Task: Design a data visualization of global coffee consumption.
Action: Mouse moved to (42, 104)
Screenshot: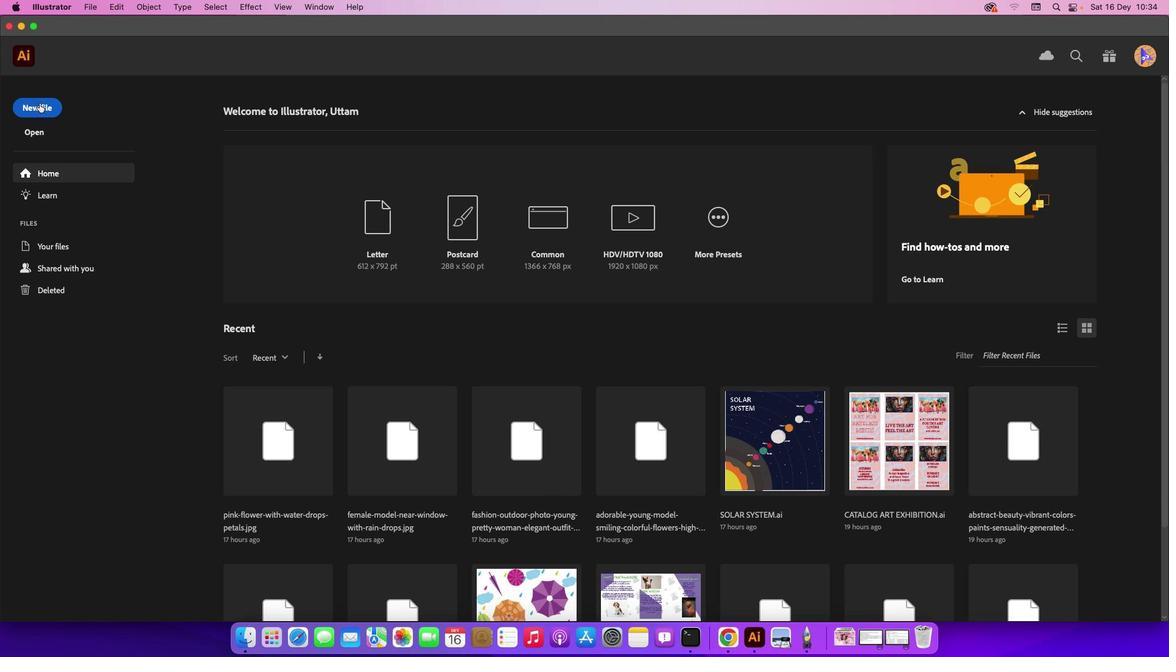 
Action: Mouse pressed left at (42, 104)
Screenshot: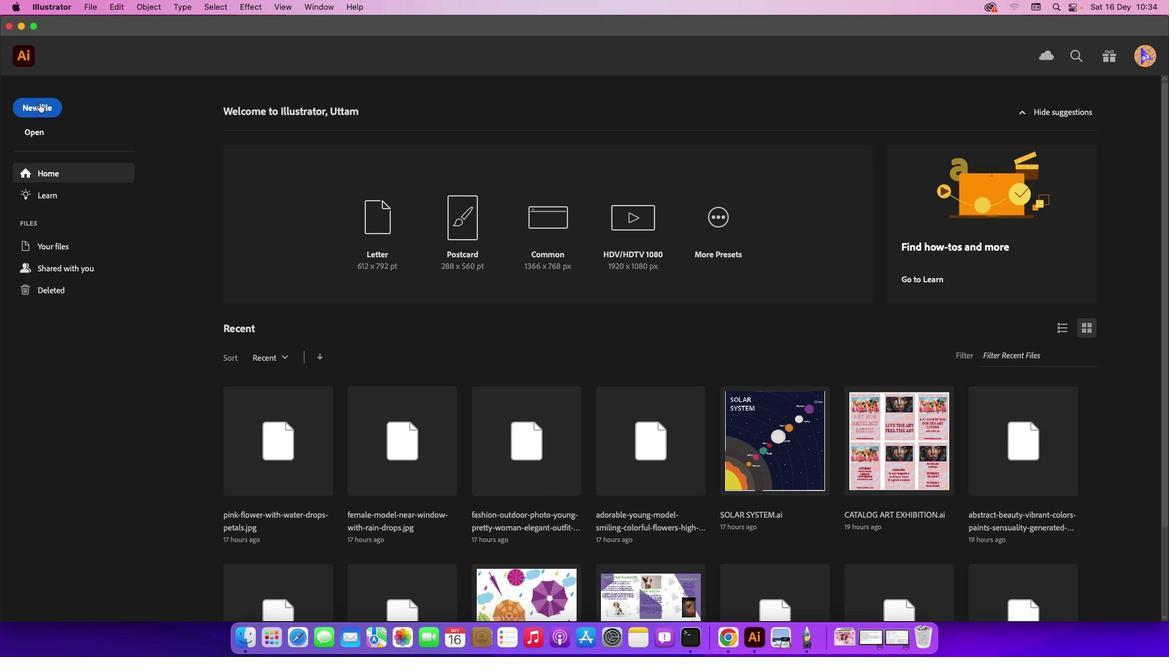 
Action: Mouse moved to (36, 100)
Screenshot: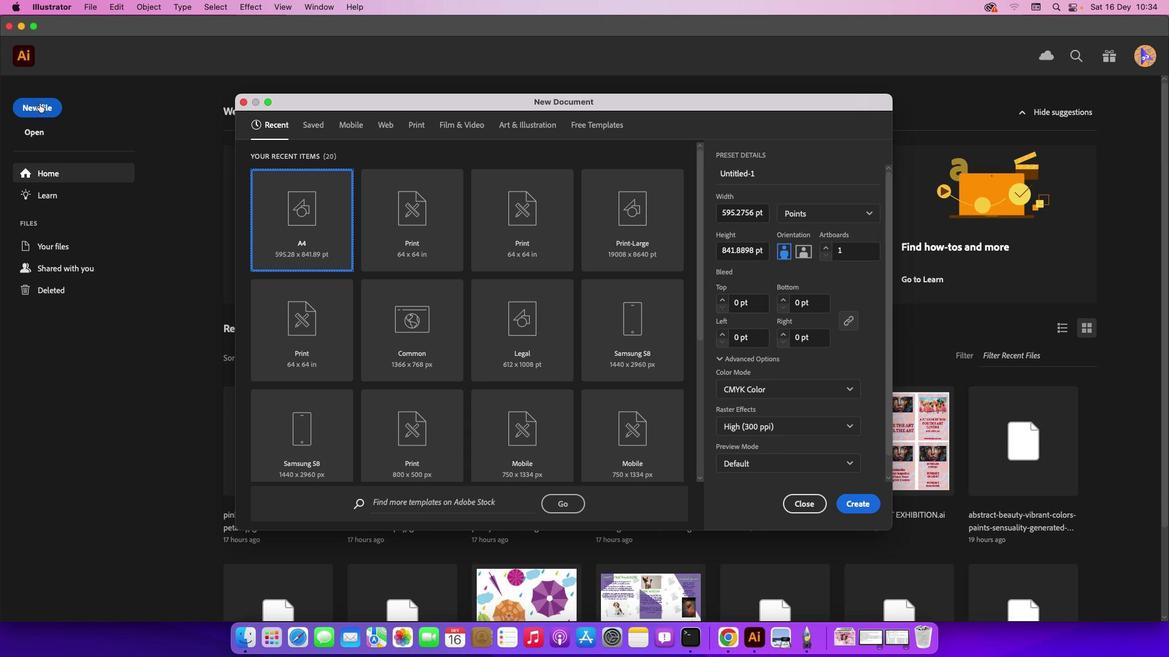 
Action: Mouse pressed left at (36, 100)
Screenshot: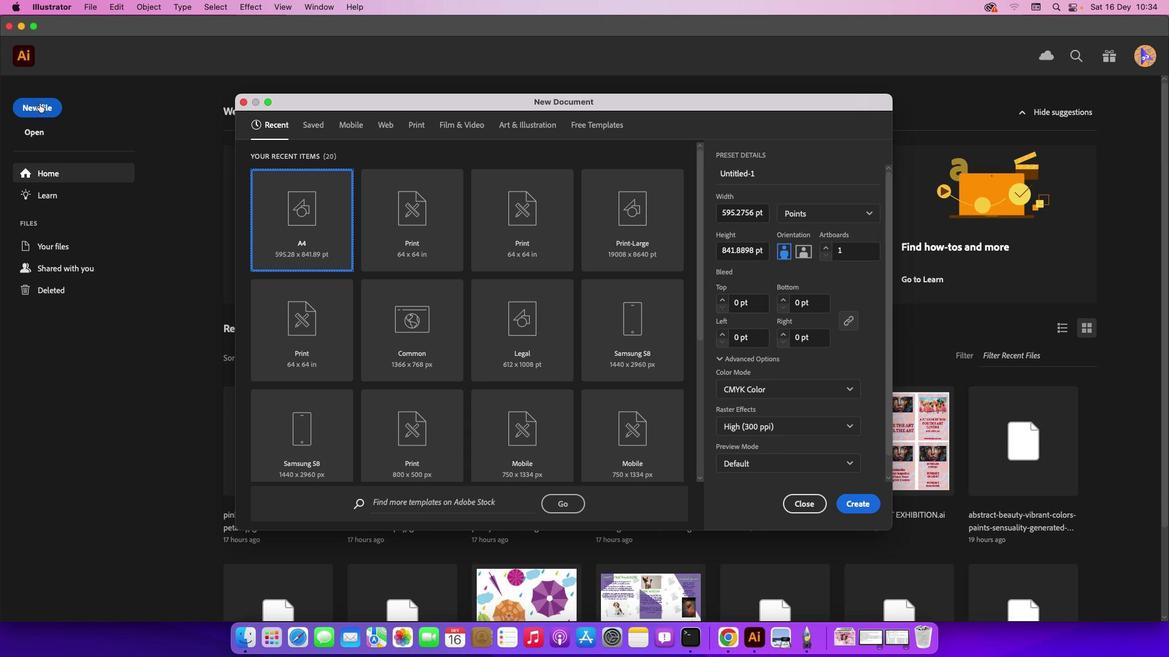 
Action: Mouse moved to (864, 507)
Screenshot: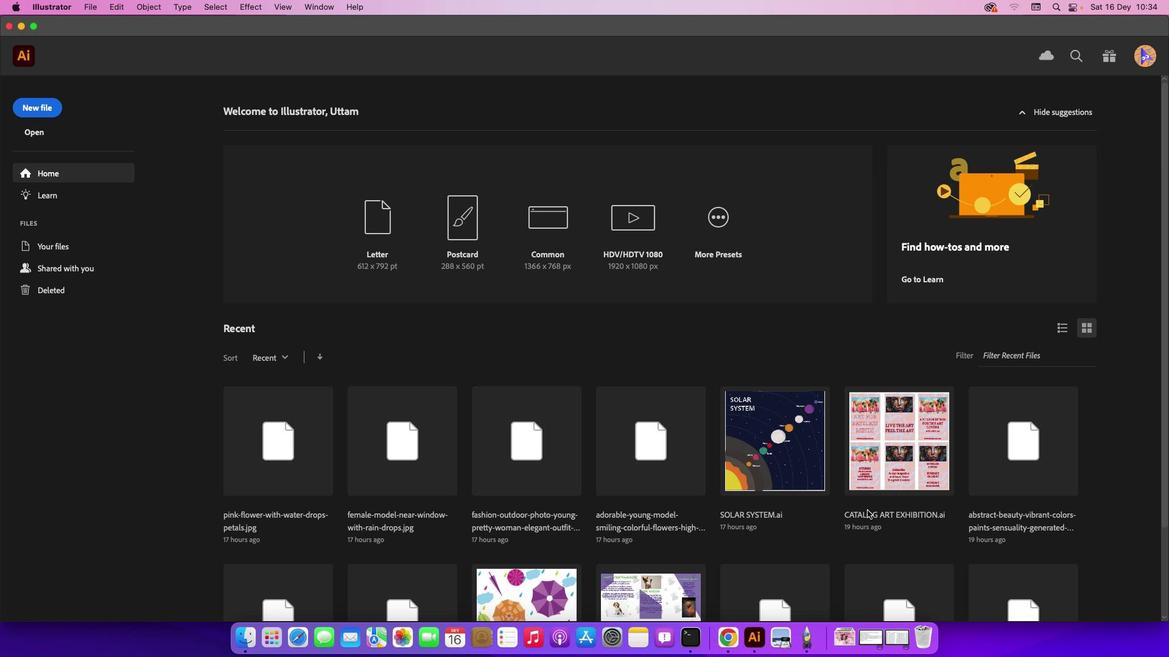 
Action: Mouse pressed left at (864, 507)
Screenshot: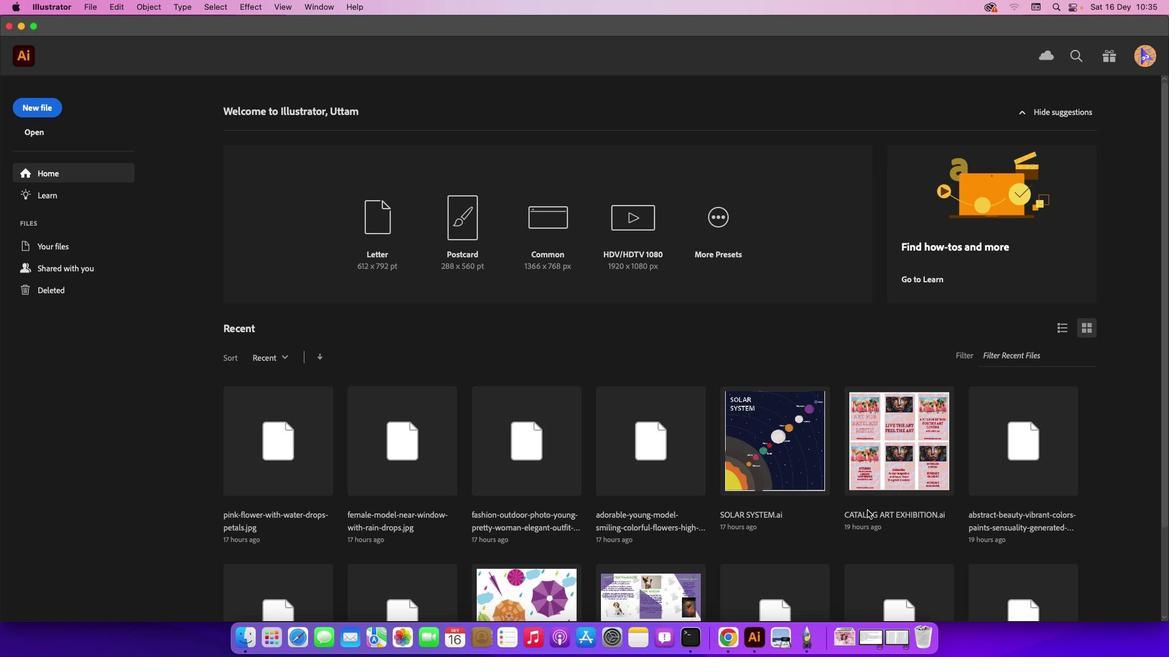 
Action: Mouse moved to (91, 3)
Screenshot: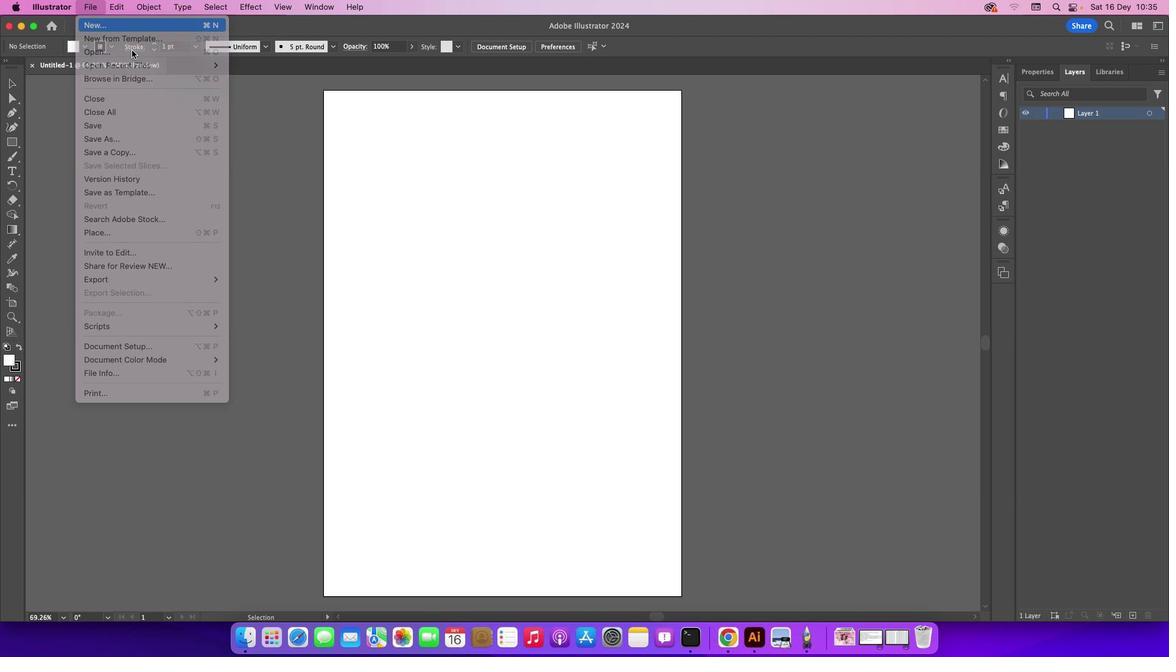 
Action: Mouse pressed left at (91, 3)
Screenshot: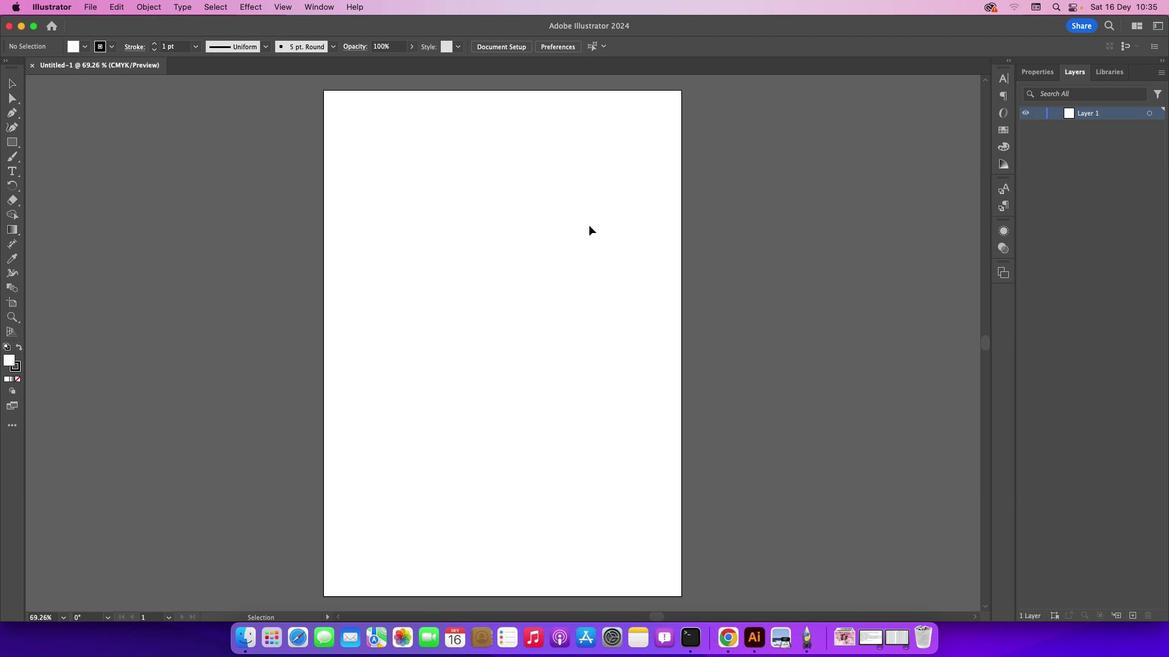 
Action: Mouse moved to (105, 25)
Screenshot: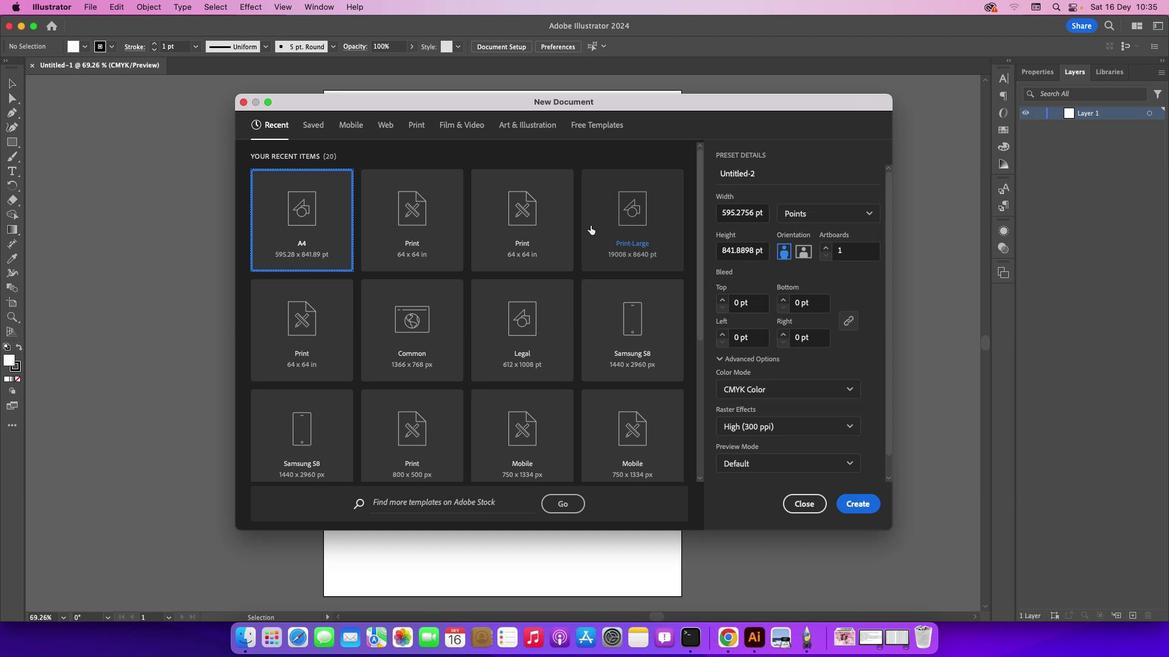 
Action: Mouse pressed left at (105, 25)
Screenshot: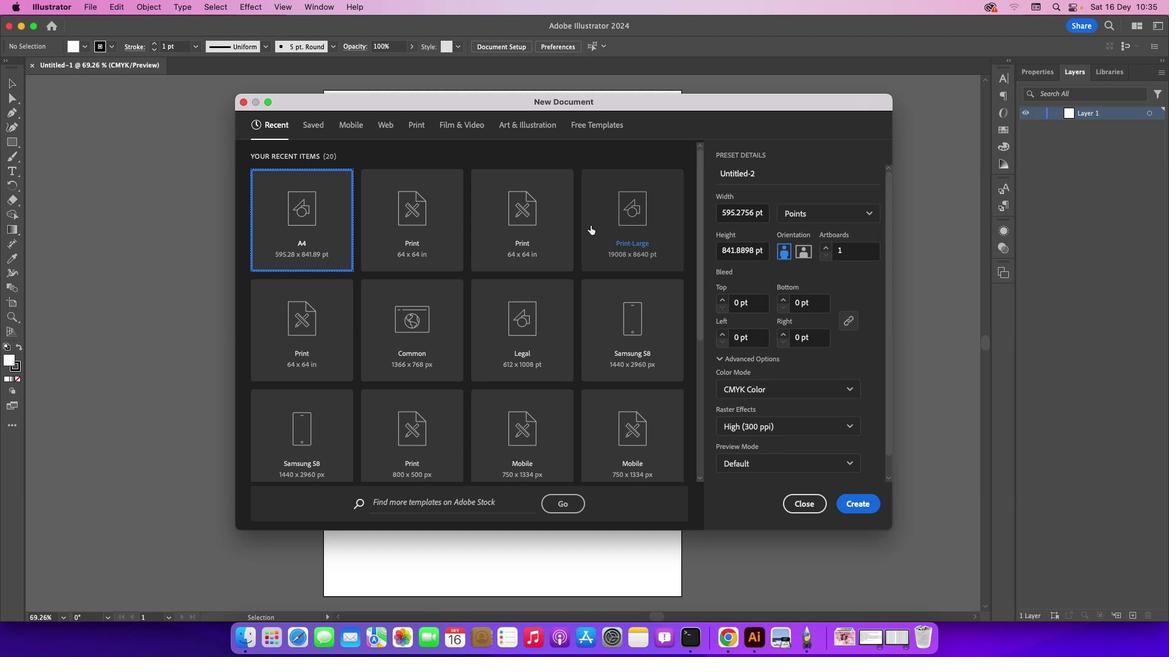 
Action: Mouse moved to (397, 219)
Screenshot: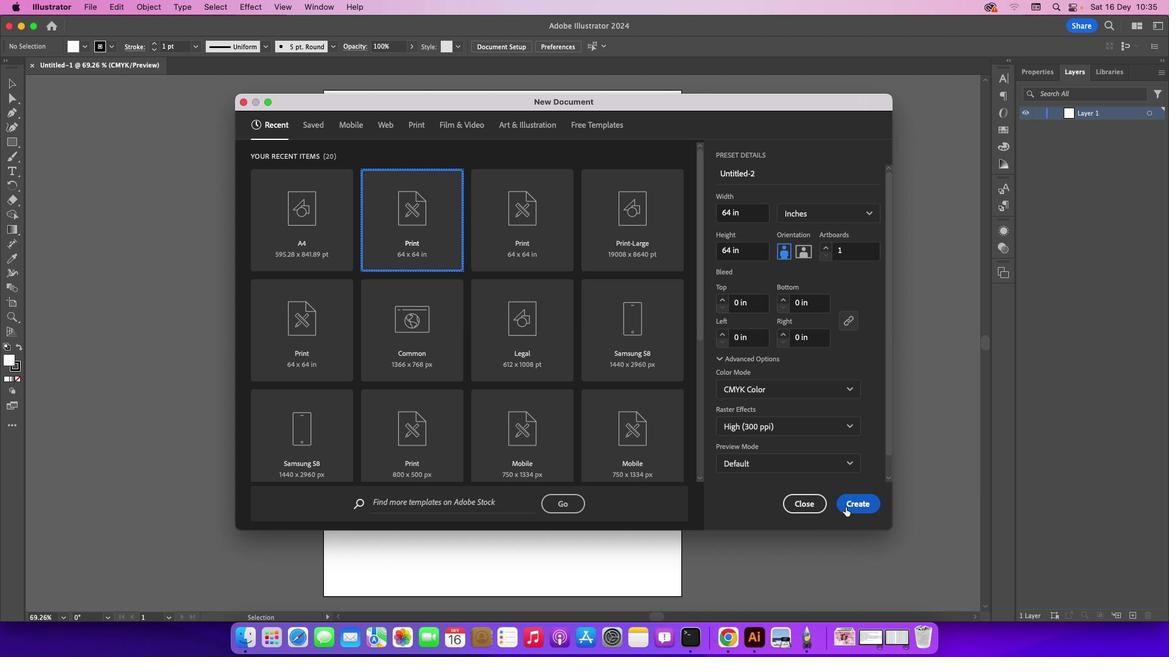 
Action: Mouse pressed left at (397, 219)
Screenshot: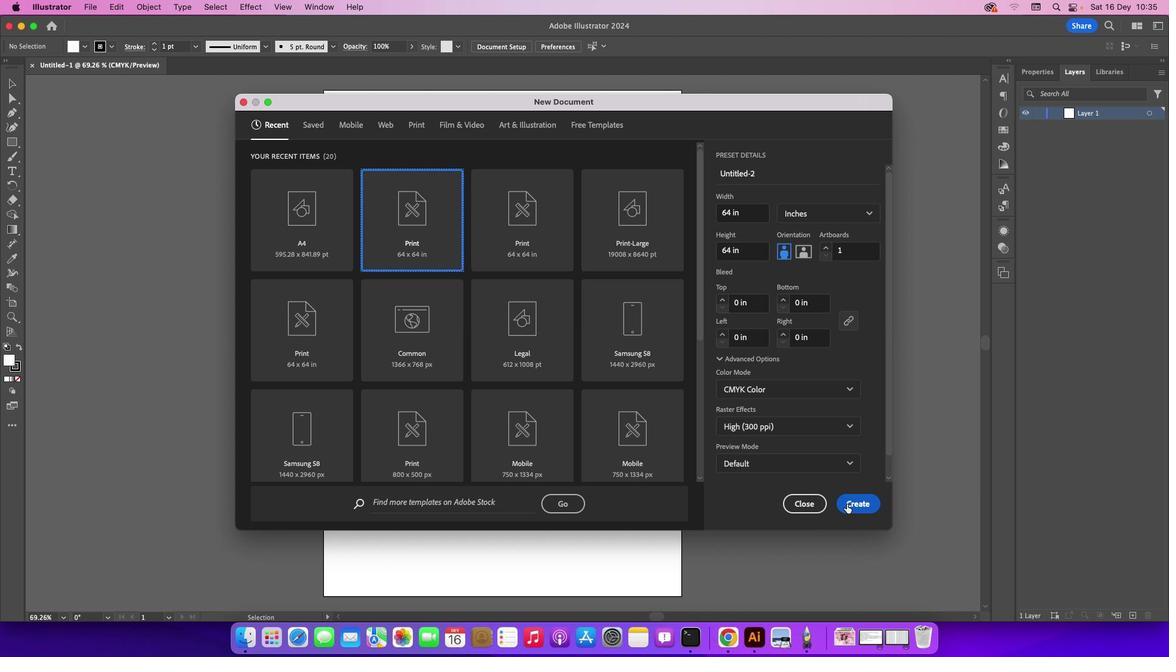 
Action: Mouse moved to (844, 502)
Screenshot: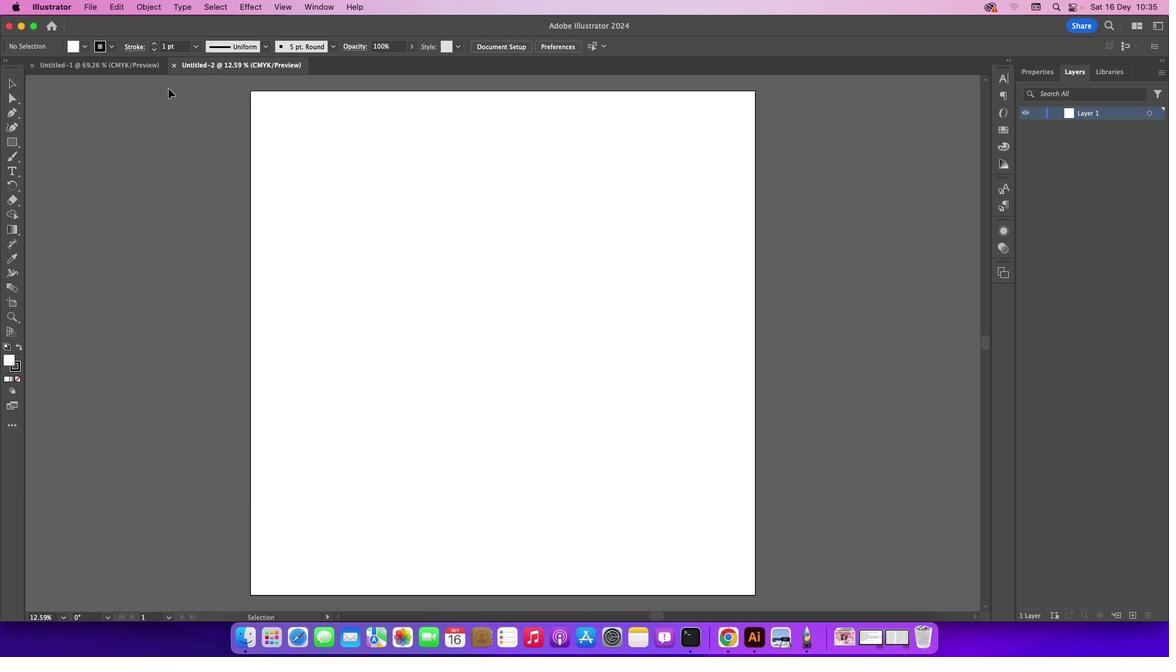 
Action: Mouse pressed left at (844, 502)
Screenshot: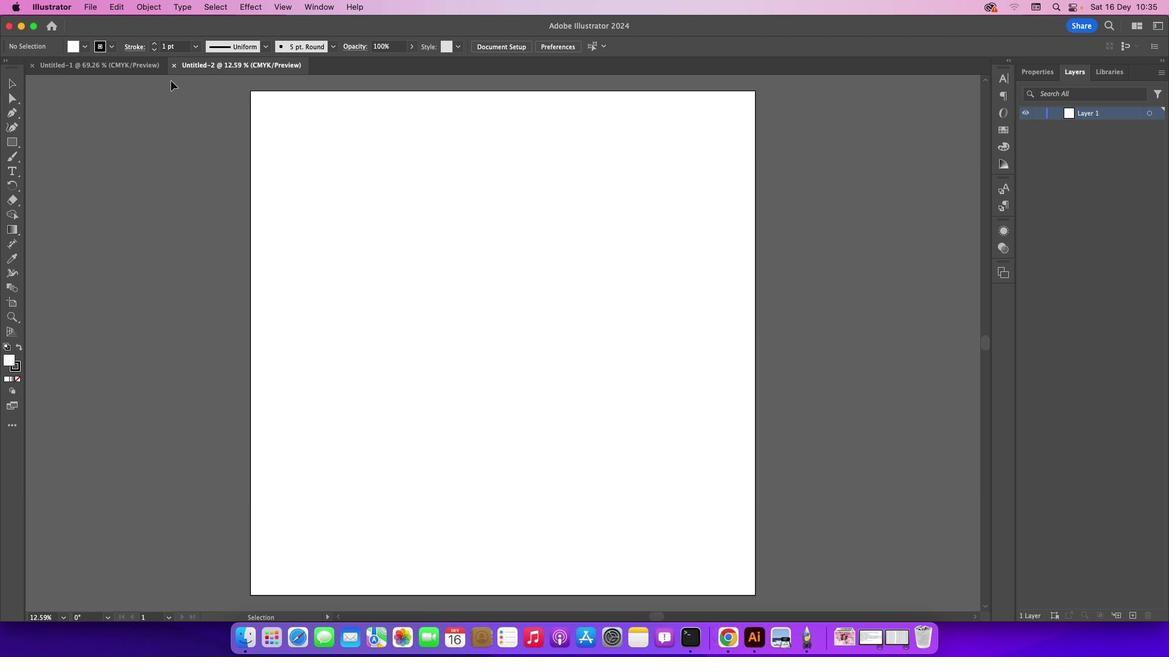
Action: Mouse moved to (29, 64)
Screenshot: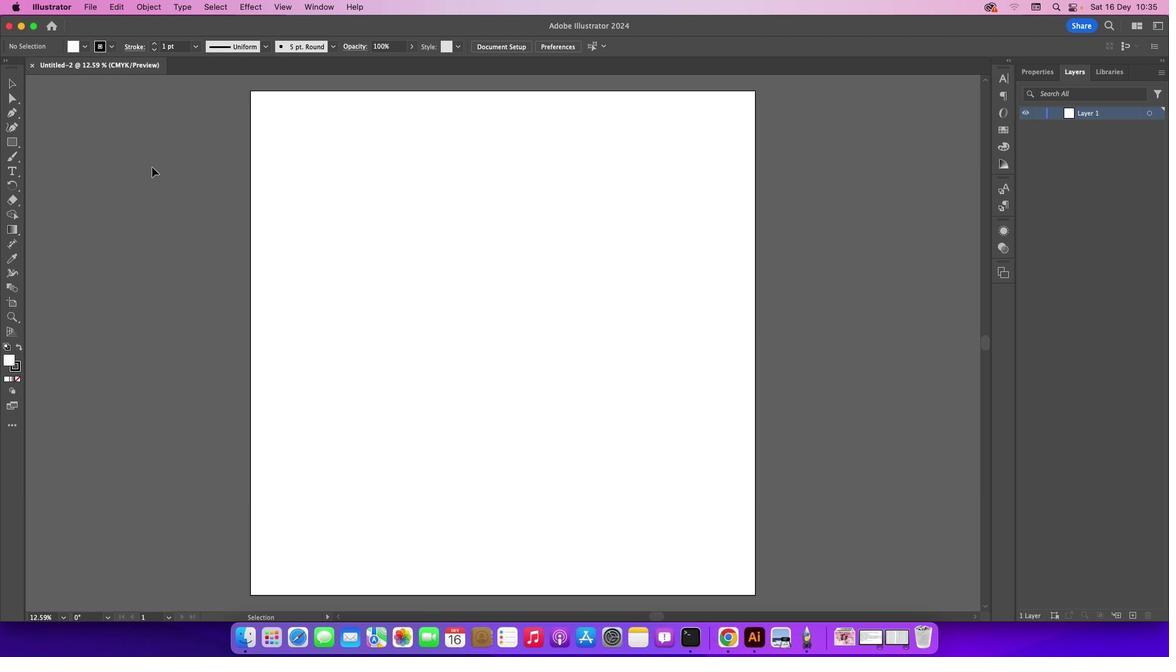 
Action: Mouse pressed left at (29, 64)
Screenshot: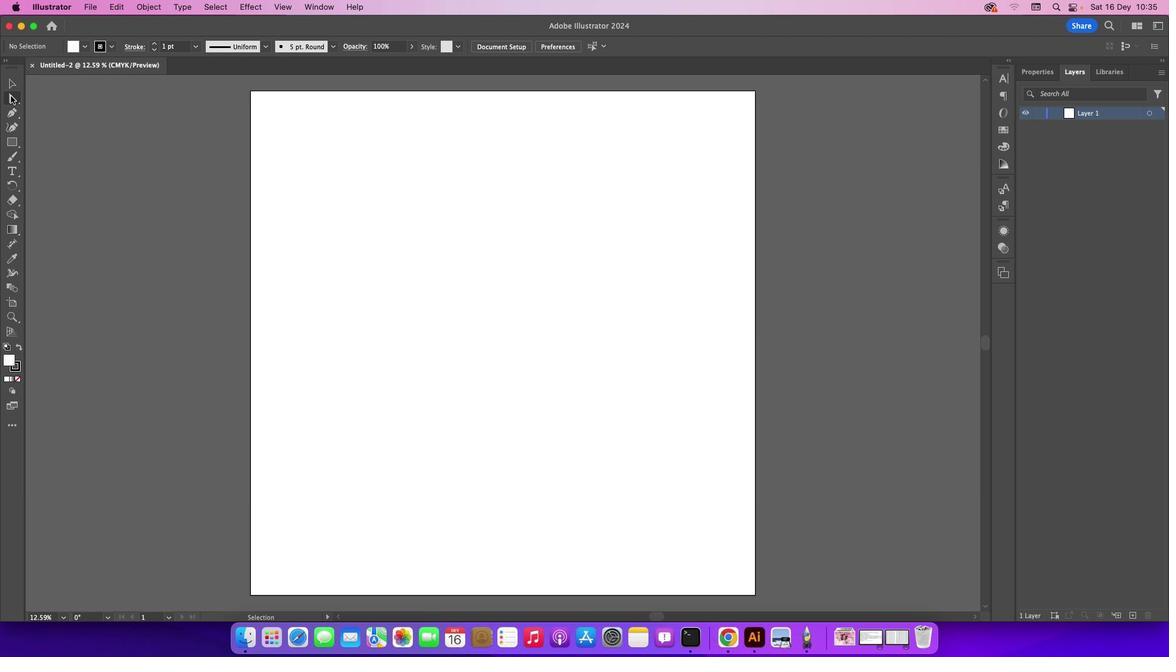 
Action: Mouse moved to (3, 134)
Screenshot: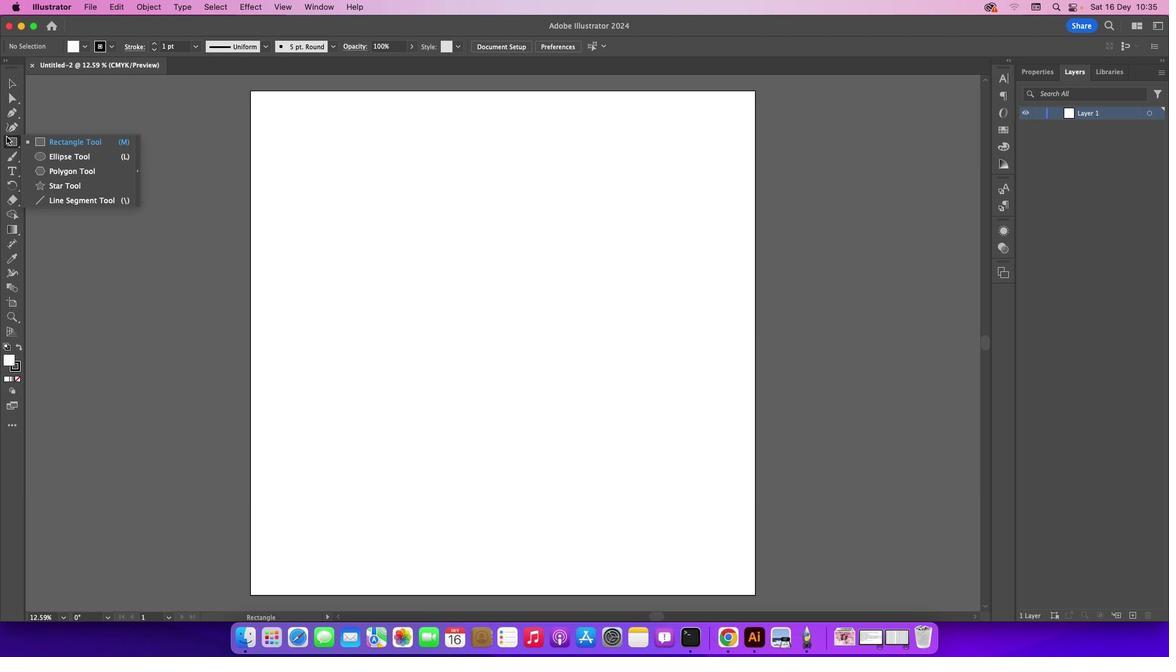 
Action: Mouse pressed left at (3, 134)
Screenshot: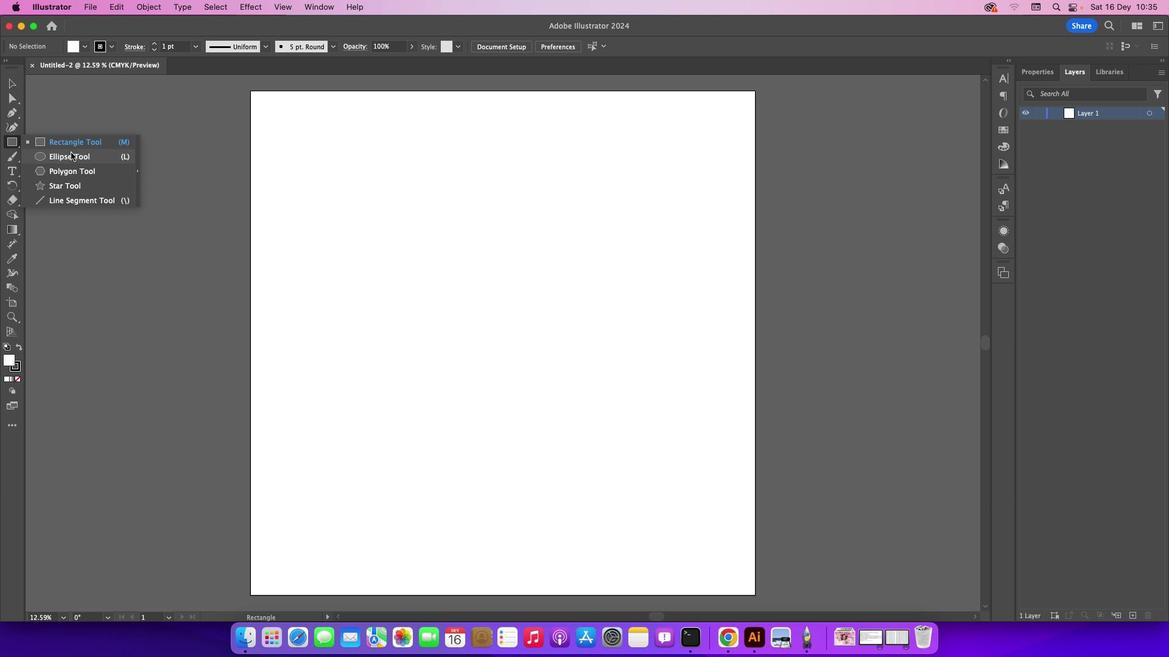 
Action: Mouse moved to (61, 138)
Screenshot: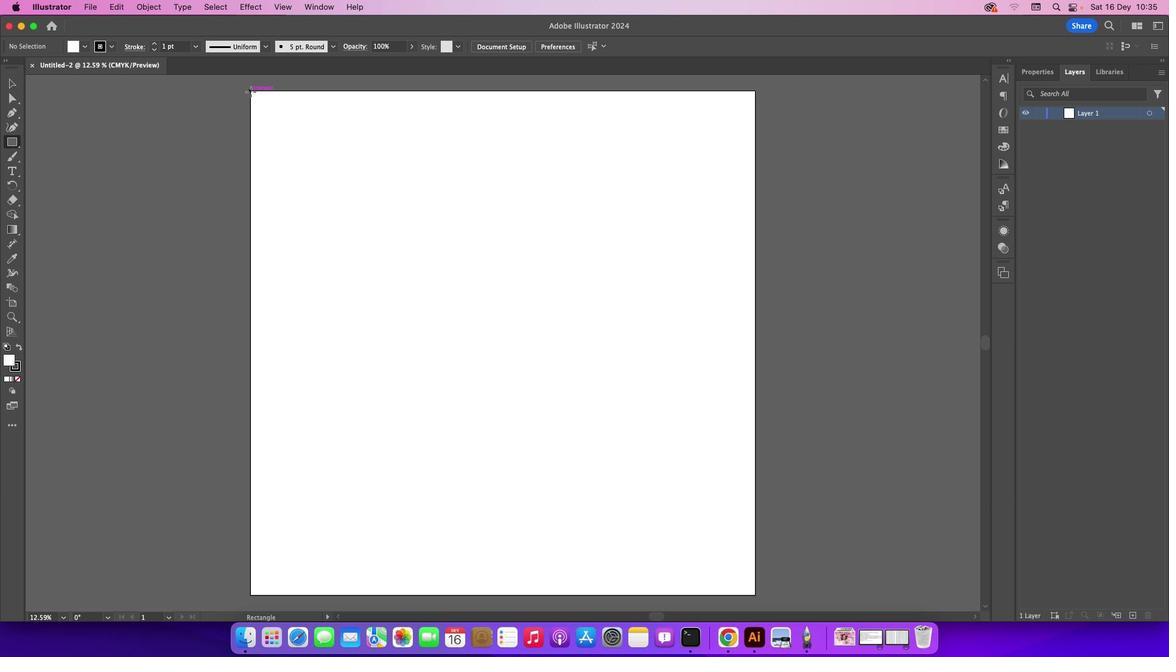 
Action: Mouse pressed left at (61, 138)
Screenshot: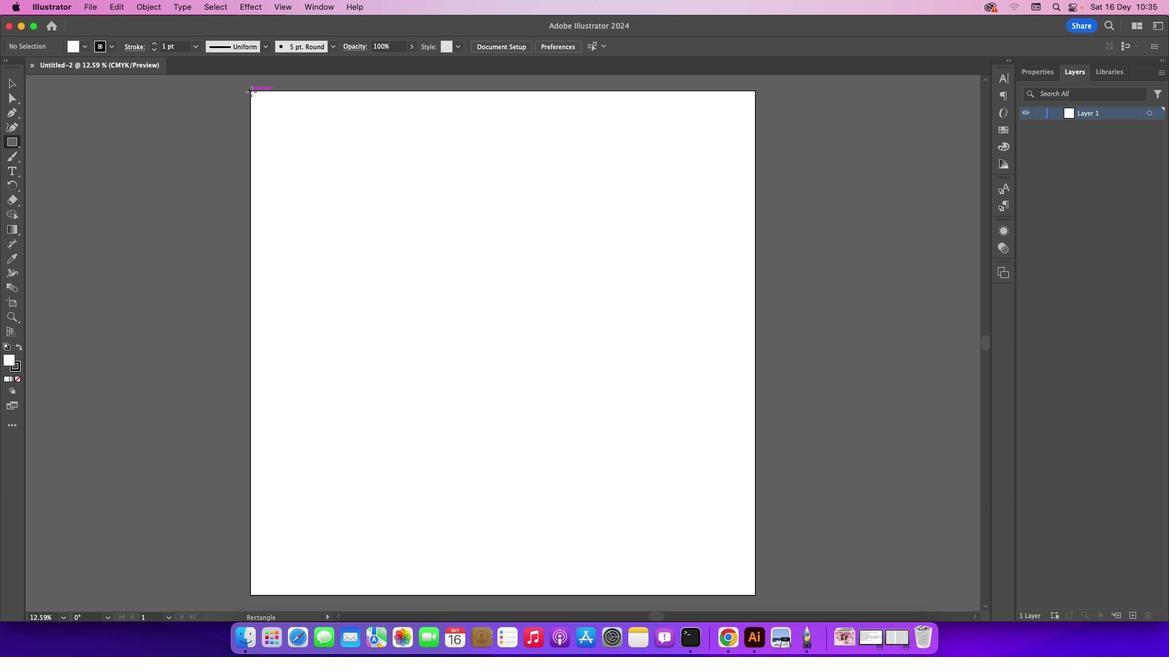 
Action: Mouse moved to (248, 88)
Screenshot: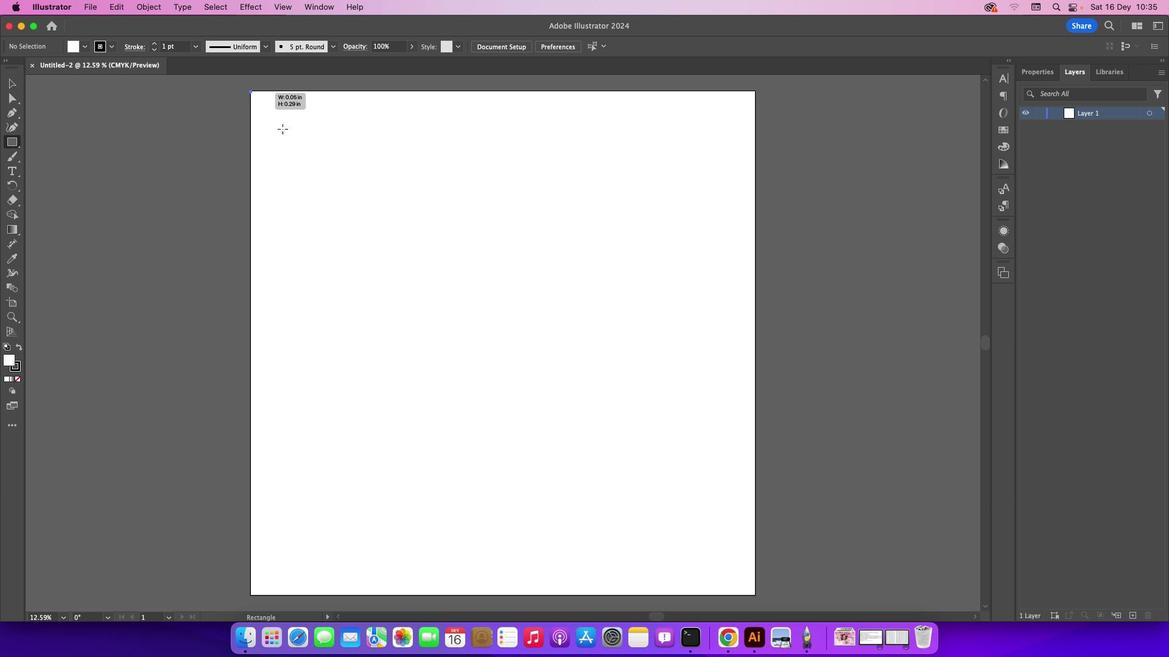 
Action: Mouse pressed left at (248, 88)
Screenshot: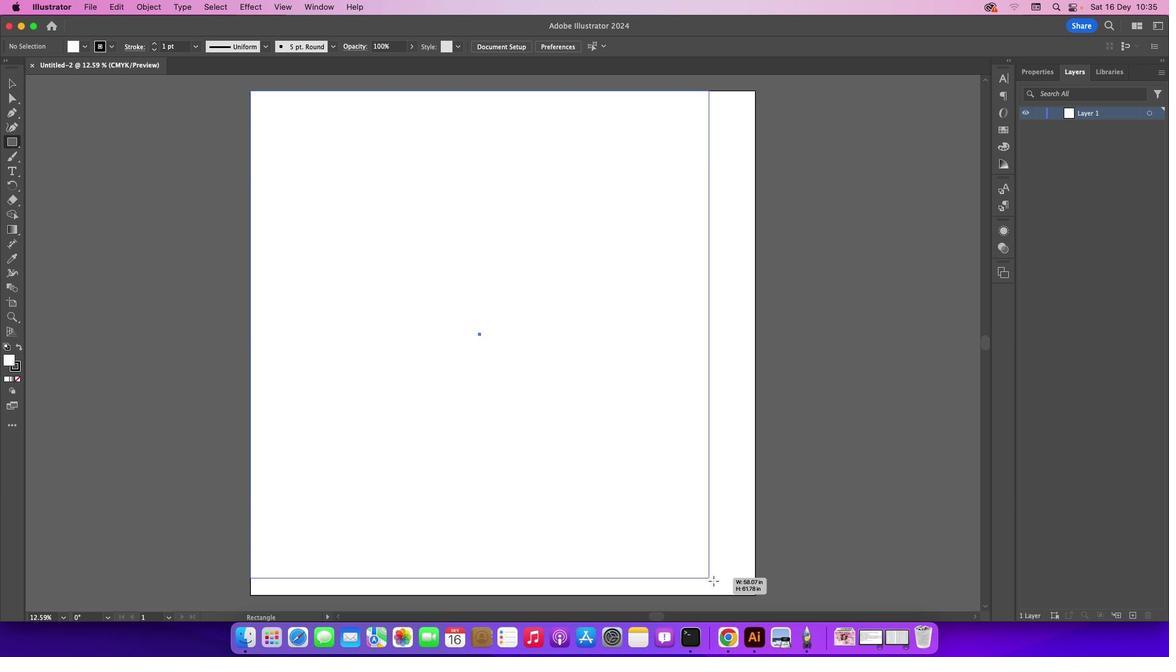 
Action: Mouse moved to (10, 359)
Screenshot: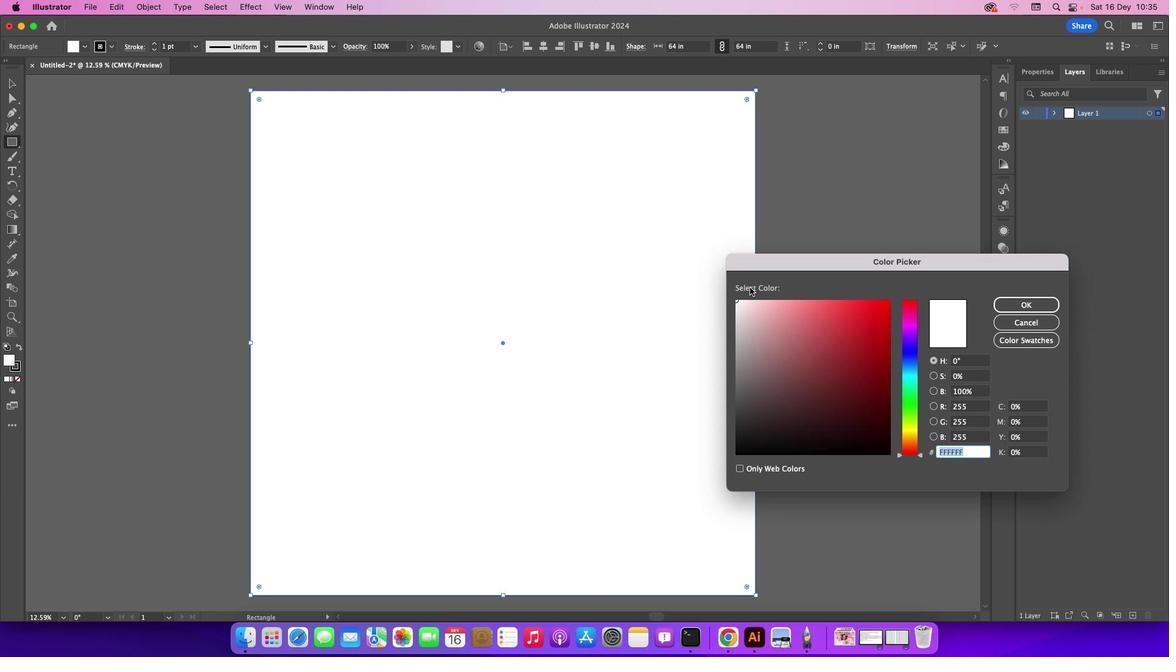 
Action: Mouse pressed left at (10, 359)
Screenshot: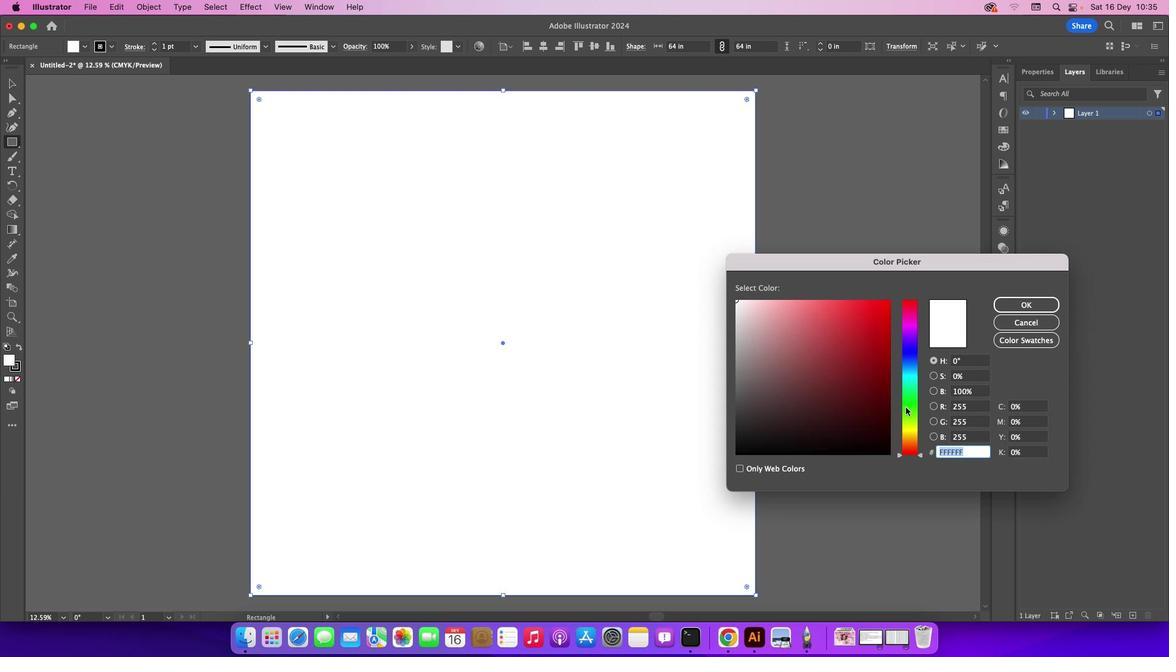 
Action: Mouse pressed left at (10, 359)
Screenshot: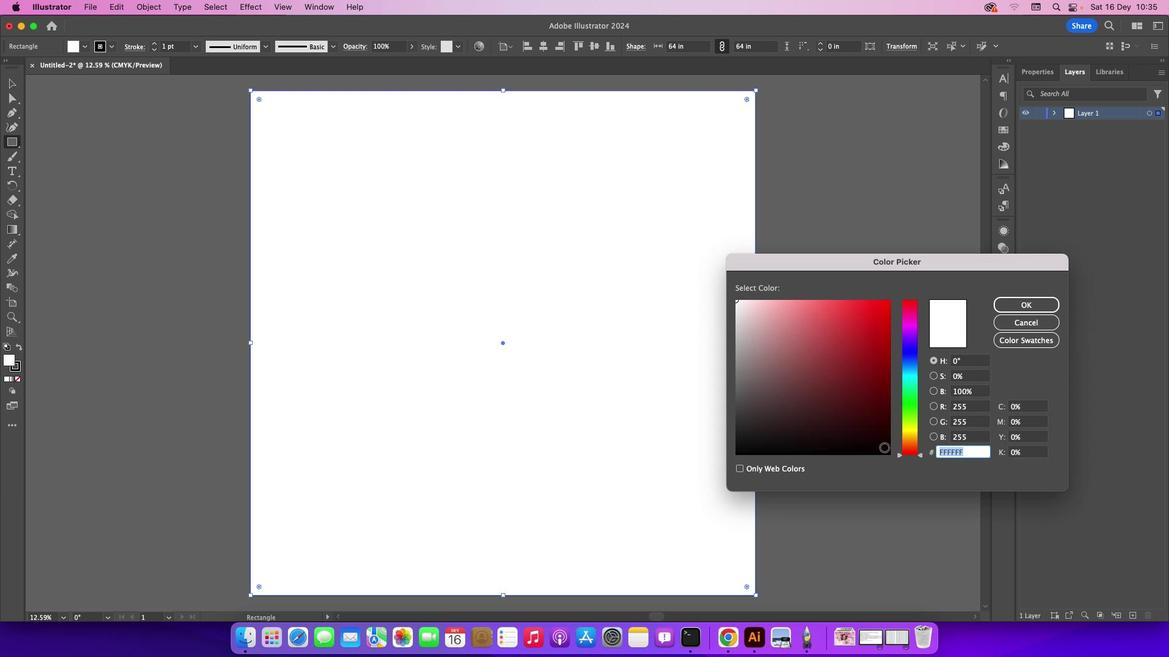 
Action: Mouse moved to (911, 443)
Screenshot: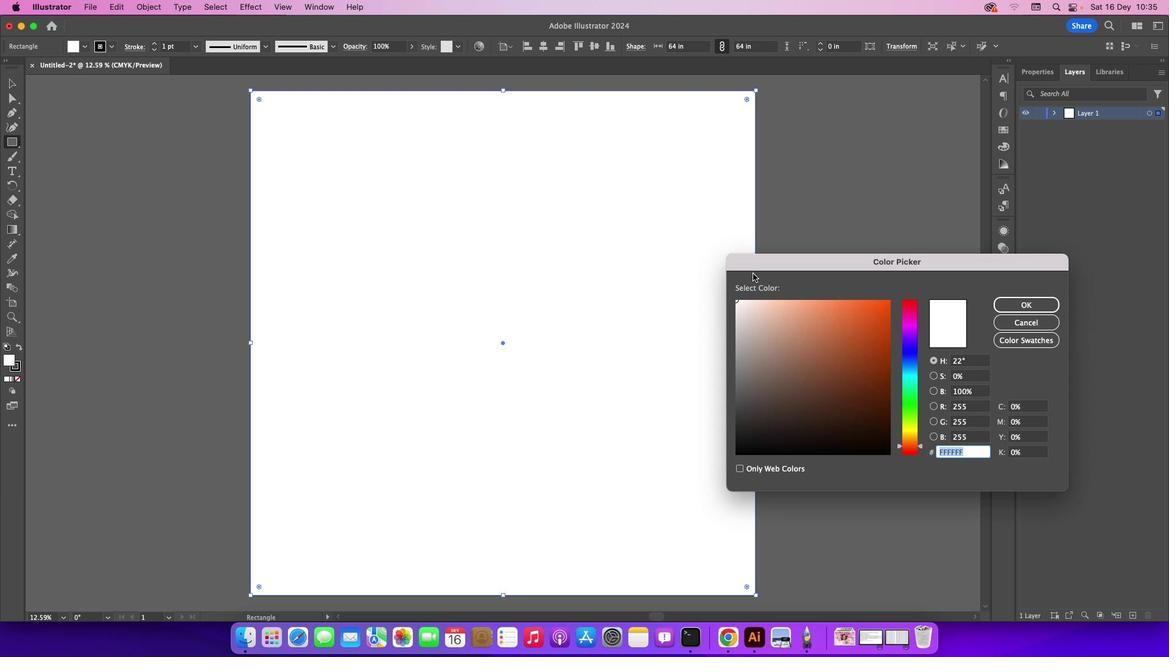 
Action: Mouse pressed left at (911, 443)
Screenshot: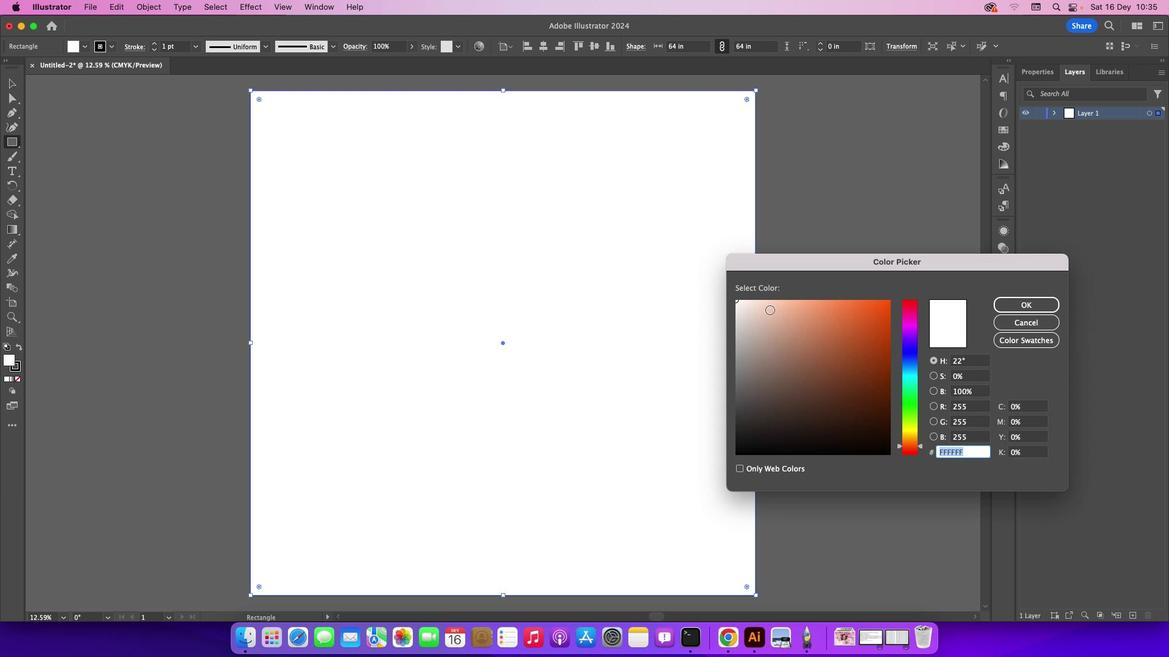 
Action: Mouse moved to (760, 302)
Screenshot: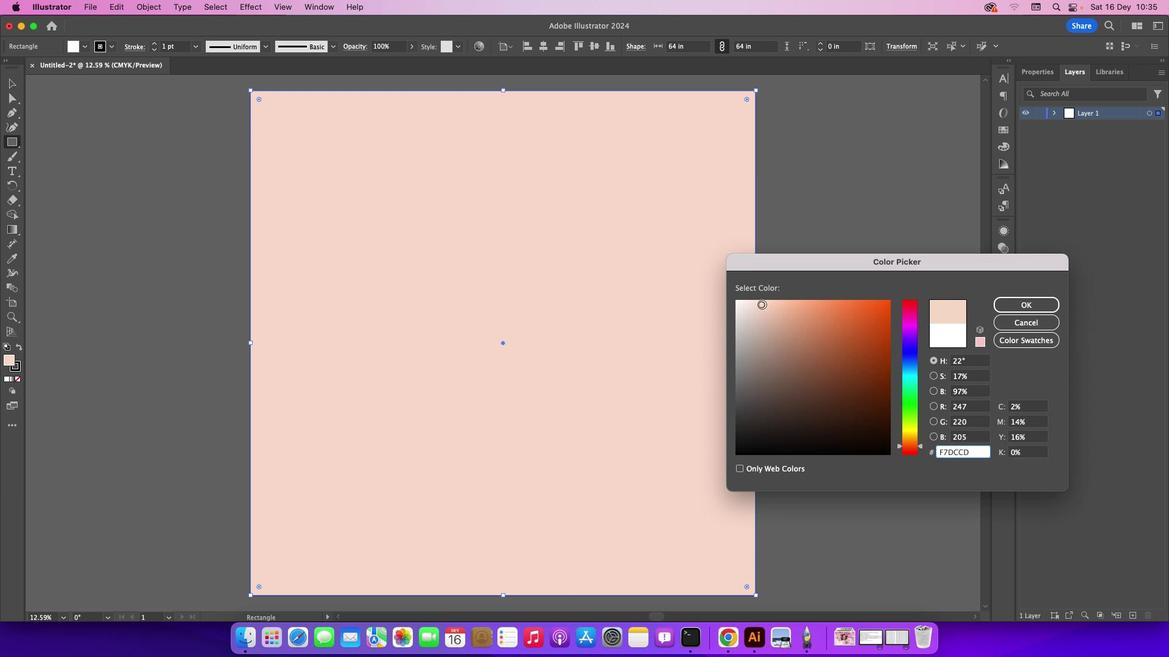 
Action: Mouse pressed left at (760, 302)
Screenshot: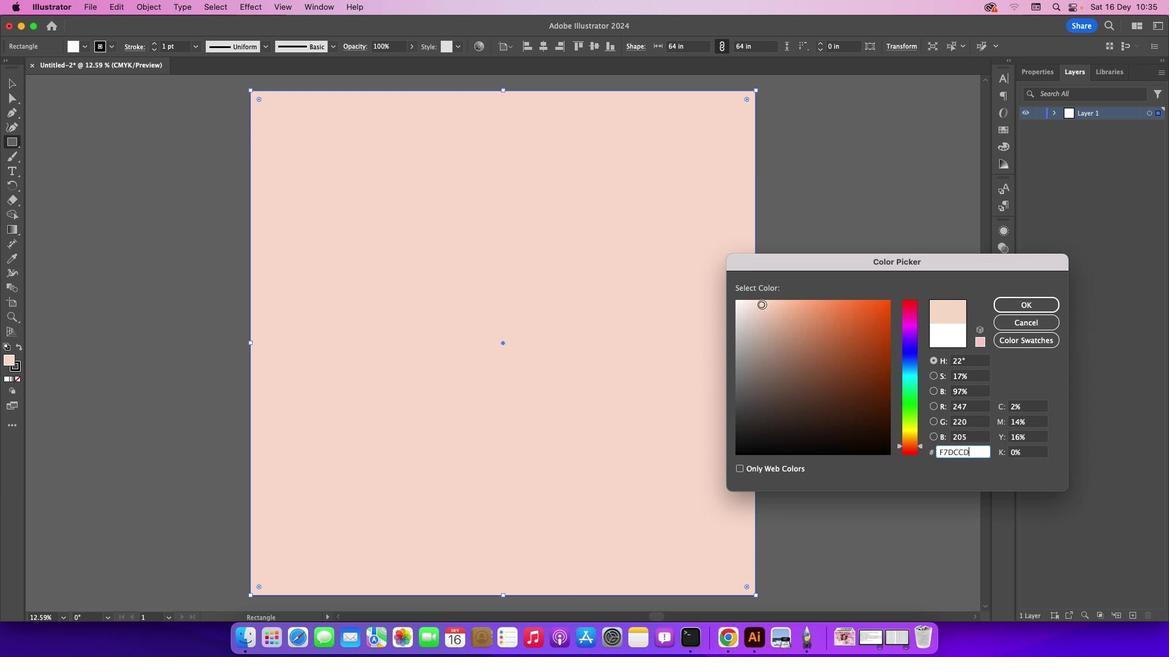 
Action: Mouse moved to (908, 437)
Screenshot: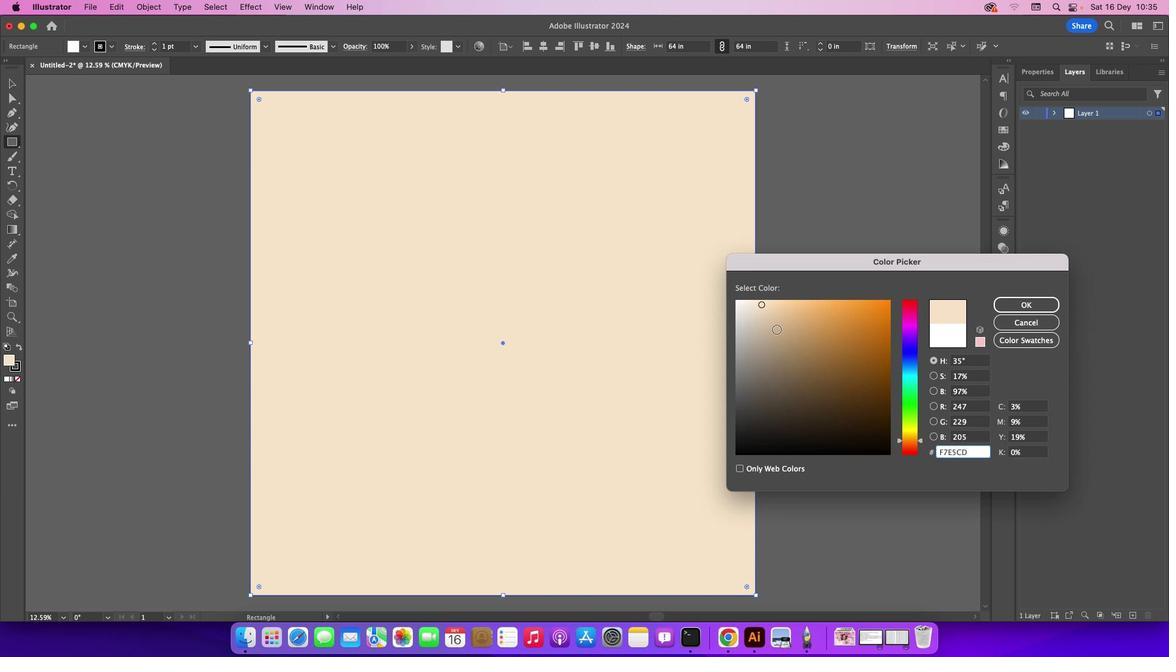 
Action: Mouse pressed left at (908, 437)
Screenshot: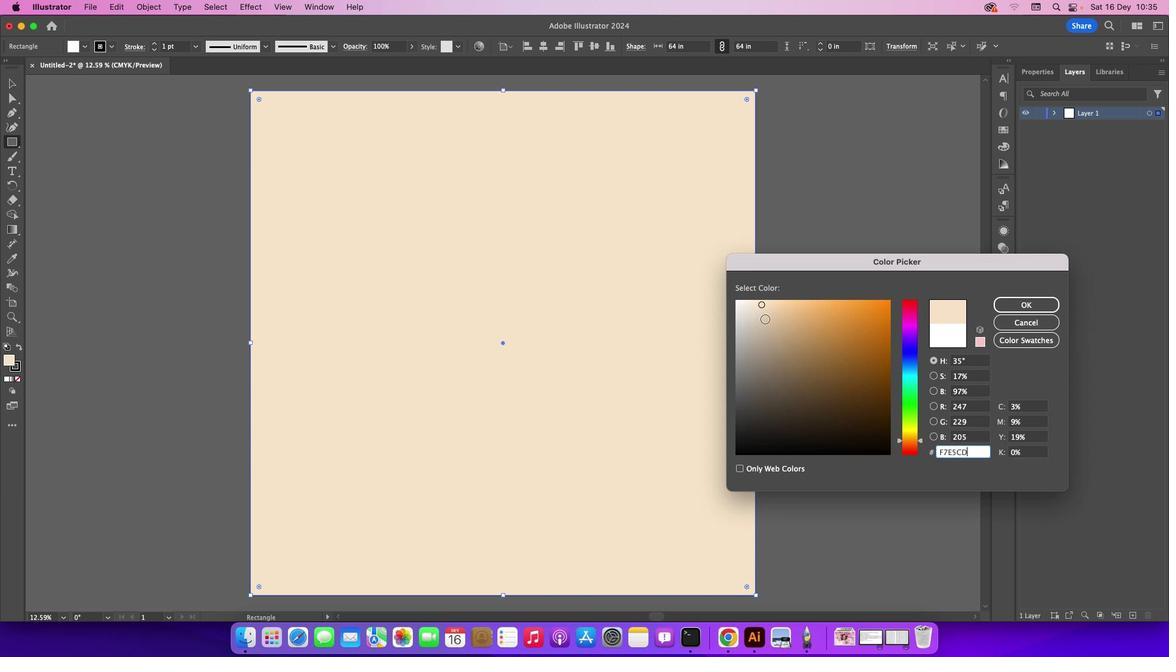 
Action: Mouse moved to (762, 316)
Screenshot: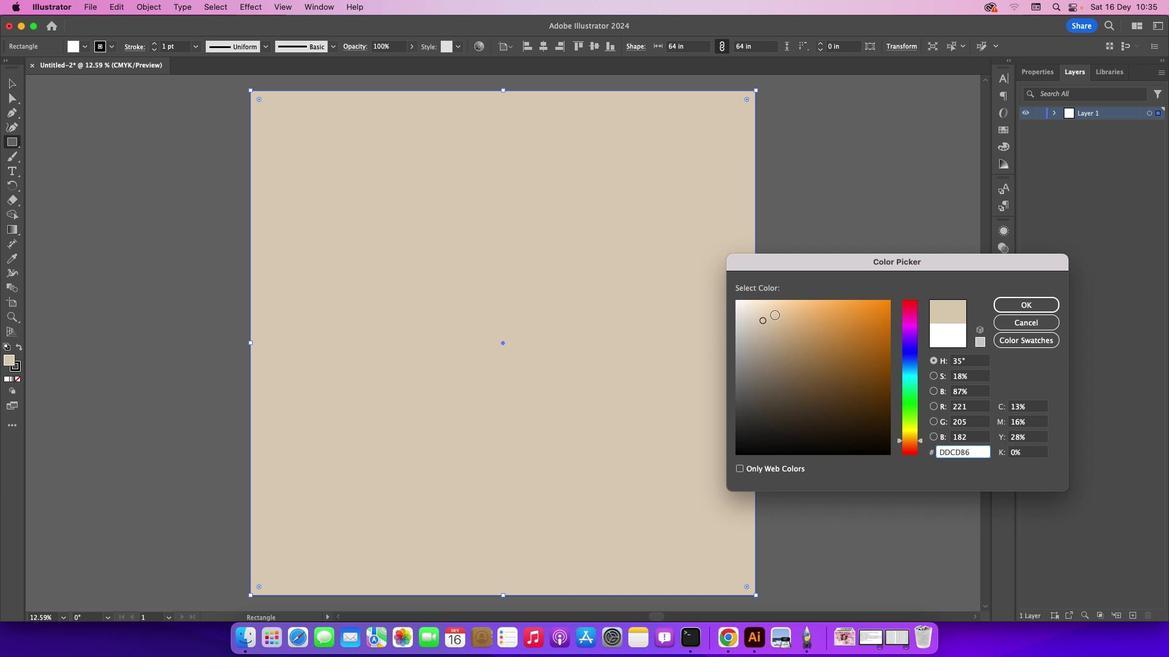 
Action: Mouse pressed left at (762, 316)
Screenshot: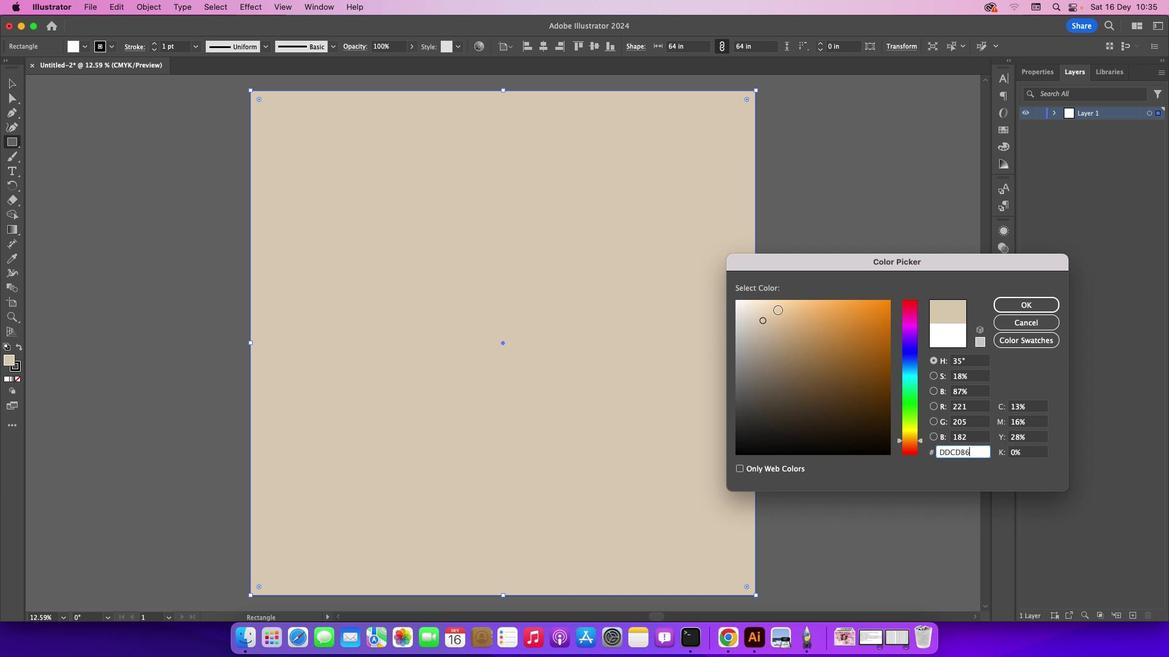
Action: Mouse moved to (775, 308)
Screenshot: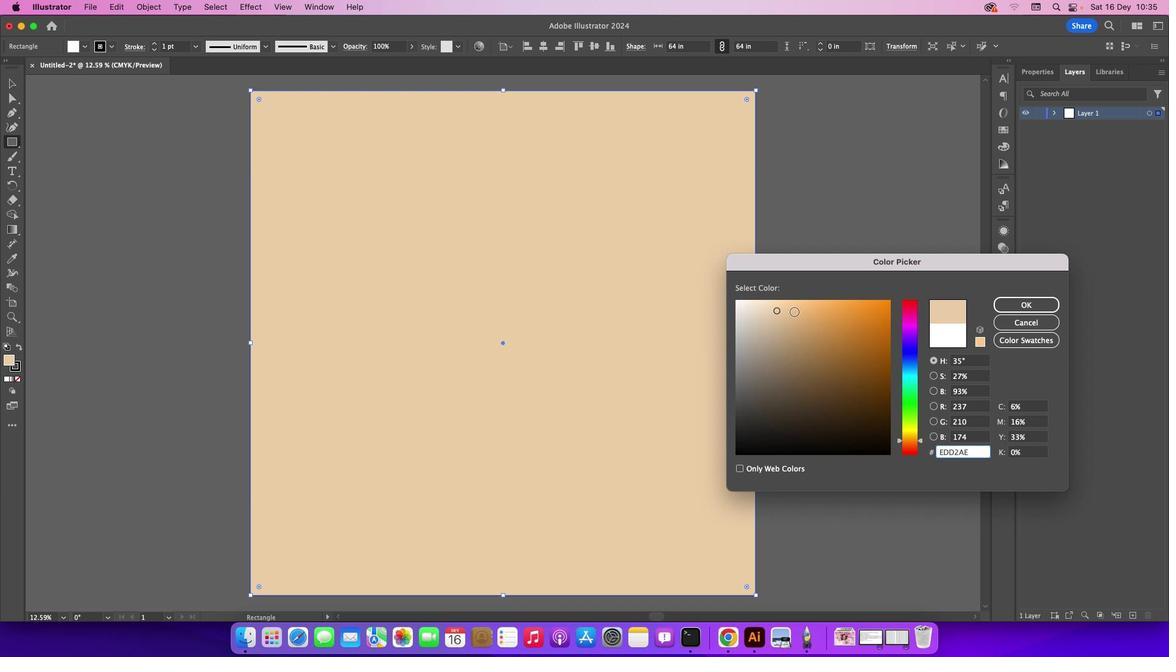 
Action: Mouse pressed left at (775, 308)
Screenshot: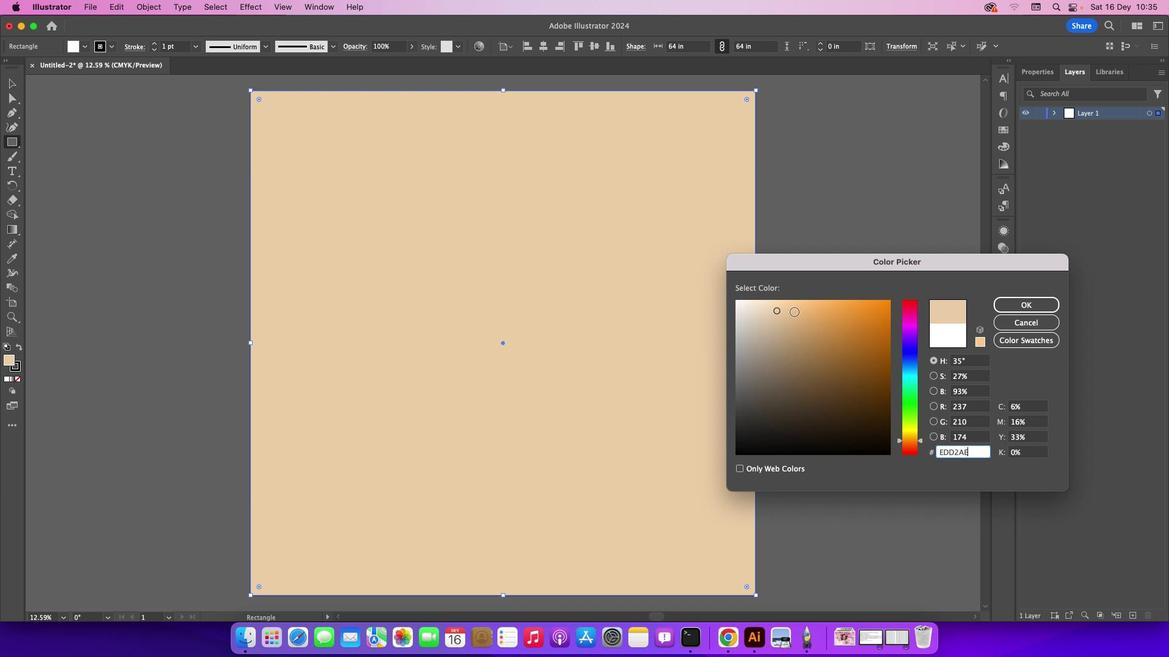 
Action: Mouse moved to (777, 306)
Screenshot: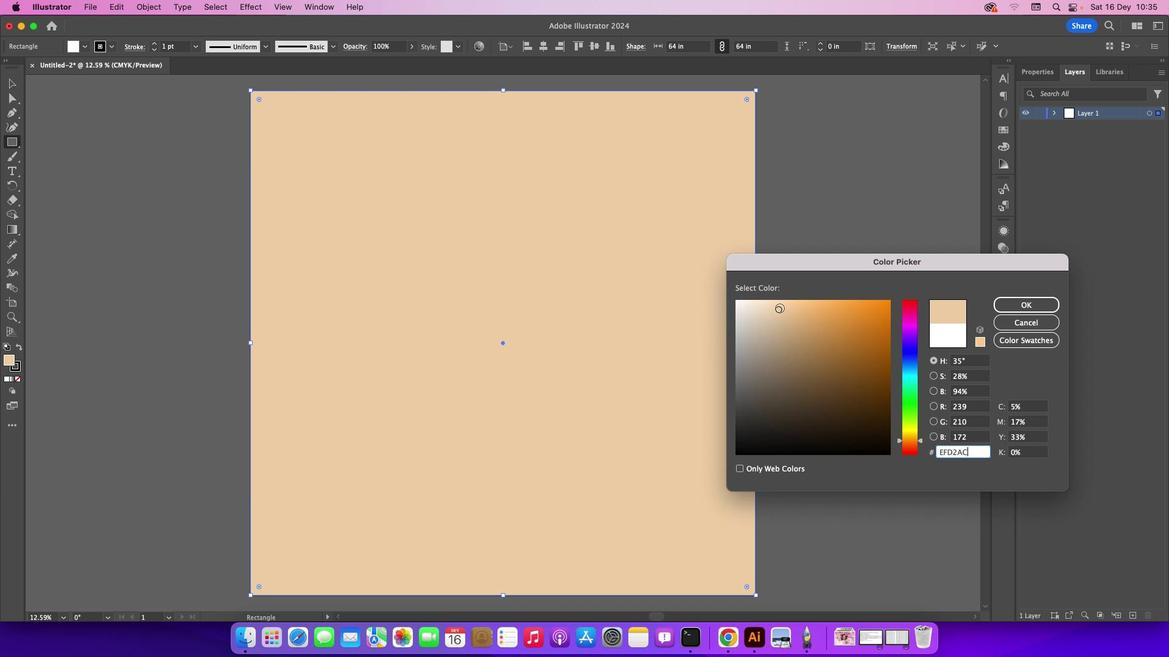 
Action: Mouse pressed left at (777, 306)
Screenshot: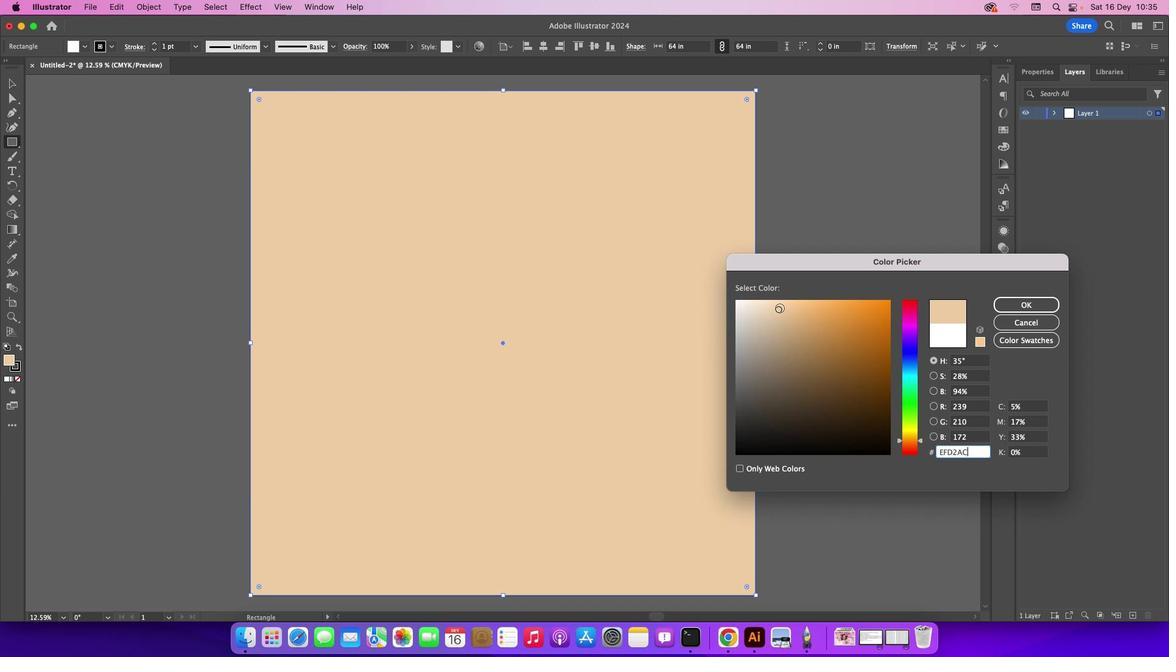 
Action: Mouse moved to (771, 306)
Screenshot: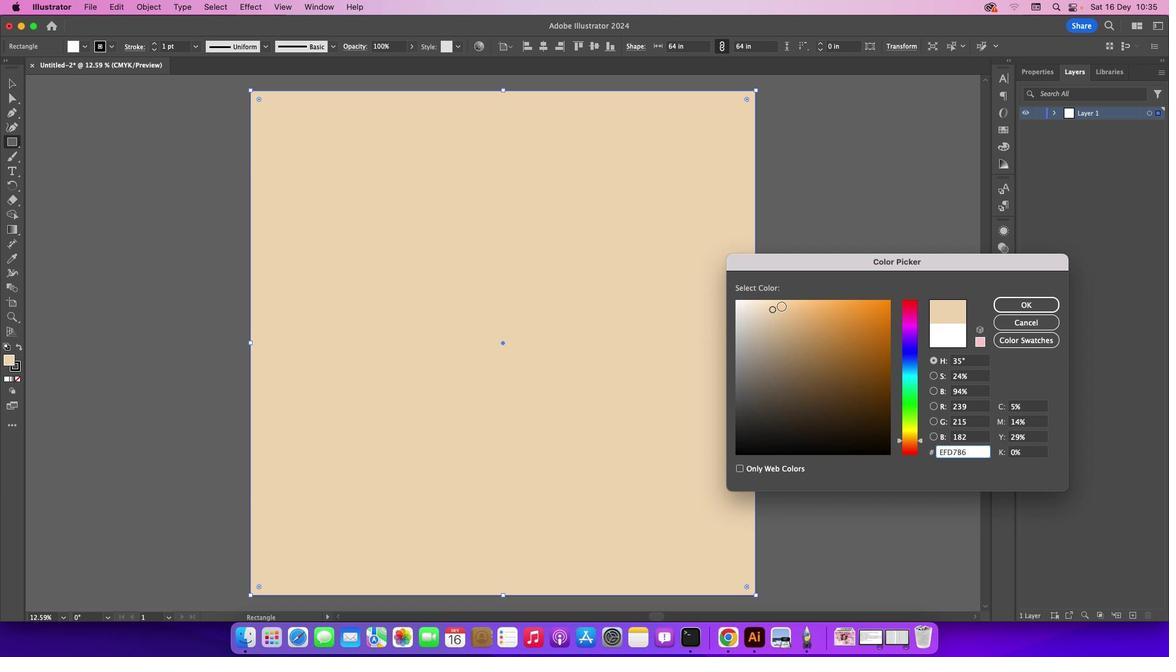 
Action: Mouse pressed left at (771, 306)
Screenshot: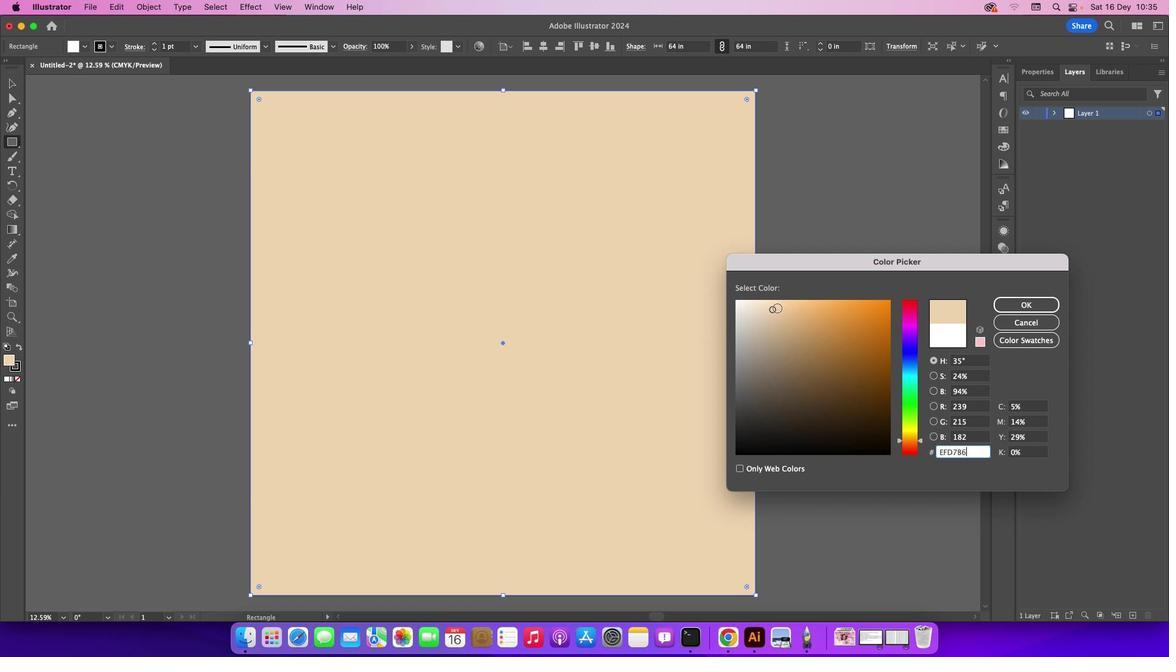 
Action: Mouse moved to (774, 306)
Screenshot: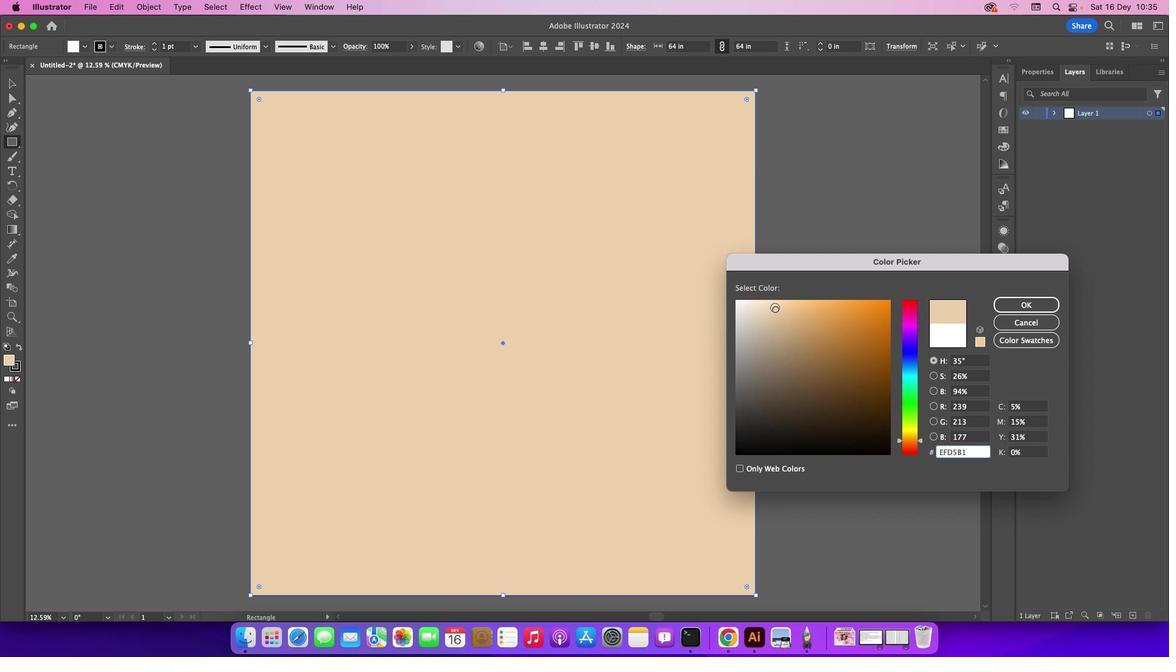 
Action: Mouse pressed left at (774, 306)
Screenshot: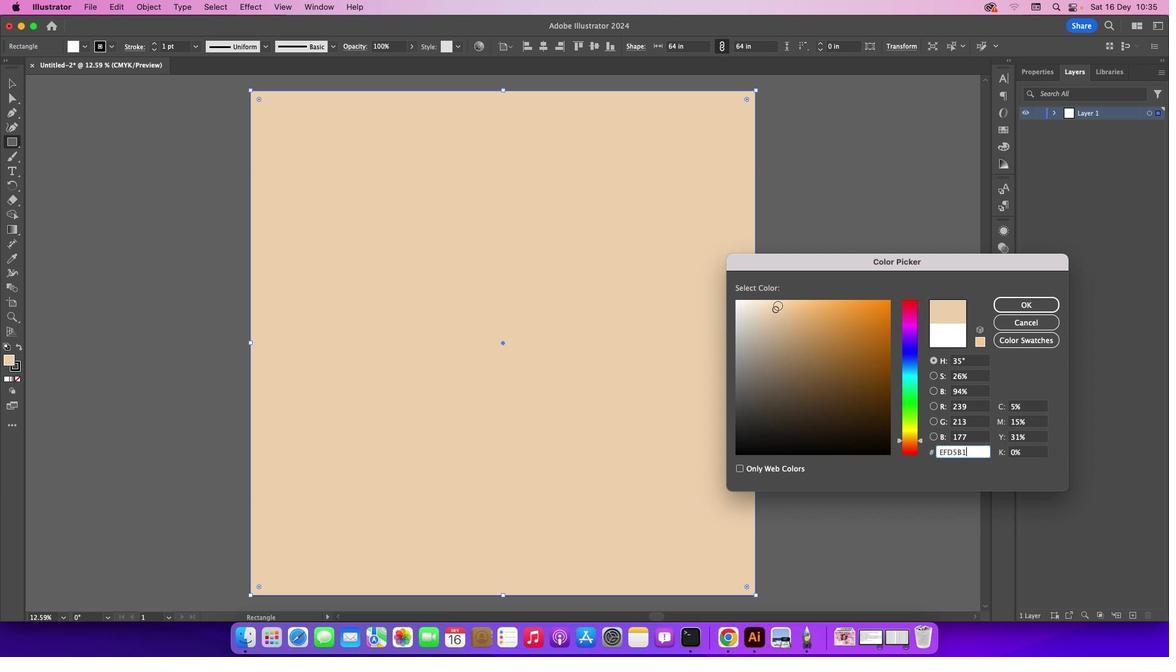 
Action: Mouse moved to (776, 303)
Screenshot: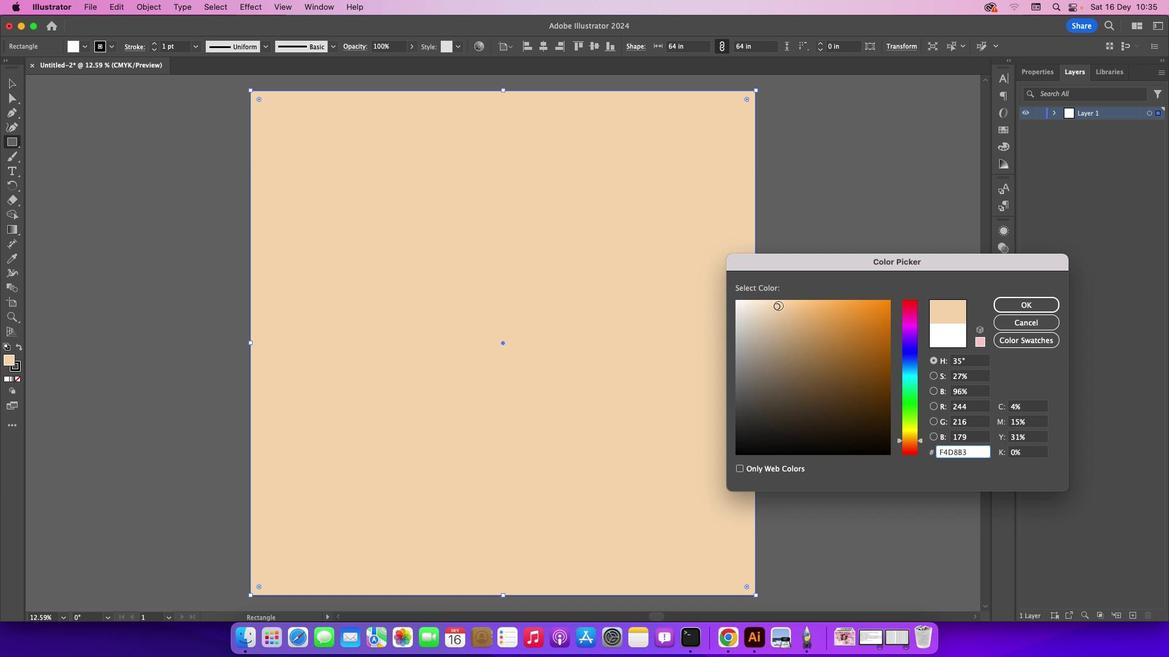 
Action: Mouse pressed left at (776, 303)
Screenshot: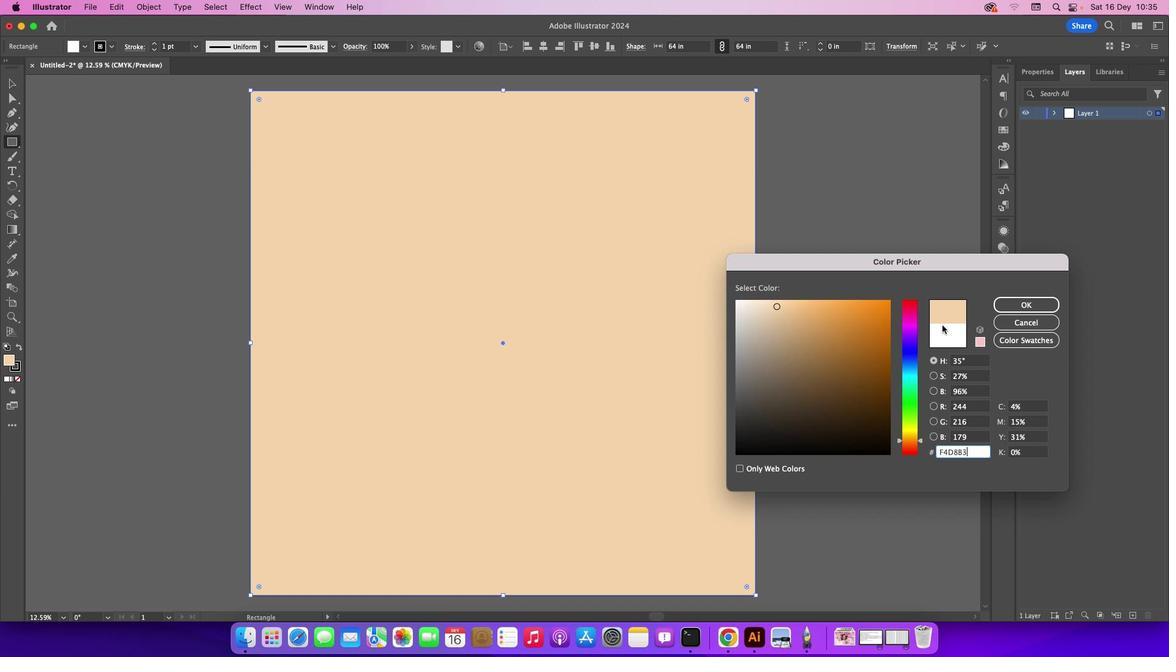 
Action: Mouse moved to (1017, 299)
Screenshot: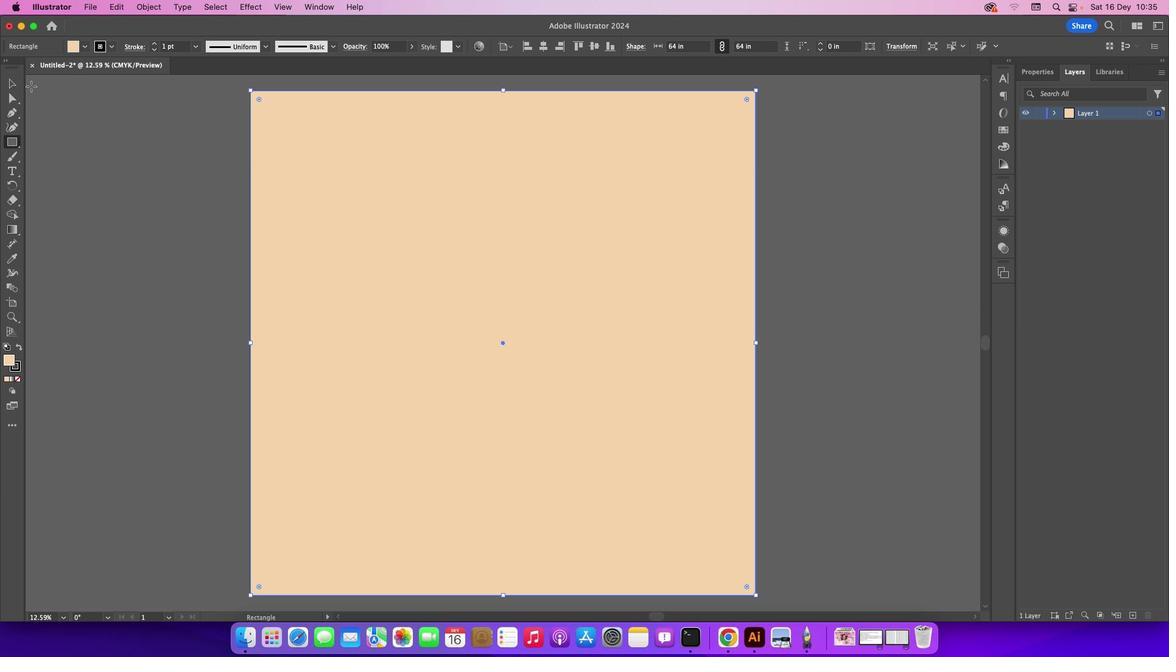
Action: Mouse pressed left at (1017, 299)
Screenshot: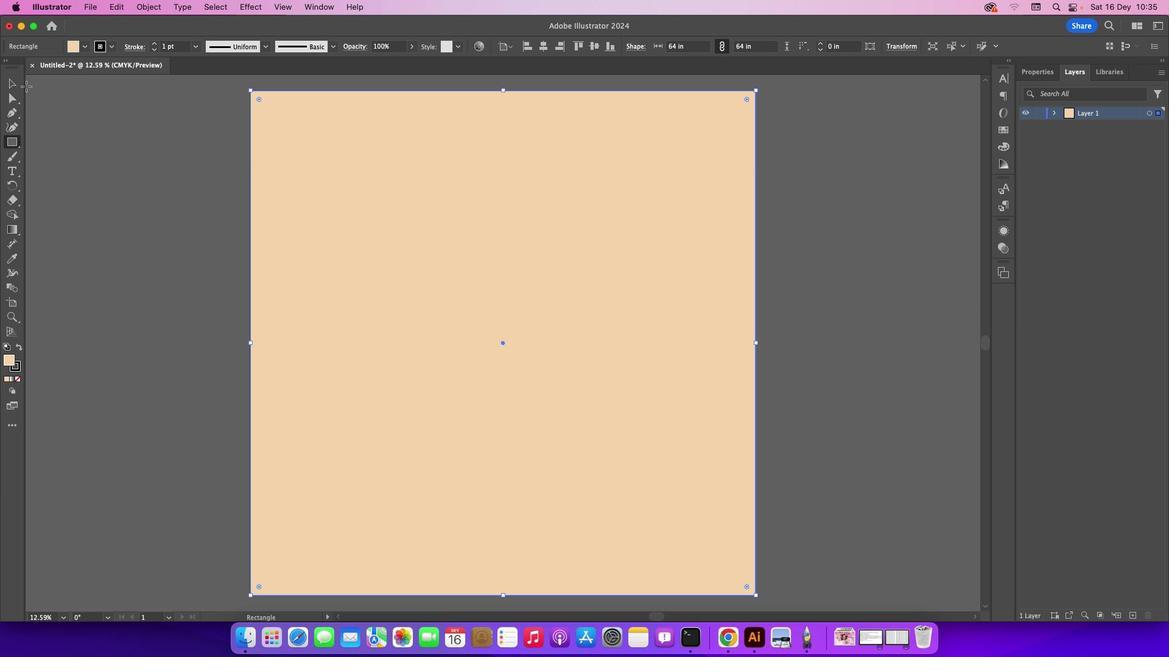 
Action: Mouse moved to (12, 84)
Screenshot: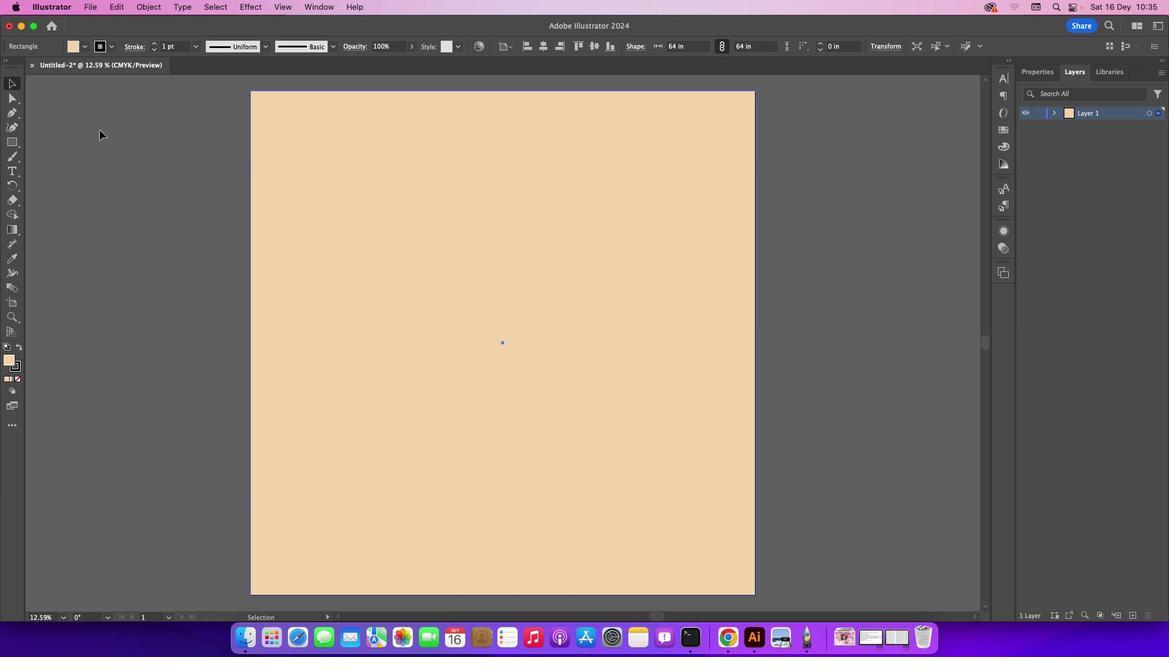 
Action: Mouse pressed left at (12, 84)
Screenshot: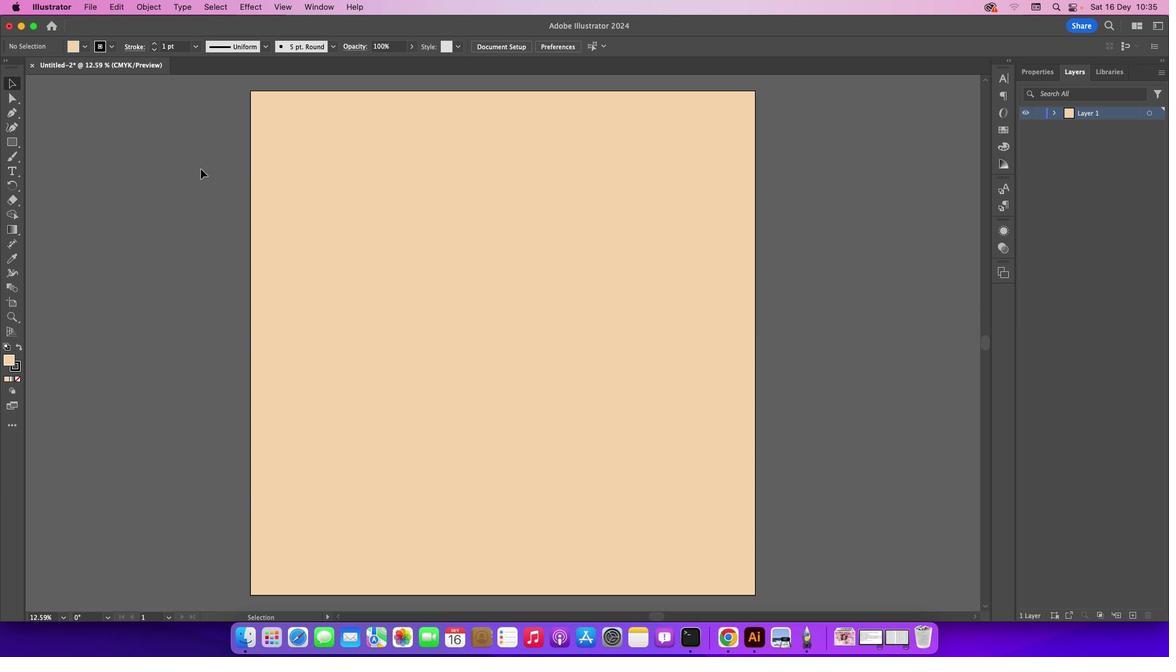 
Action: Mouse moved to (97, 127)
Screenshot: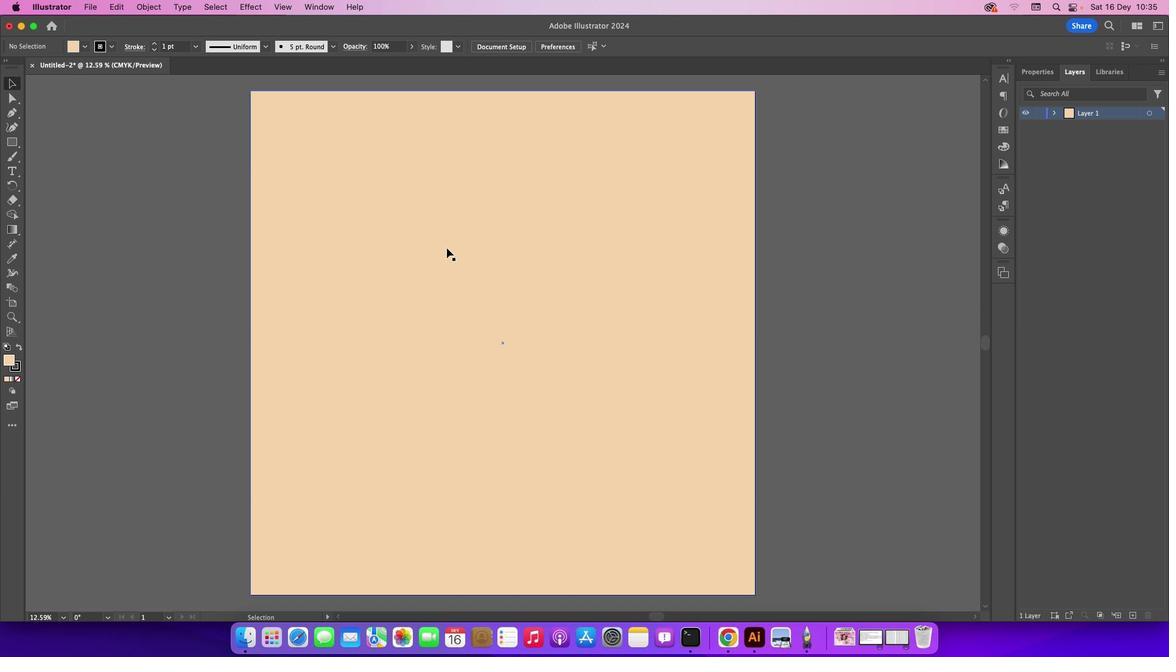 
Action: Mouse pressed left at (97, 127)
Screenshot: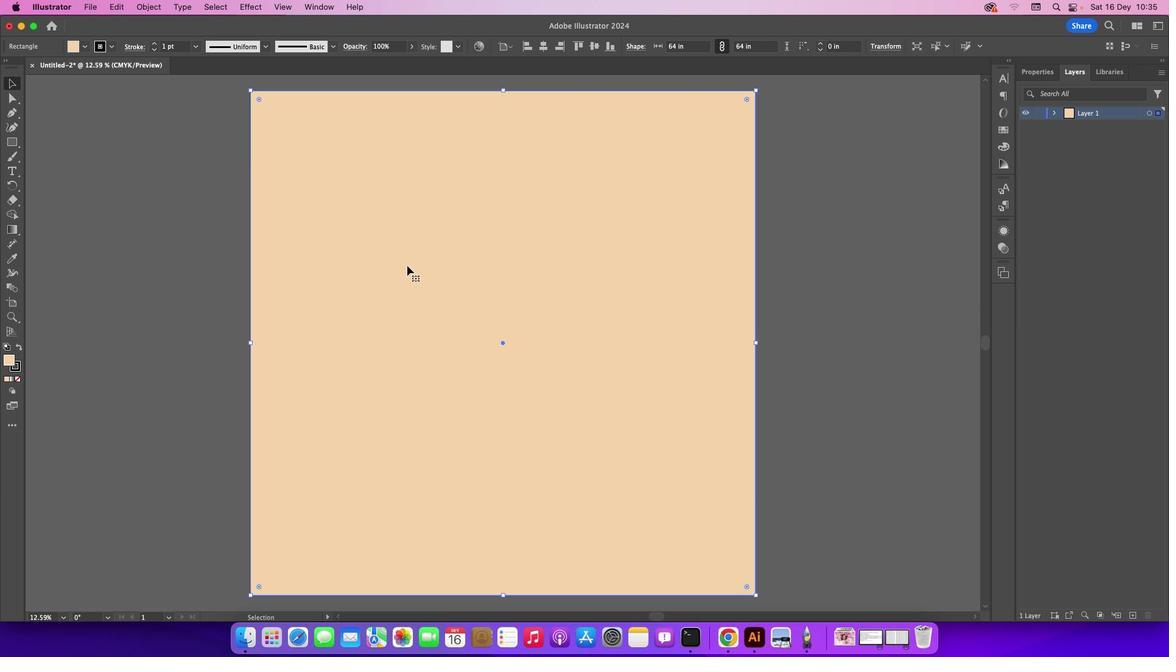 
Action: Mouse moved to (444, 246)
Screenshot: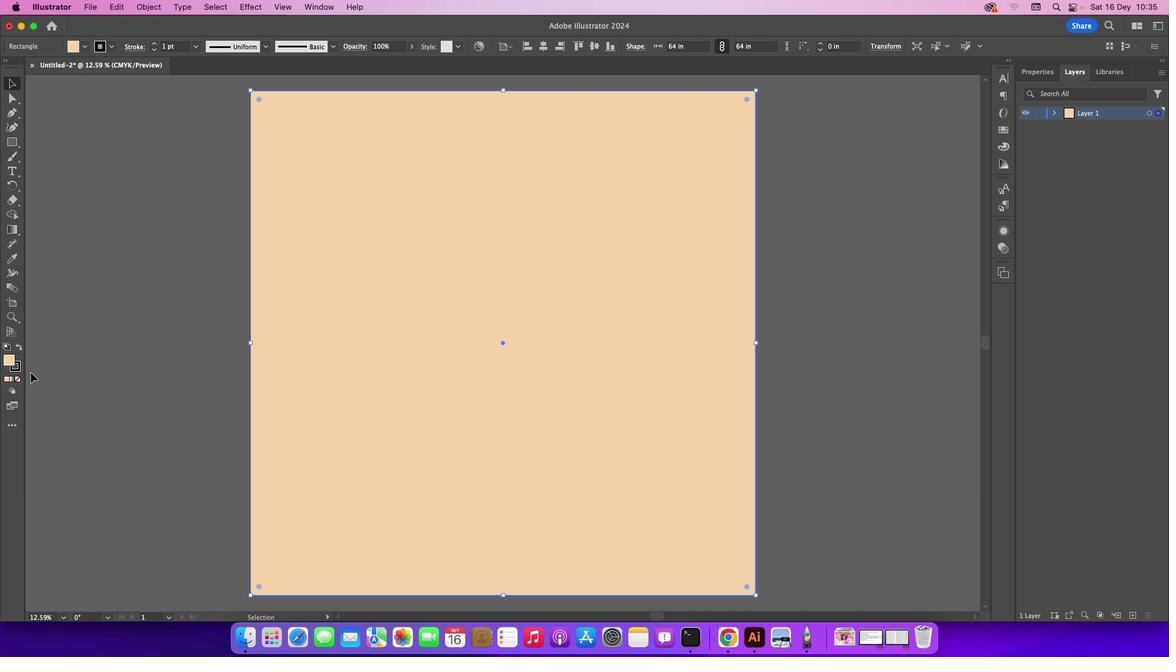 
Action: Mouse pressed left at (444, 246)
Screenshot: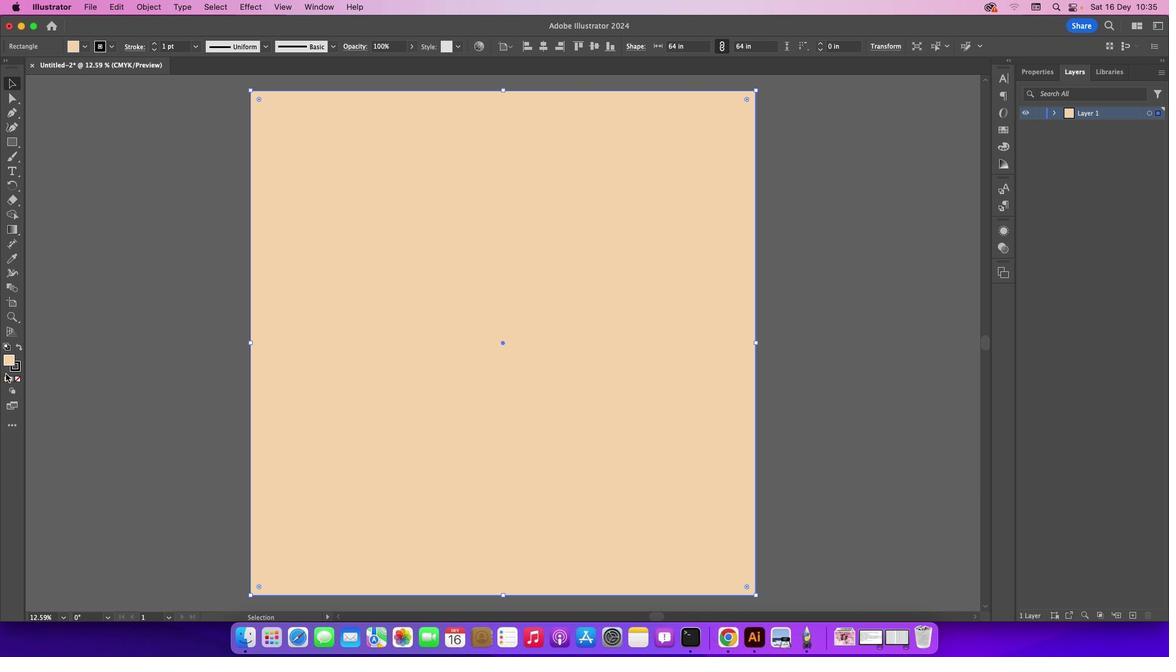 
Action: Mouse moved to (14, 369)
Screenshot: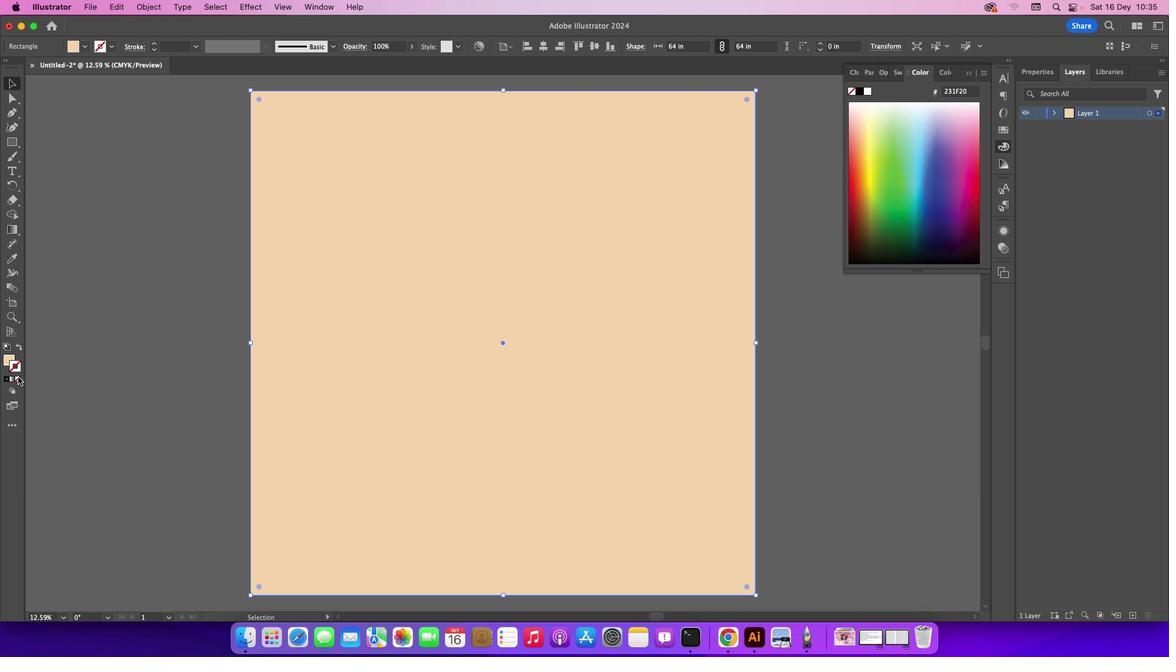 
Action: Mouse pressed left at (14, 369)
Screenshot: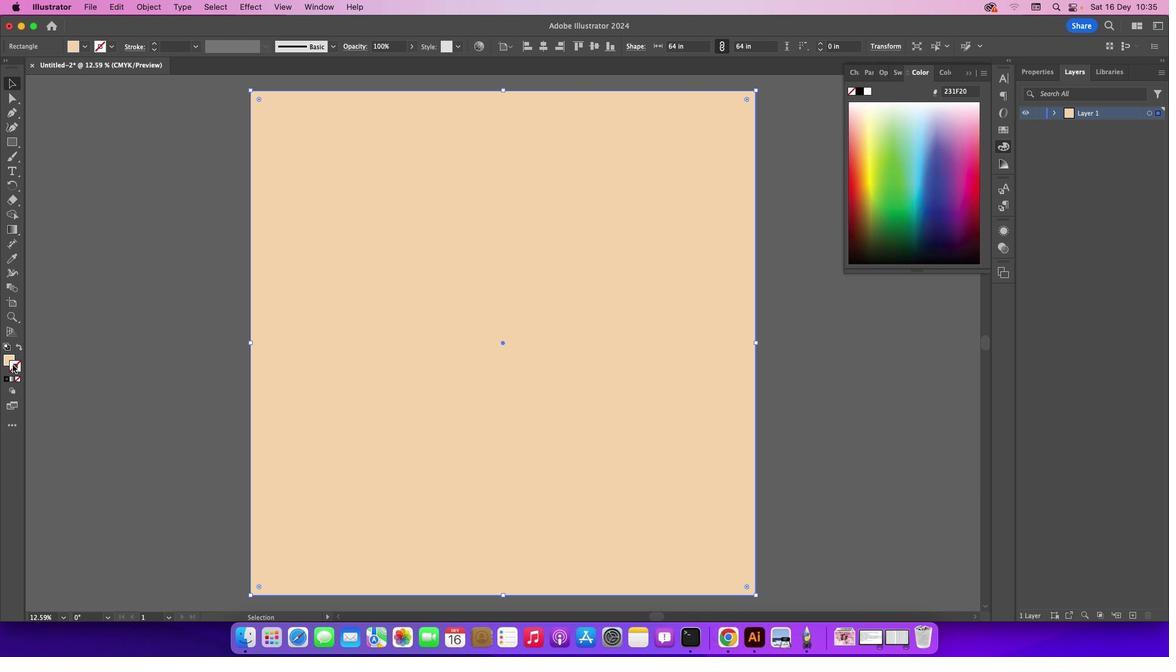 
Action: Mouse moved to (15, 374)
Screenshot: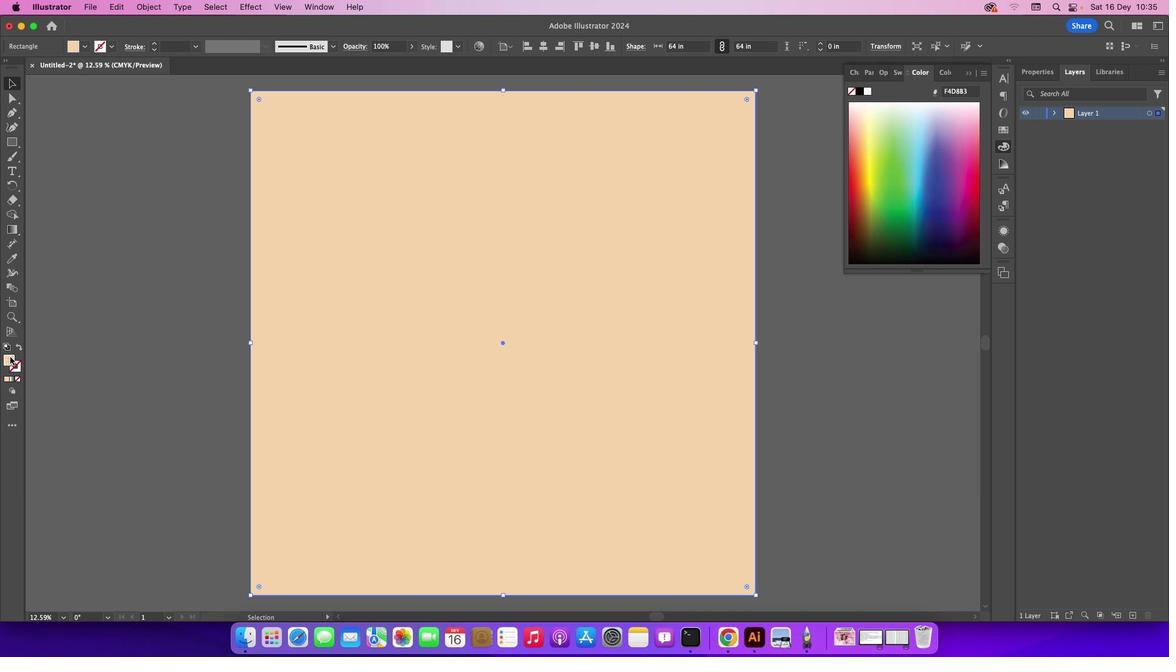 
Action: Mouse pressed left at (15, 374)
Screenshot: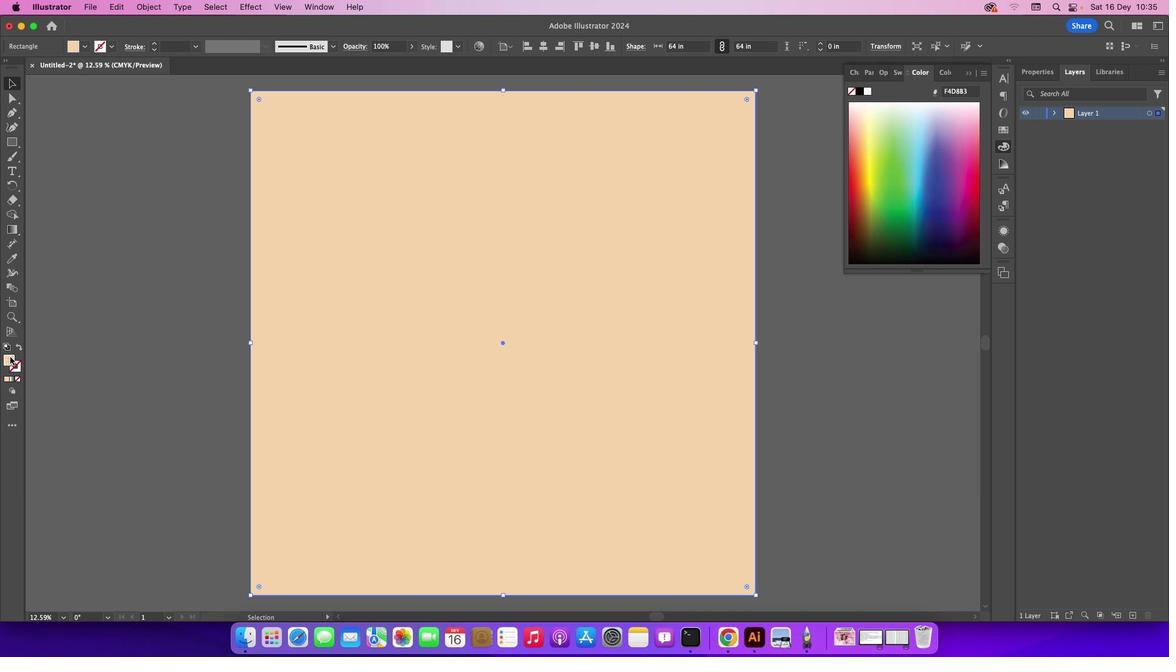 
Action: Mouse moved to (7, 355)
Screenshot: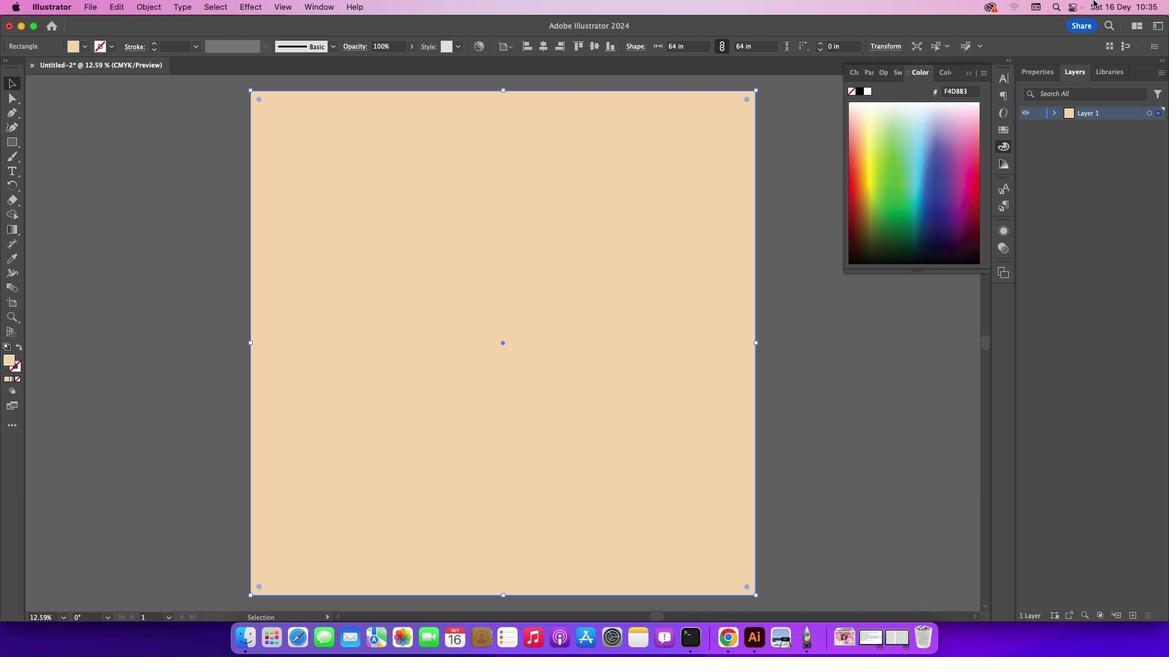 
Action: Mouse pressed left at (7, 355)
Screenshot: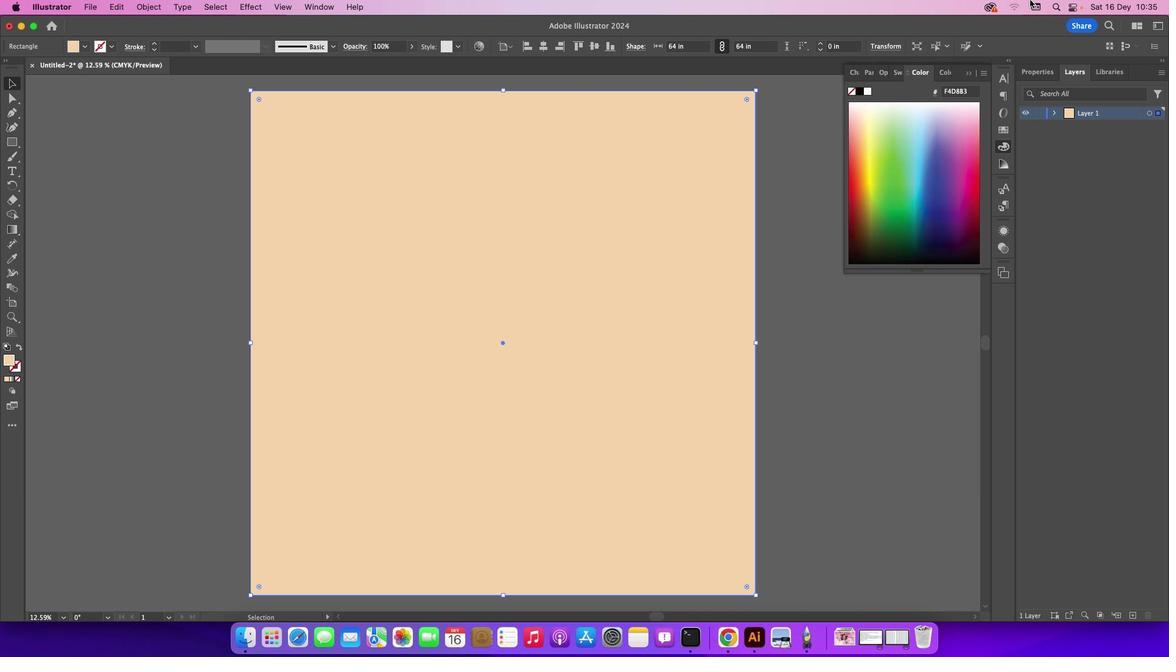 
Action: Mouse moved to (964, 65)
Screenshot: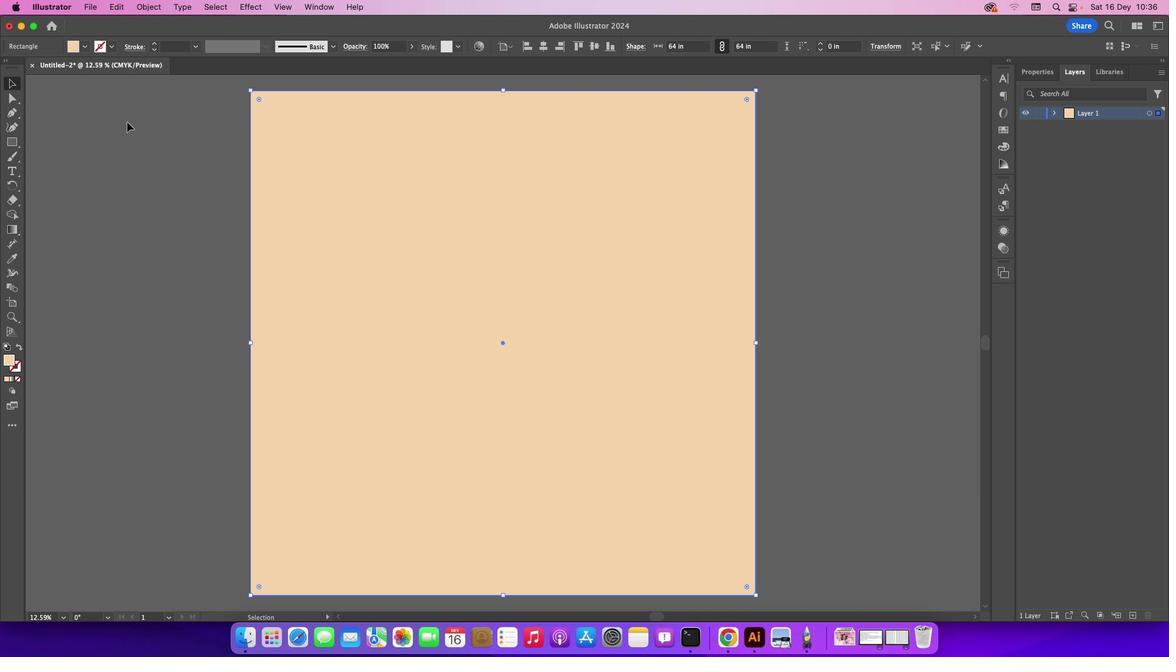 
Action: Mouse pressed left at (964, 65)
Screenshot: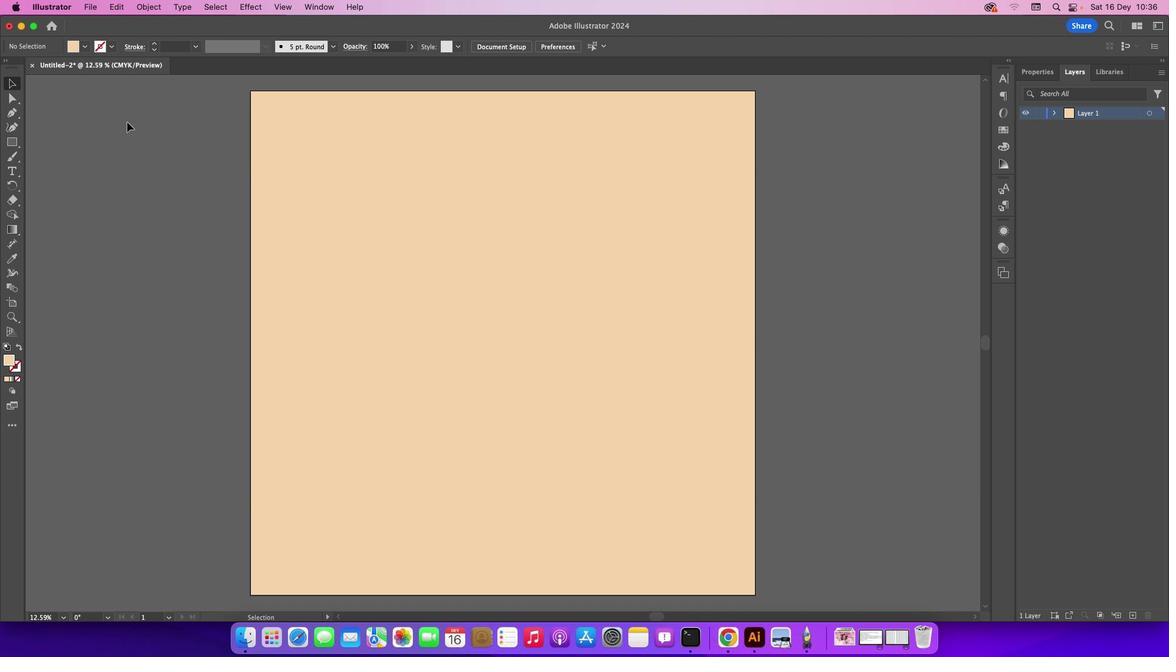 
Action: Mouse moved to (124, 119)
Screenshot: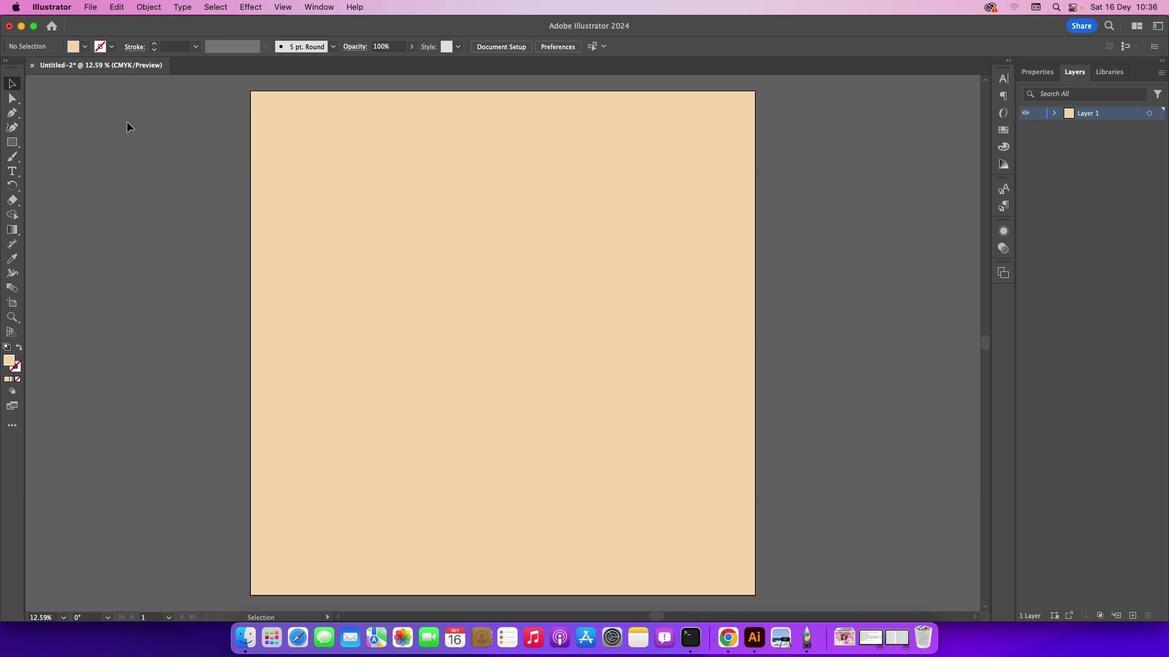 
Action: Mouse pressed left at (124, 119)
Screenshot: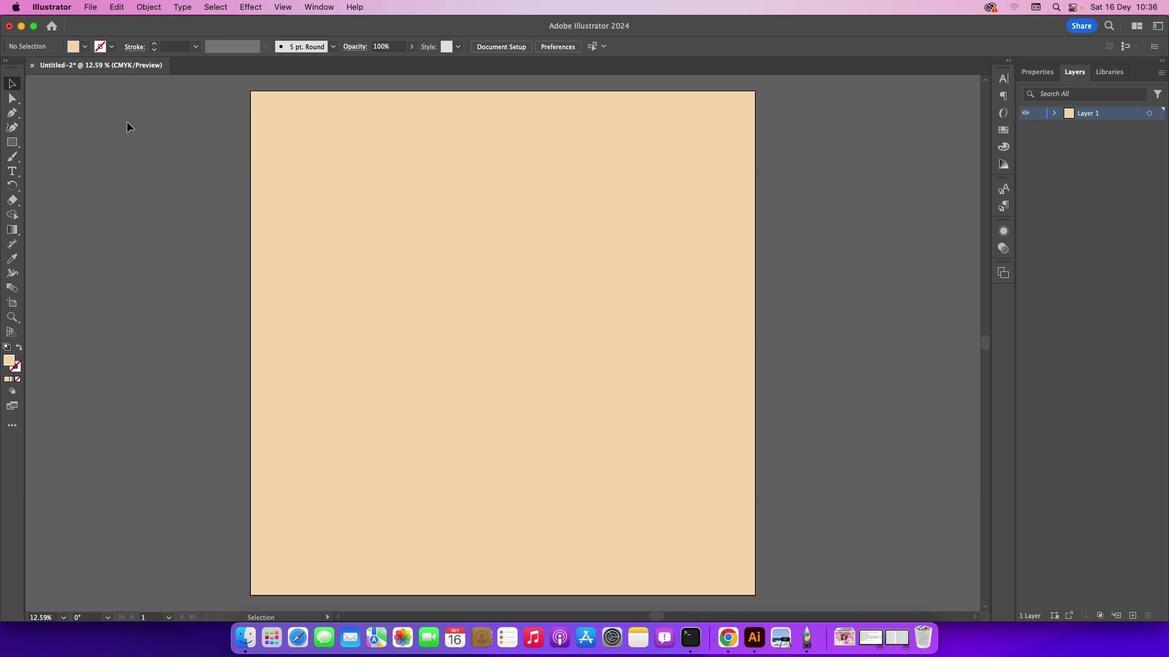 
Action: Mouse moved to (12, 113)
Screenshot: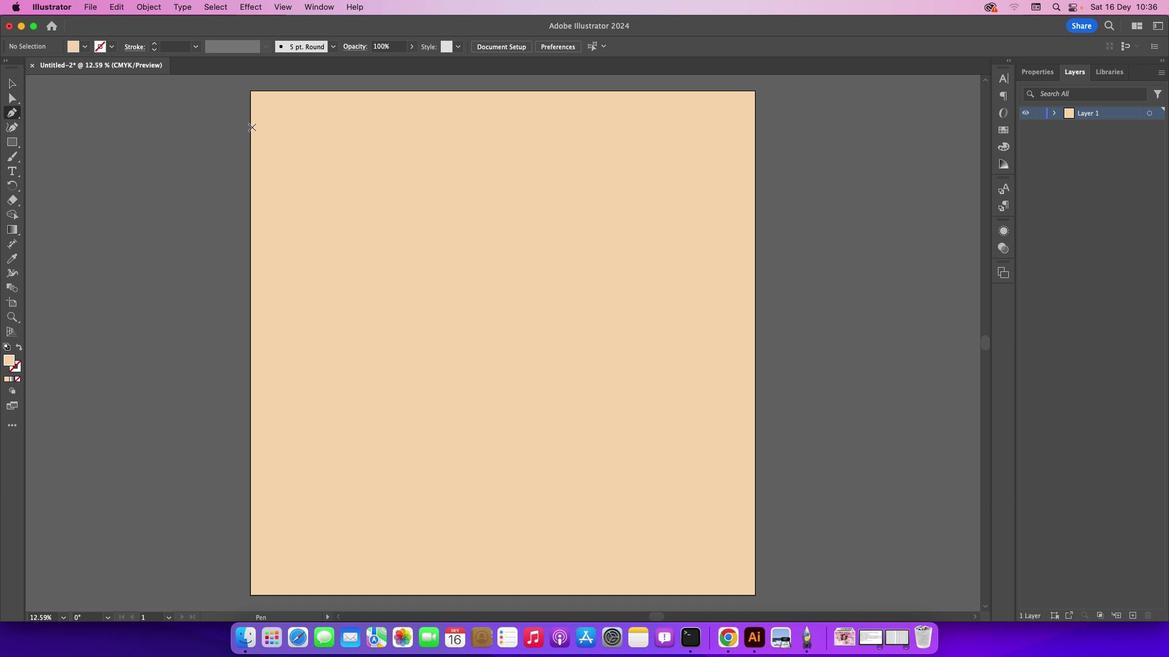 
Action: Mouse pressed left at (12, 113)
Screenshot: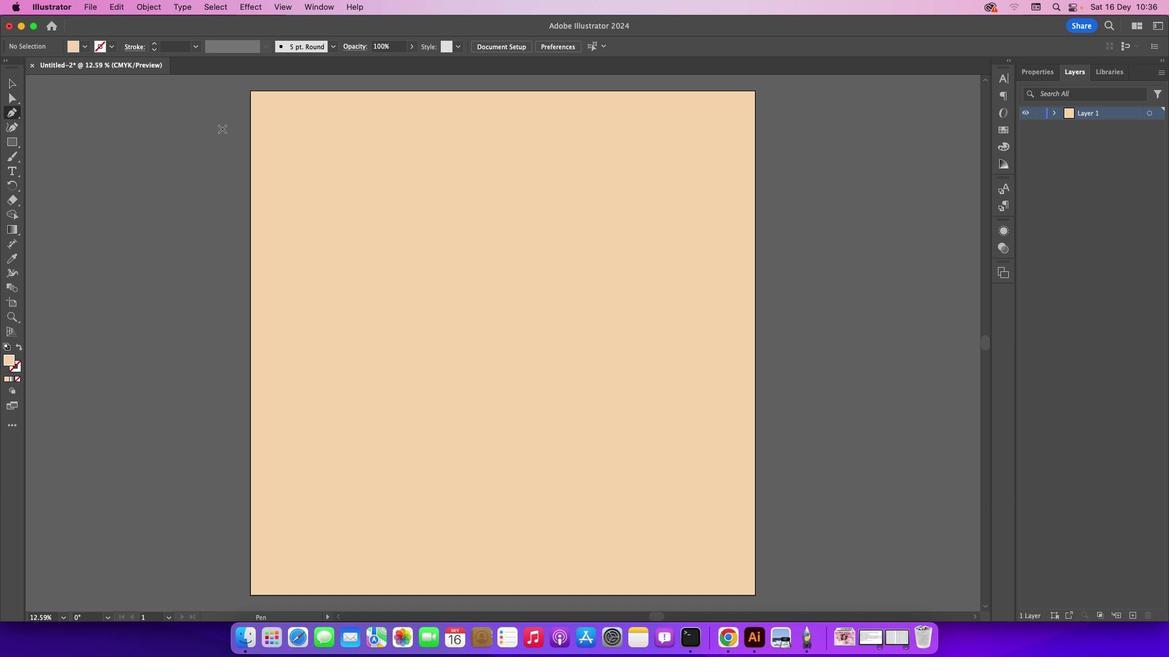 
Action: Mouse moved to (149, 164)
Screenshot: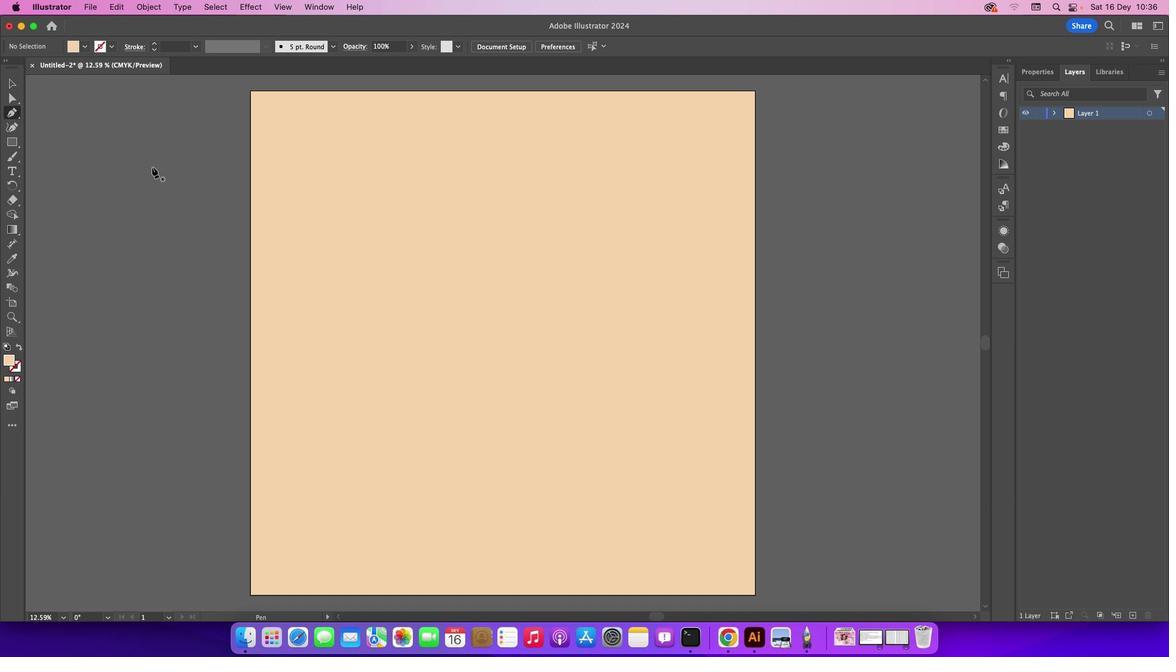 
Action: Key pressed Key.caps_lock
Screenshot: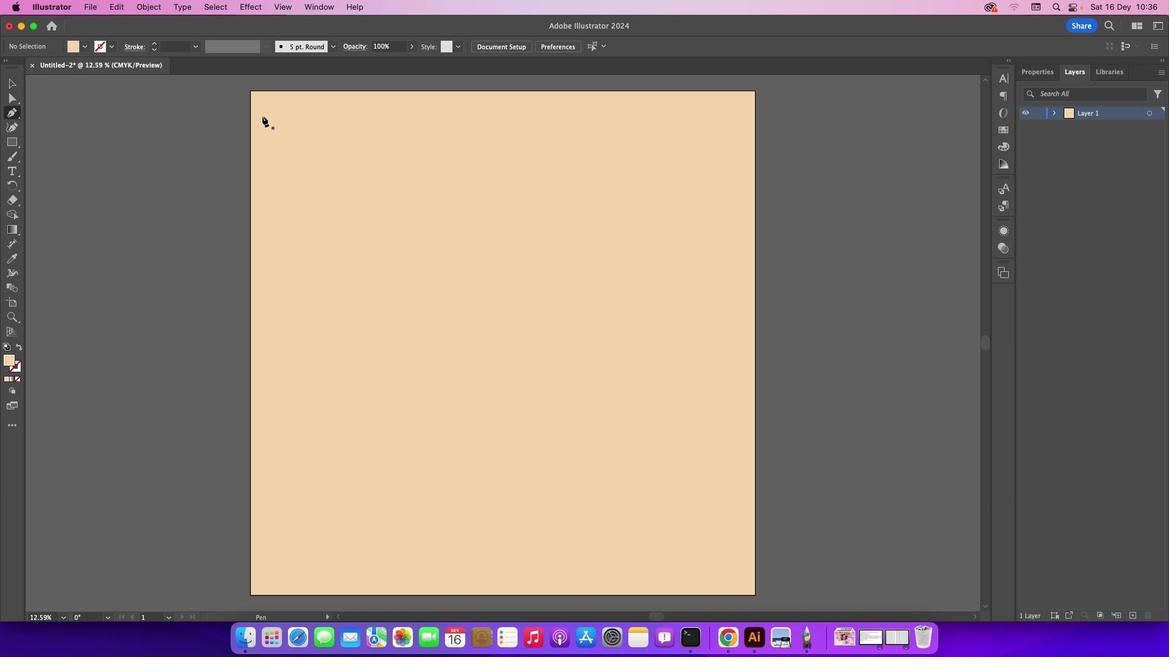 
Action: Mouse moved to (270, 193)
Screenshot: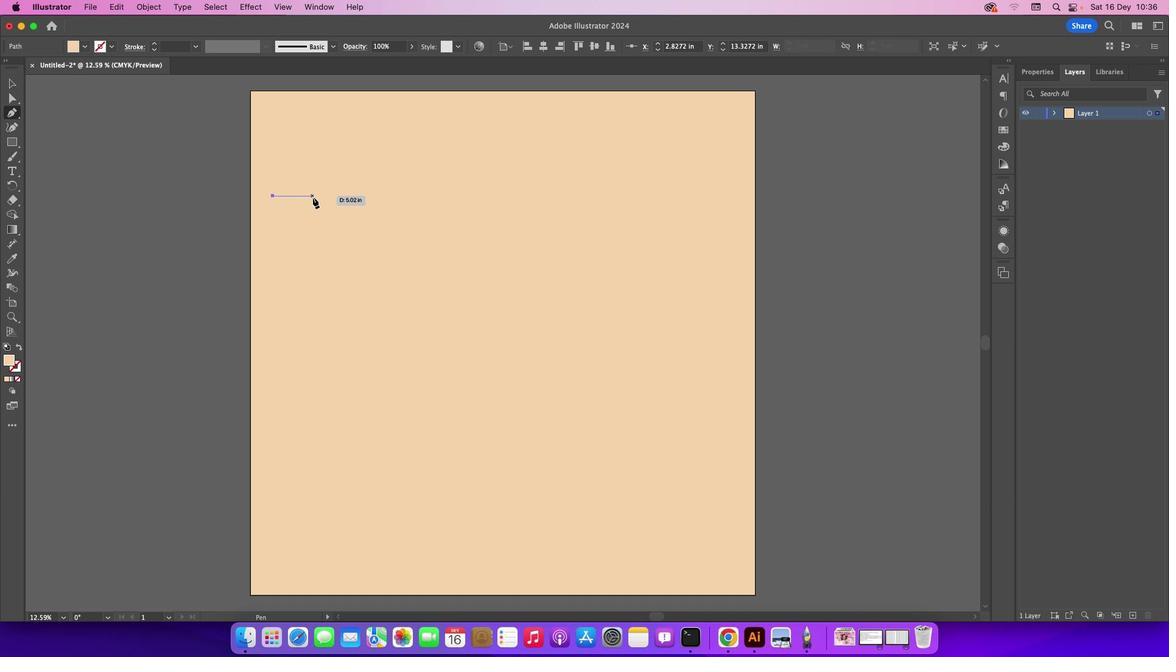 
Action: Mouse pressed left at (270, 193)
Screenshot: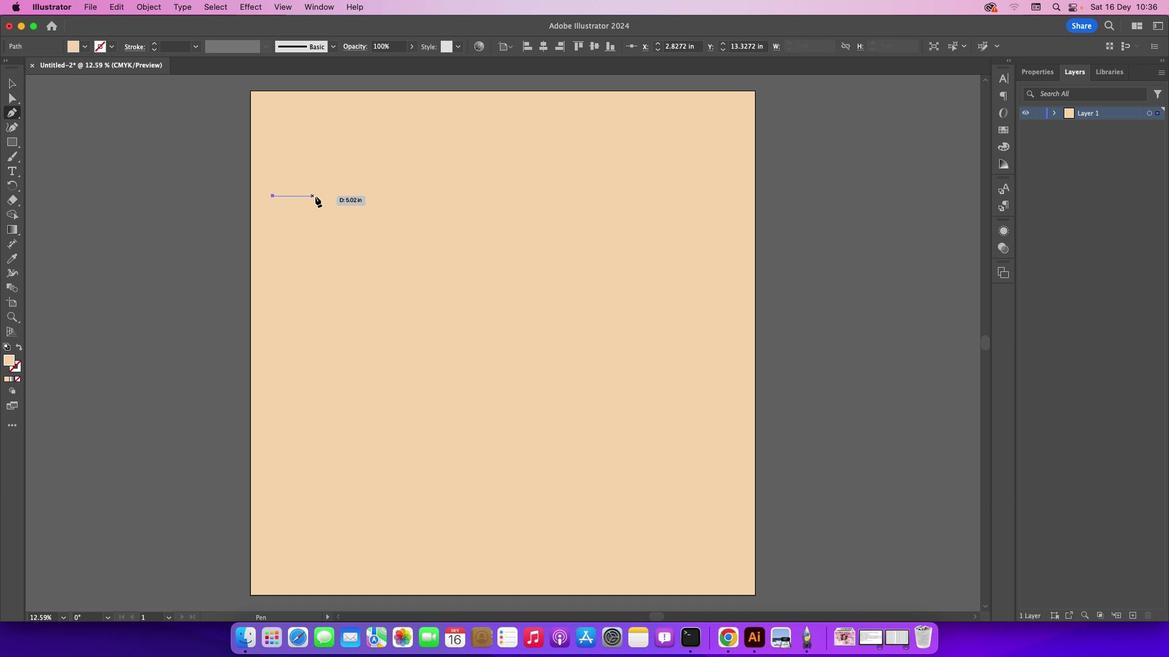 
Action: Mouse moved to (315, 192)
Screenshot: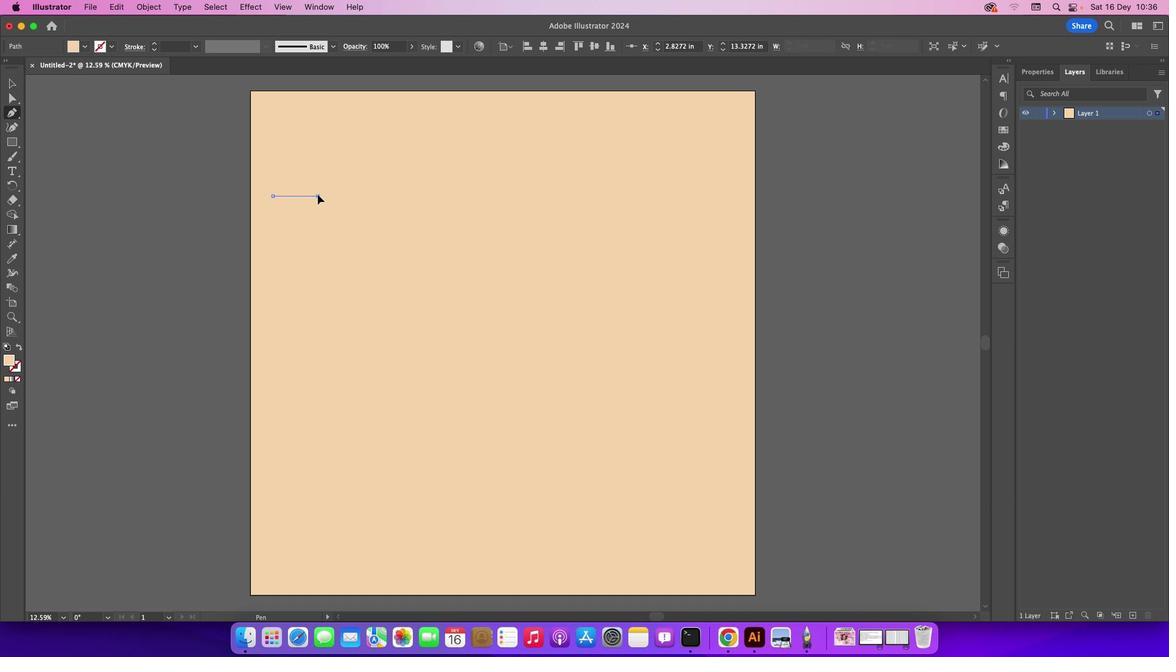 
Action: Mouse pressed left at (315, 192)
Screenshot: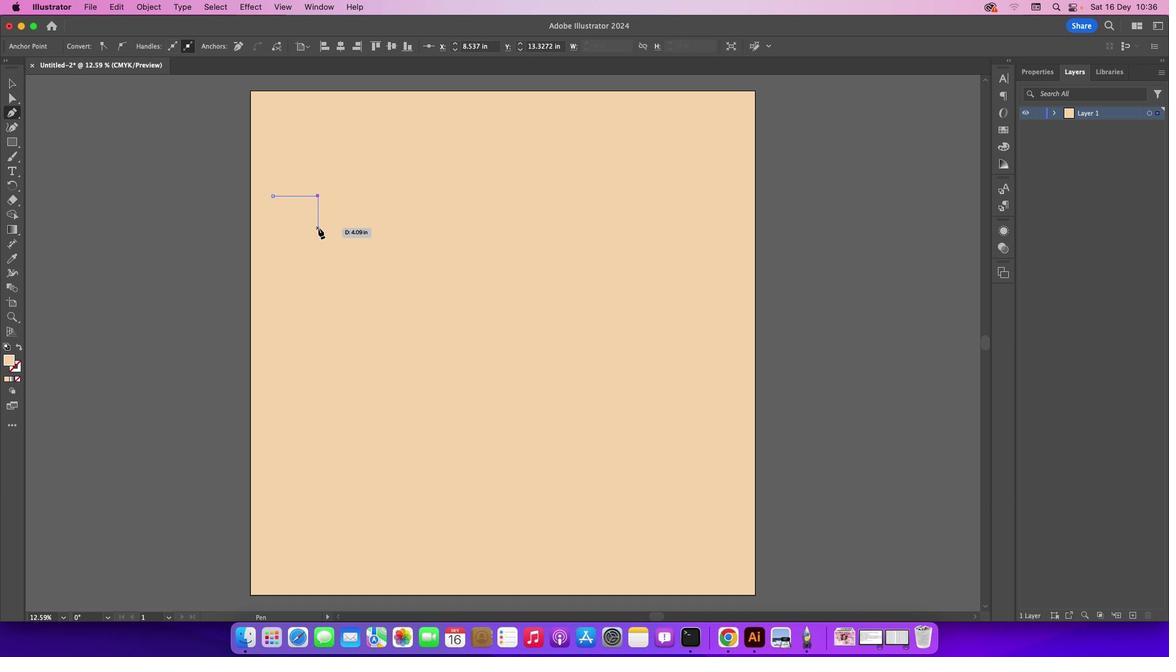 
Action: Mouse moved to (313, 221)
Screenshot: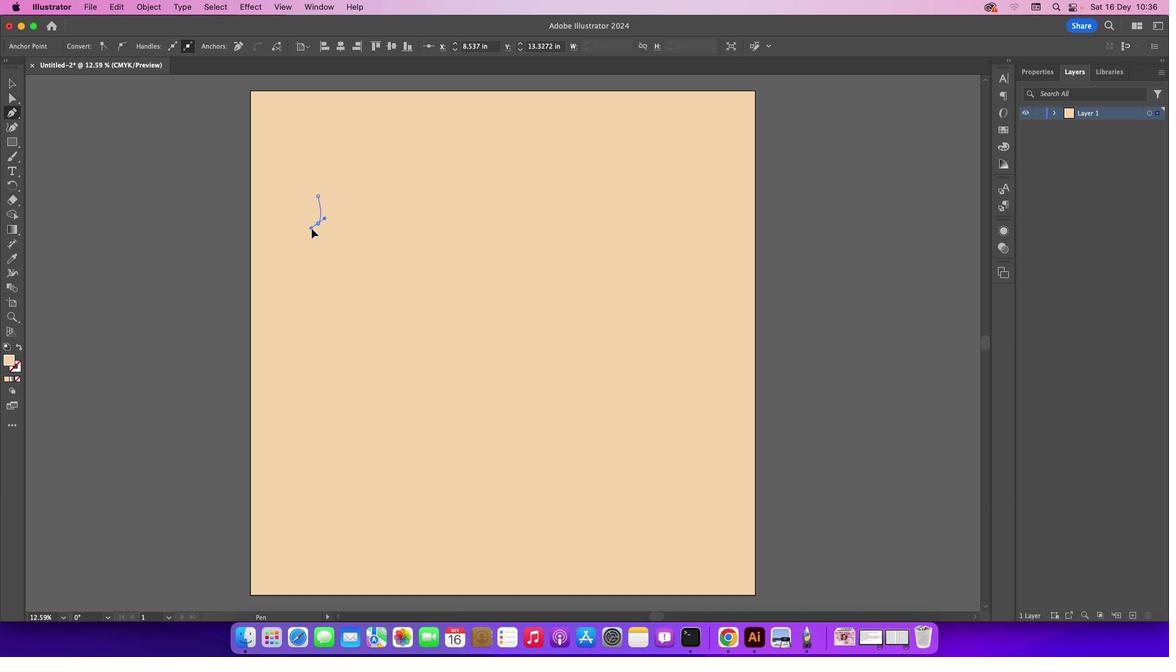 
Action: Mouse pressed left at (313, 221)
Screenshot: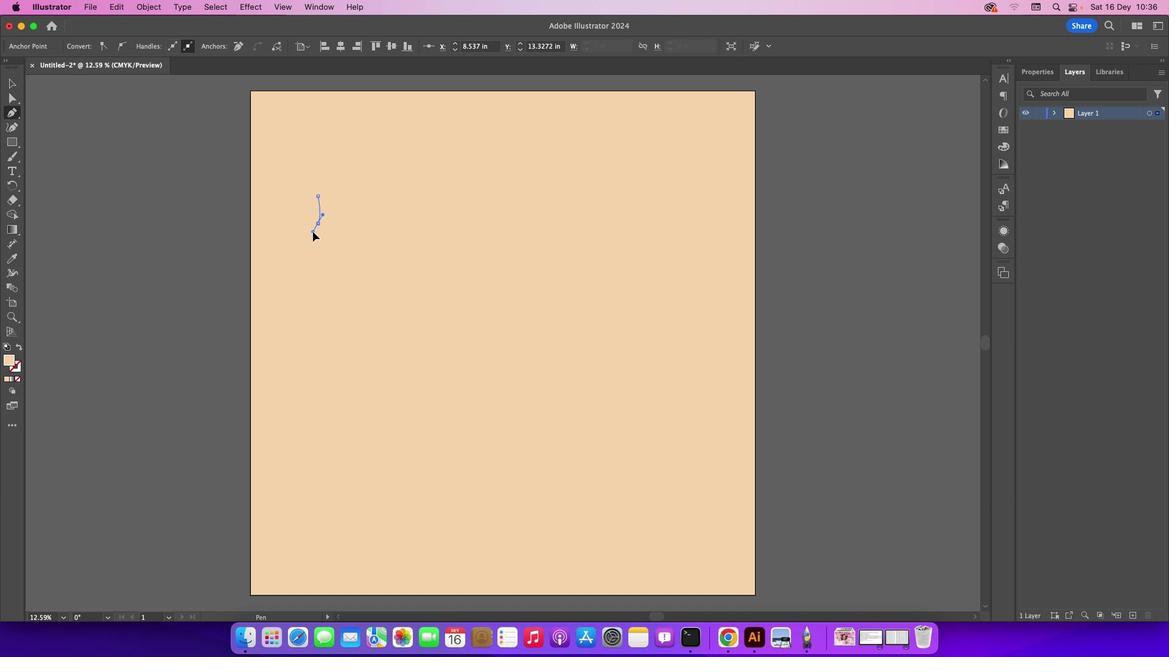 
Action: Mouse moved to (275, 227)
Screenshot: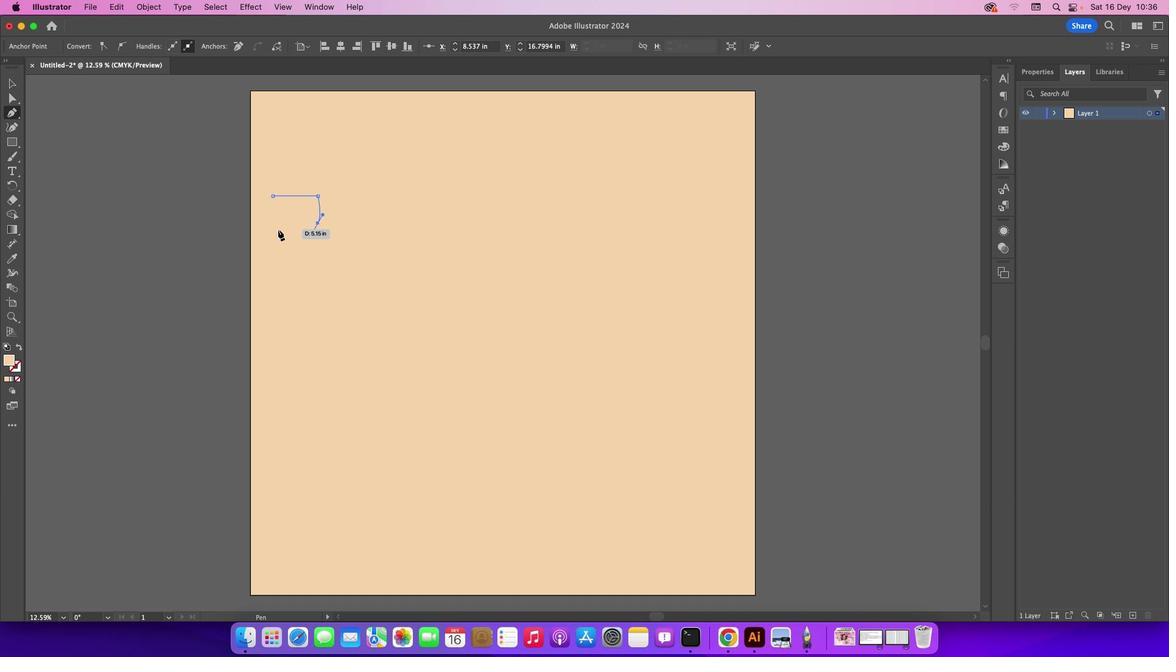 
Action: Mouse pressed left at (275, 227)
Screenshot: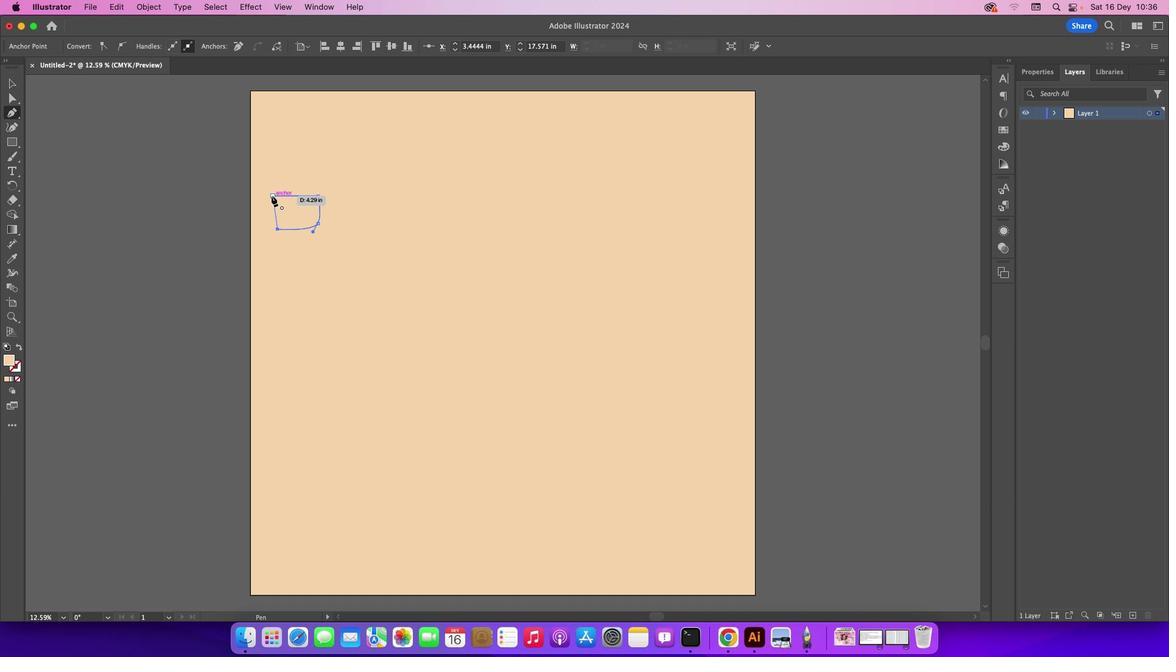 
Action: Mouse moved to (269, 193)
Screenshot: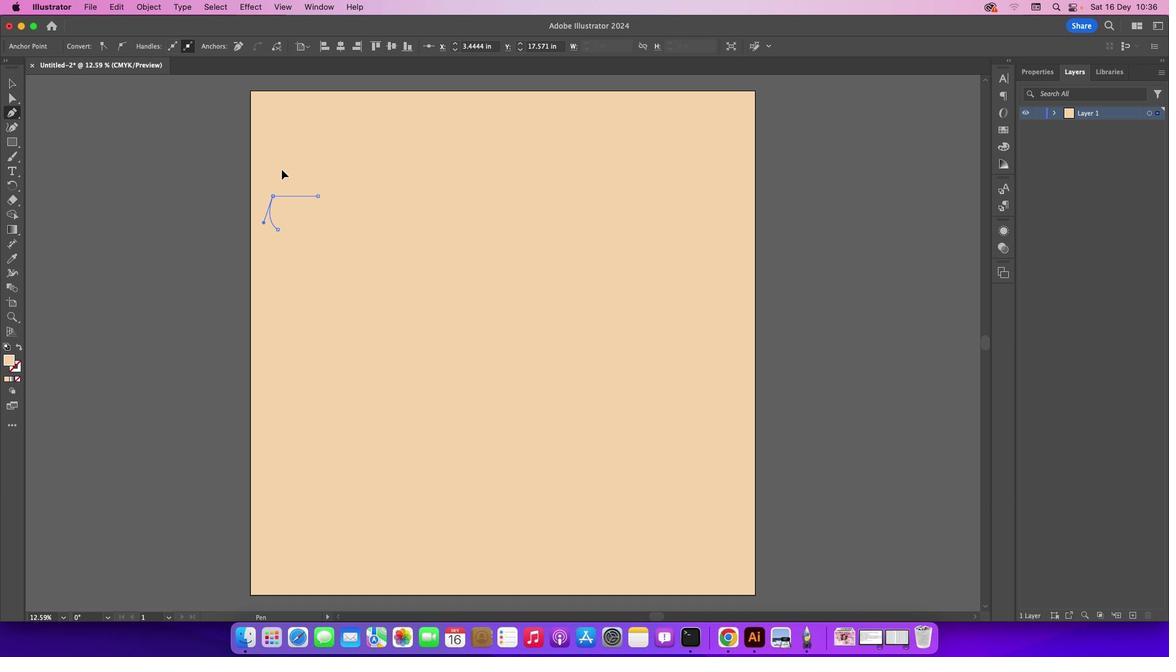 
Action: Mouse pressed left at (269, 193)
Screenshot: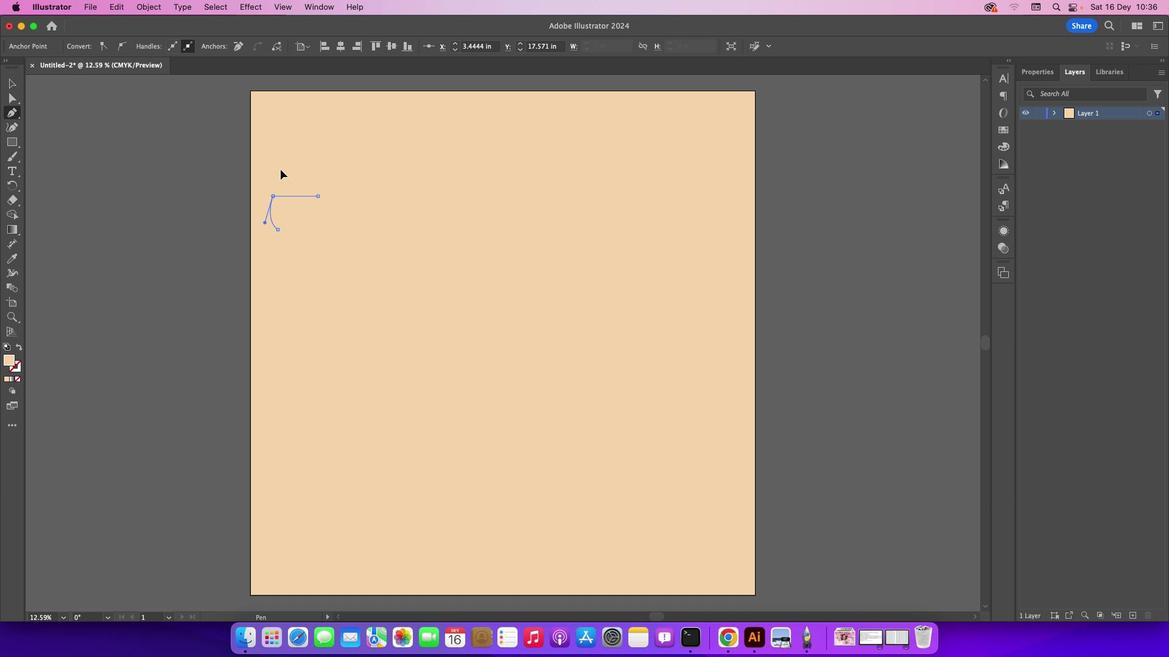 
Action: Mouse moved to (277, 167)
Screenshot: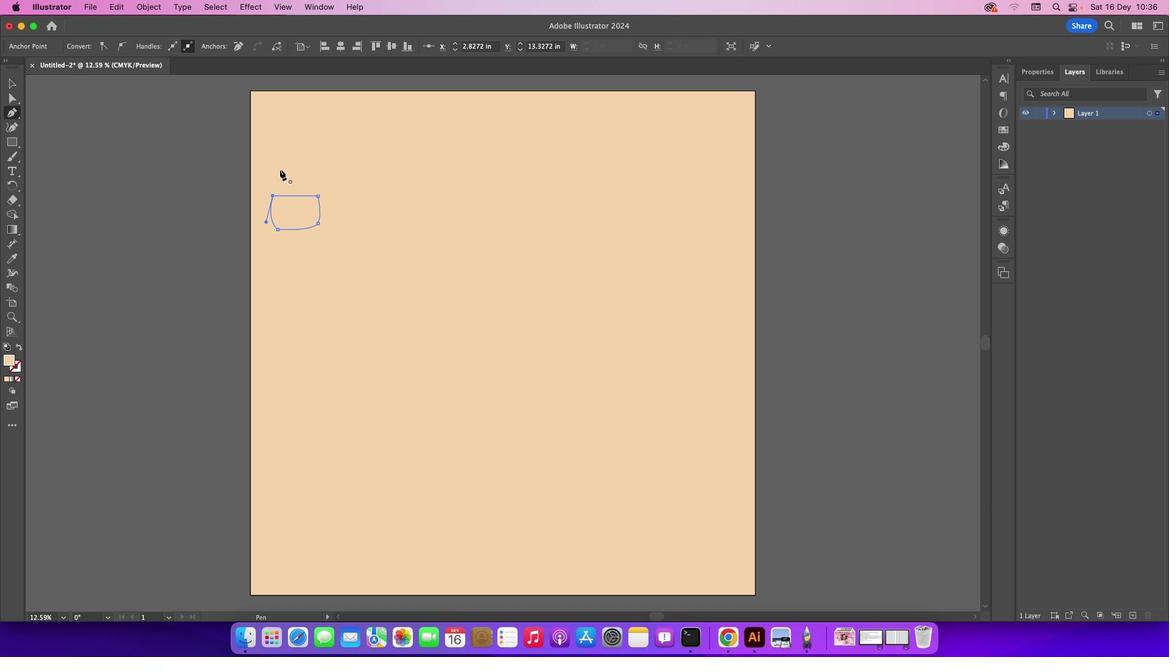 
Action: Key pressed Key.cmd'z''z'
Screenshot: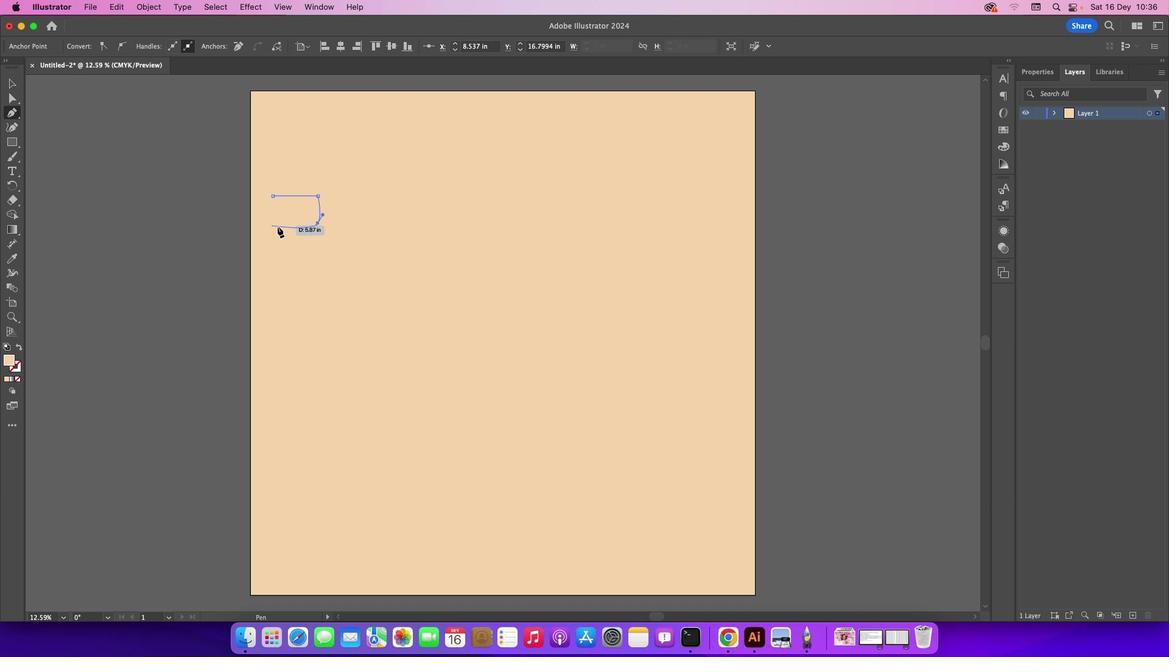 
Action: Mouse moved to (275, 226)
Screenshot: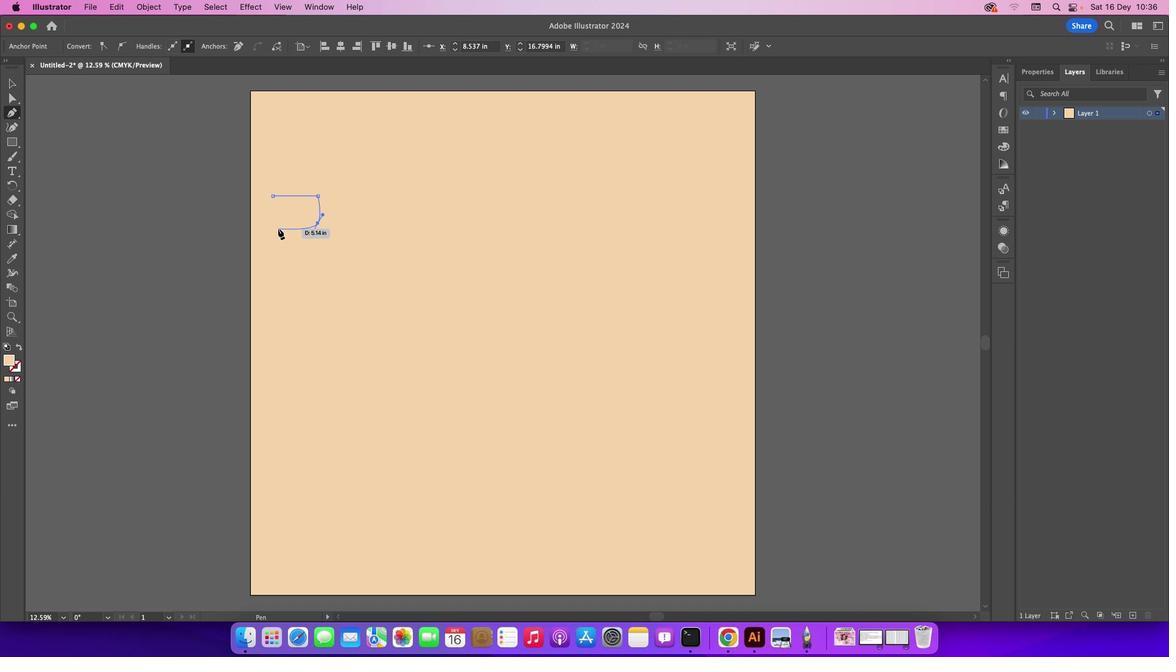 
Action: Mouse pressed left at (275, 226)
Screenshot: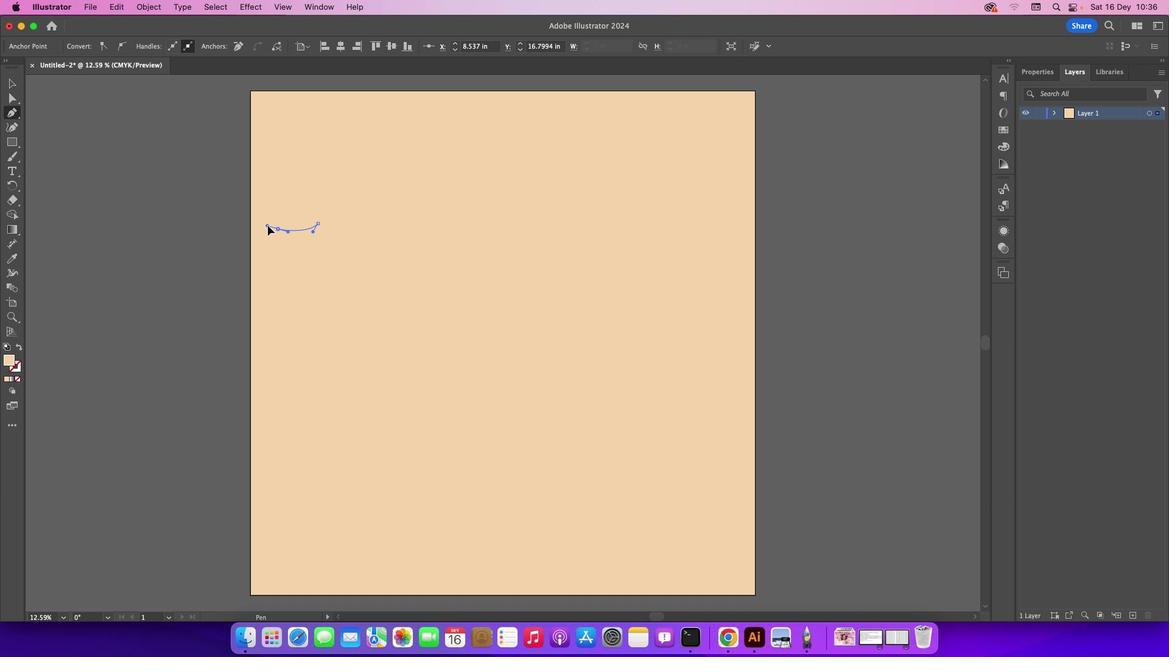 
Action: Mouse moved to (269, 191)
Screenshot: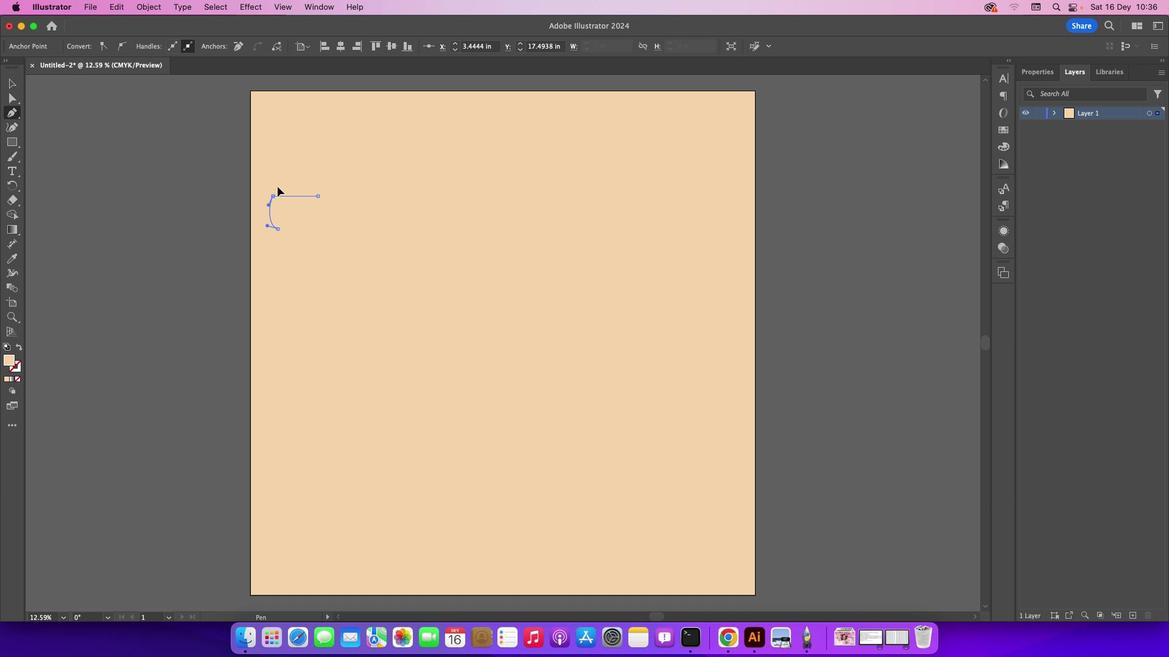 
Action: Mouse pressed left at (269, 191)
Screenshot: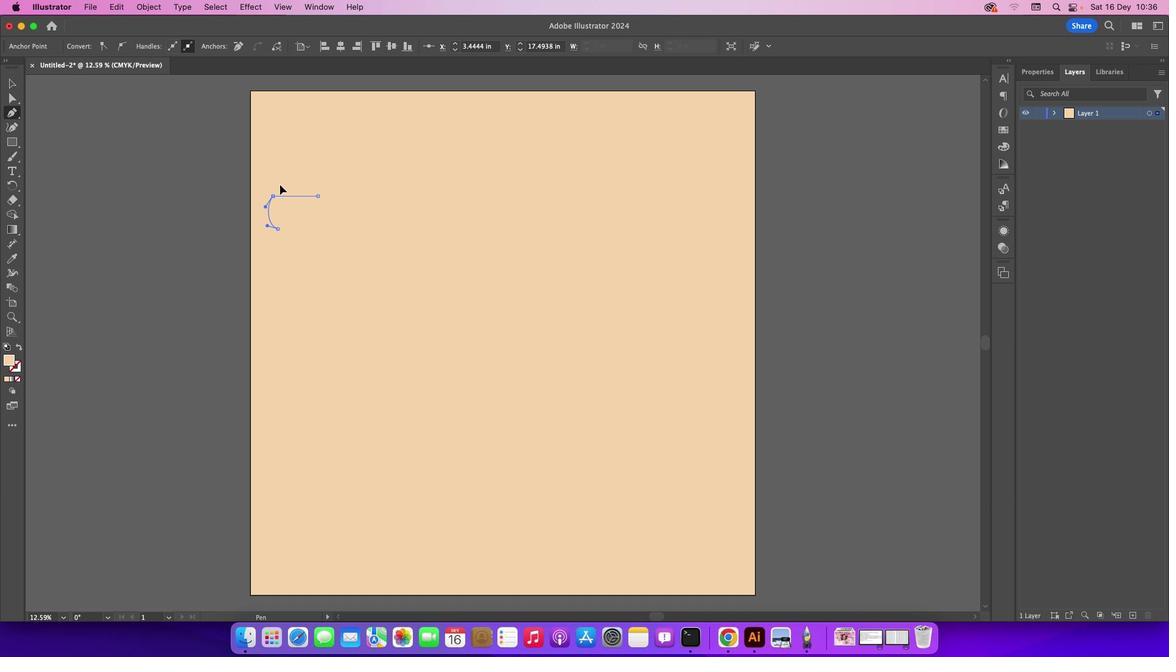 
Action: Mouse moved to (11, 75)
Screenshot: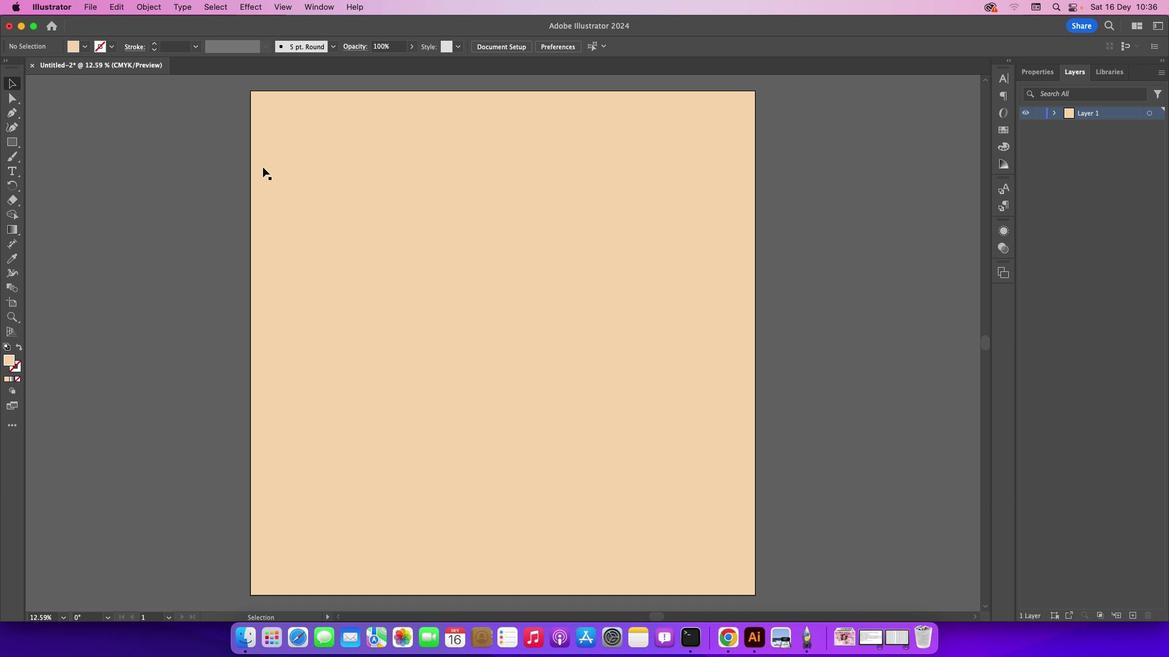 
Action: Mouse pressed left at (11, 75)
Screenshot: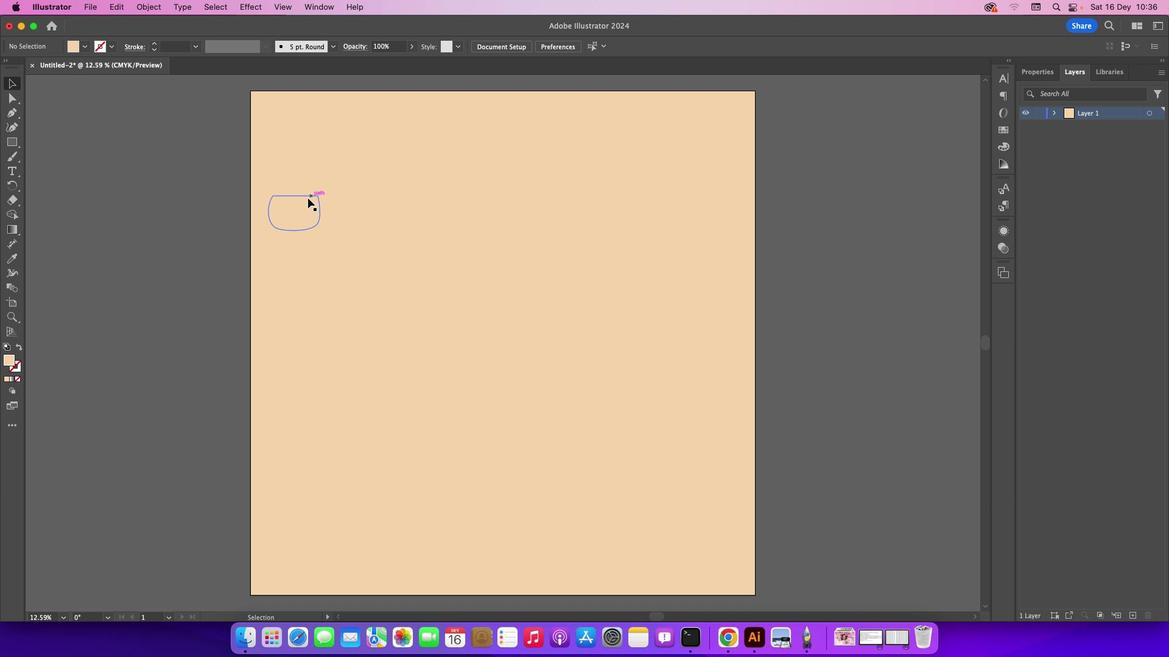 
Action: Mouse moved to (144, 123)
Screenshot: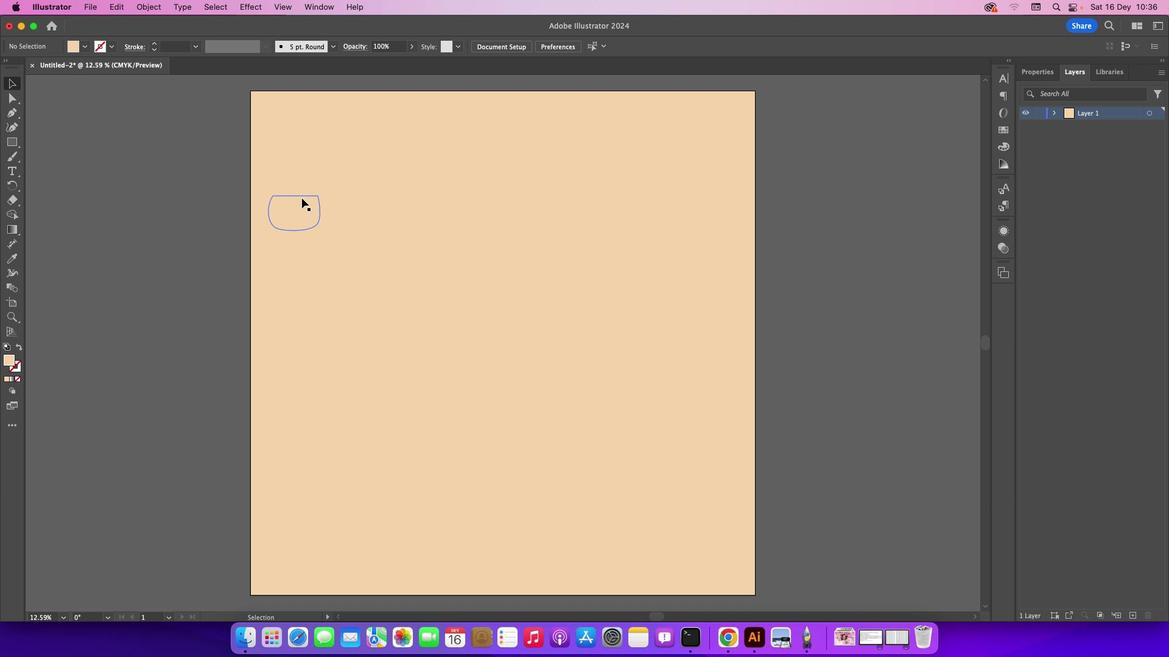 
Action: Mouse pressed left at (144, 123)
Screenshot: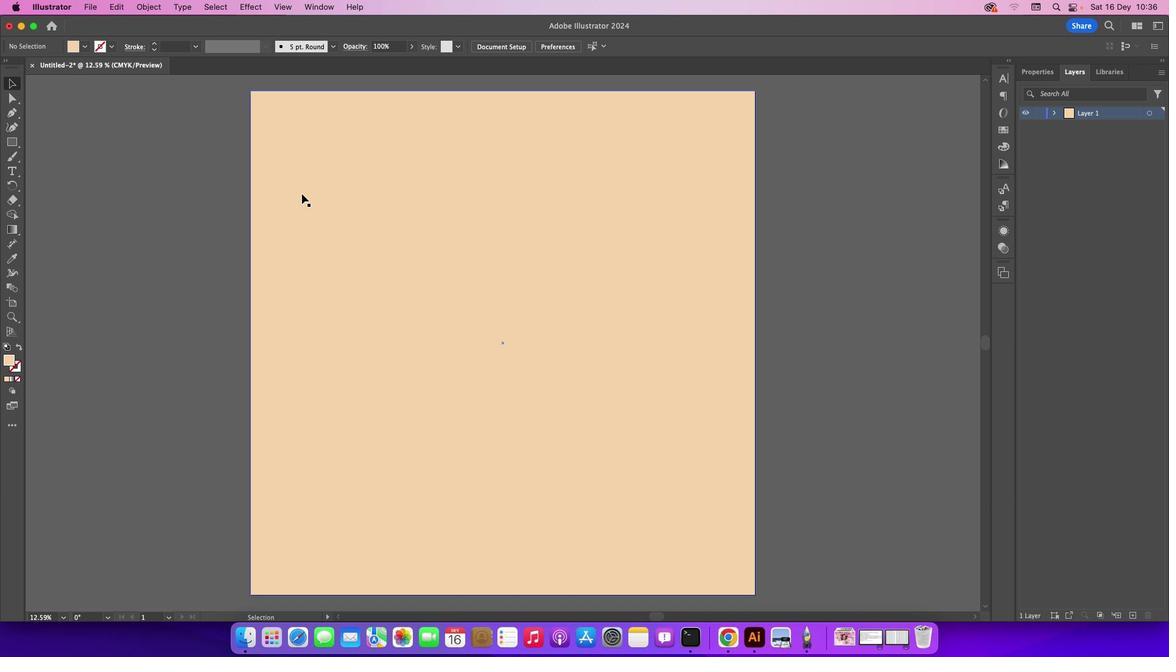 
Action: Mouse moved to (297, 193)
Screenshot: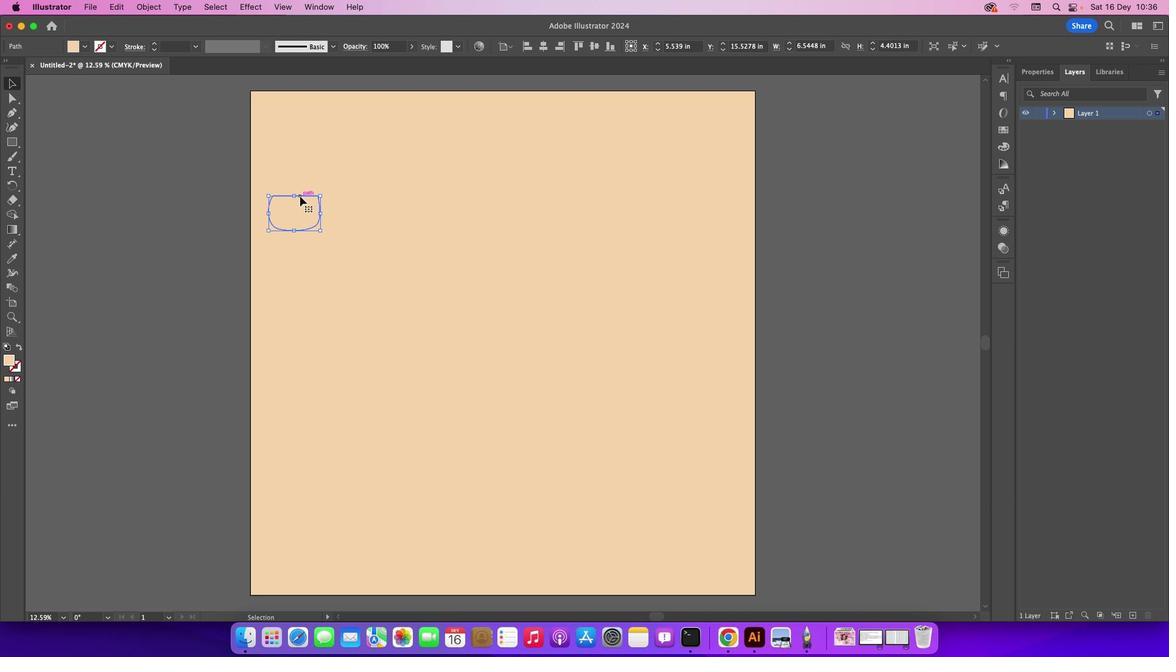 
Action: Mouse pressed left at (297, 193)
Screenshot: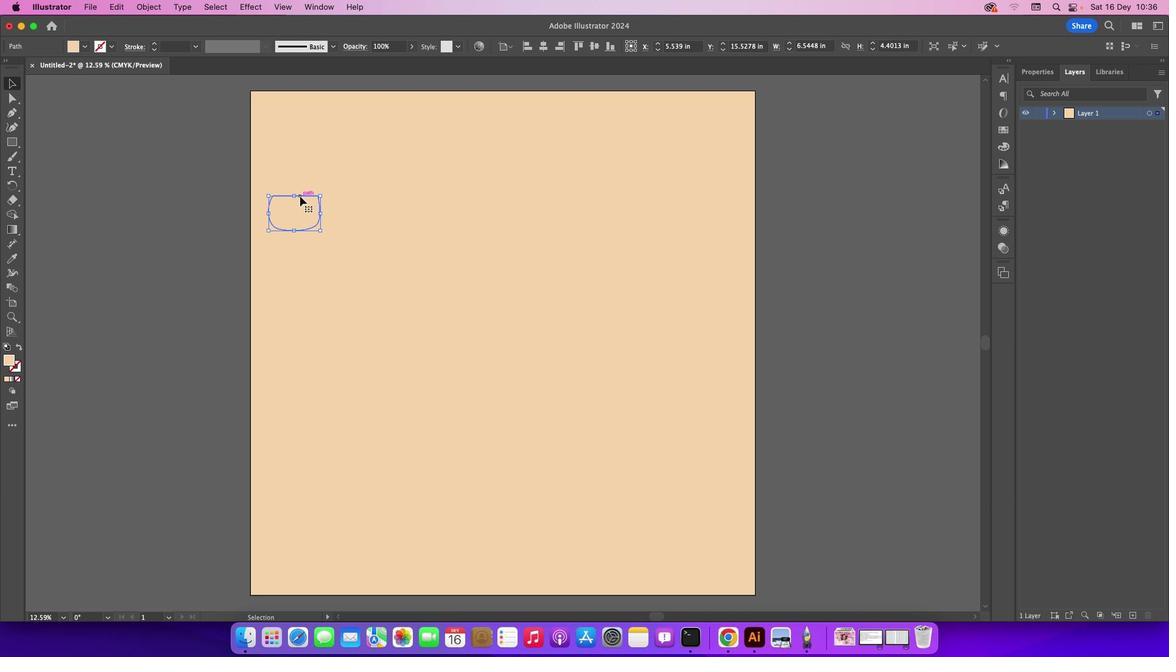 
Action: Mouse moved to (6, 358)
Screenshot: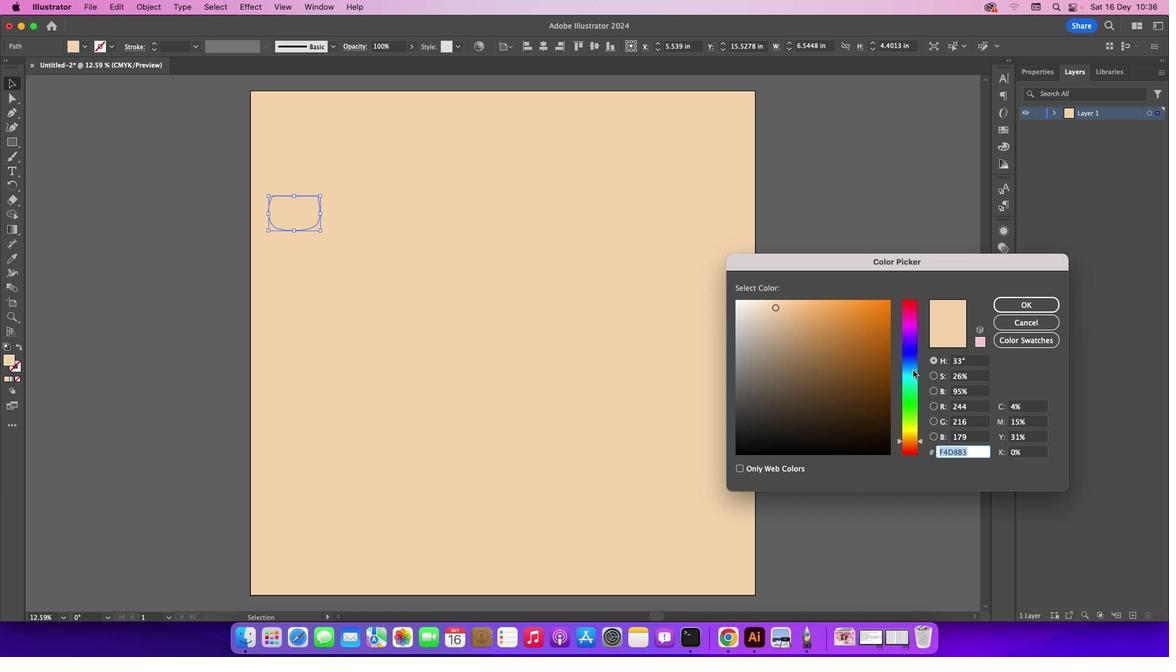 
Action: Mouse pressed left at (6, 358)
Screenshot: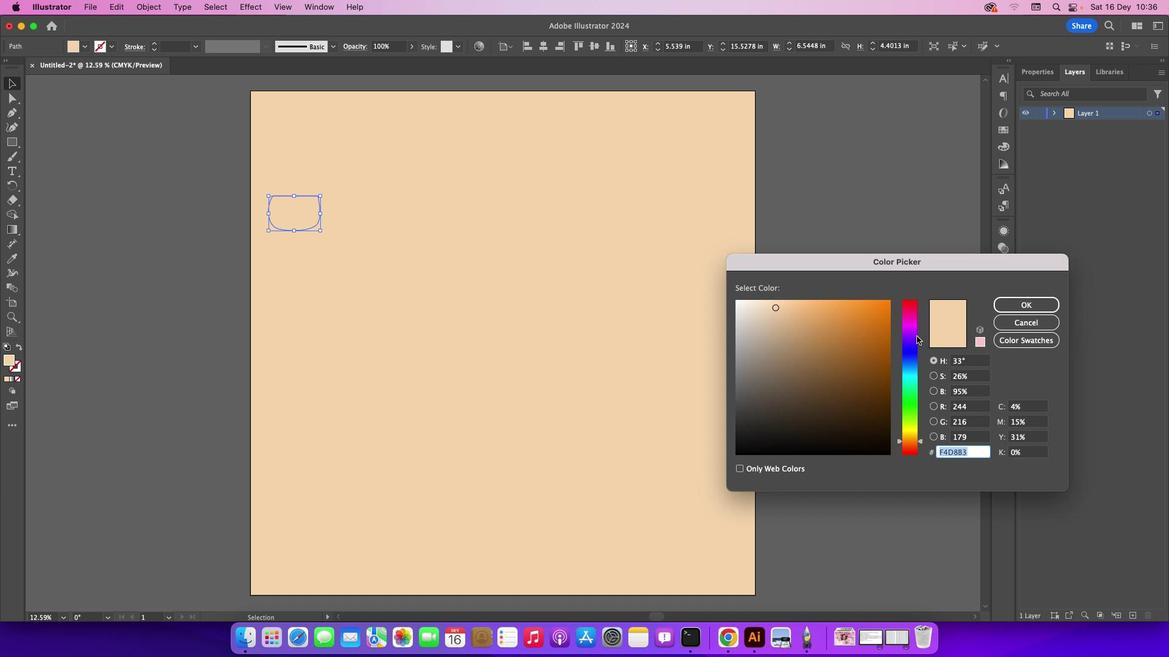 
Action: Mouse pressed left at (6, 358)
Screenshot: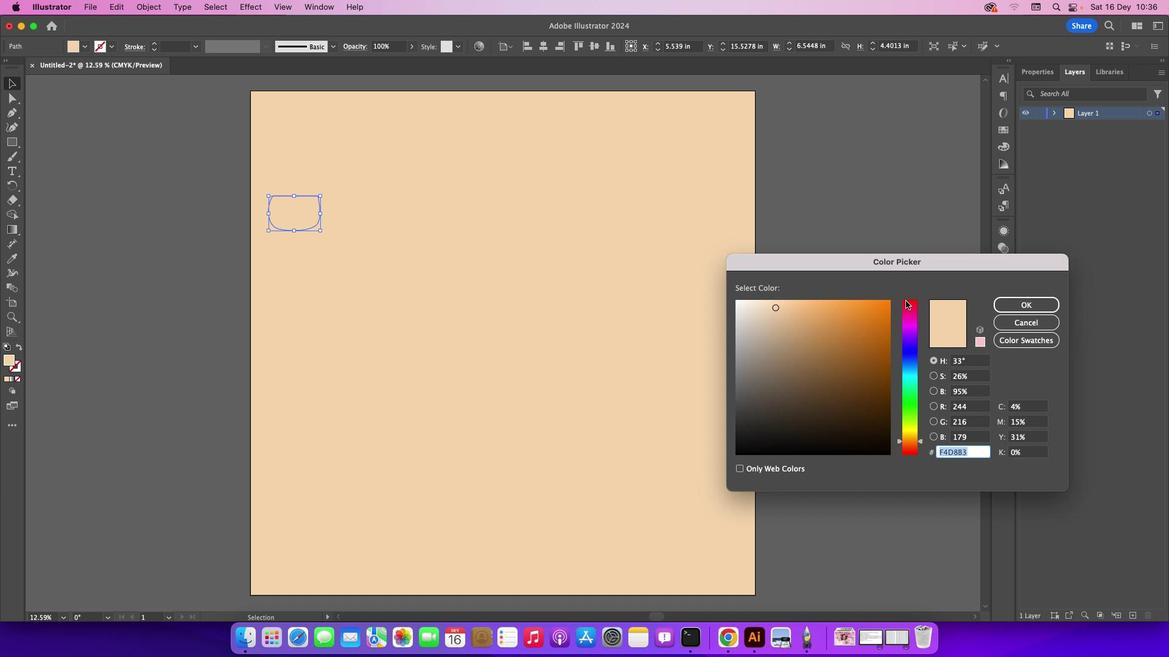 
Action: Mouse moved to (908, 300)
Screenshot: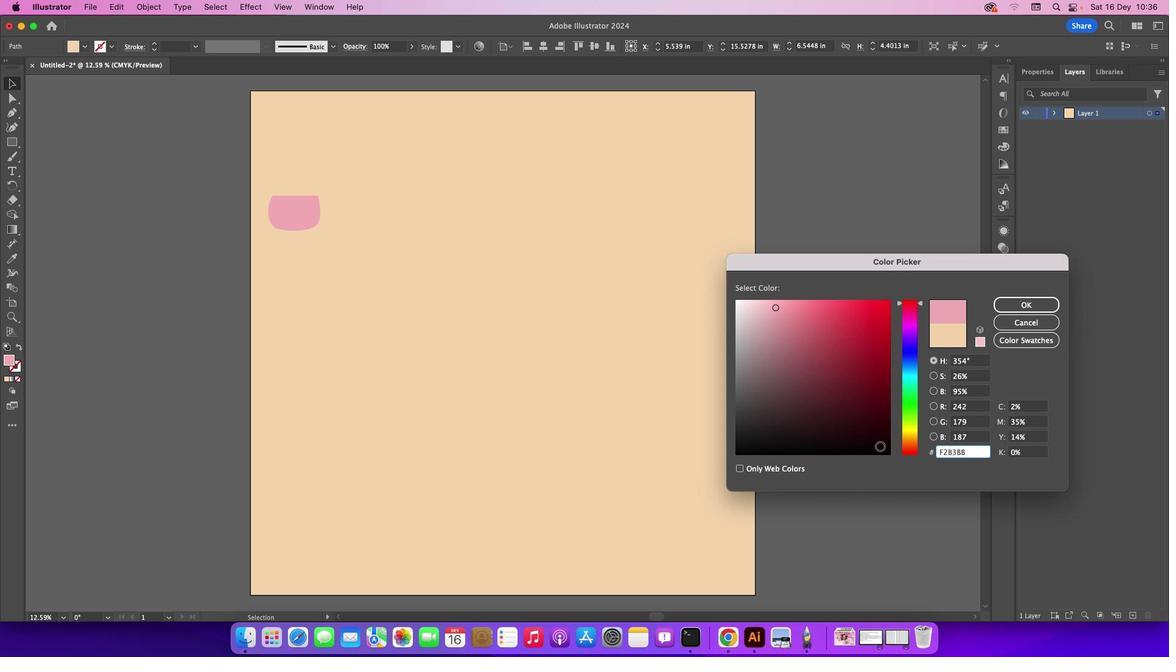 
Action: Mouse pressed left at (908, 300)
Screenshot: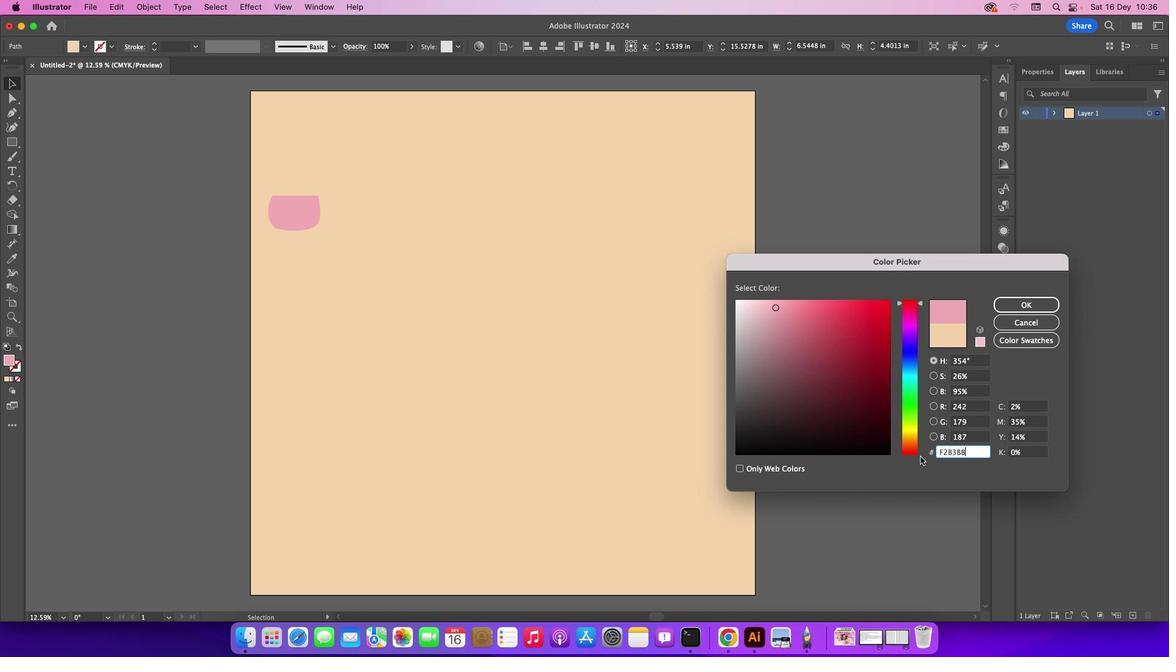 
Action: Mouse moved to (913, 452)
Screenshot: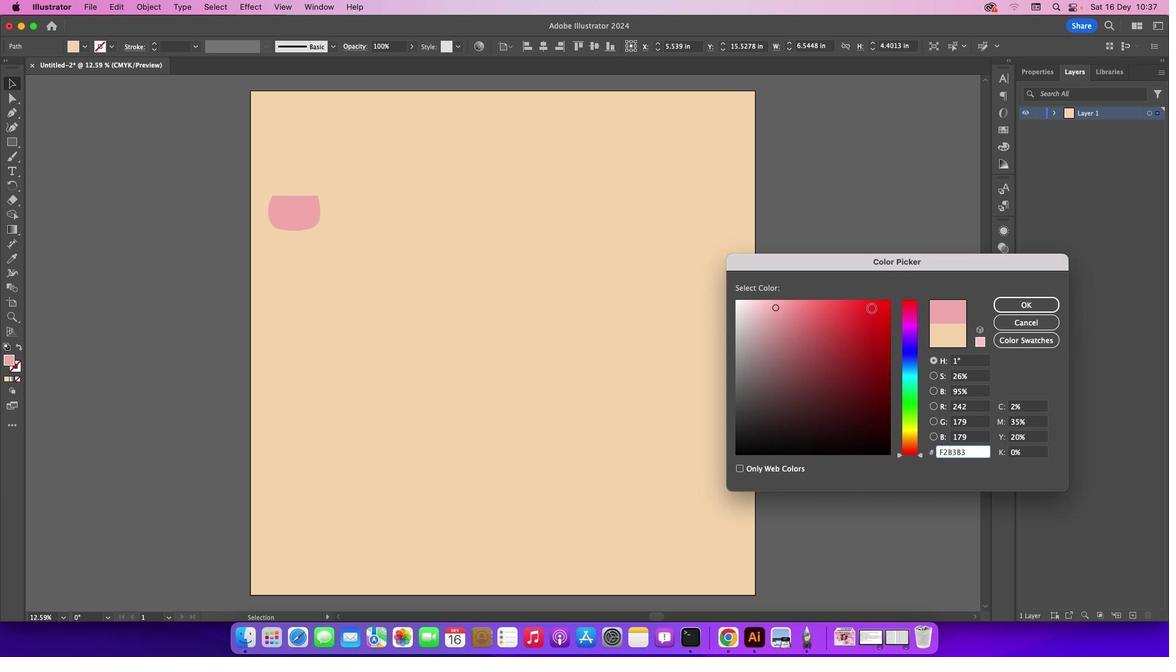 
Action: Mouse pressed left at (913, 452)
Screenshot: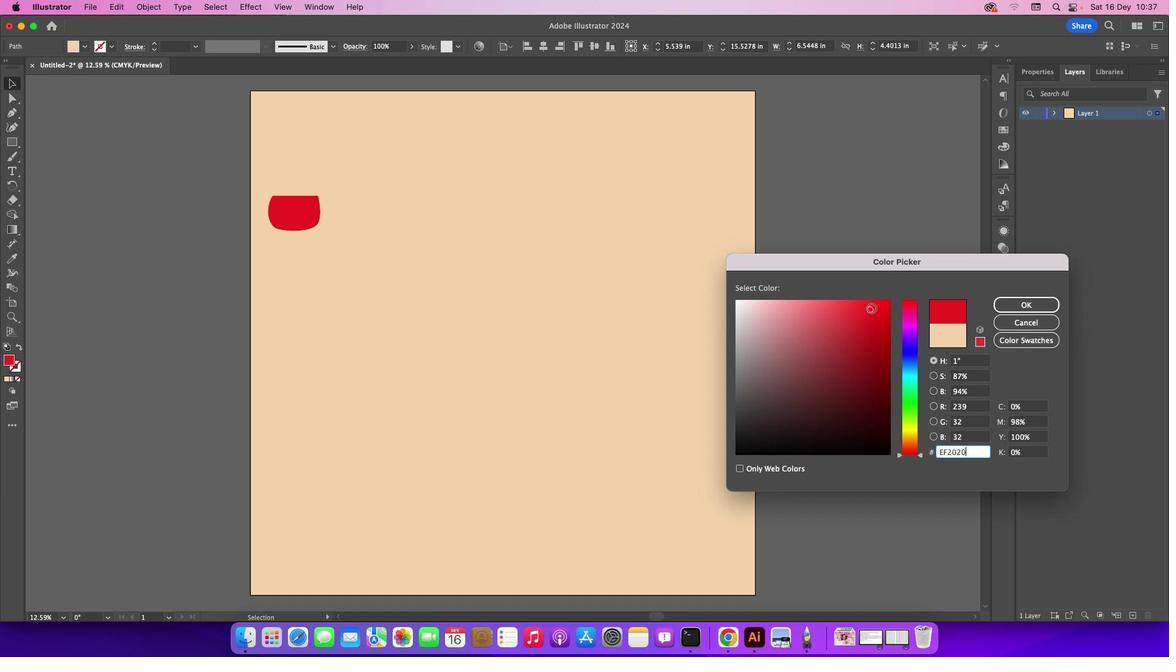 
Action: Mouse moved to (869, 306)
Screenshot: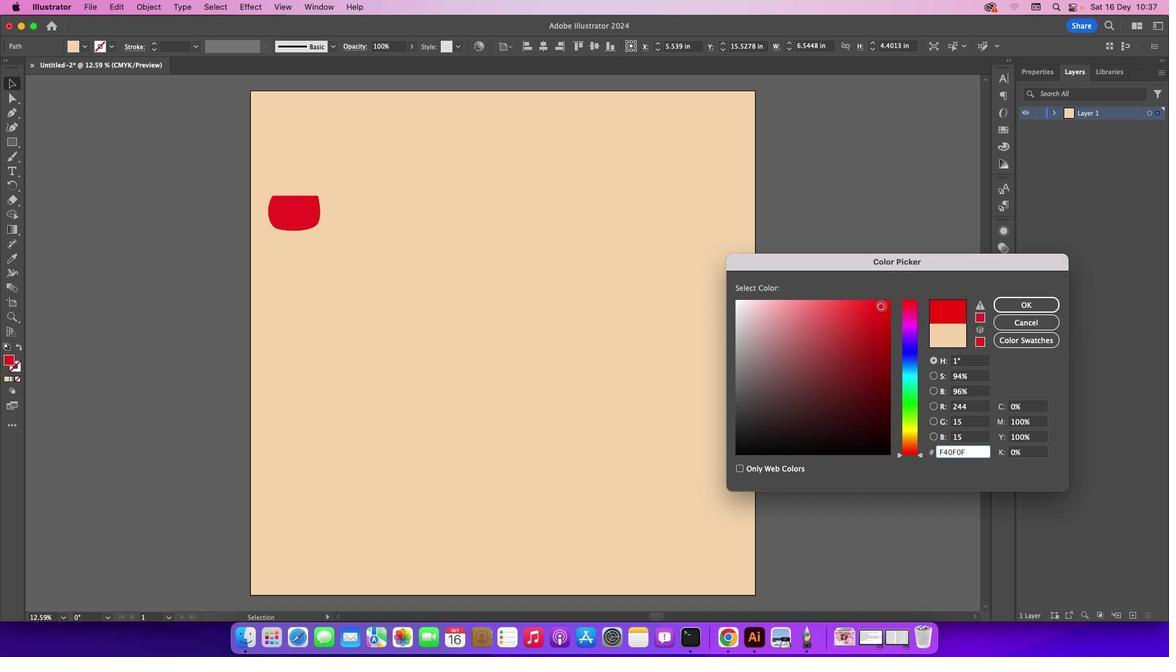 
Action: Mouse pressed left at (869, 306)
Screenshot: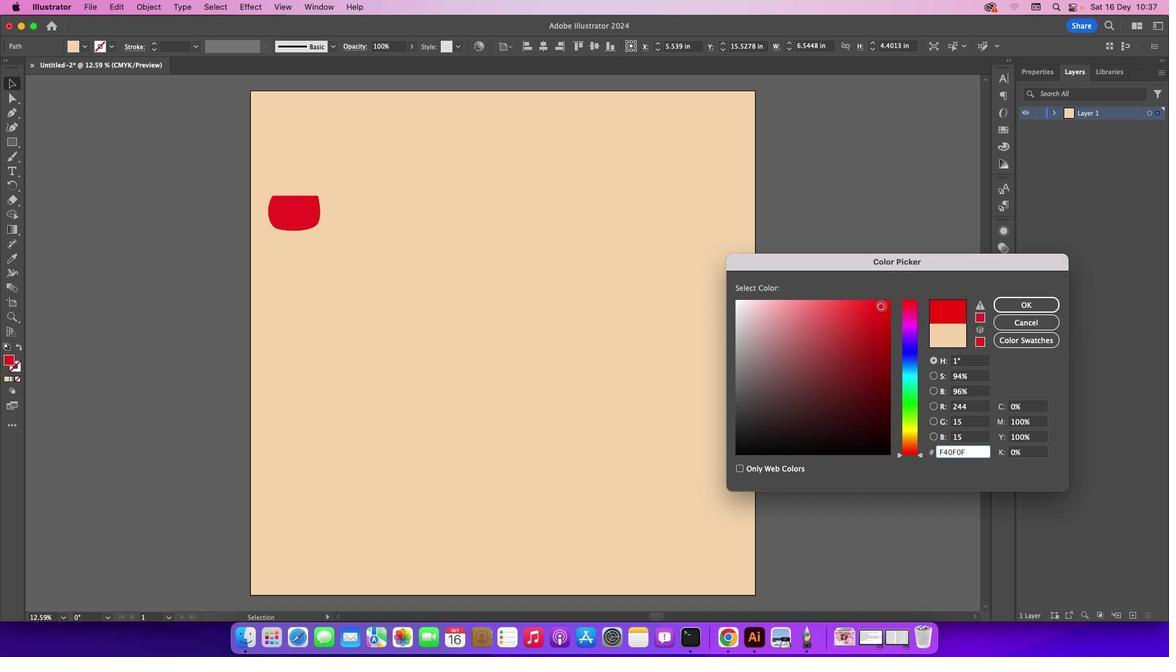 
Action: Mouse moved to (879, 303)
Screenshot: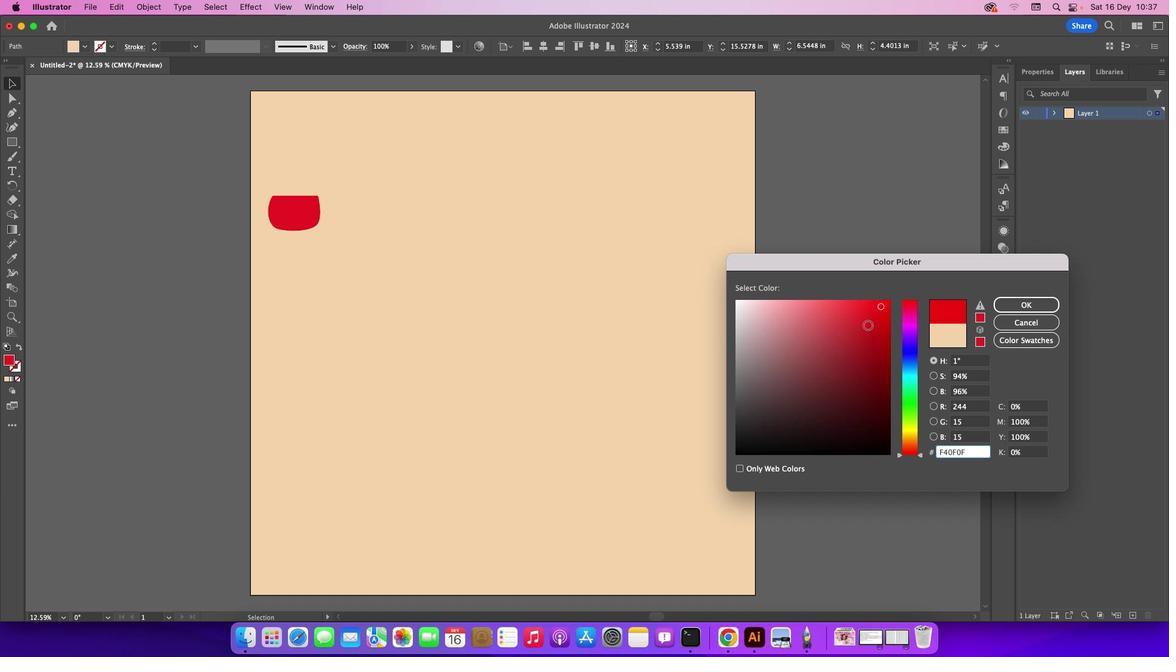 
Action: Mouse pressed left at (879, 303)
Screenshot: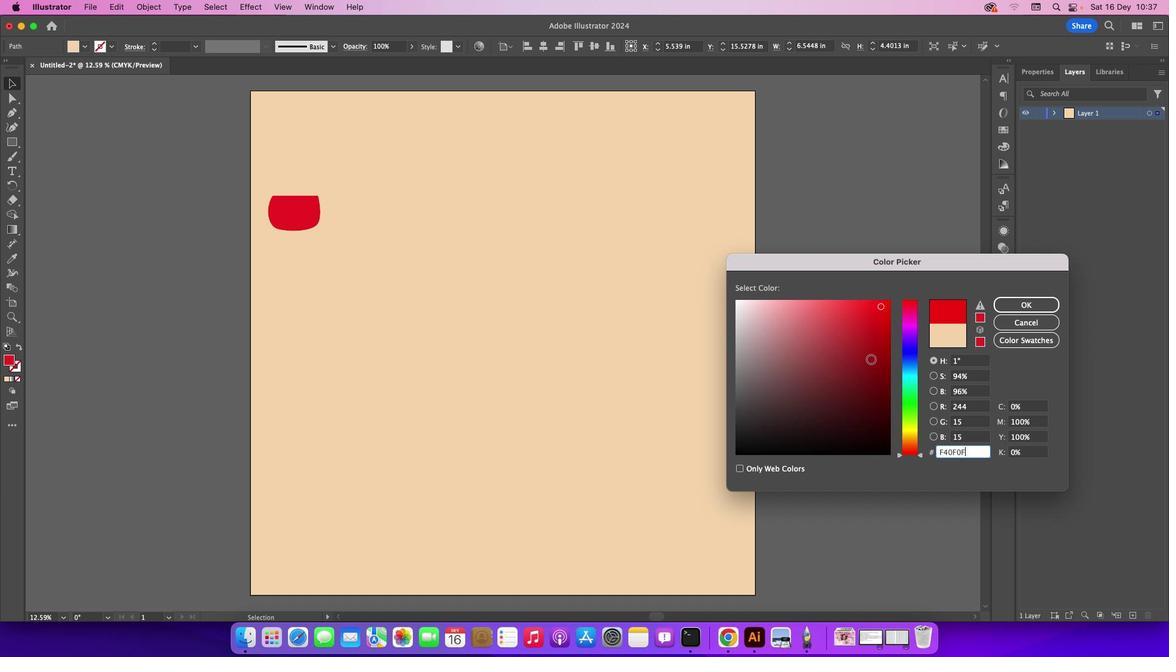 
Action: Mouse moved to (876, 355)
Screenshot: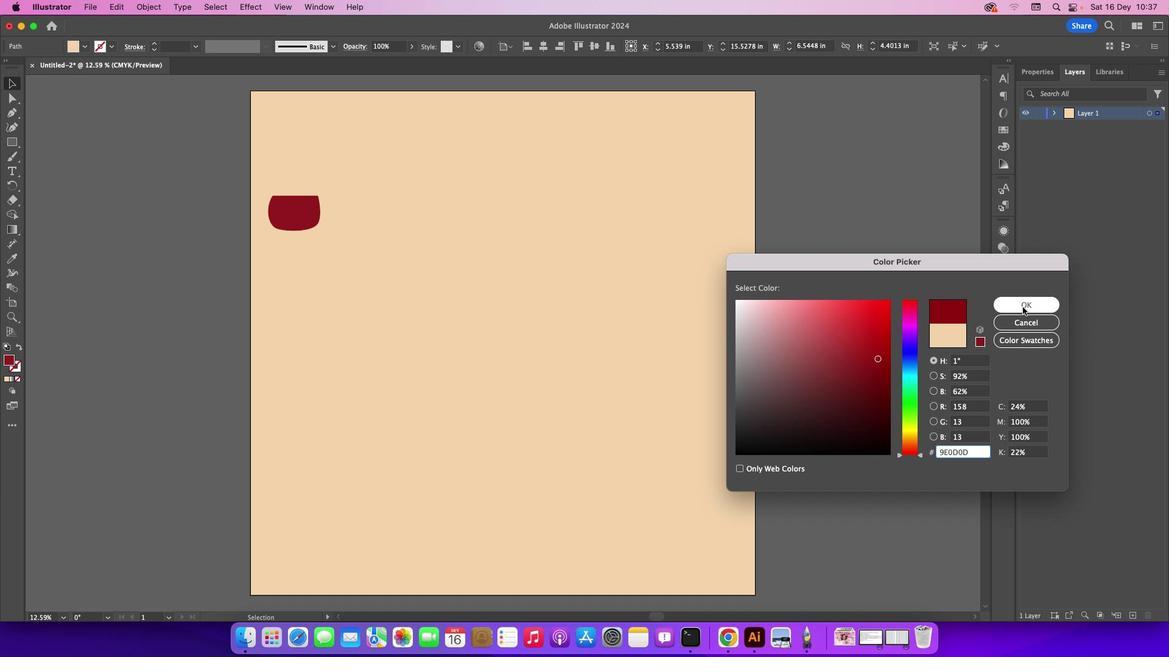 
Action: Mouse pressed left at (876, 355)
Screenshot: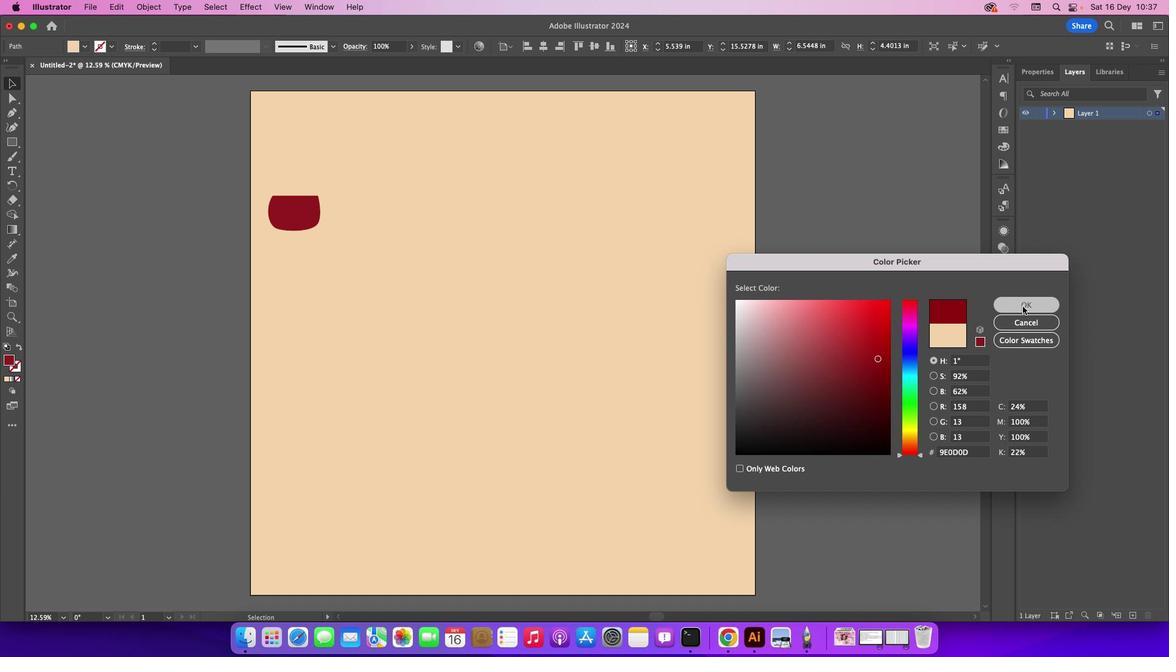 
Action: Mouse moved to (1020, 304)
Screenshot: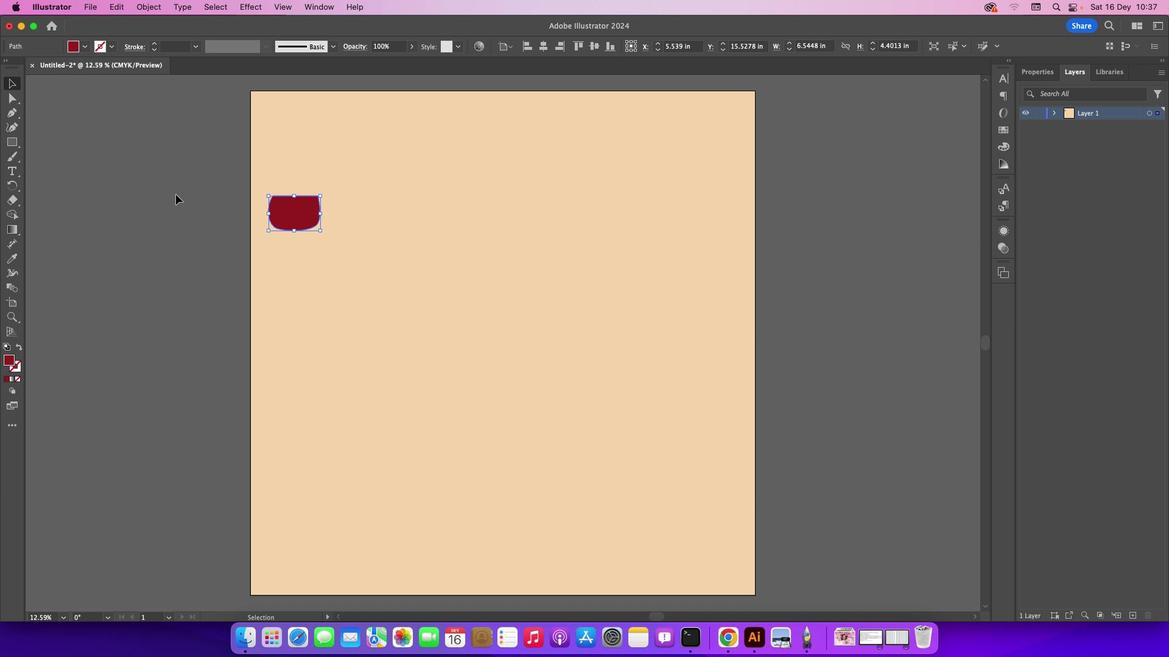 
Action: Mouse pressed left at (1020, 304)
Screenshot: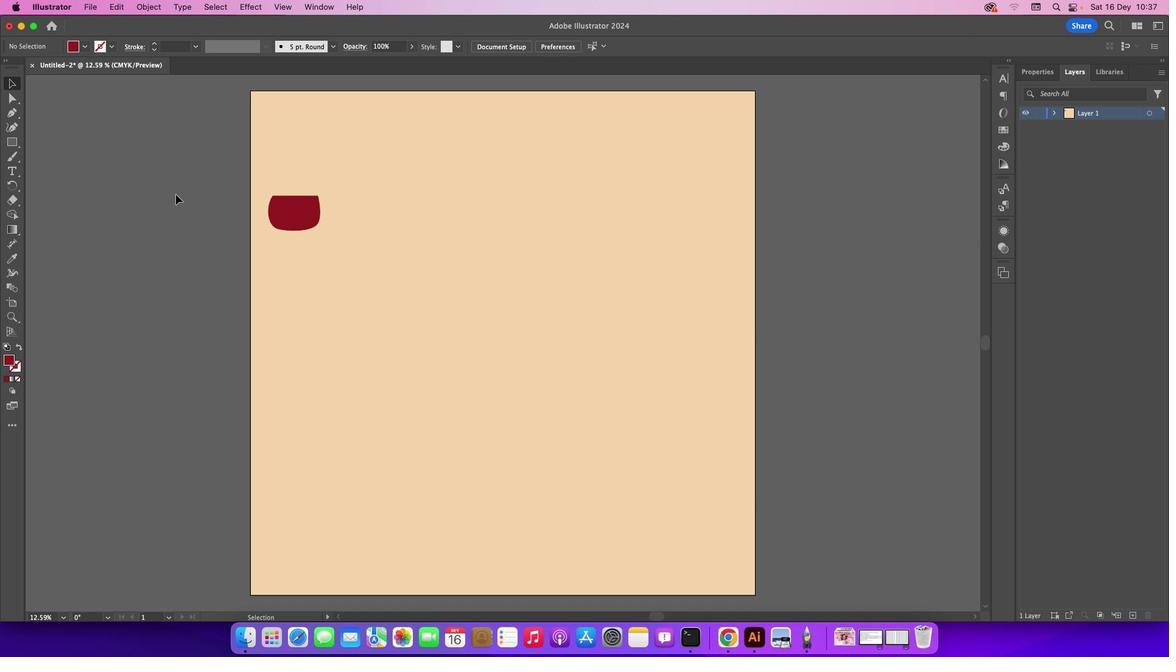 
Action: Mouse moved to (172, 191)
Screenshot: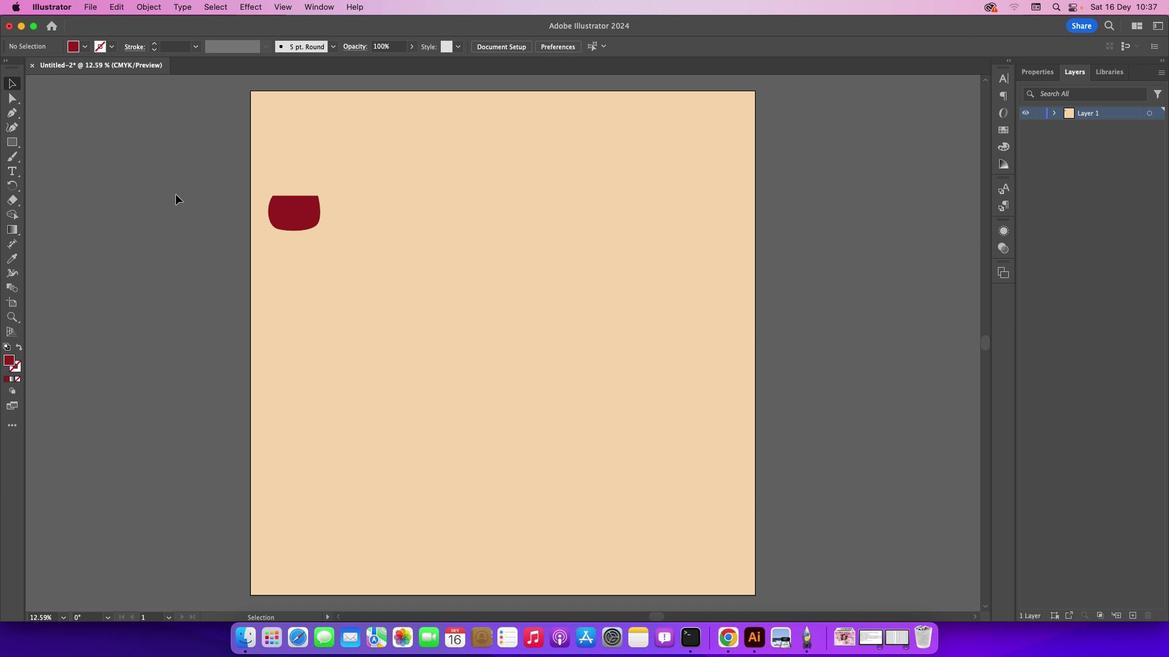 
Action: Mouse pressed left at (172, 191)
Screenshot: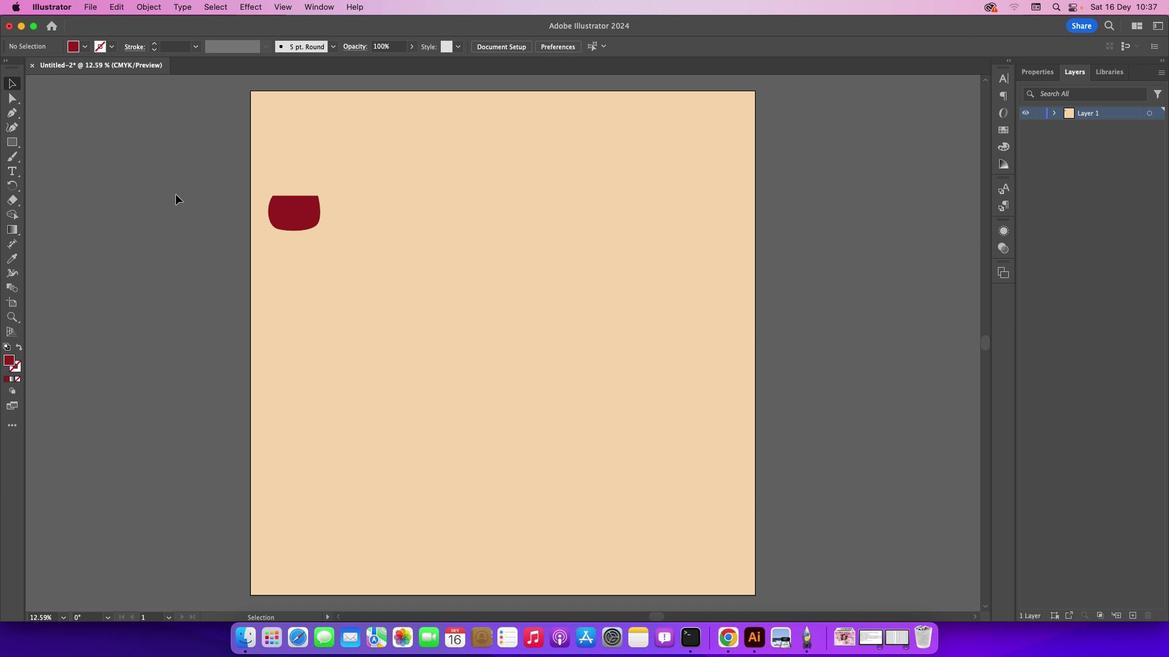 
Action: Mouse moved to (14, 115)
Screenshot: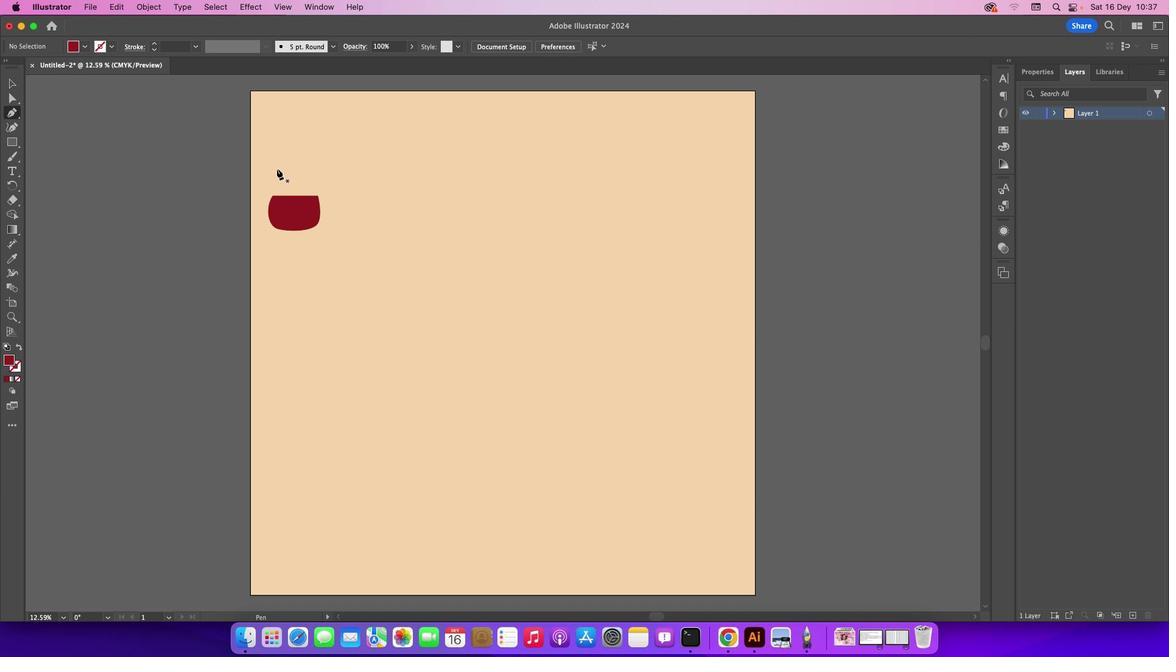 
Action: Mouse pressed left at (14, 115)
Screenshot: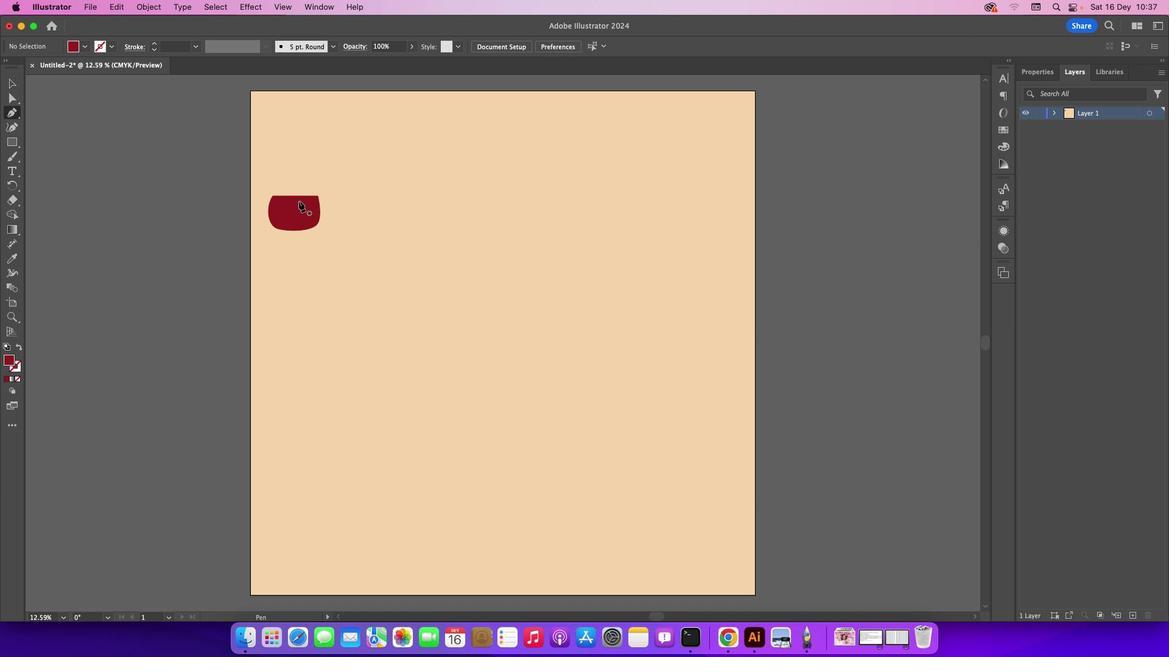 
Action: Mouse moved to (283, 191)
Screenshot: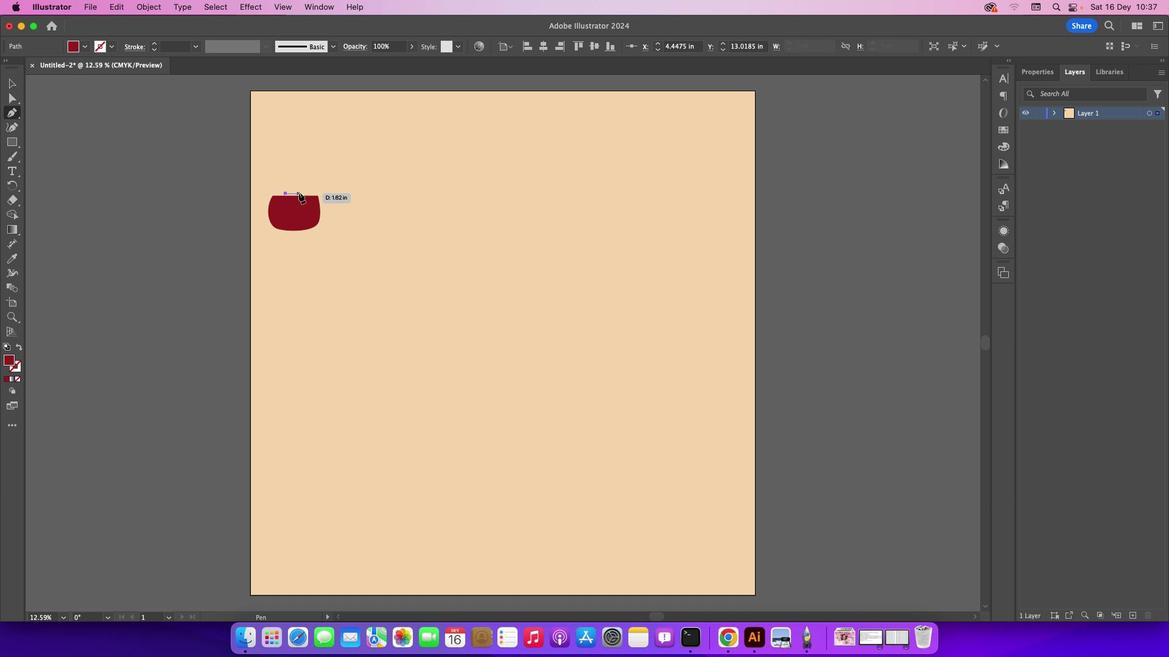 
Action: Mouse pressed left at (283, 191)
Screenshot: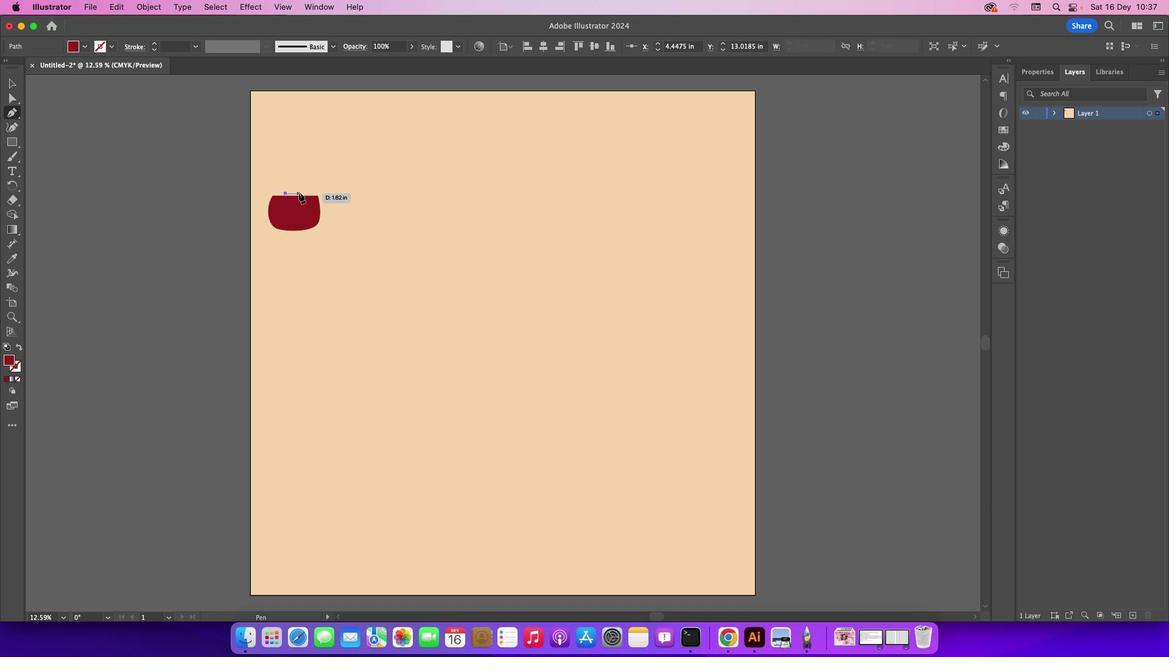 
Action: Mouse moved to (303, 191)
Screenshot: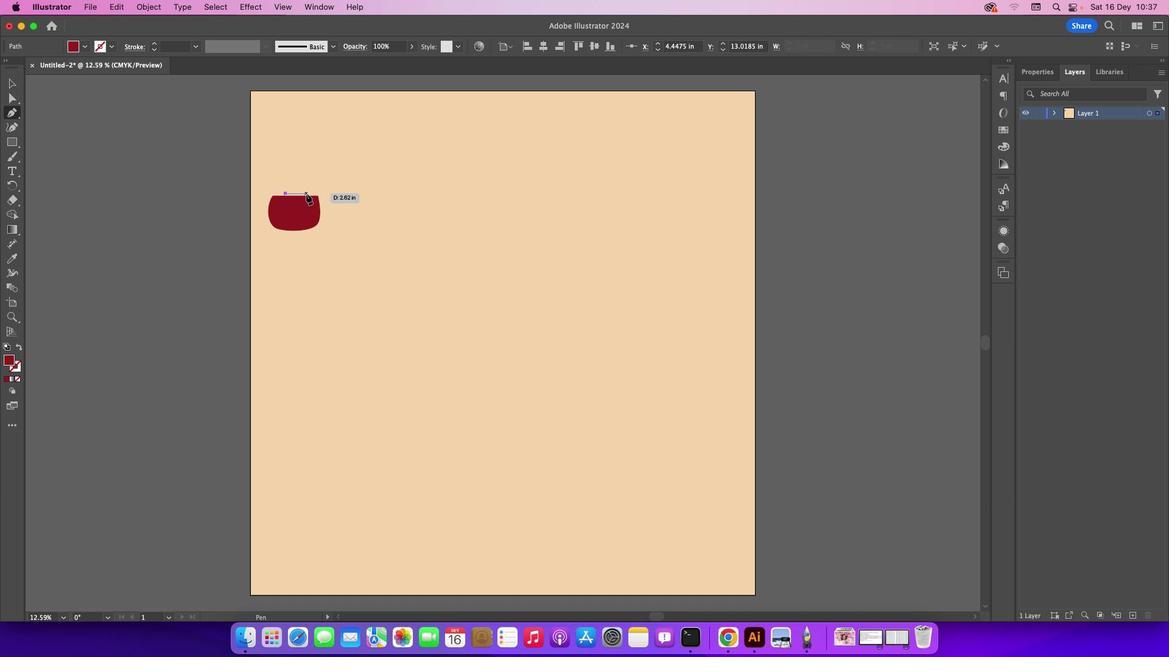 
Action: Mouse pressed left at (303, 191)
Screenshot: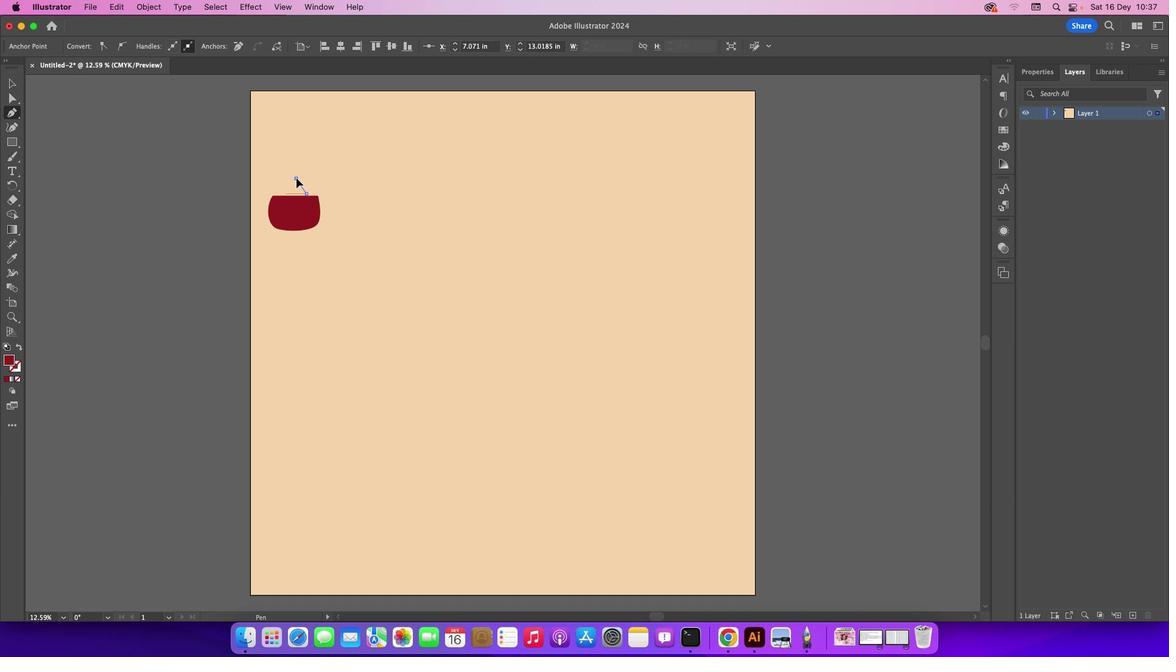 
Action: Mouse moved to (293, 176)
Screenshot: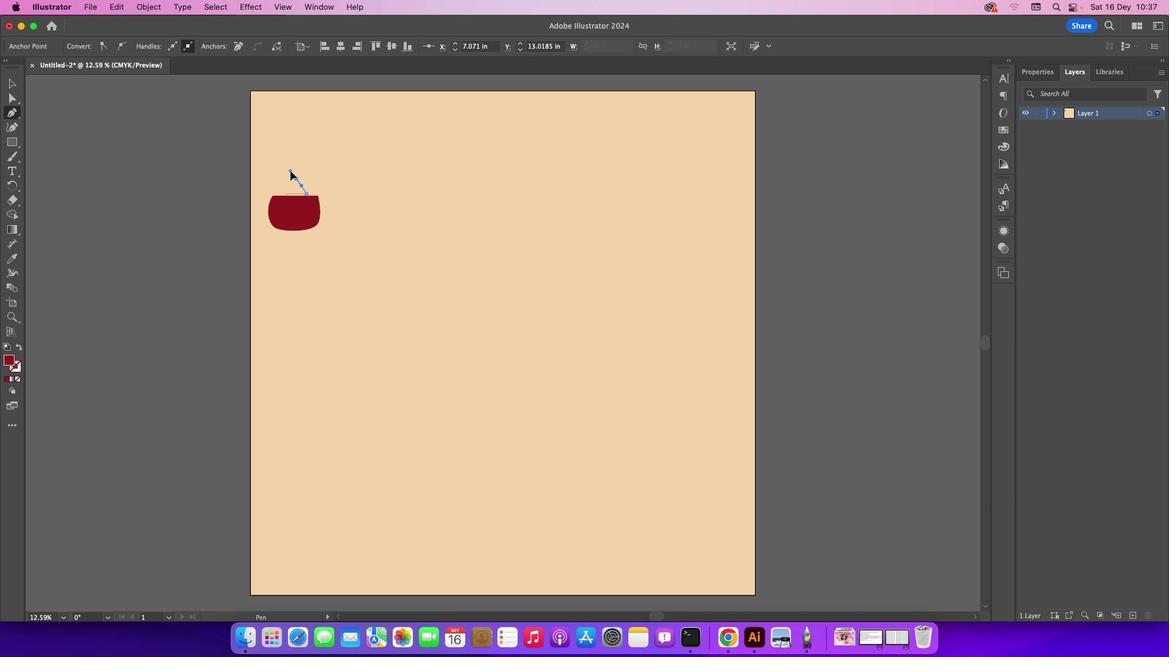 
Action: Mouse pressed left at (293, 176)
Screenshot: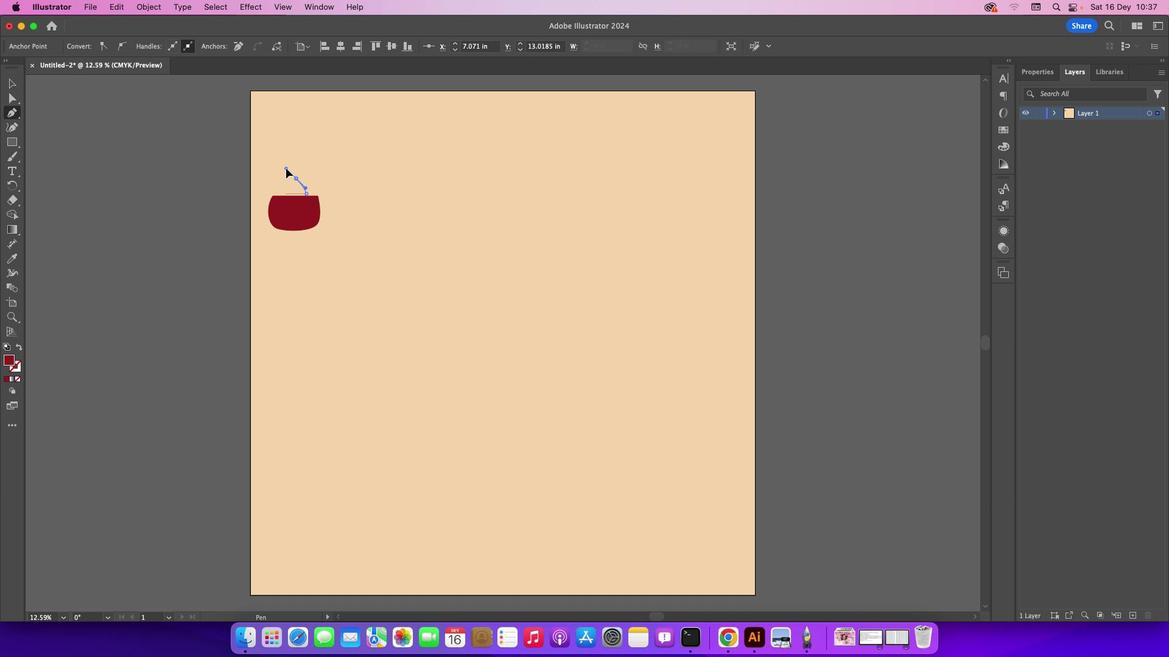 
Action: Mouse moved to (290, 164)
Screenshot: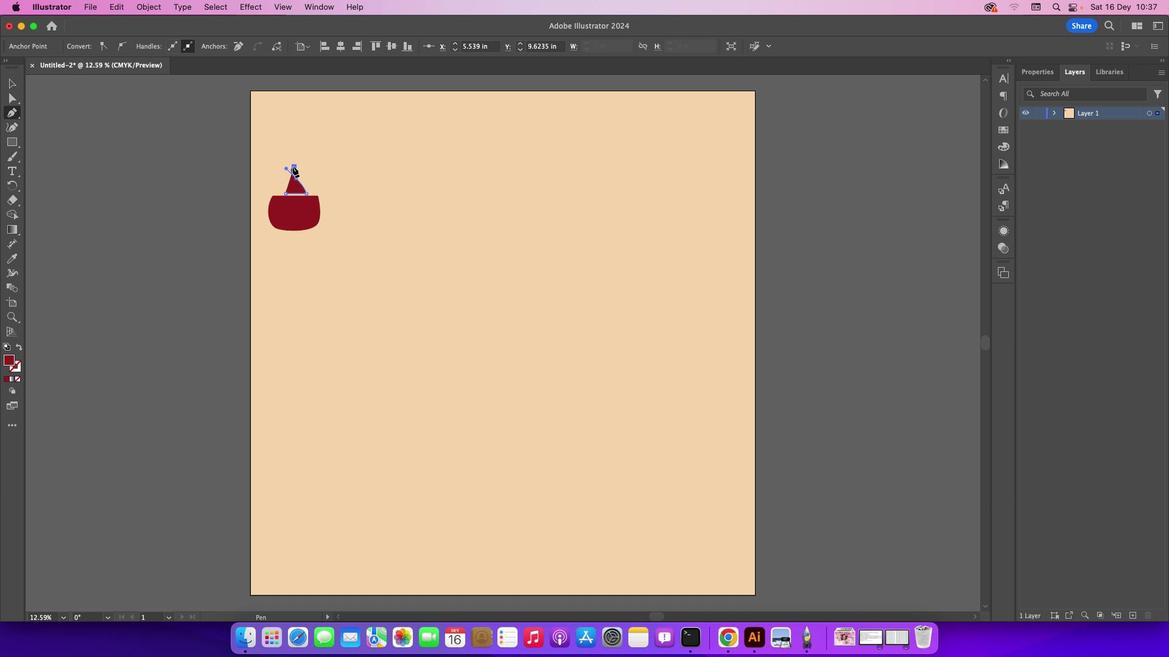 
Action: Mouse pressed left at (290, 164)
Screenshot: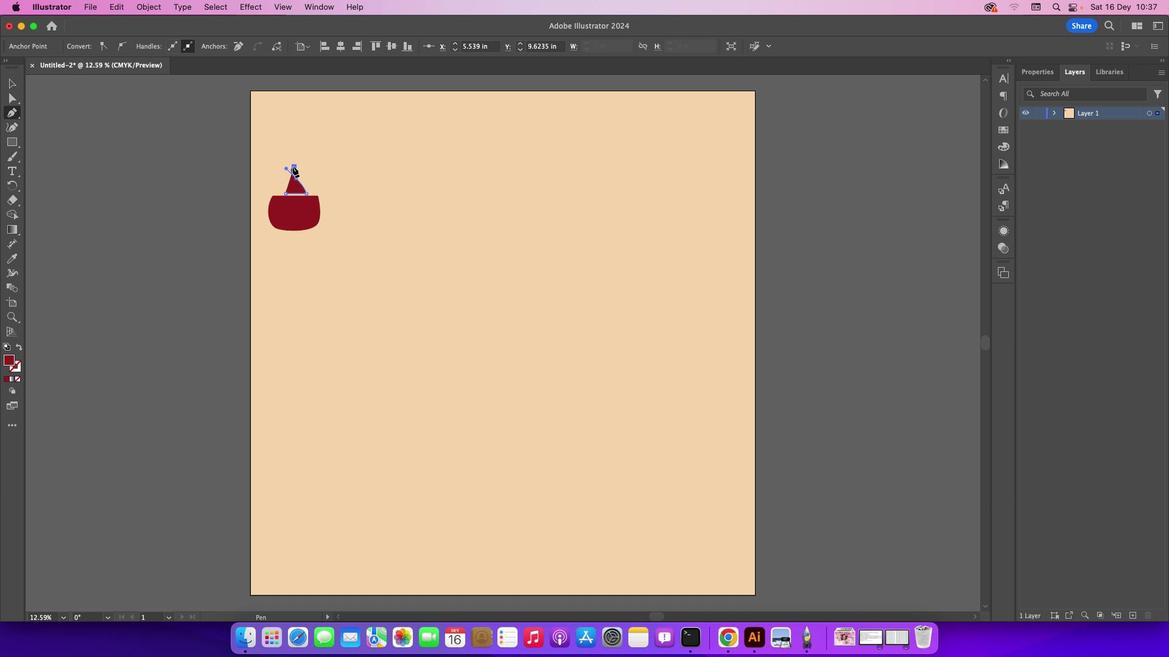 
Action: Mouse moved to (285, 176)
Screenshot: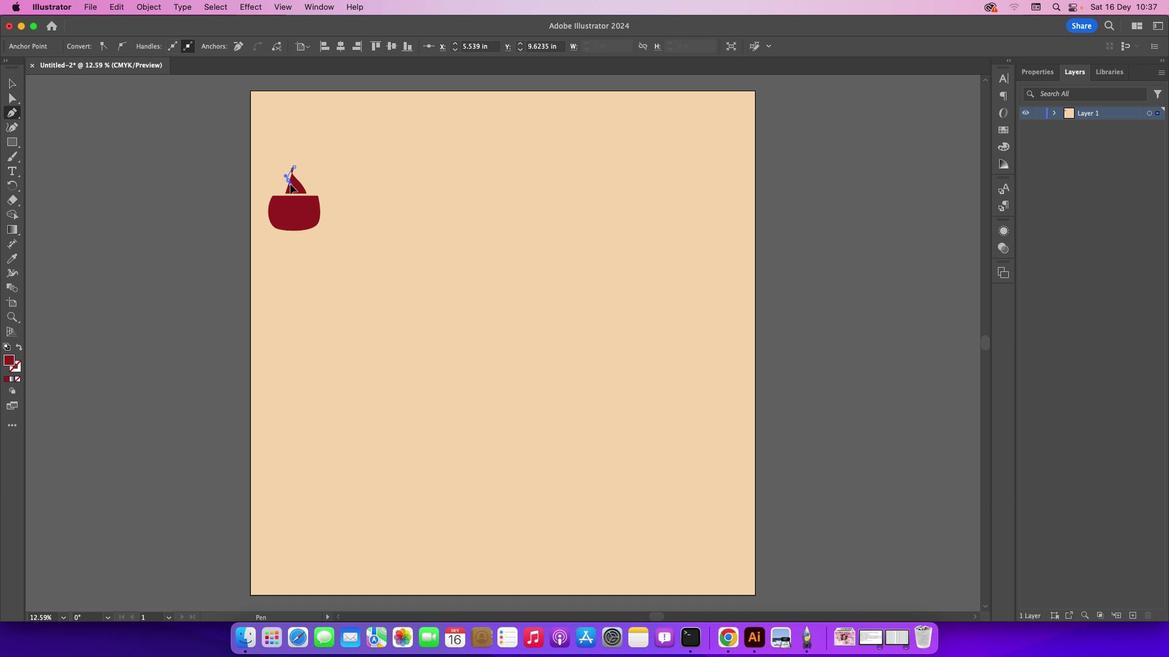 
Action: Mouse pressed left at (285, 176)
Screenshot: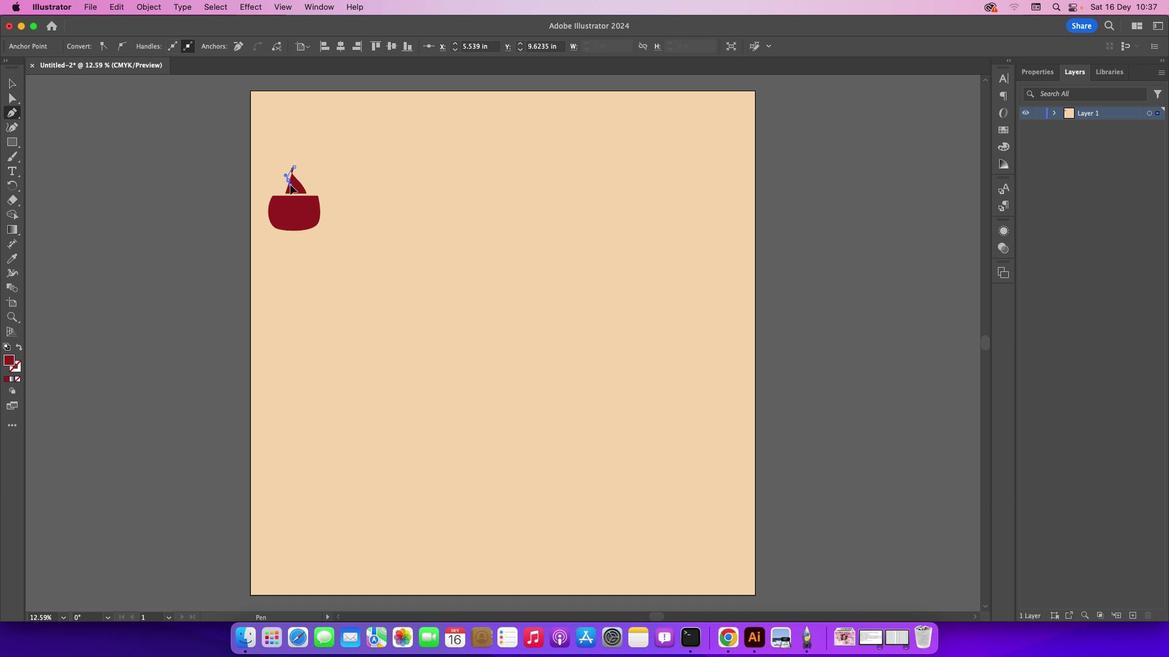 
Action: Mouse moved to (283, 191)
Screenshot: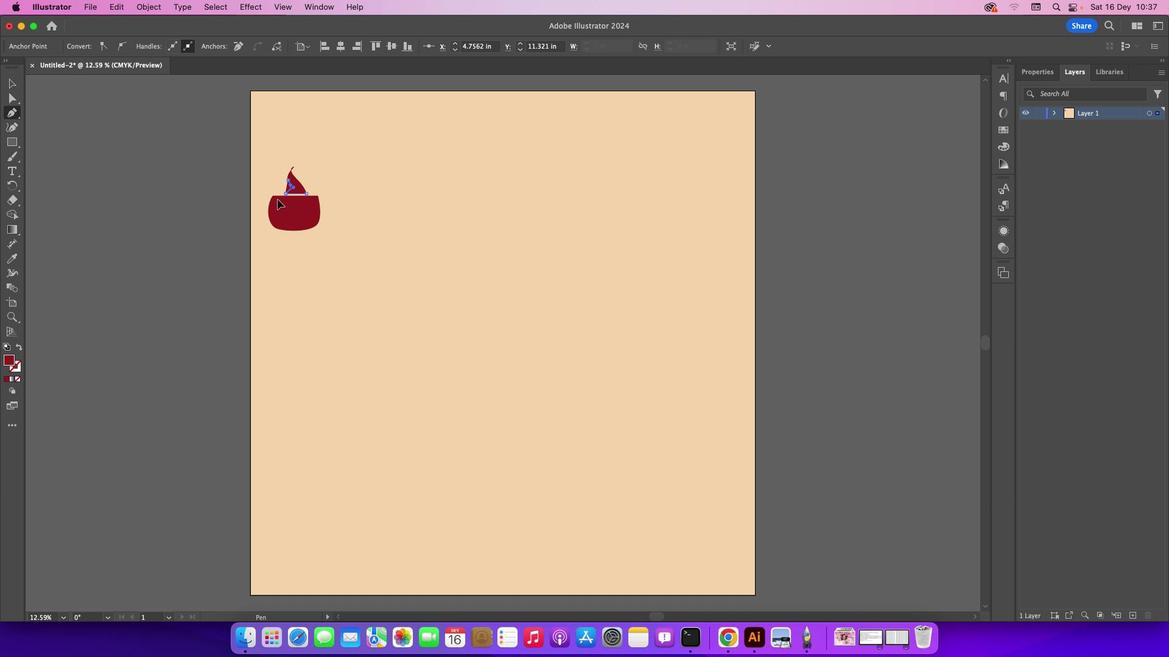 
Action: Mouse pressed left at (283, 191)
Screenshot: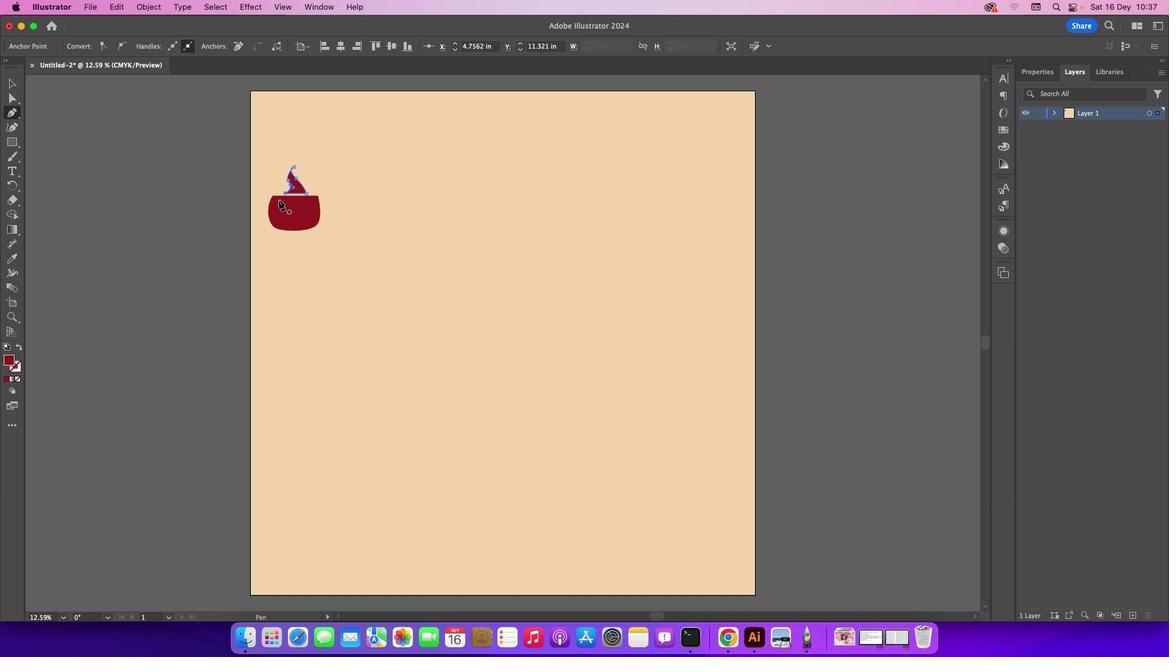 
Action: Mouse moved to (5, 82)
Screenshot: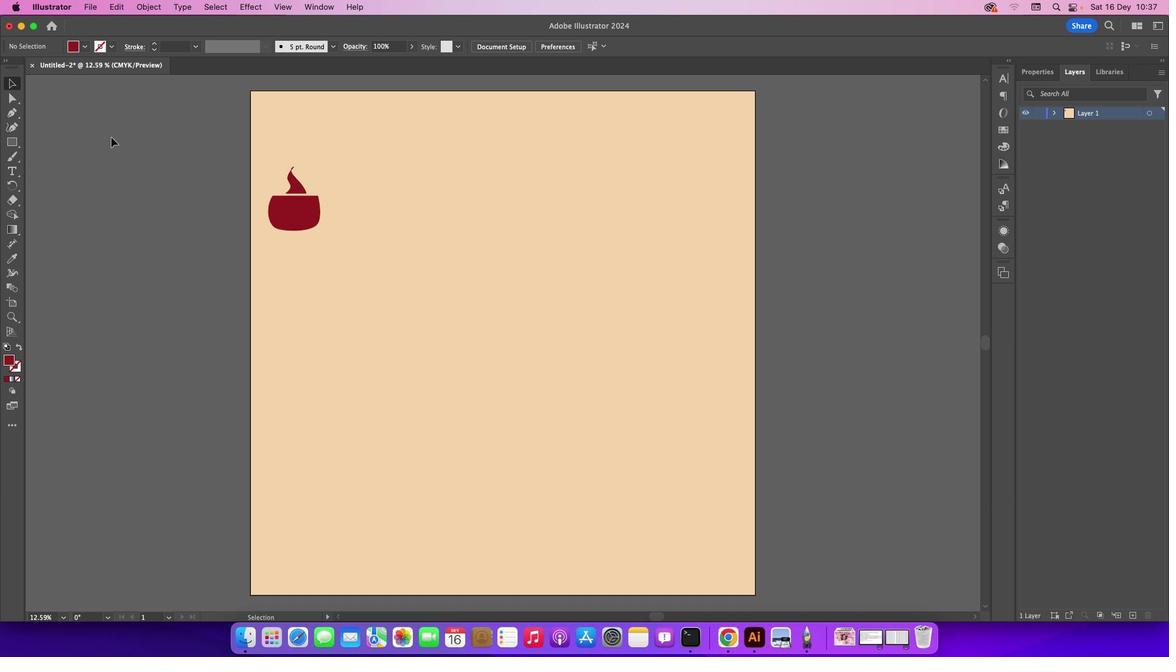 
Action: Mouse pressed left at (5, 82)
Screenshot: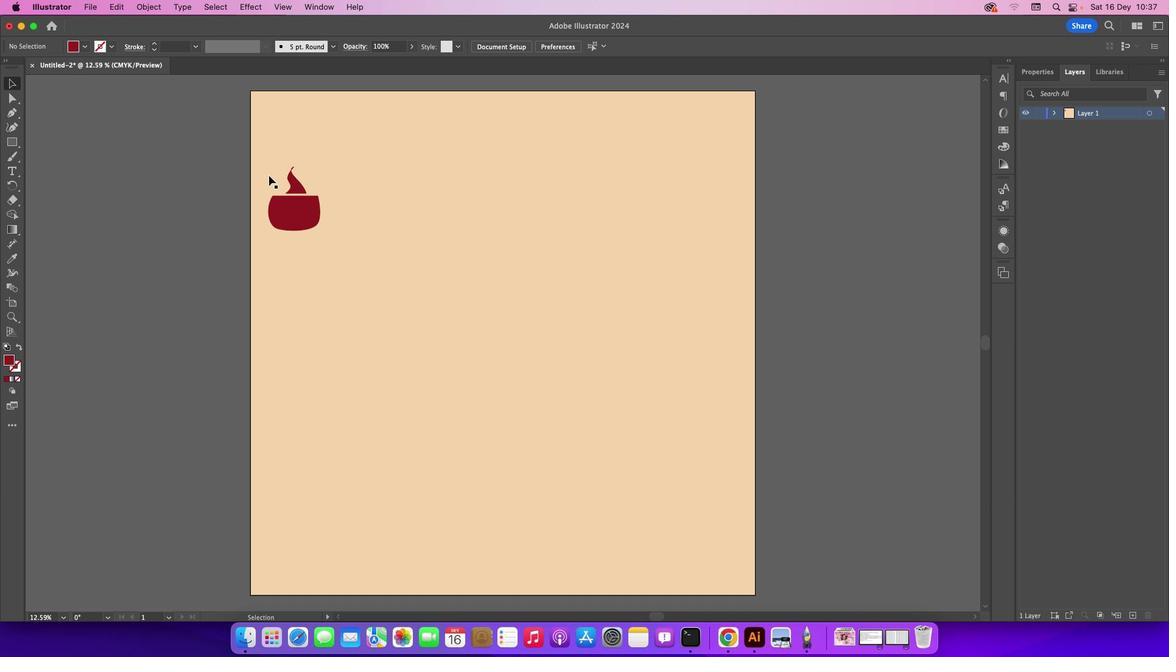 
Action: Mouse moved to (93, 107)
Screenshot: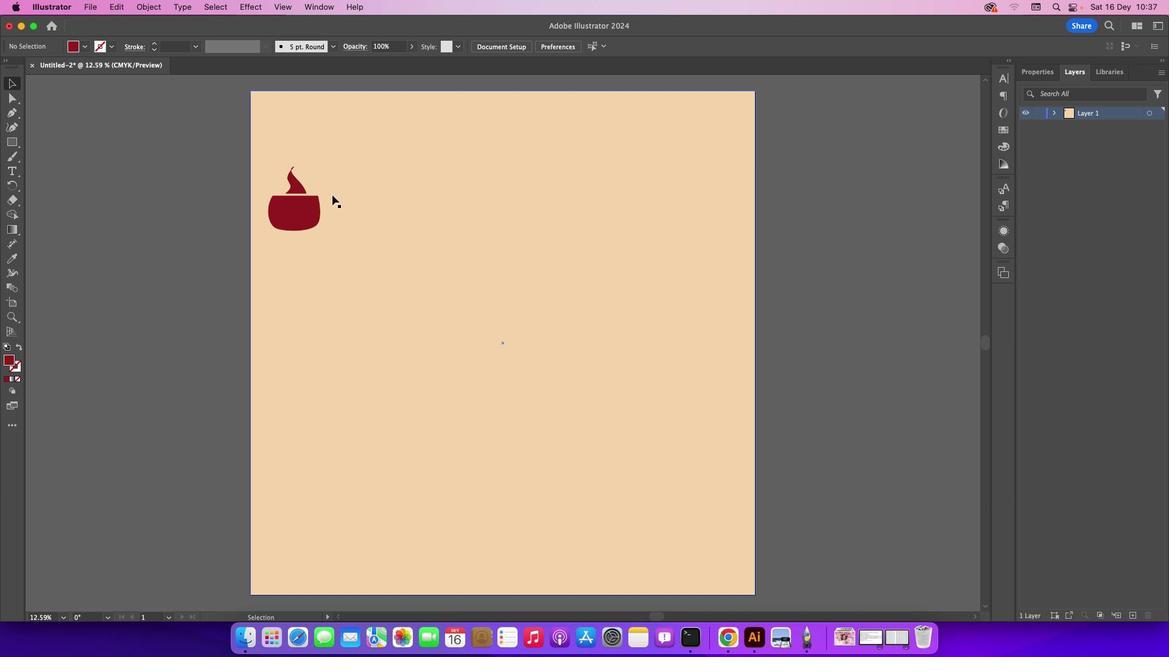 
Action: Mouse pressed left at (93, 107)
Screenshot: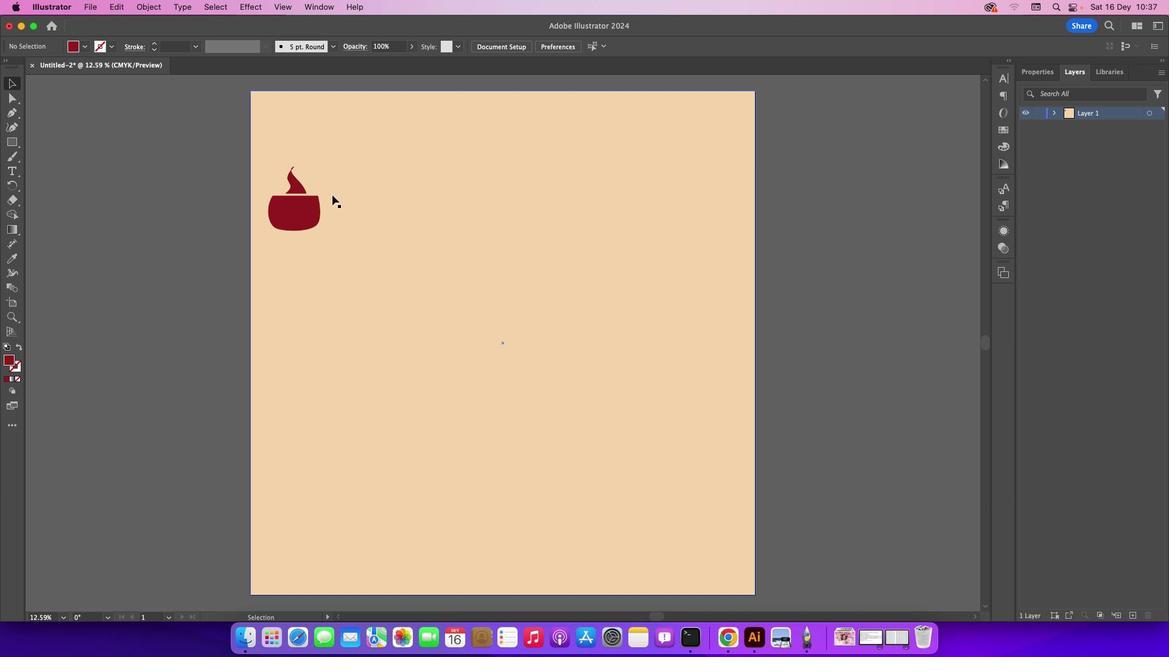 
Action: Mouse moved to (5, 110)
Screenshot: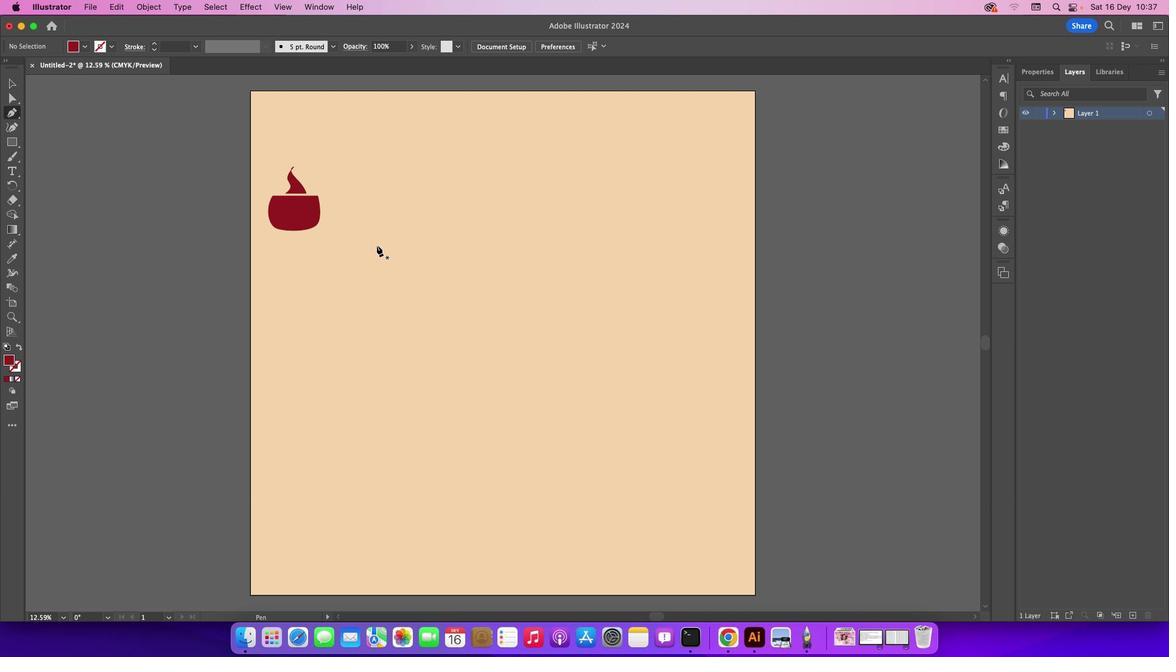 
Action: Mouse pressed left at (5, 110)
Screenshot: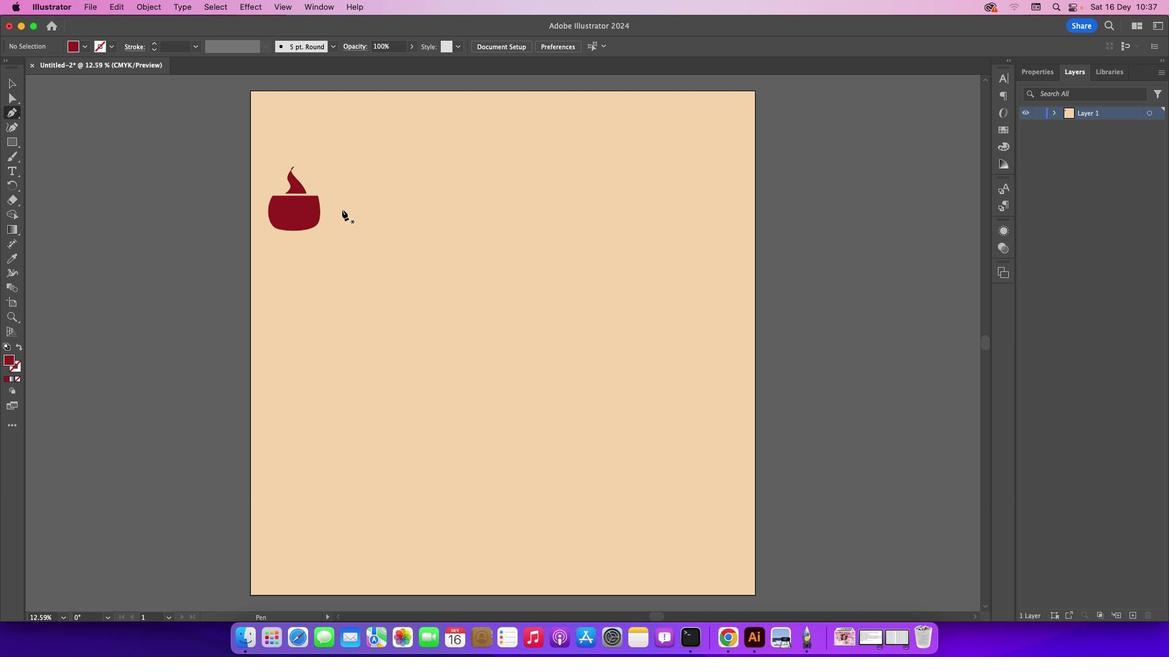 
Action: Mouse moved to (317, 199)
Screenshot: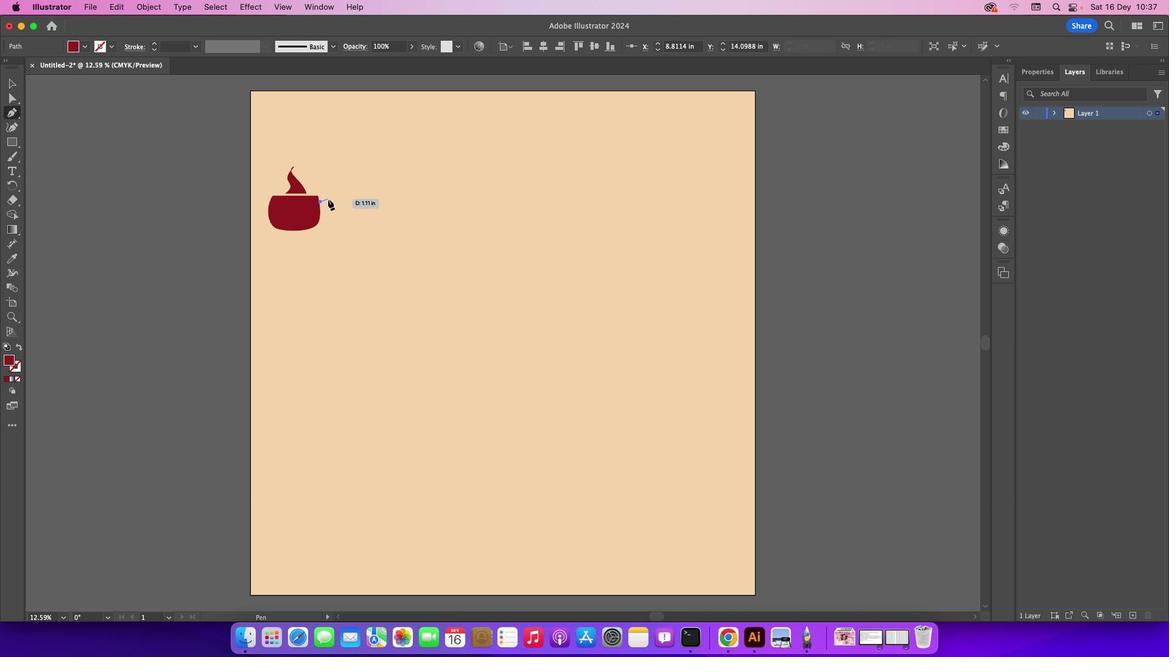 
Action: Mouse pressed left at (317, 199)
Screenshot: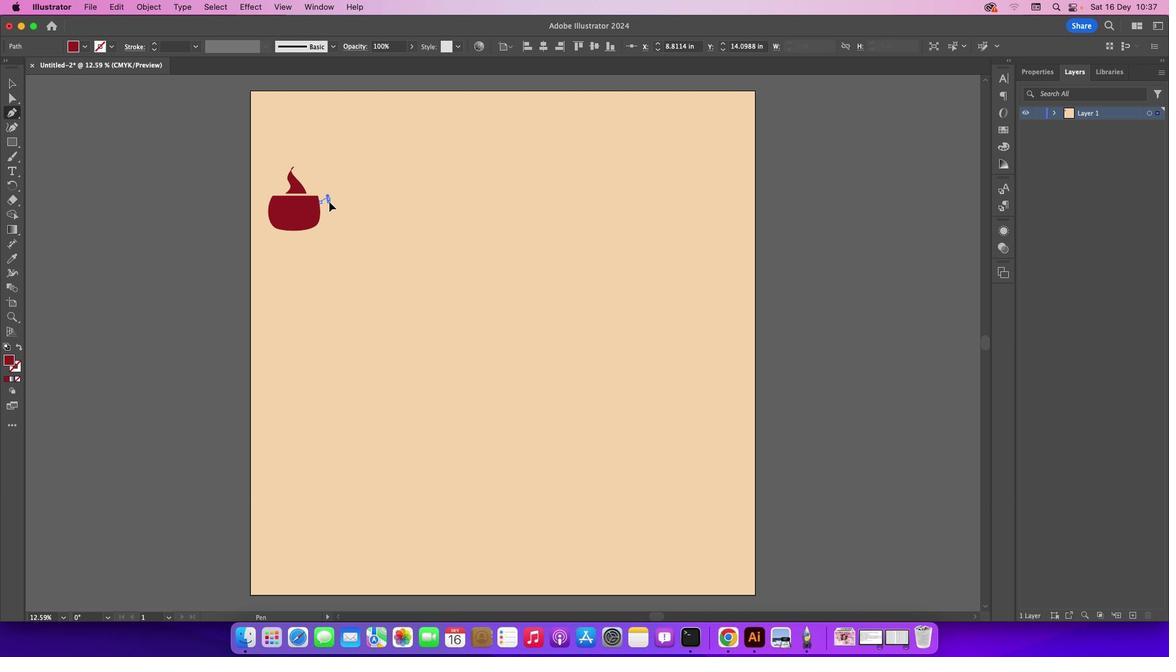 
Action: Mouse moved to (325, 196)
Screenshot: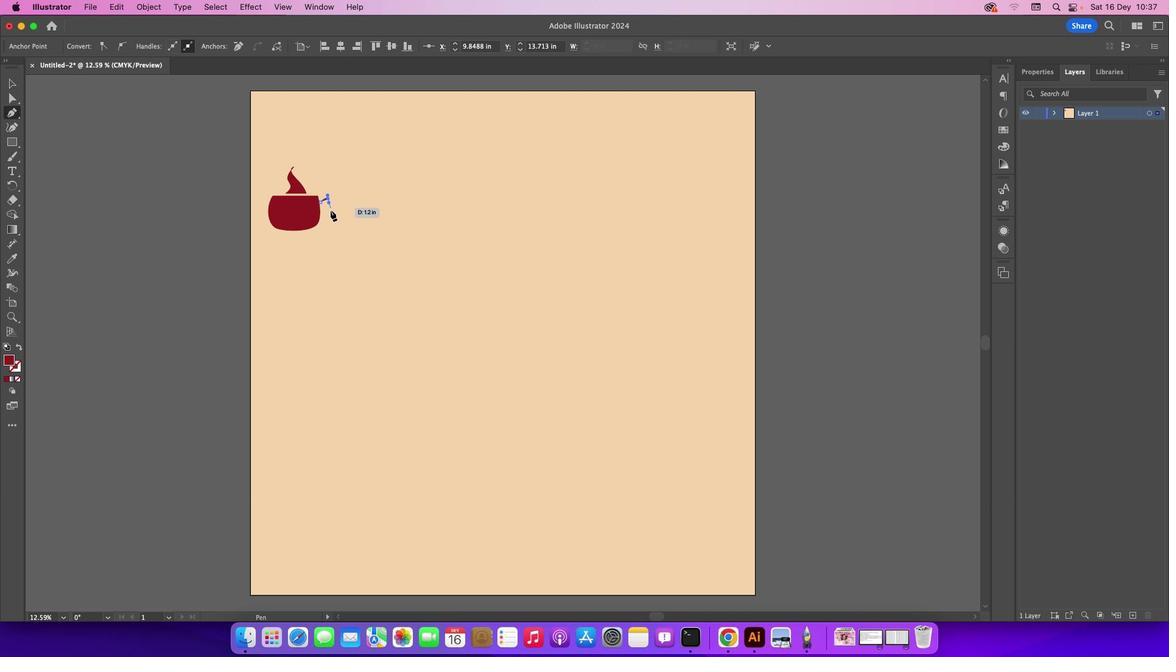 
Action: Mouse pressed left at (325, 196)
Screenshot: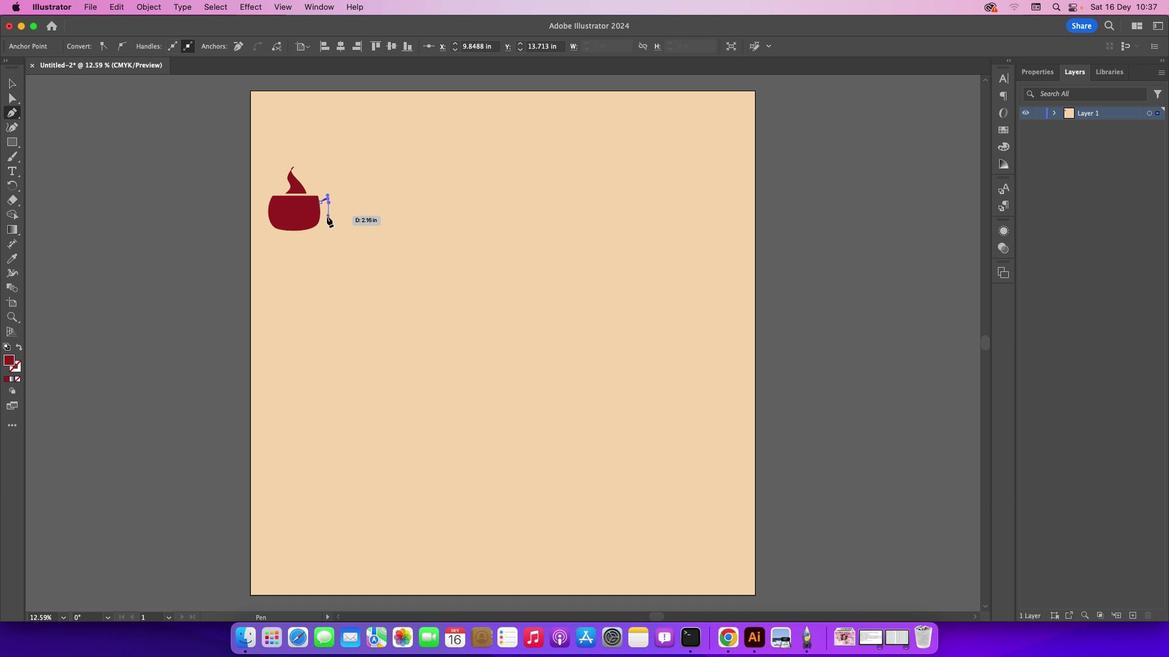 
Action: Mouse moved to (317, 215)
Screenshot: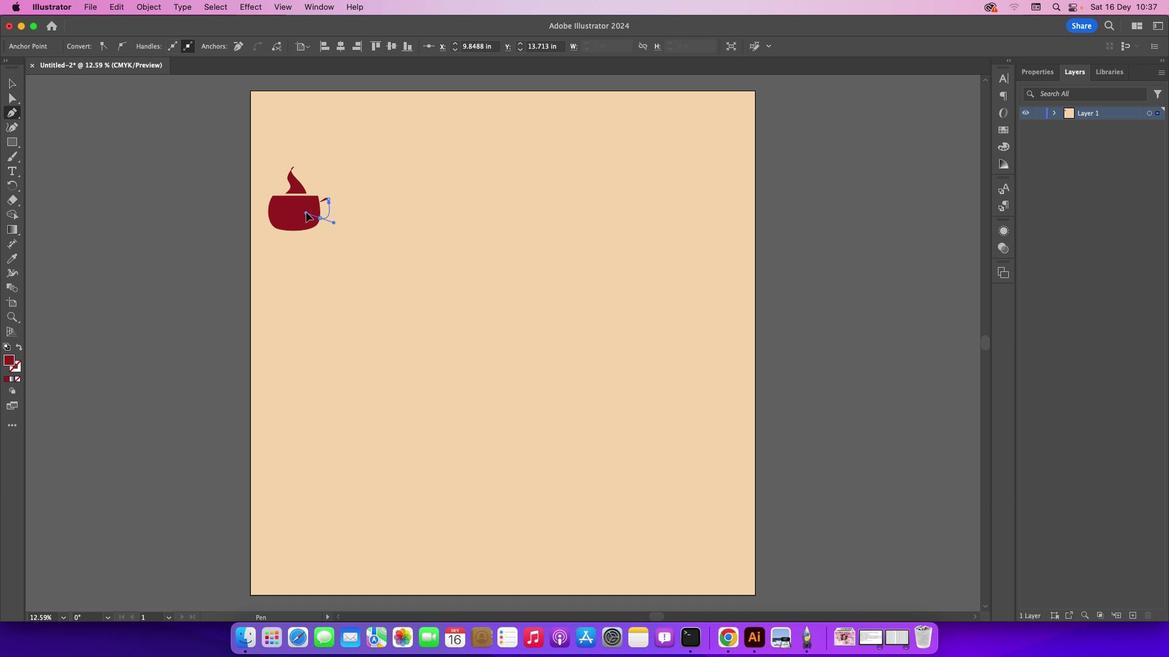 
Action: Mouse pressed left at (317, 215)
Screenshot: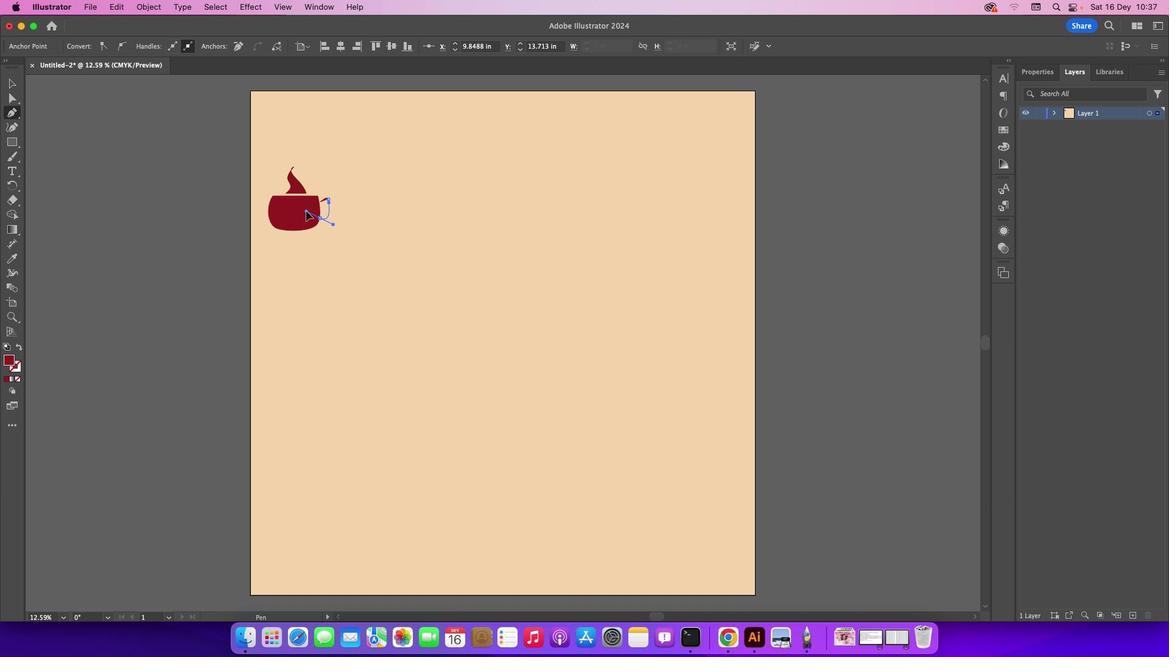 
Action: Mouse moved to (316, 214)
Screenshot: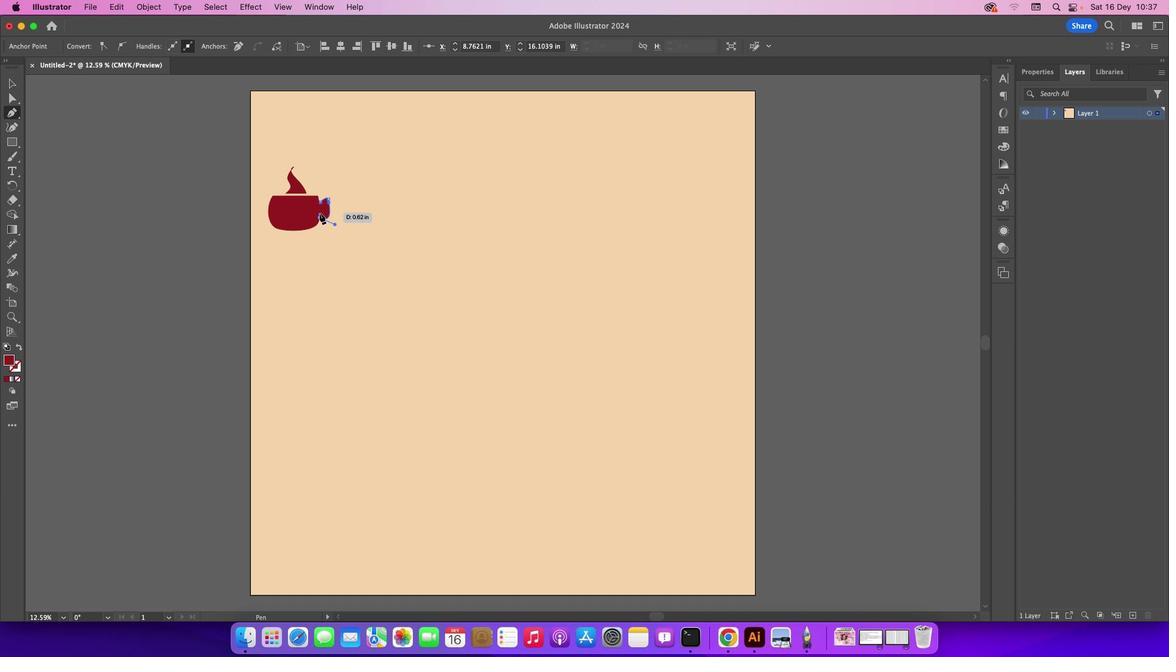 
Action: Mouse pressed left at (316, 214)
Screenshot: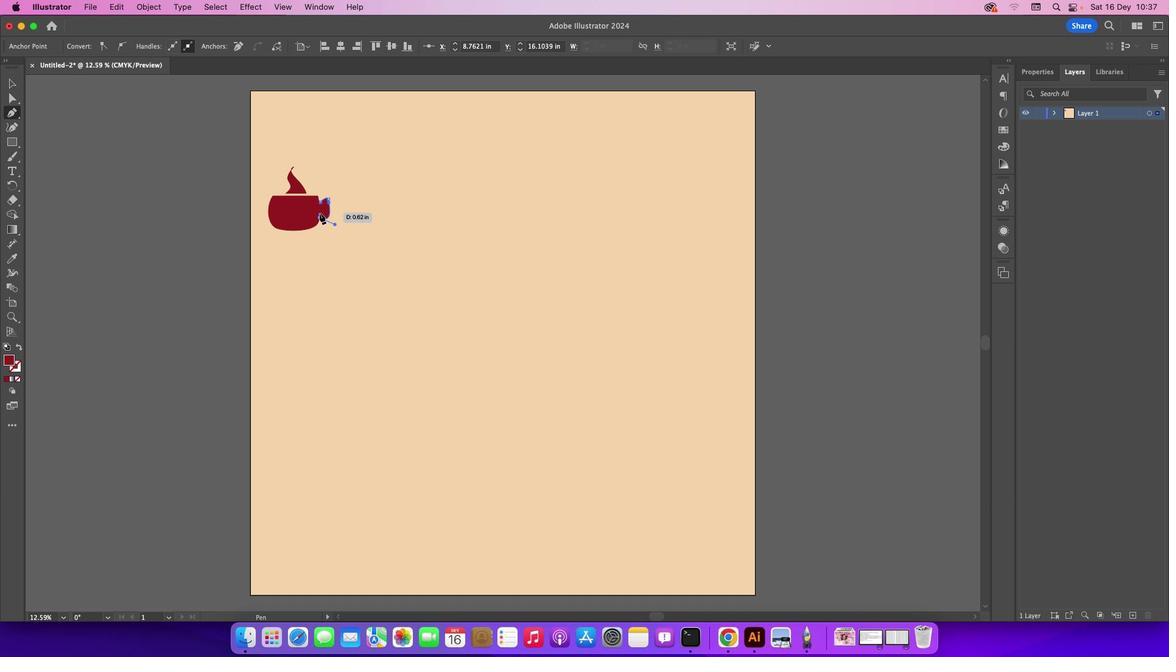
Action: Mouse moved to (316, 210)
Screenshot: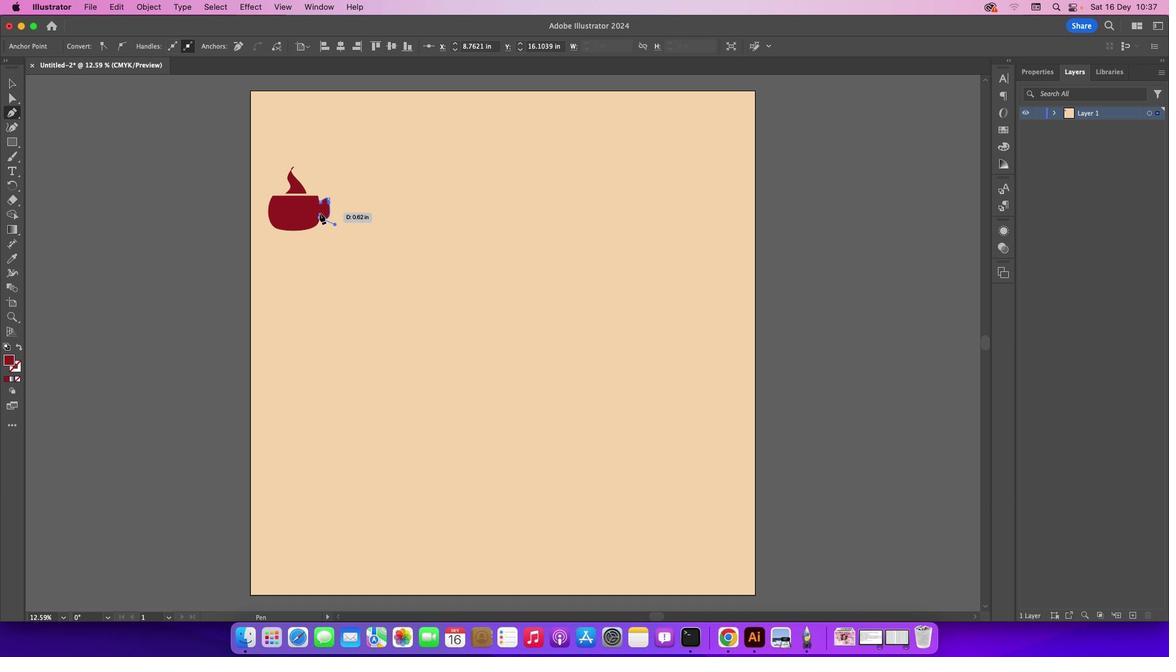 
Action: Mouse pressed left at (316, 210)
Screenshot: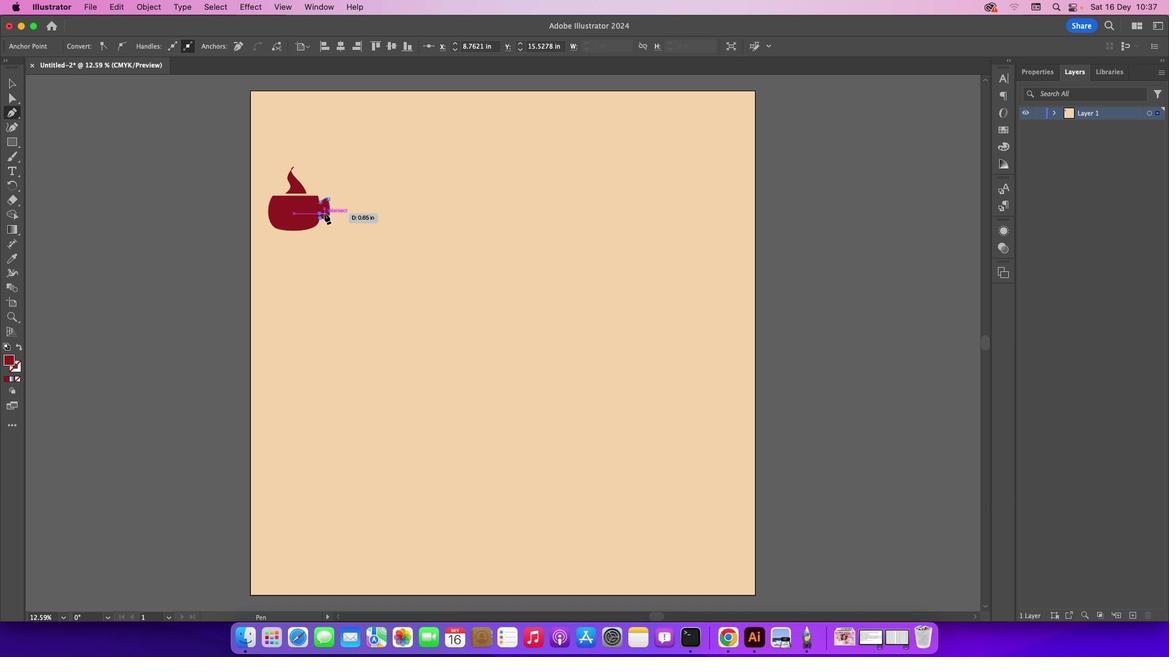 
Action: Mouse moved to (322, 210)
Screenshot: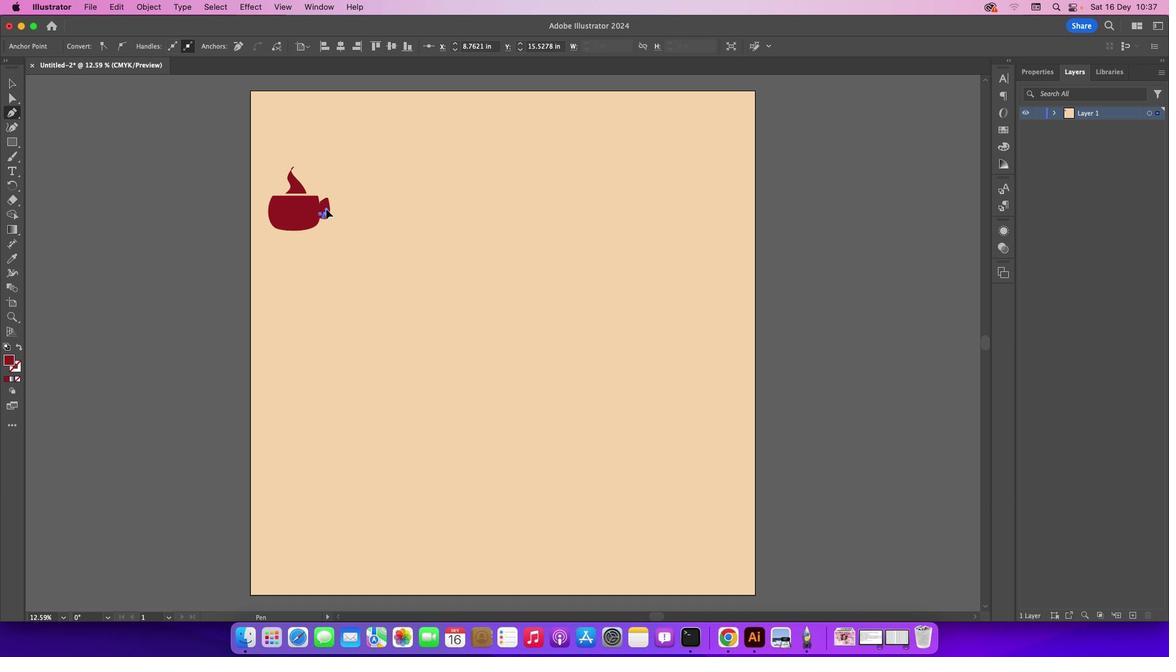
Action: Mouse pressed left at (322, 210)
Screenshot: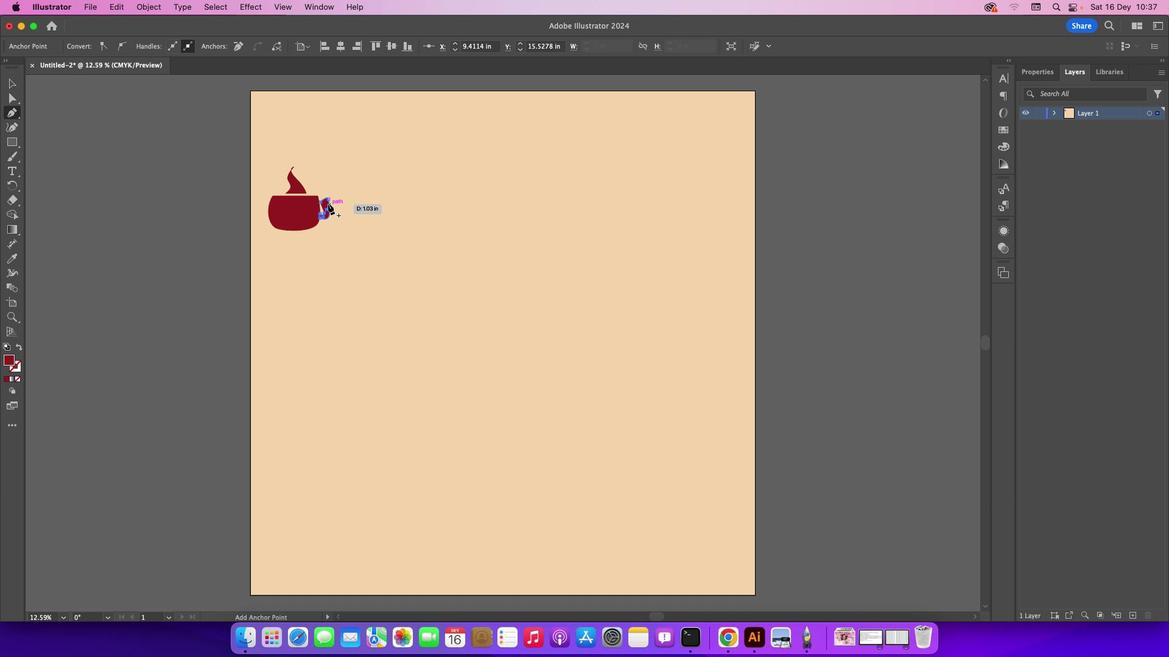 
Action: Mouse moved to (322, 201)
Screenshot: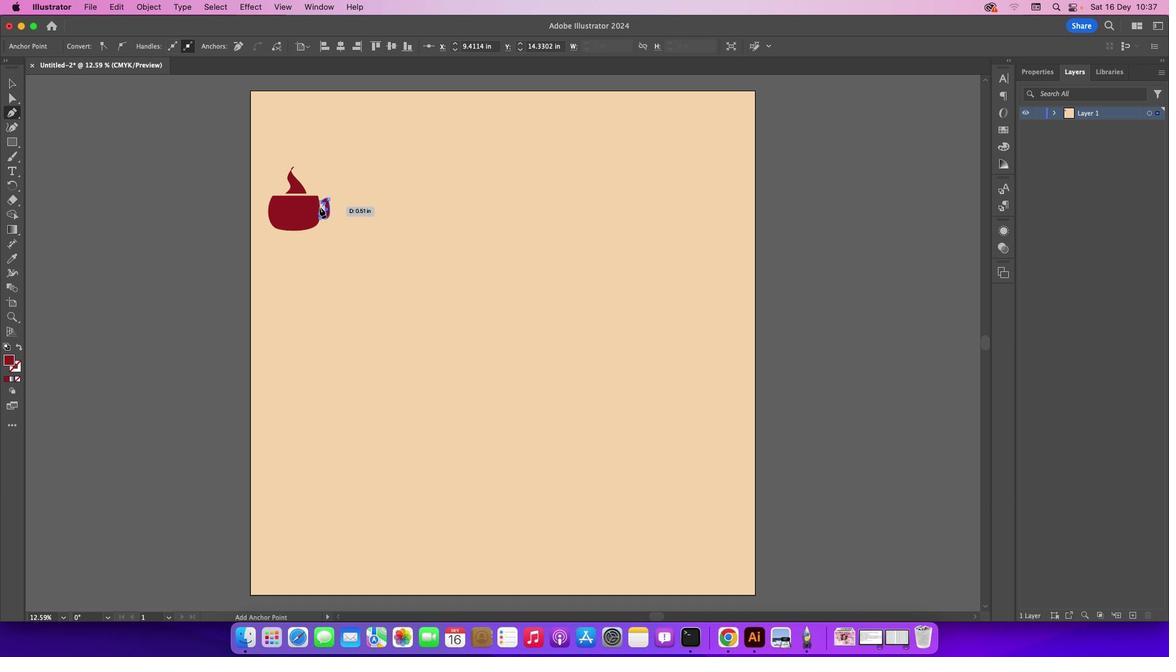 
Action: Mouse pressed left at (322, 201)
Screenshot: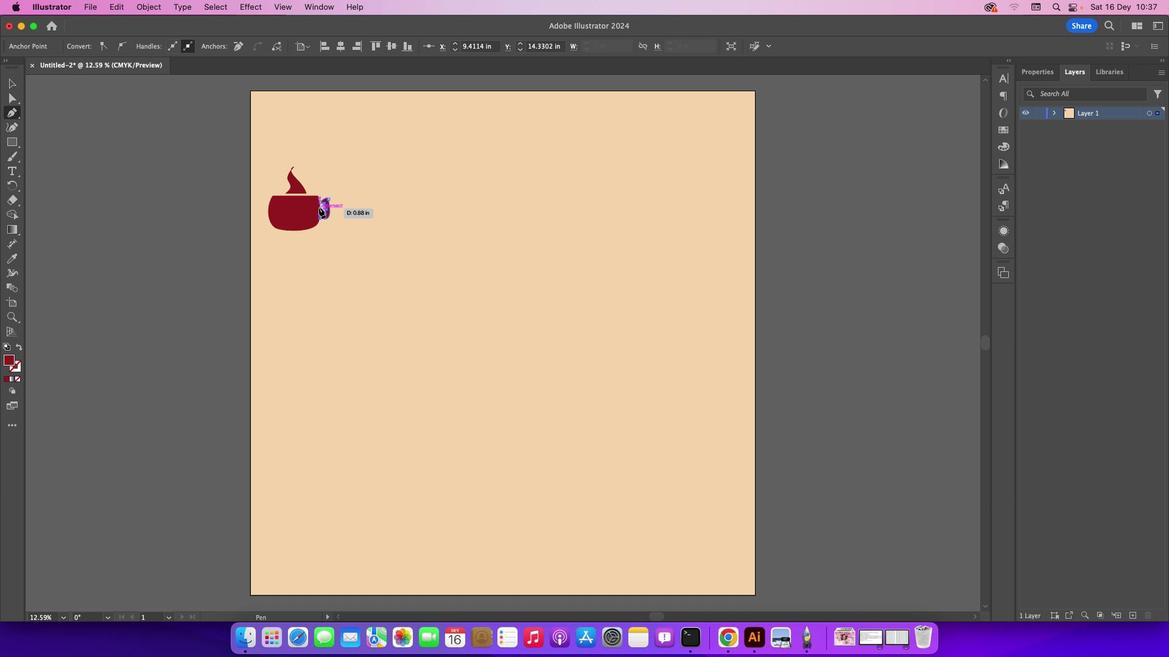 
Action: Mouse moved to (316, 205)
Screenshot: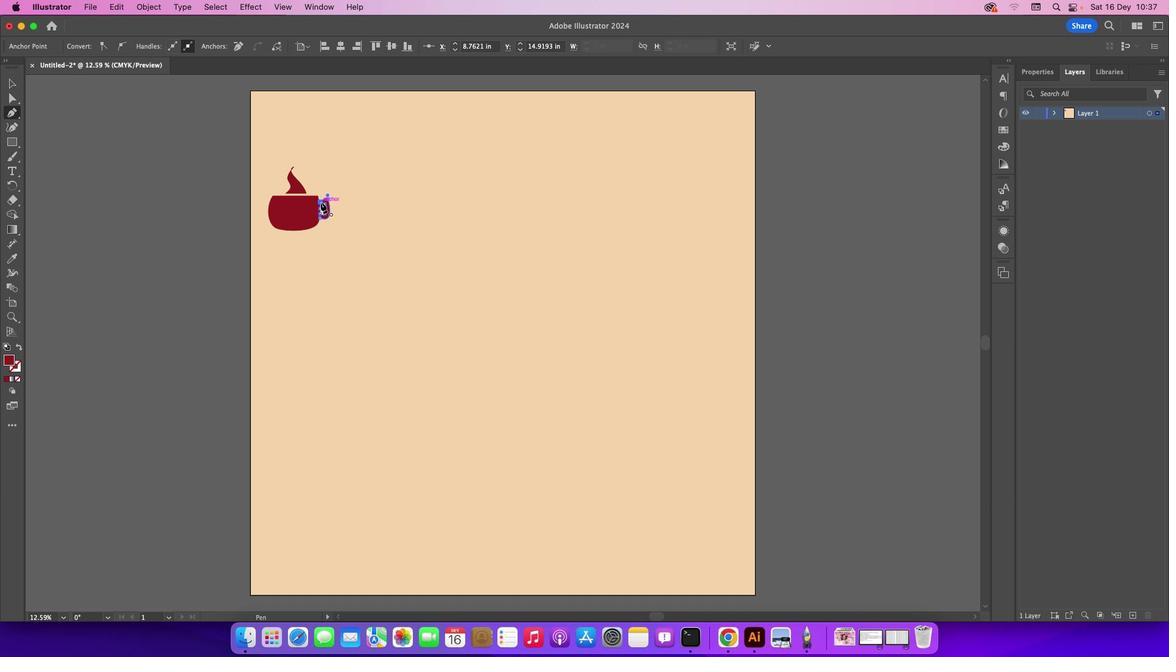 
Action: Mouse pressed left at (316, 205)
Screenshot: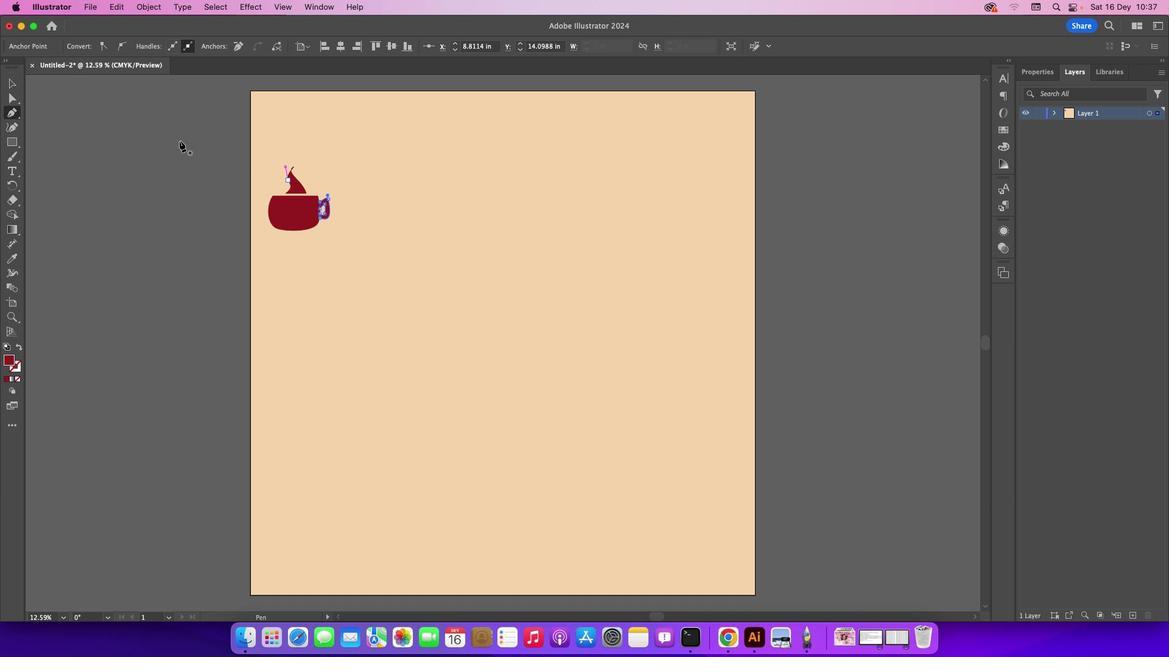 
Action: Mouse moved to (317, 199)
Screenshot: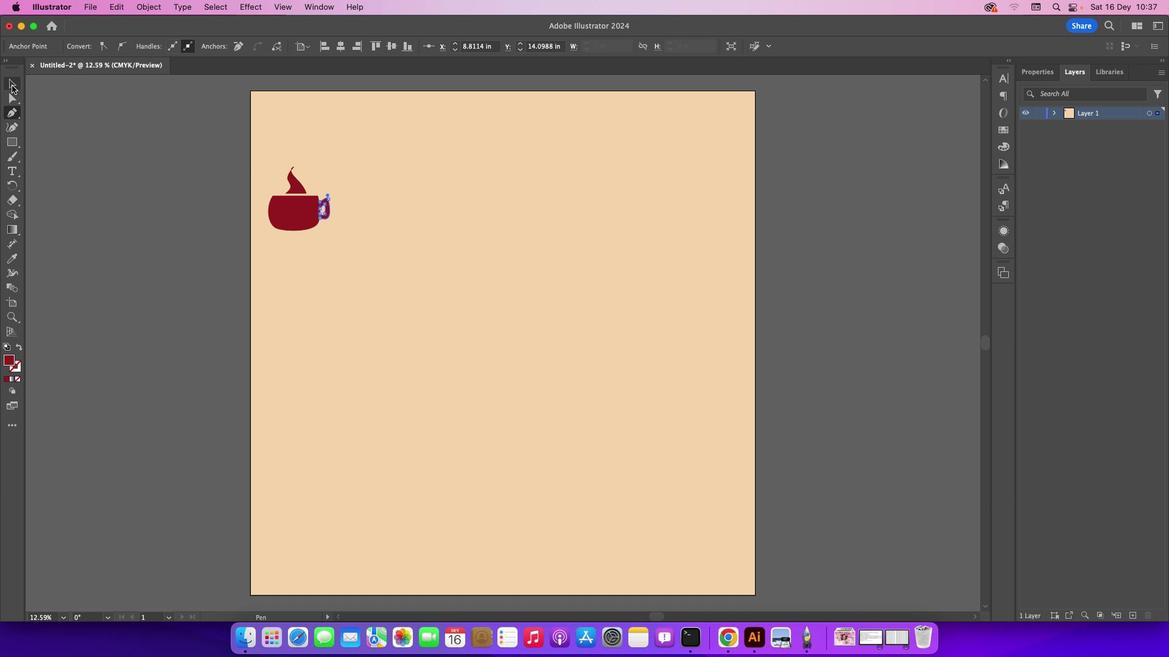 
Action: Mouse pressed left at (317, 199)
Screenshot: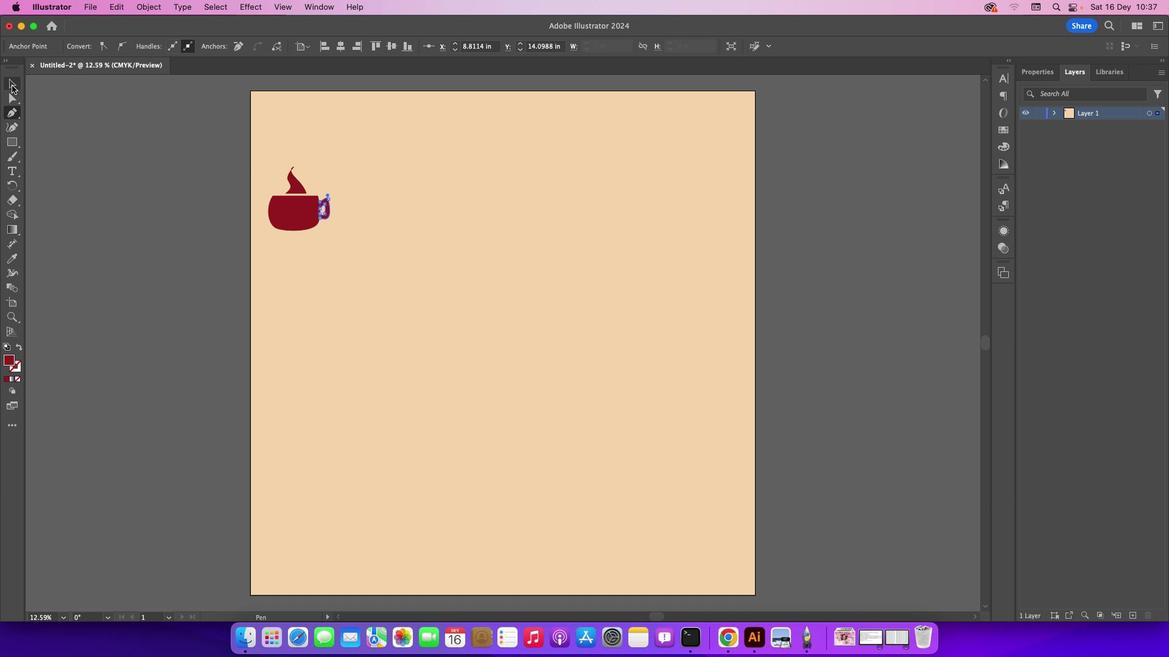 
Action: Mouse moved to (9, 82)
Screenshot: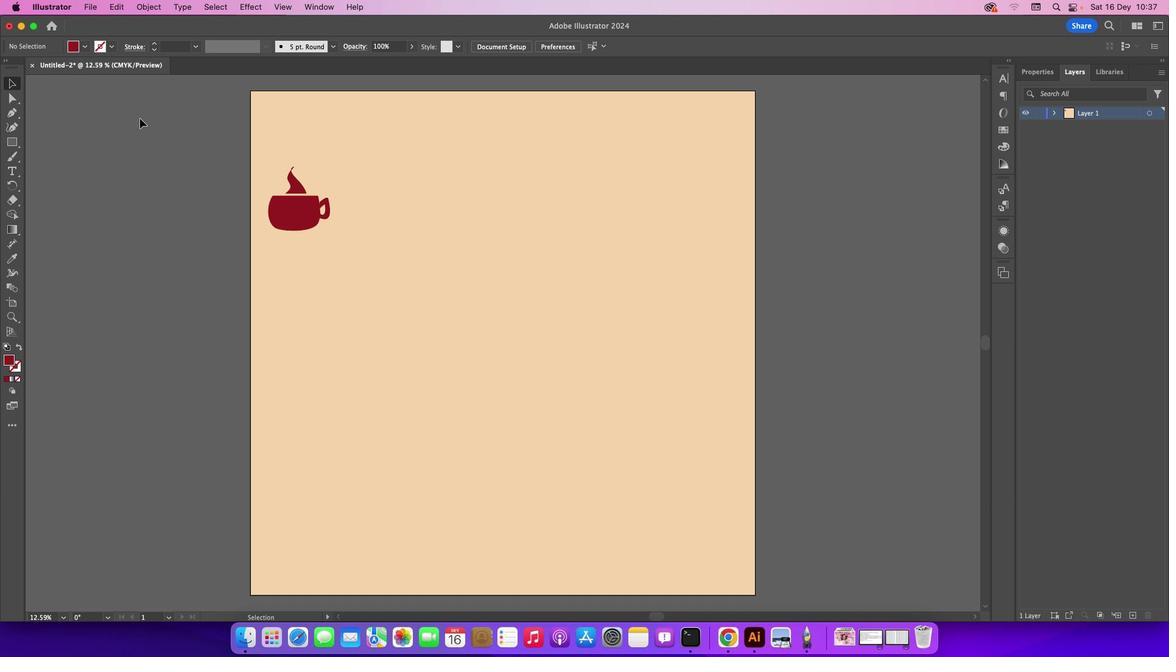 
Action: Mouse pressed left at (9, 82)
Screenshot: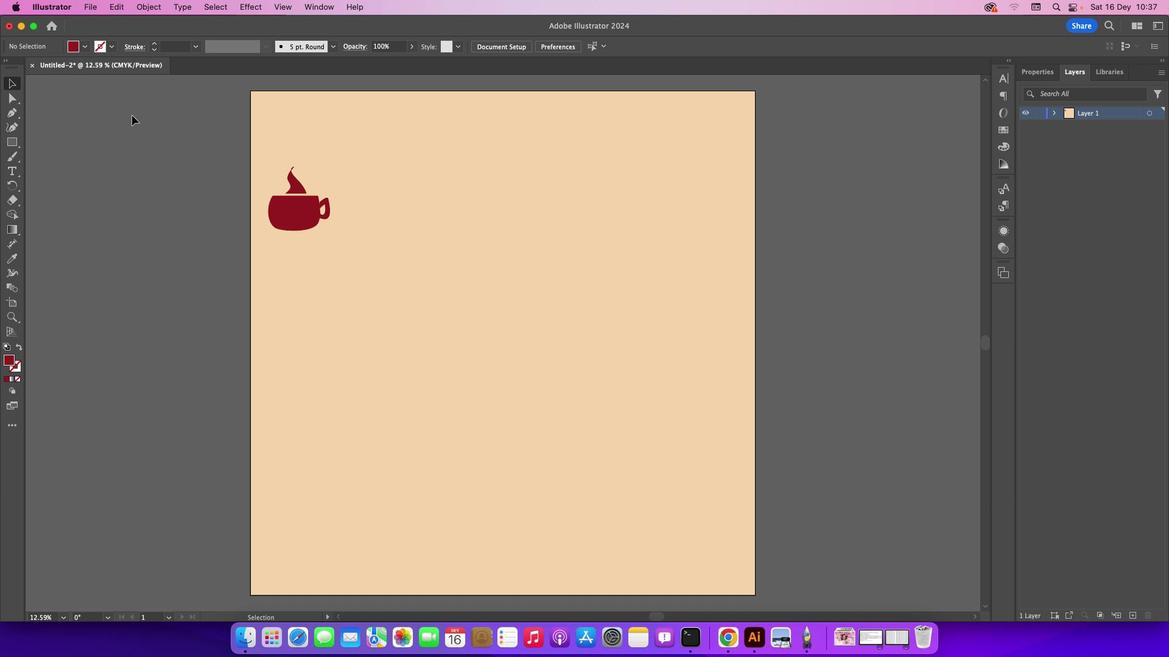 
Action: Mouse moved to (137, 115)
Screenshot: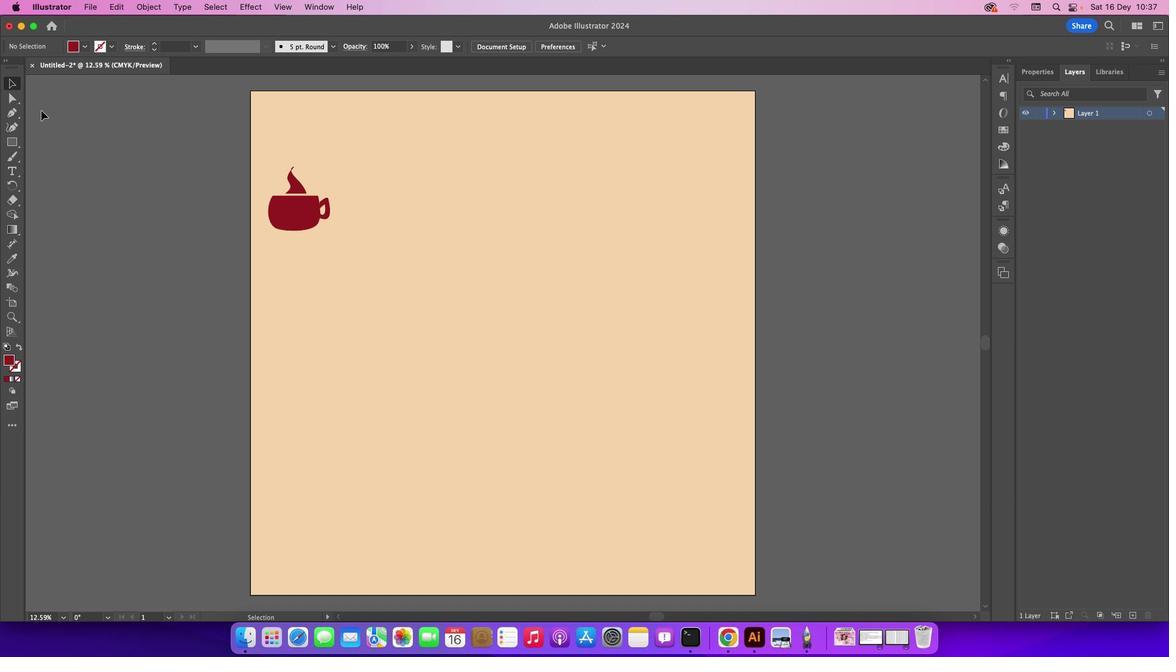 
Action: Mouse pressed left at (137, 115)
Screenshot: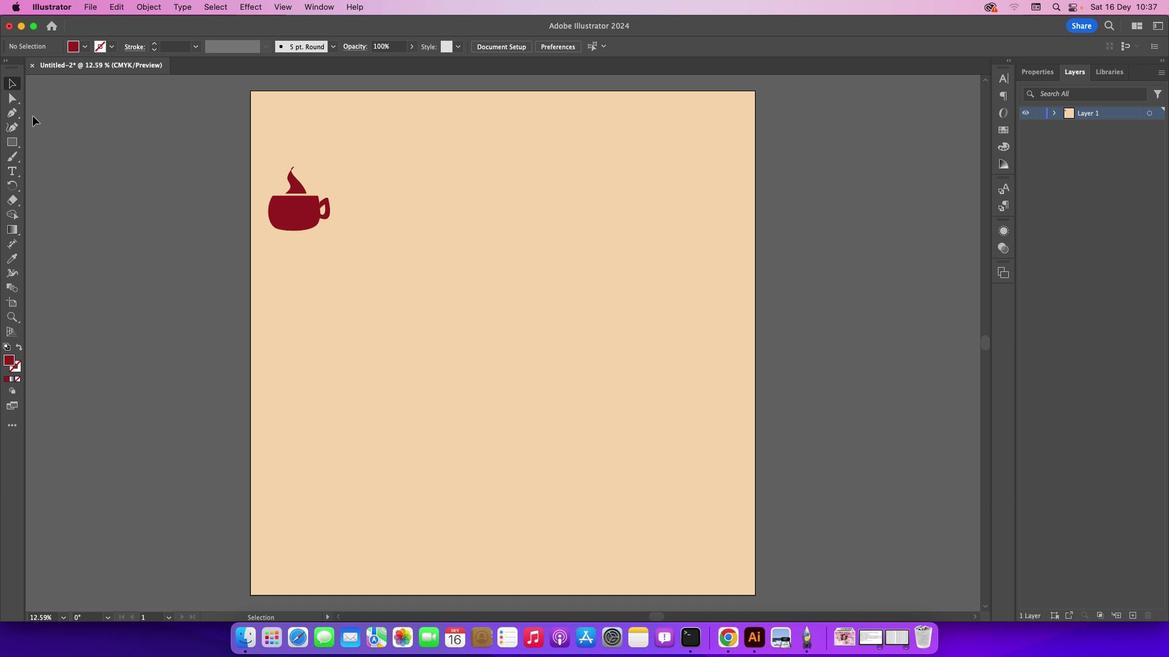 
Action: Mouse moved to (14, 113)
Screenshot: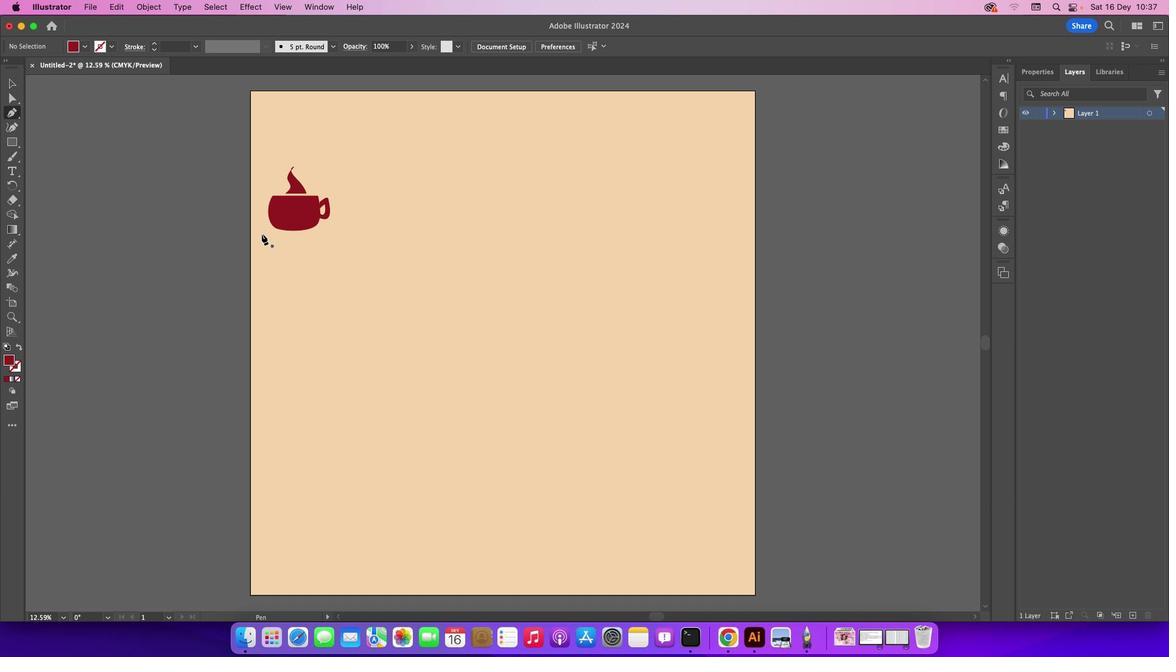 
Action: Mouse pressed left at (14, 113)
Screenshot: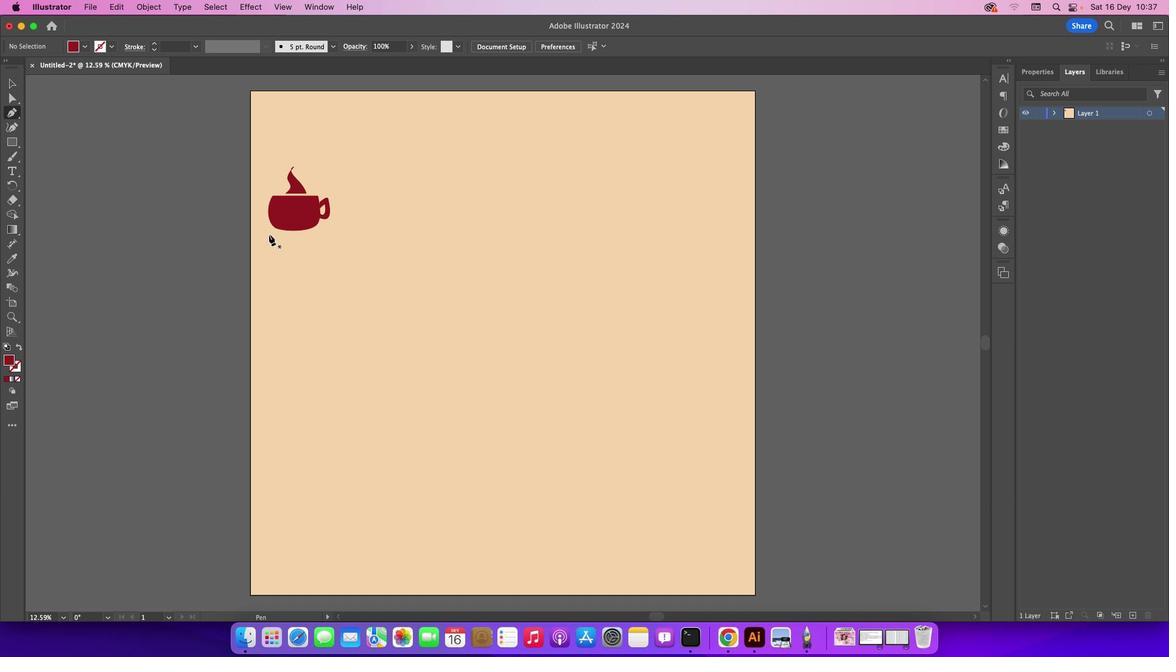 
Action: Mouse moved to (265, 232)
Screenshot: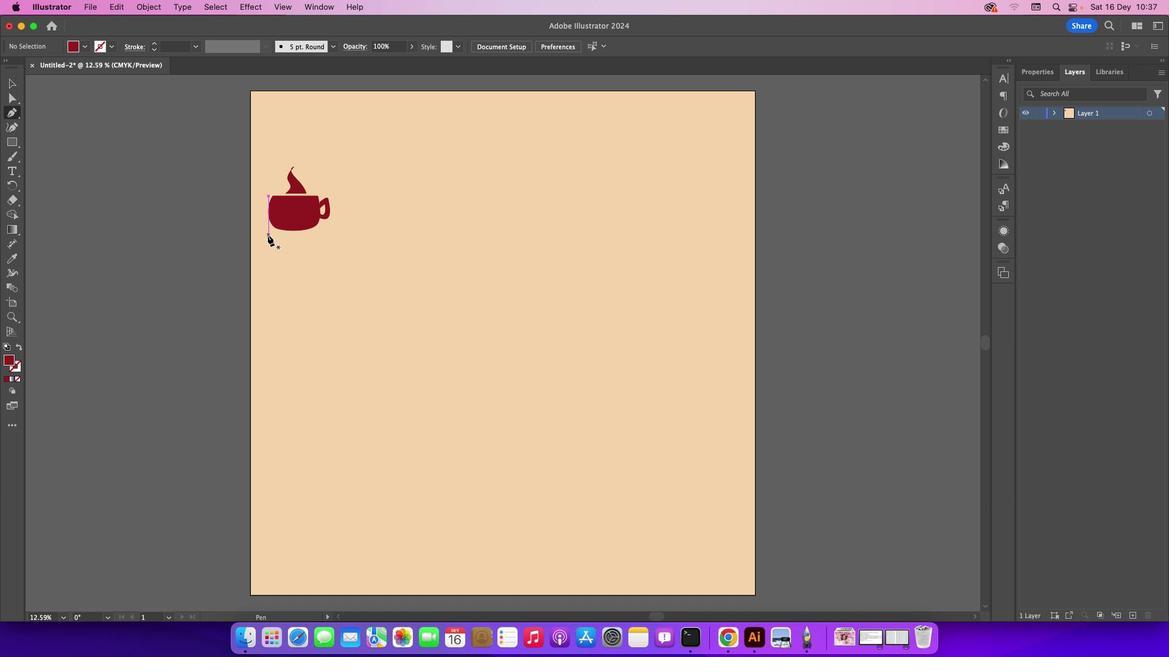 
Action: Mouse pressed left at (265, 232)
Screenshot: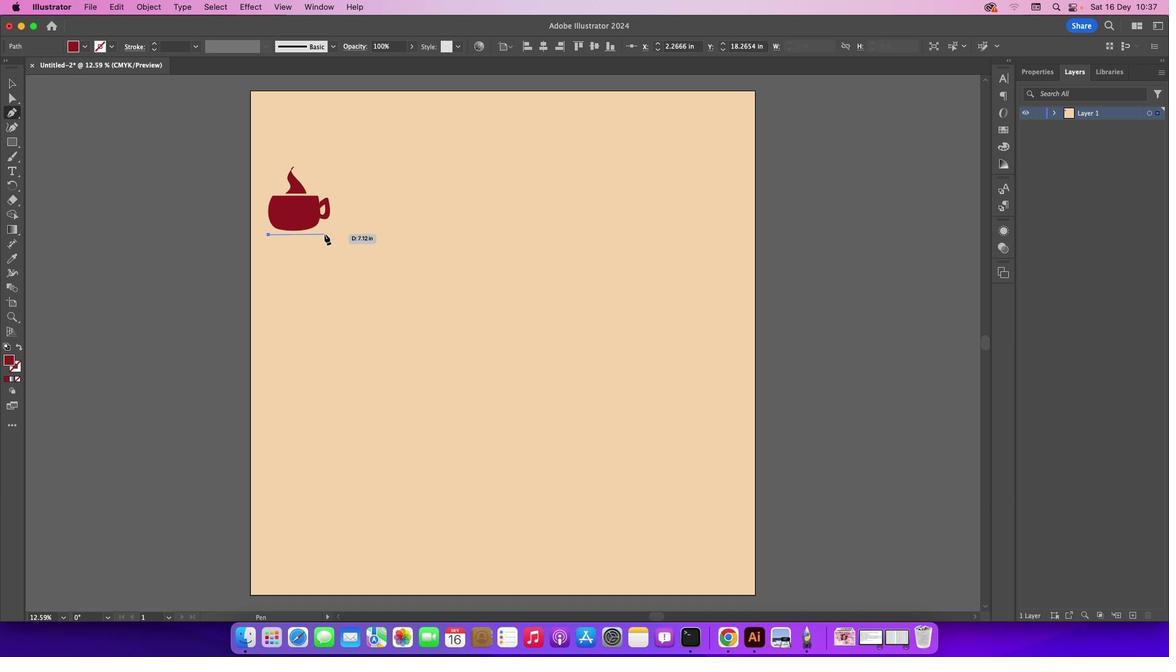 
Action: Mouse moved to (320, 231)
Screenshot: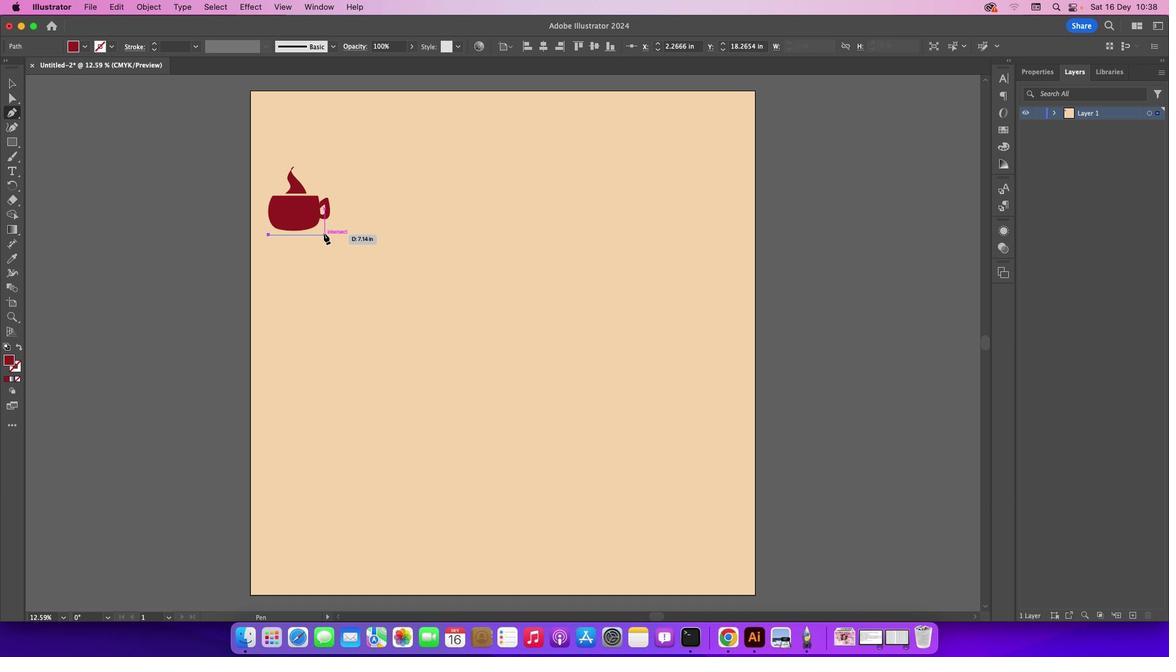 
Action: Mouse pressed left at (320, 231)
Screenshot: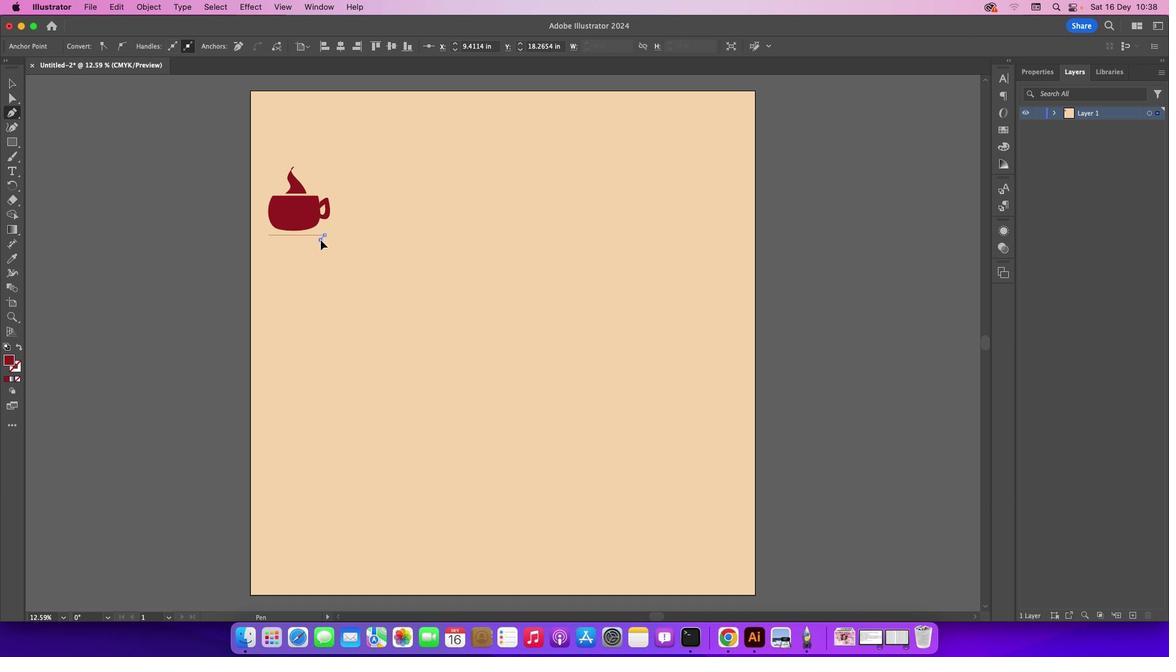 
Action: Mouse moved to (317, 237)
Screenshot: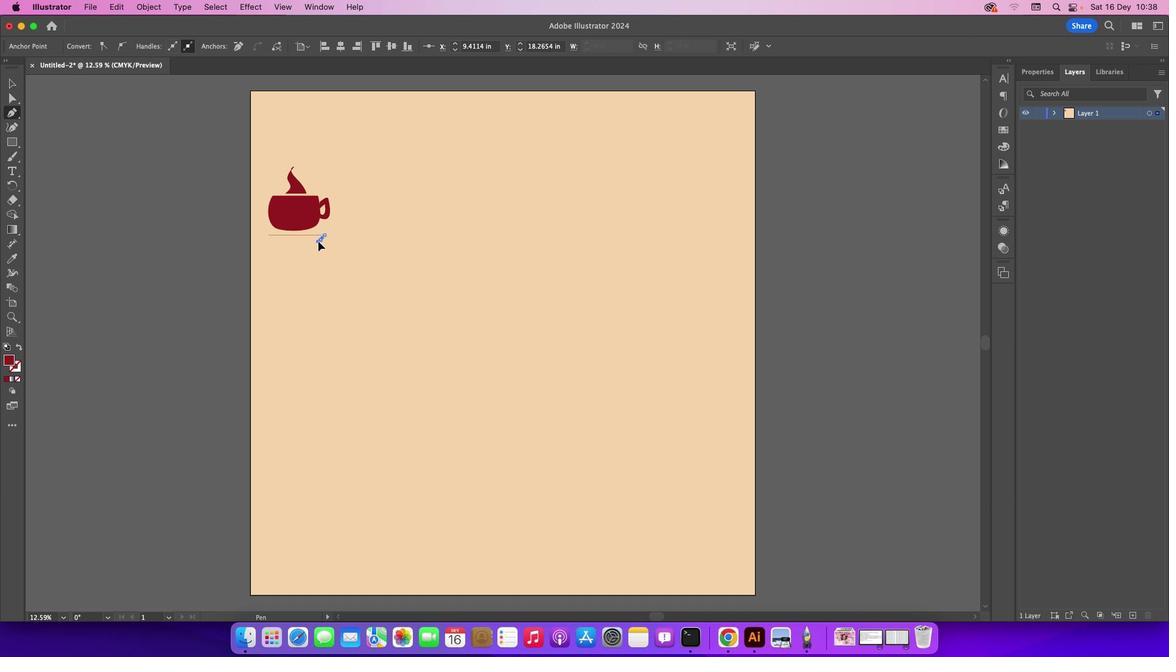 
Action: Mouse pressed left at (317, 237)
Screenshot: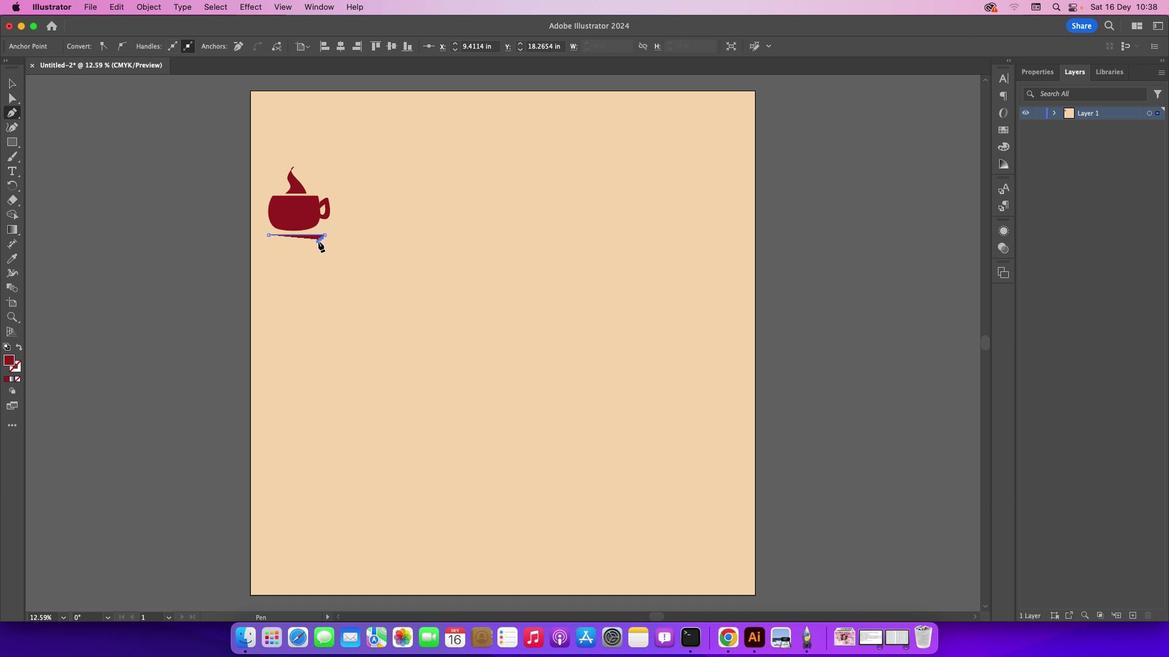 
Action: Mouse moved to (271, 238)
Screenshot: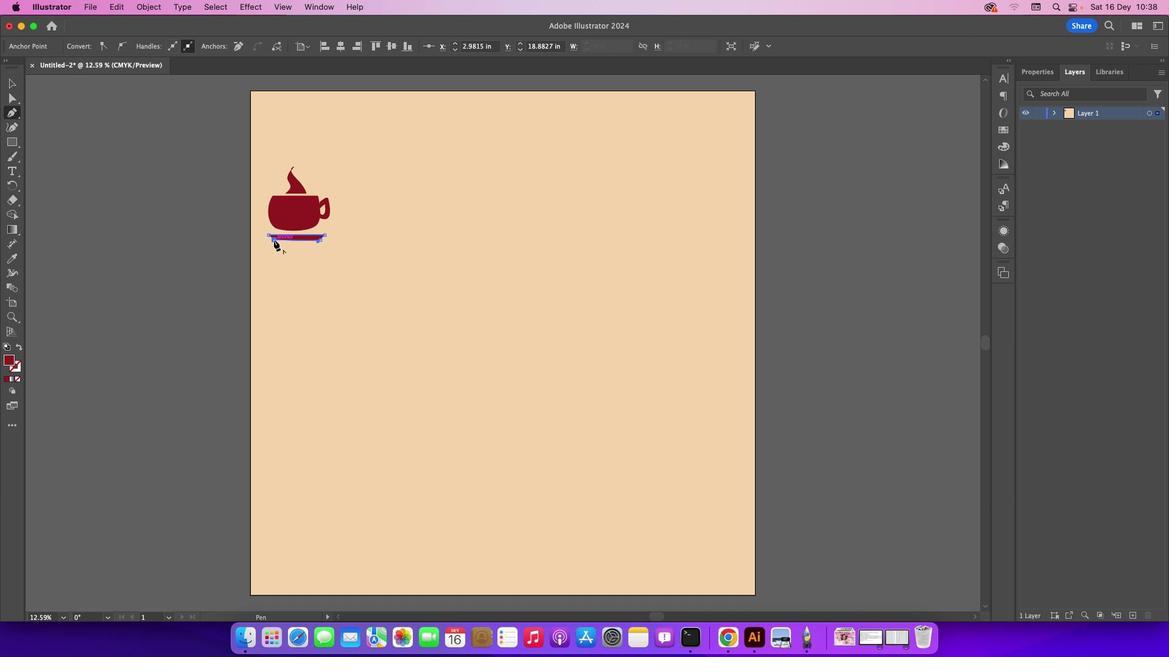 
Action: Mouse pressed left at (271, 238)
Screenshot: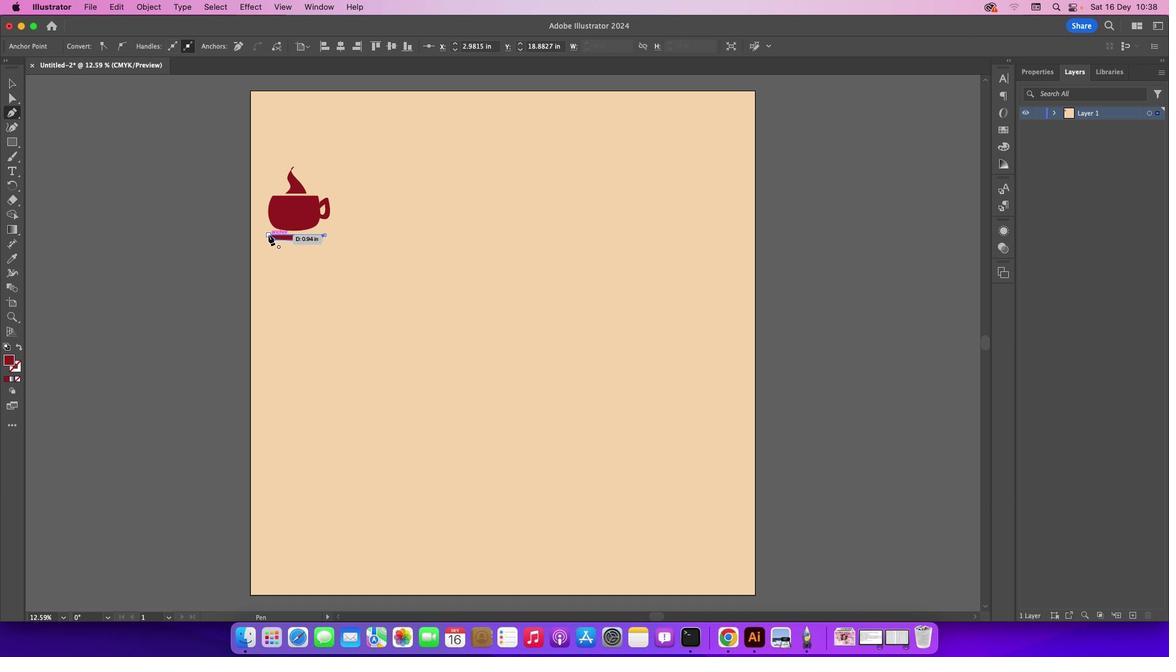 
Action: Mouse moved to (266, 232)
Screenshot: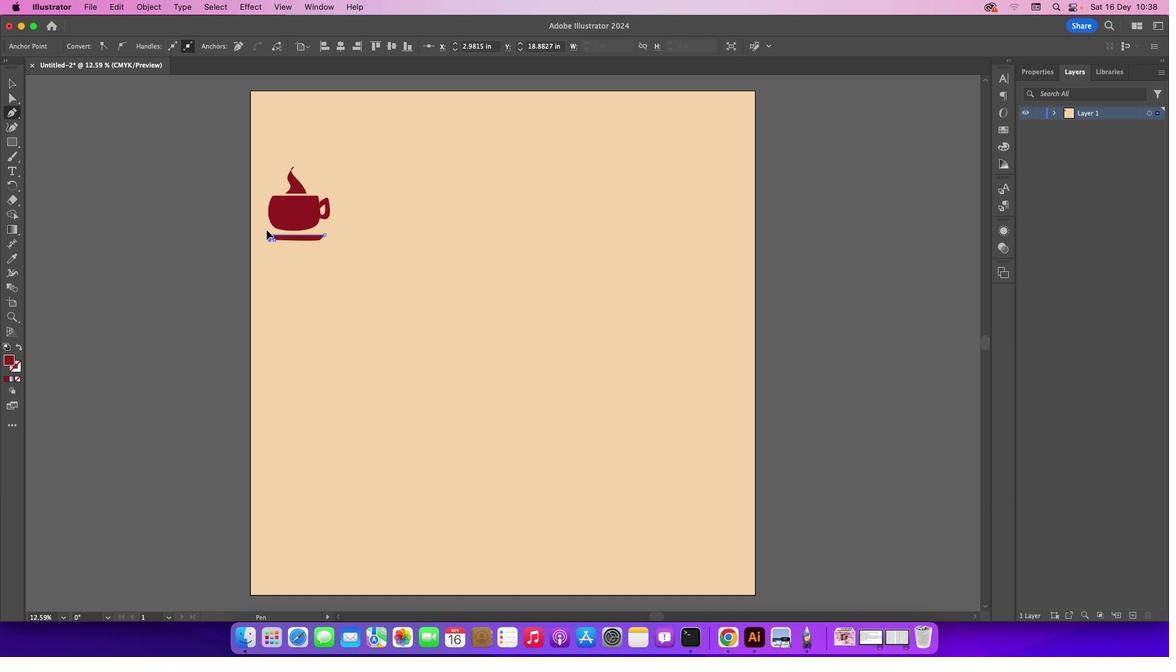 
Action: Mouse pressed left at (266, 232)
Screenshot: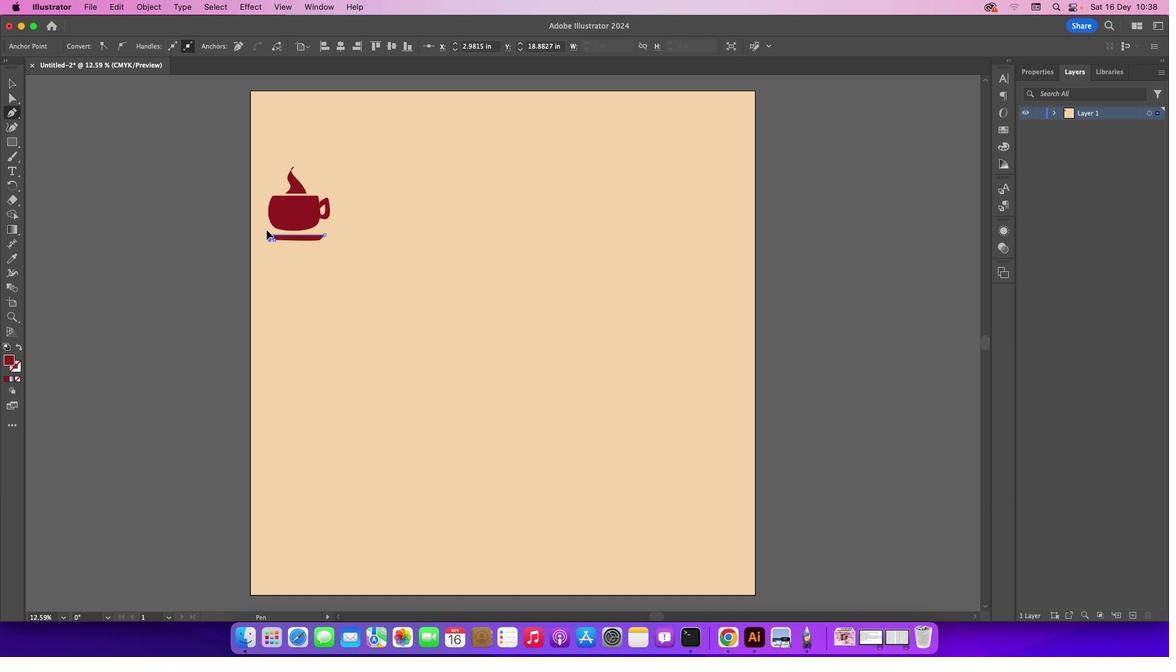 
Action: Mouse moved to (7, 73)
Screenshot: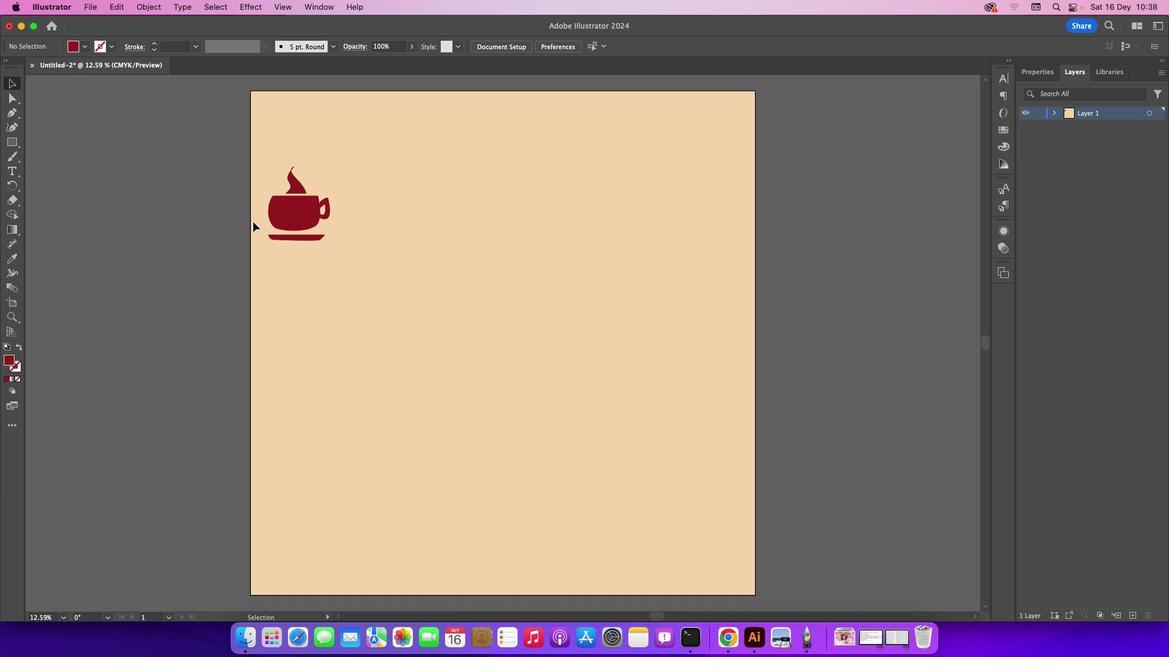 
Action: Mouse pressed left at (7, 73)
Screenshot: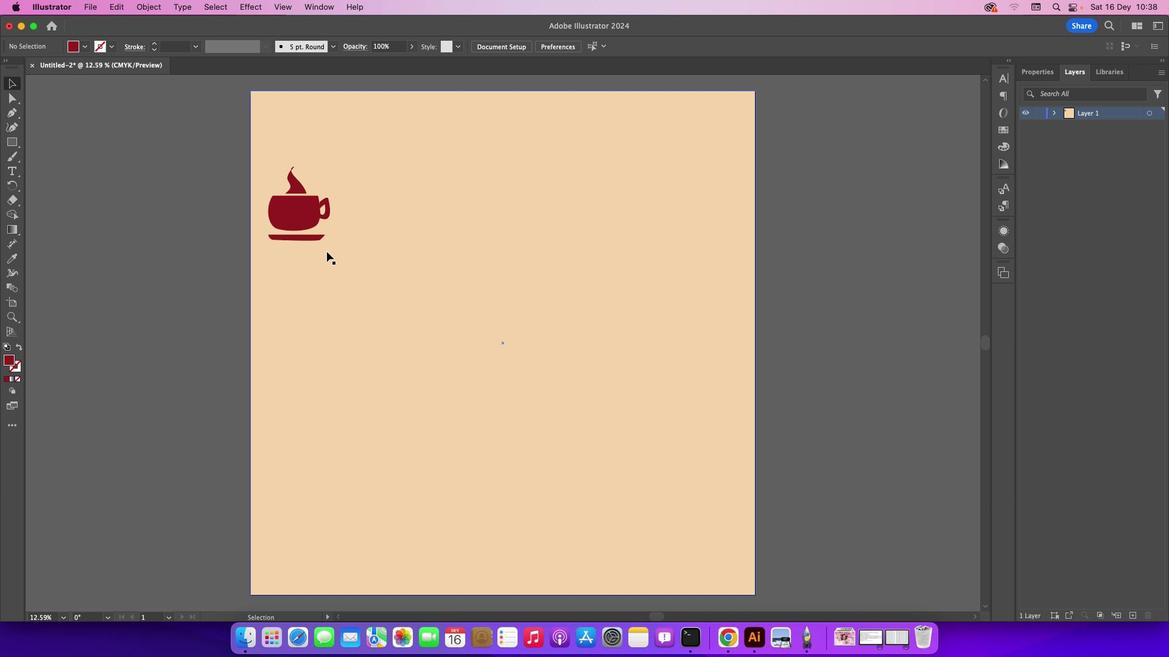 
Action: Mouse moved to (98, 112)
Screenshot: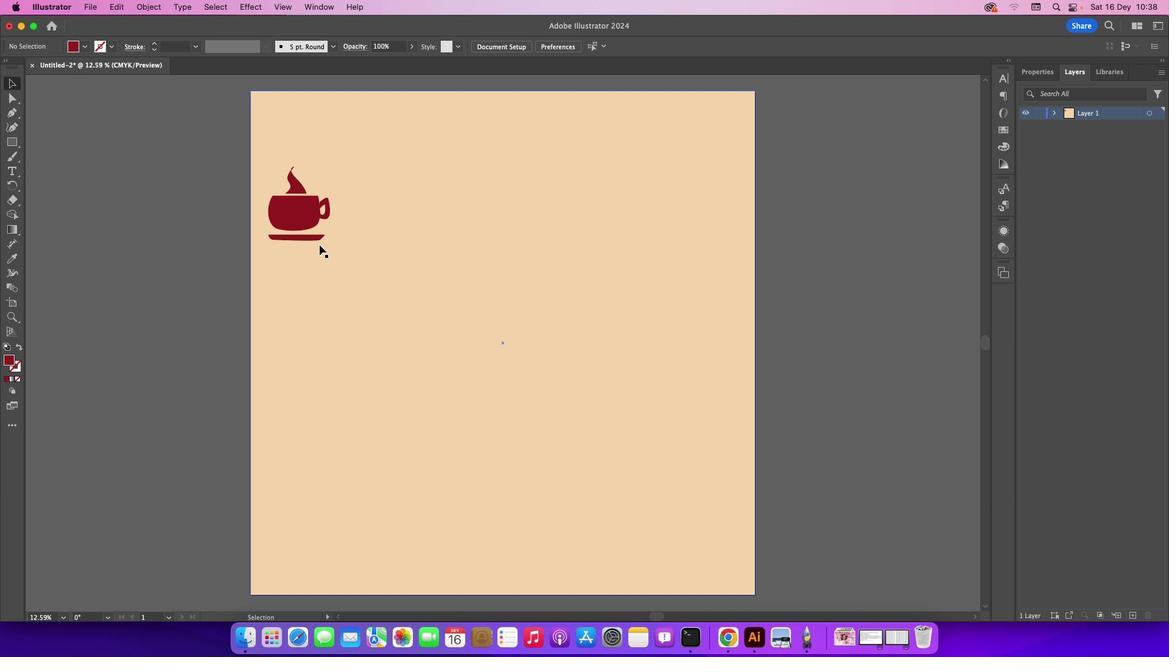 
Action: Mouse pressed left at (98, 112)
Screenshot: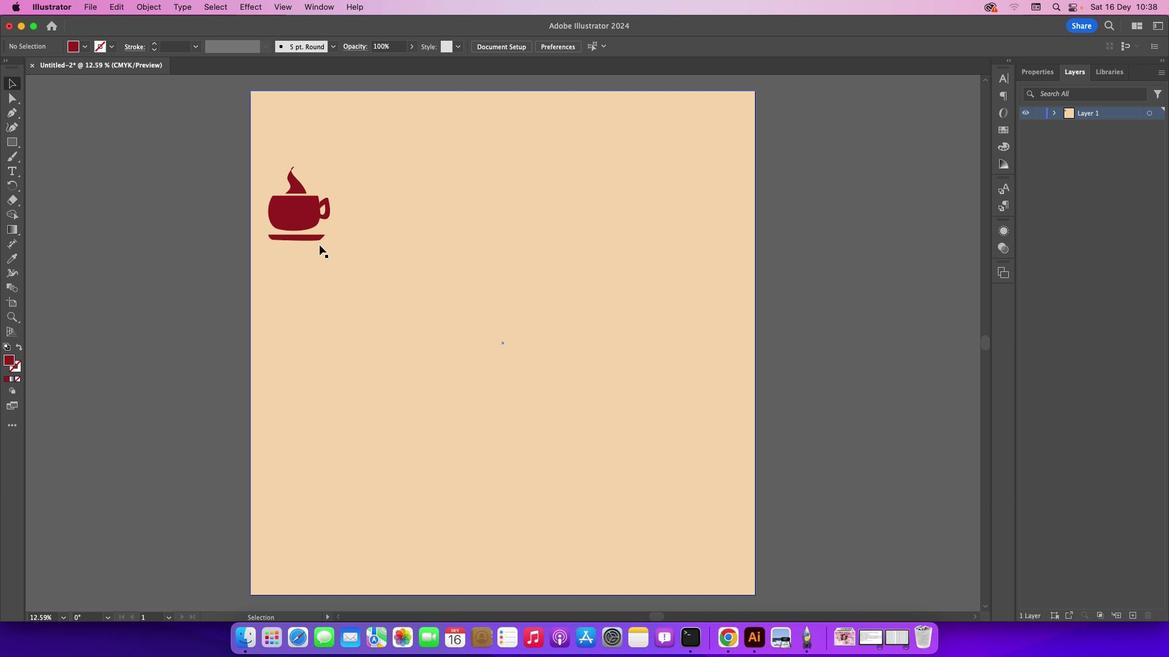
Action: Mouse moved to (314, 237)
Screenshot: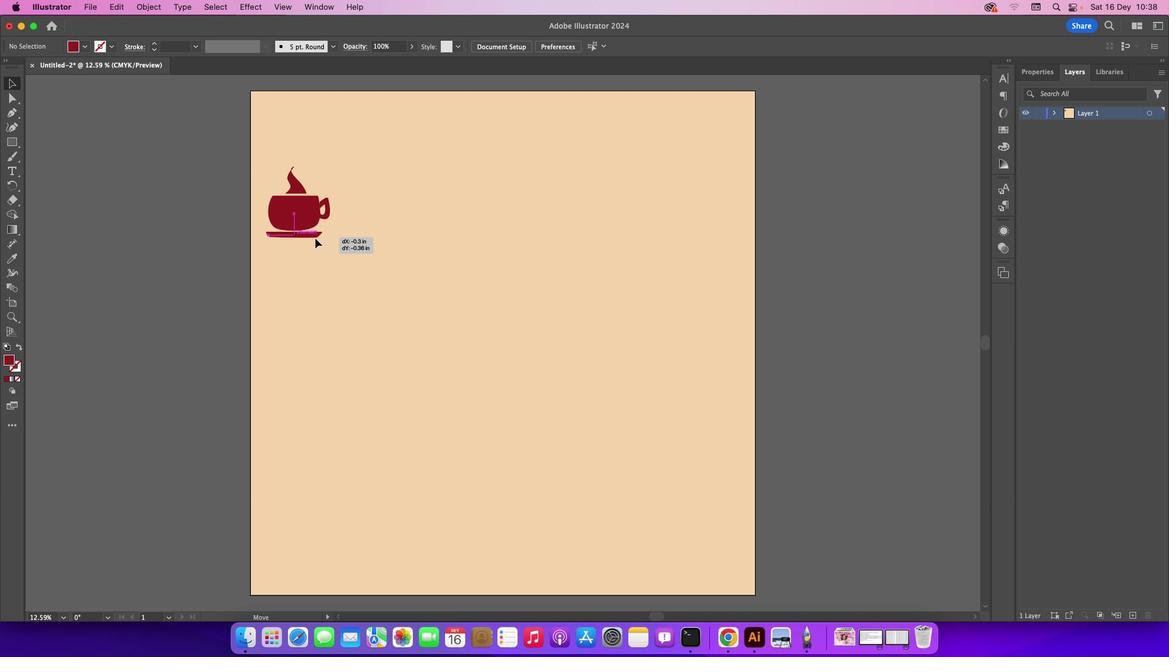 
Action: Mouse pressed left at (314, 237)
Screenshot: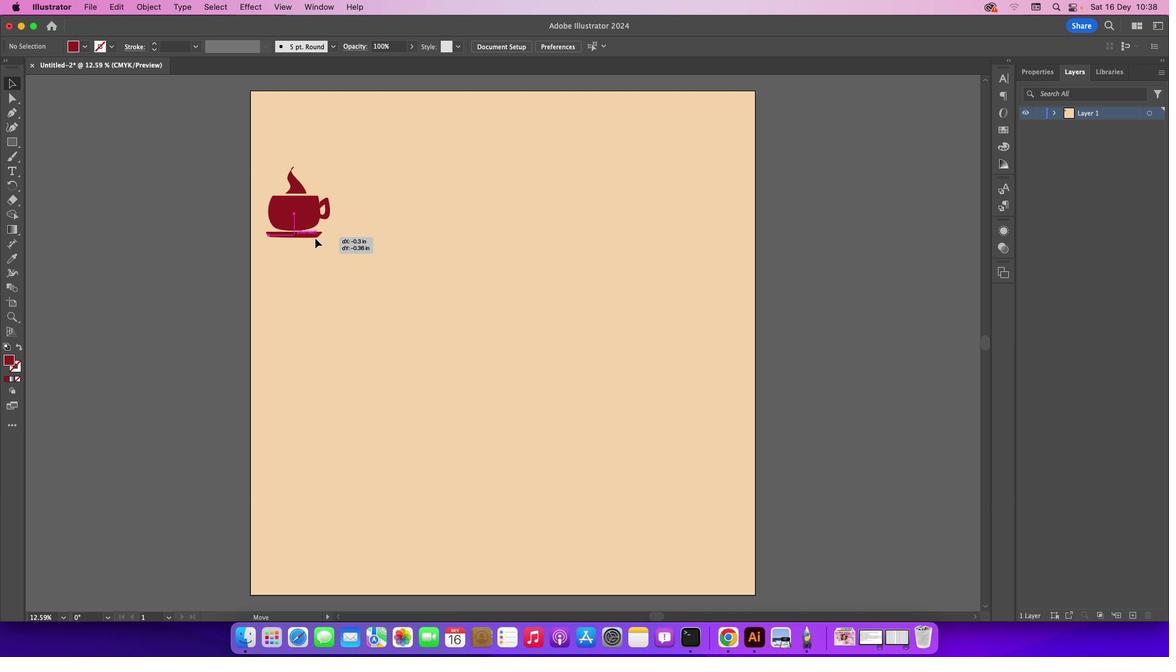 
Action: Mouse moved to (137, 163)
Screenshot: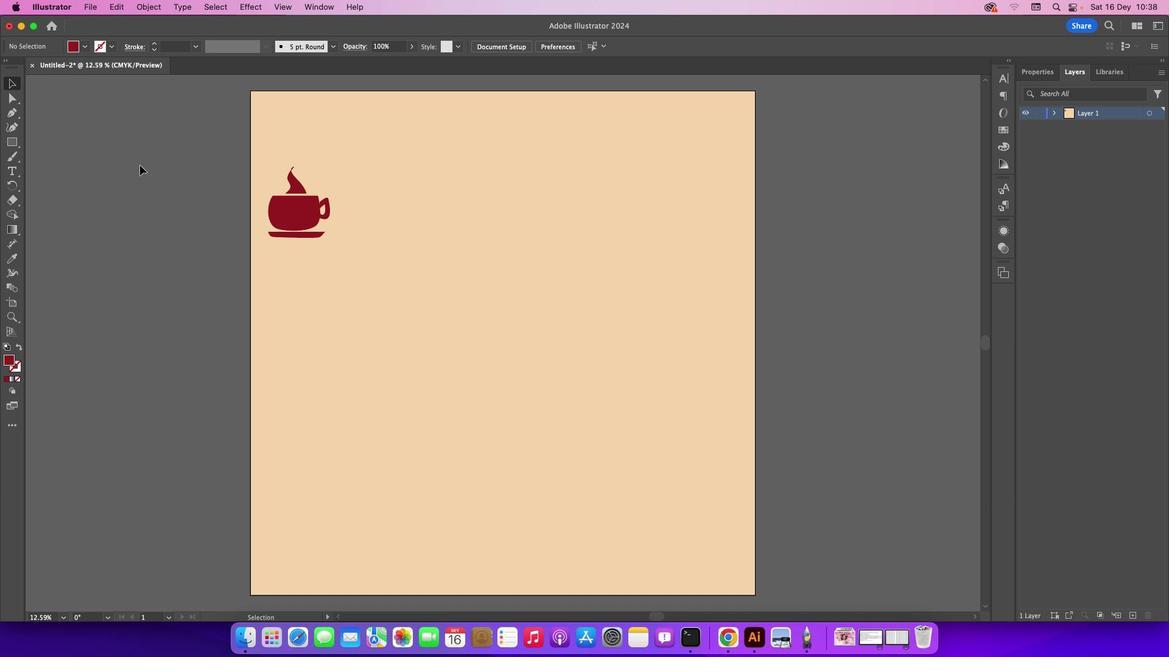 
Action: Mouse pressed left at (137, 163)
Screenshot: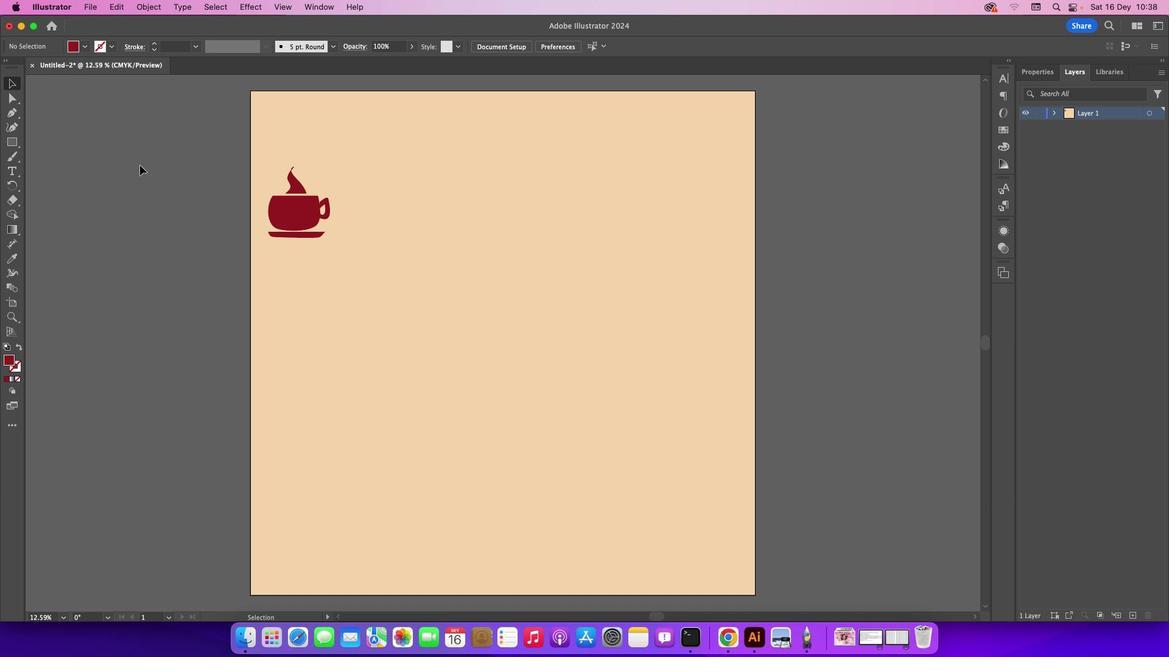 
Action: Mouse moved to (7, 108)
Screenshot: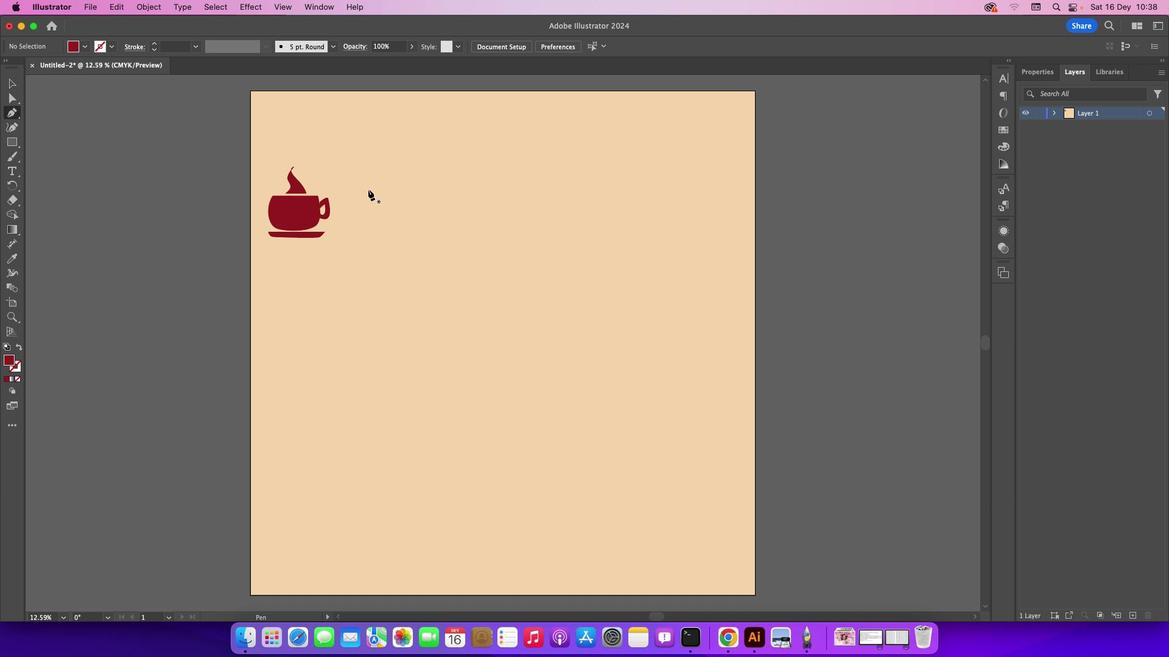 
Action: Mouse pressed left at (7, 108)
Screenshot: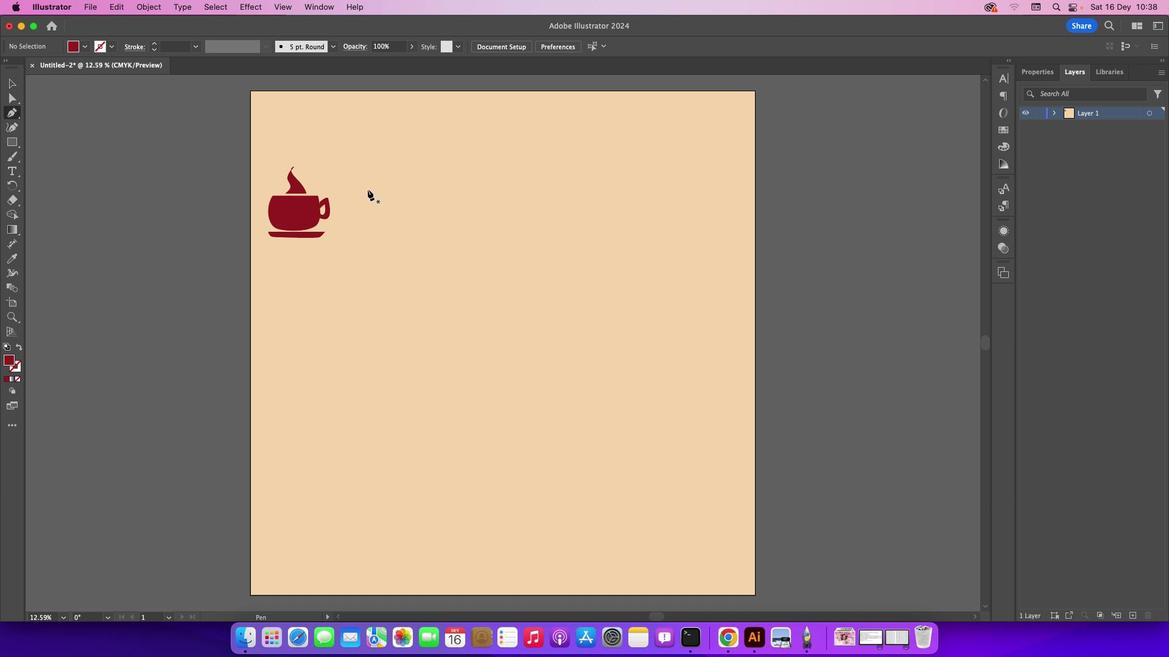 
Action: Mouse moved to (362, 193)
Screenshot: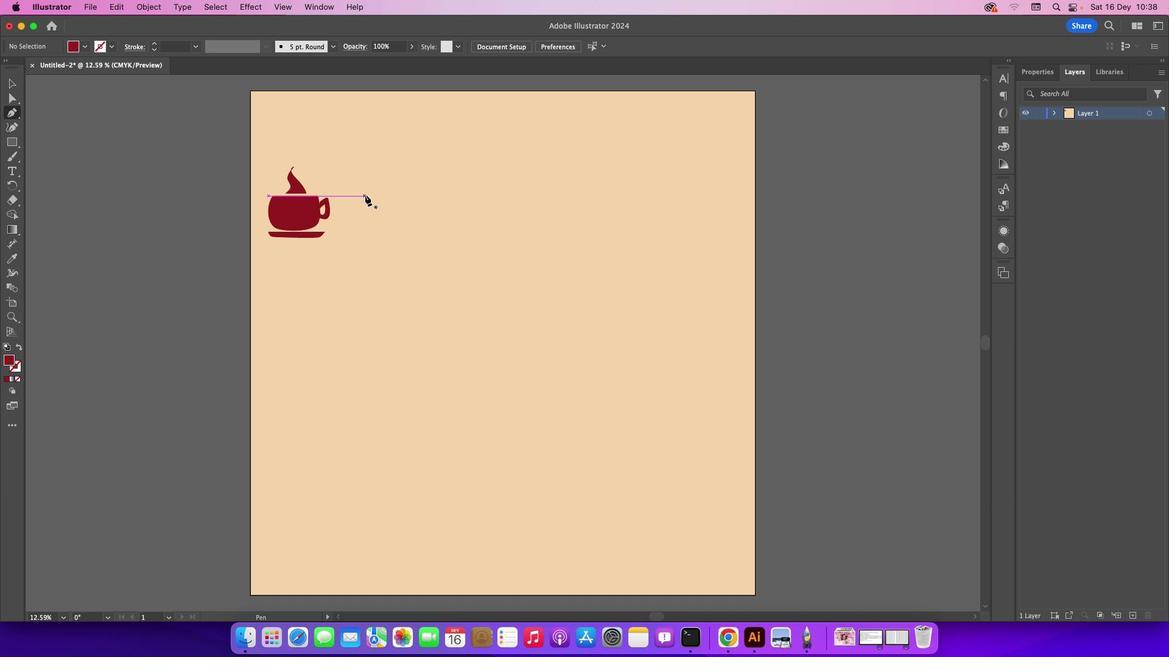 
Action: Mouse pressed left at (362, 193)
Screenshot: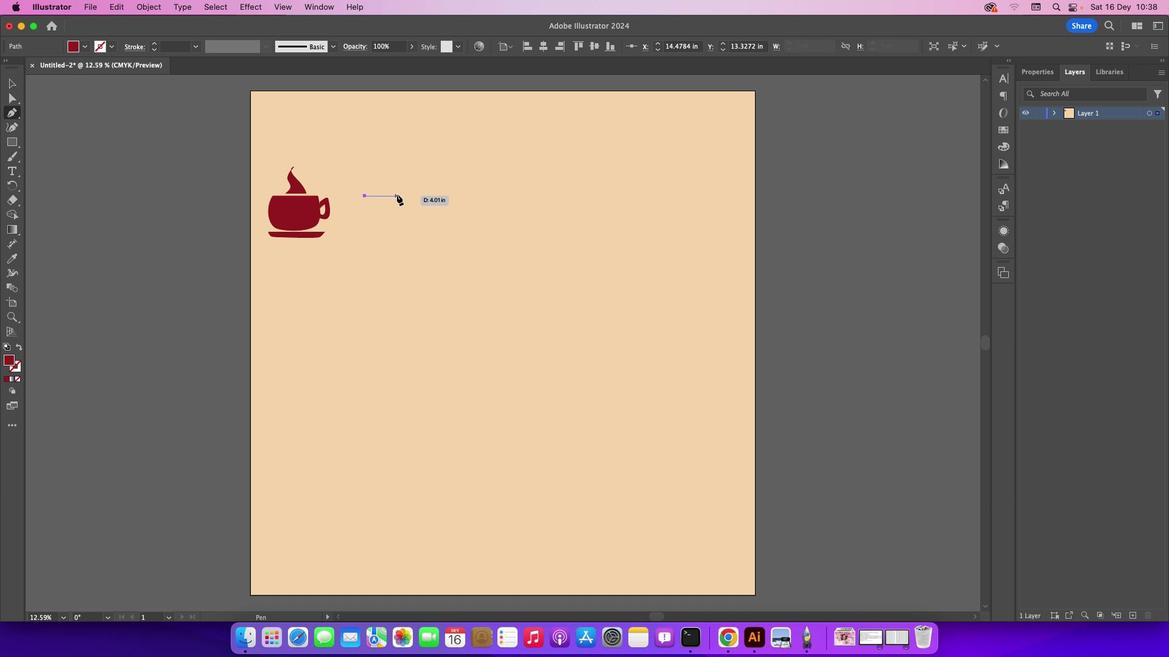 
Action: Mouse moved to (401, 192)
Screenshot: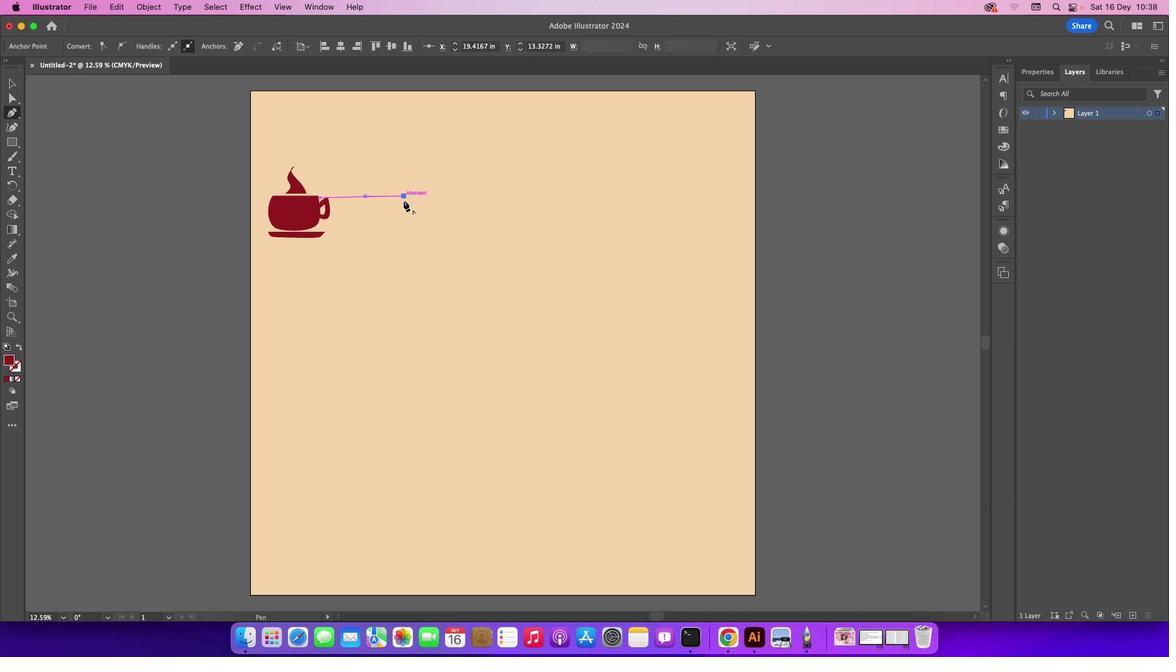 
Action: Mouse pressed left at (401, 192)
Screenshot: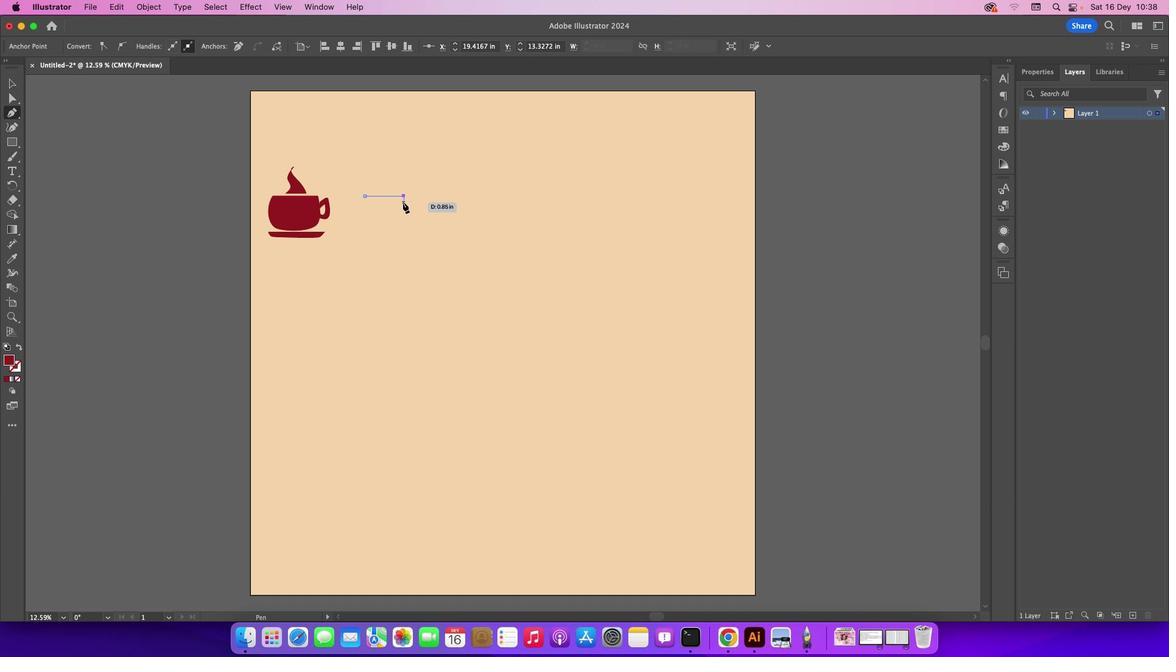 
Action: Mouse pressed right at (401, 192)
Screenshot: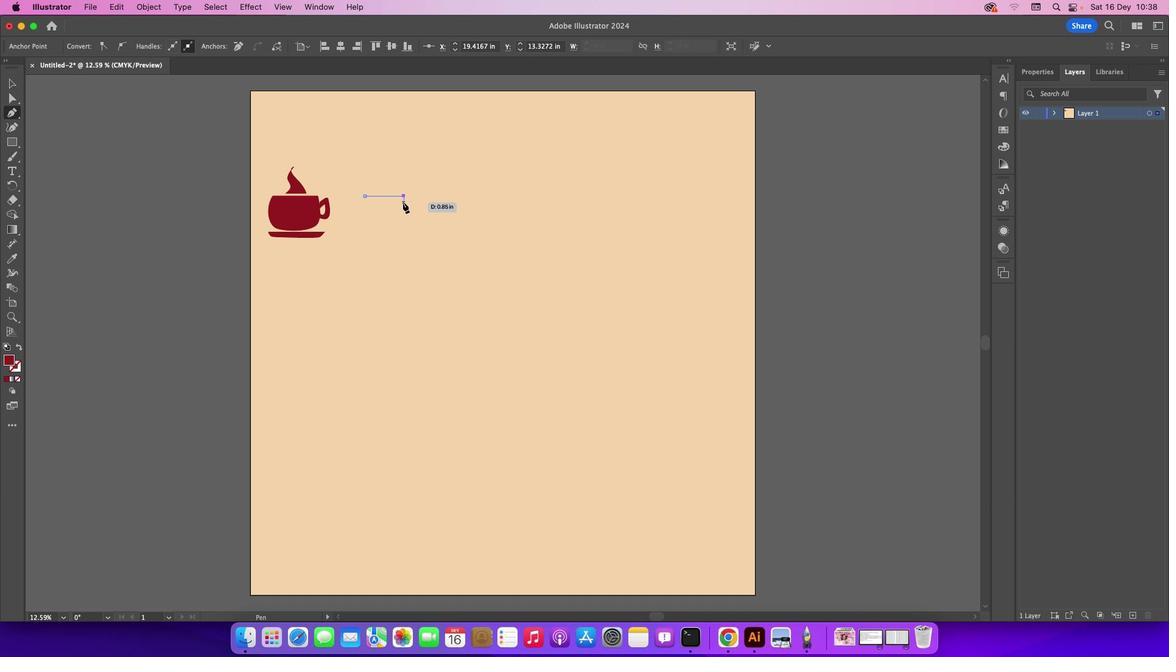 
Action: Mouse moved to (400, 200)
Screenshot: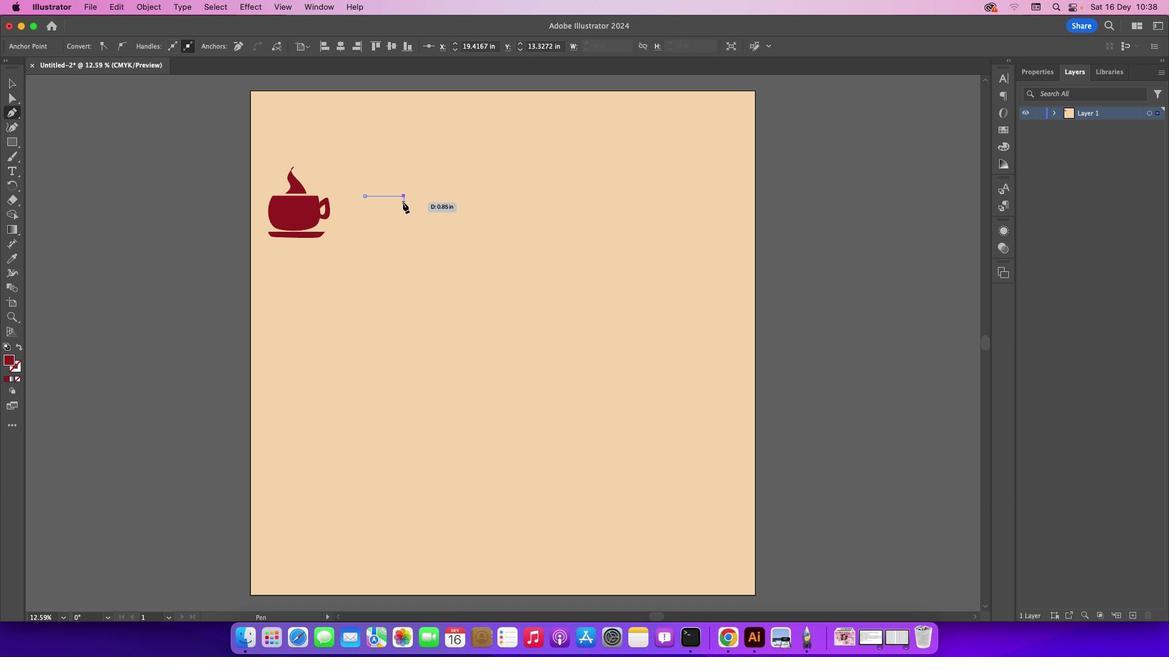 
Action: Mouse pressed left at (400, 200)
Screenshot: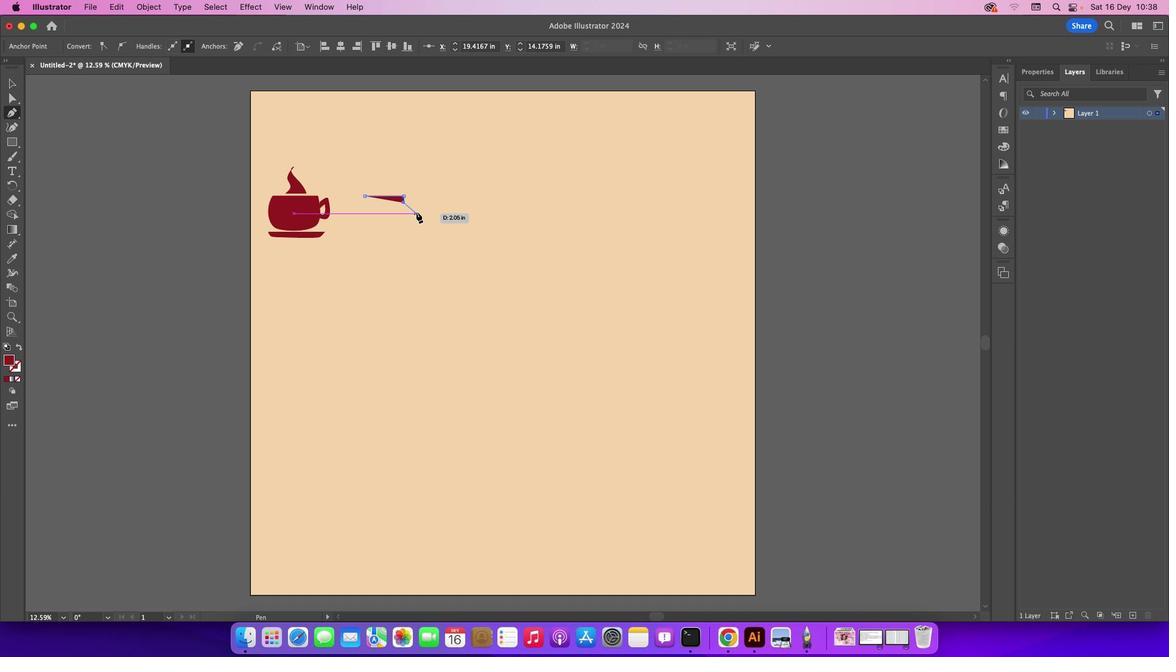 
Action: Mouse moved to (413, 209)
Screenshot: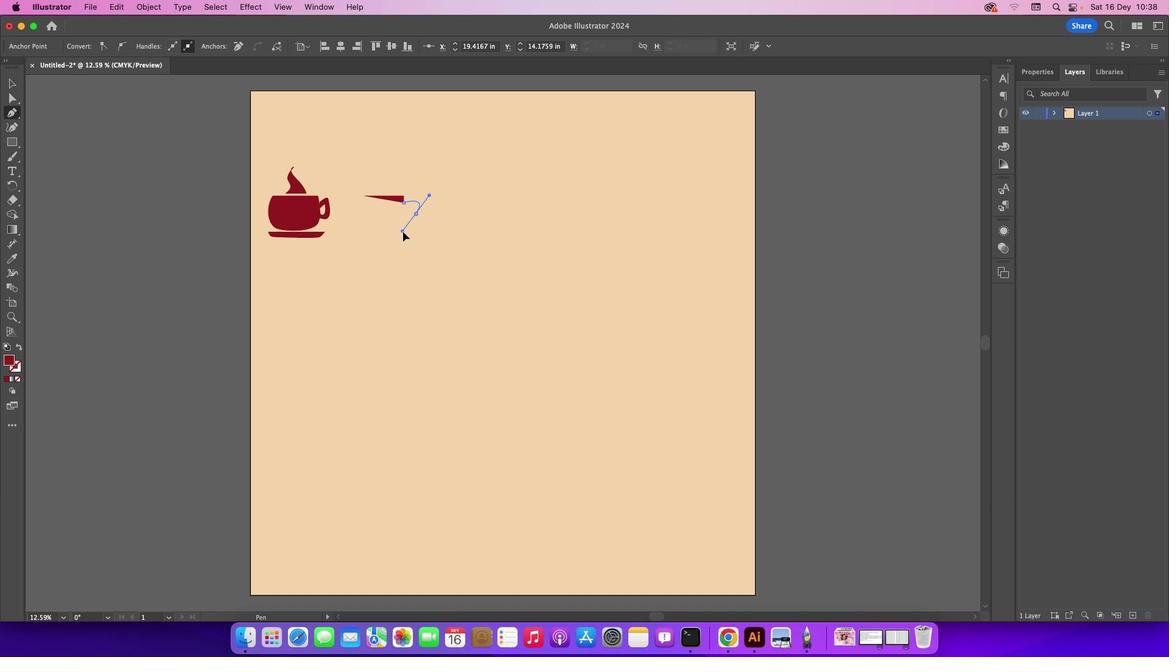 
Action: Mouse pressed left at (413, 209)
Screenshot: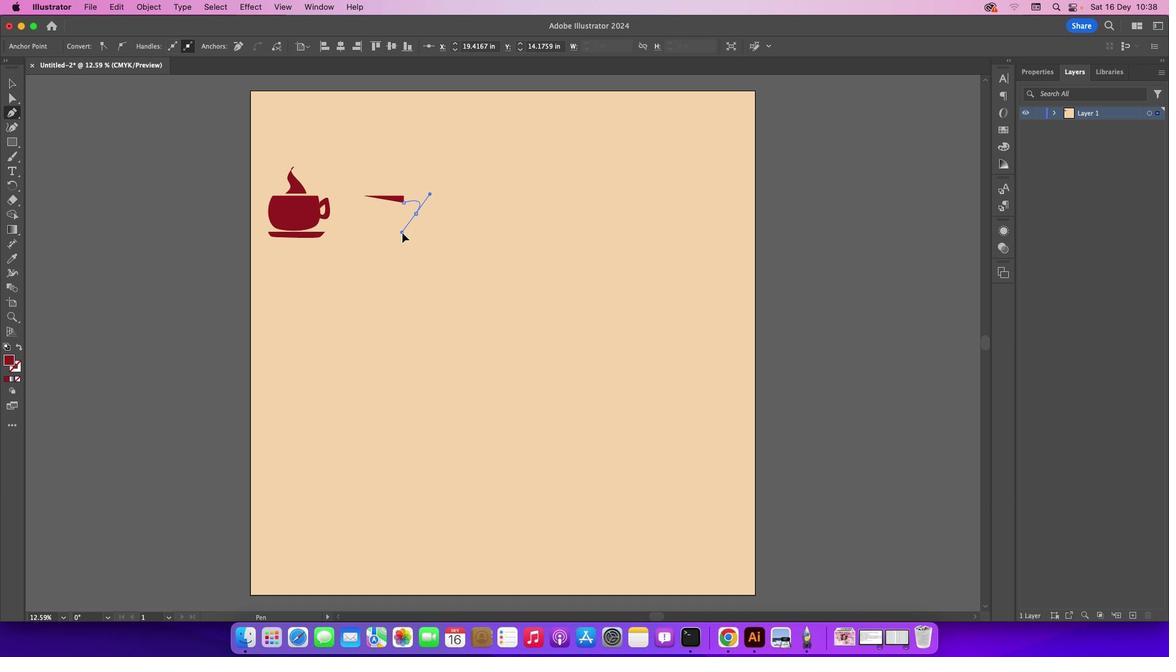 
Action: Mouse moved to (412, 210)
Screenshot: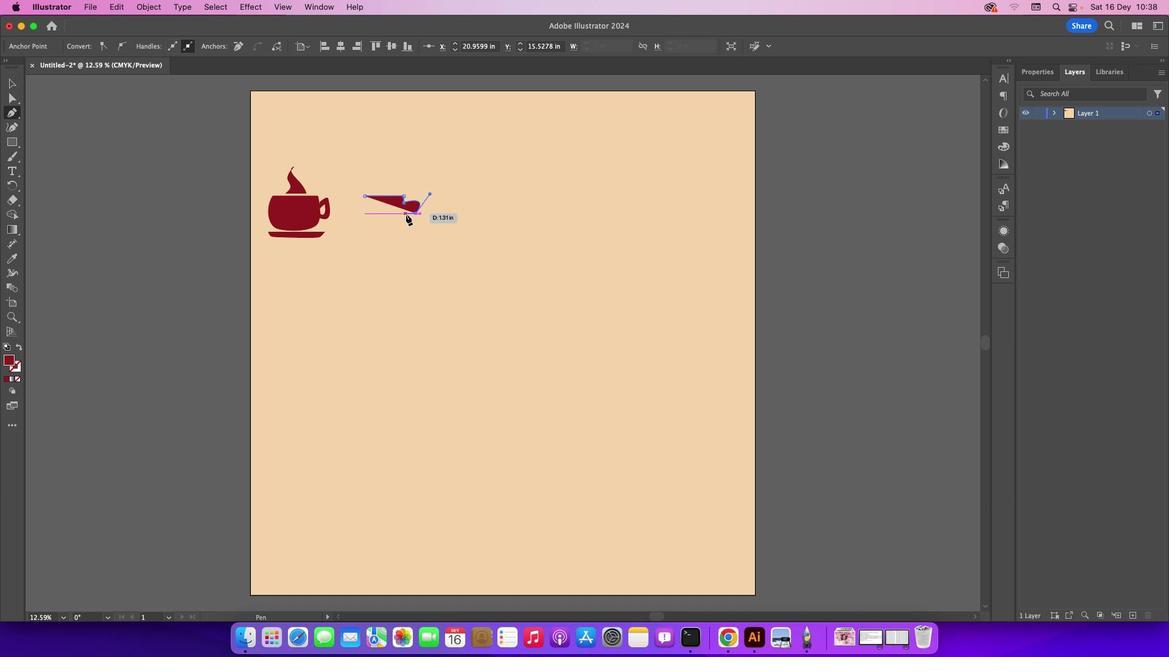 
Action: Mouse pressed left at (412, 210)
Screenshot: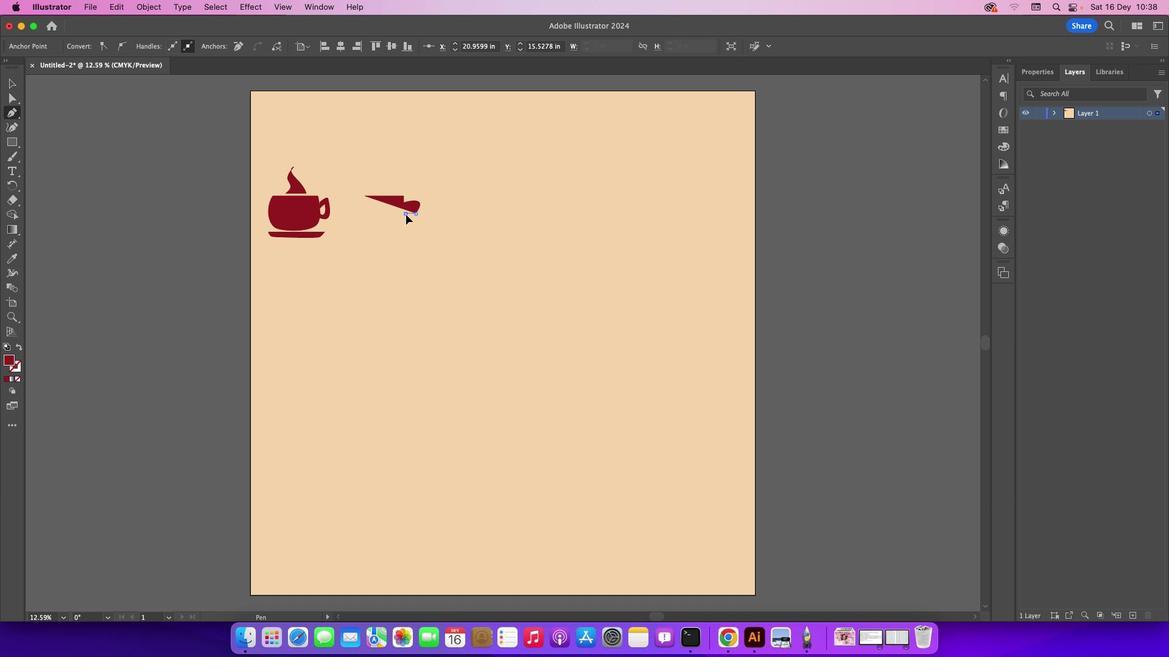 
Action: Mouse moved to (403, 211)
Screenshot: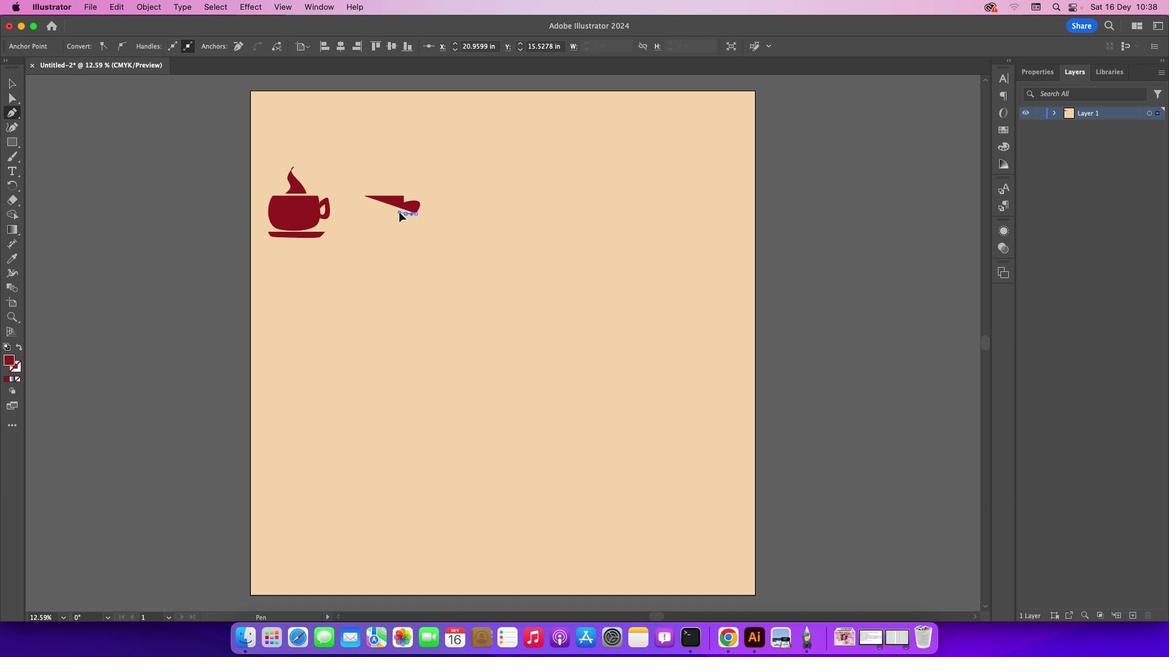 
Action: Mouse pressed left at (403, 211)
Screenshot: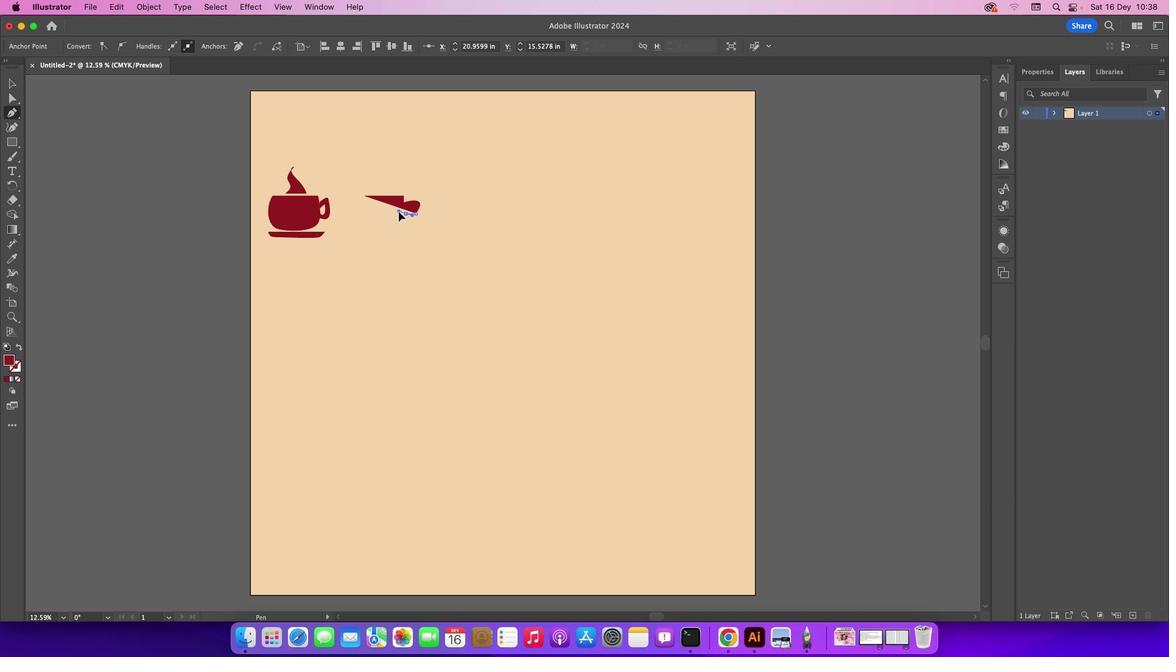 
Action: Mouse moved to (401, 210)
Screenshot: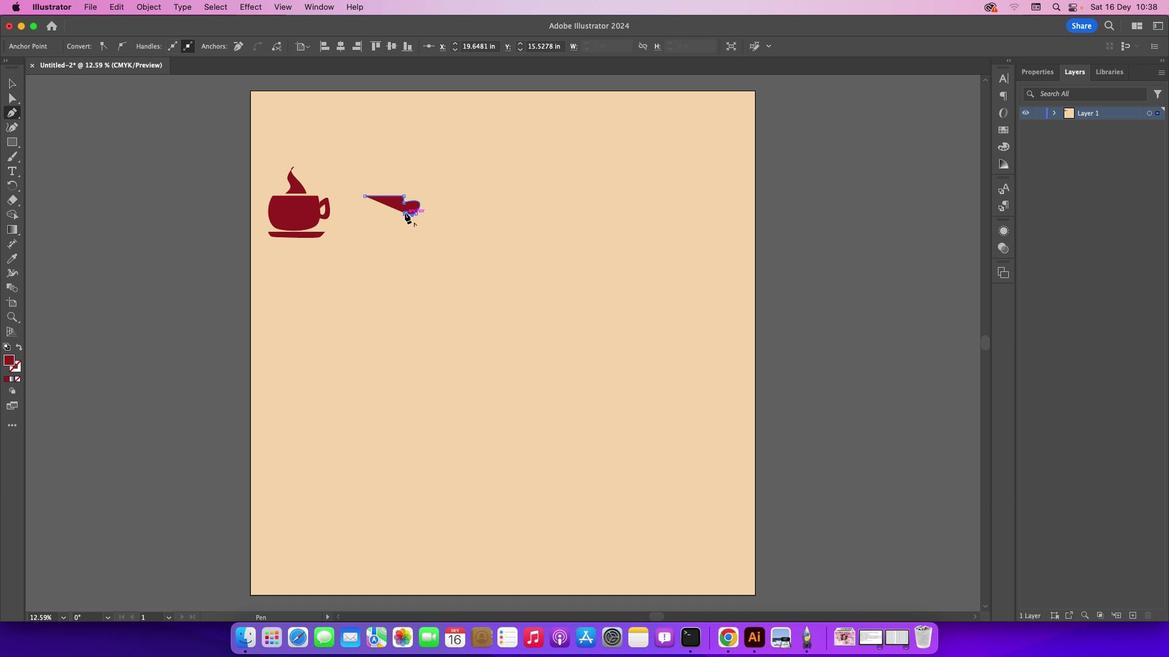 
Action: Mouse pressed left at (401, 210)
Screenshot: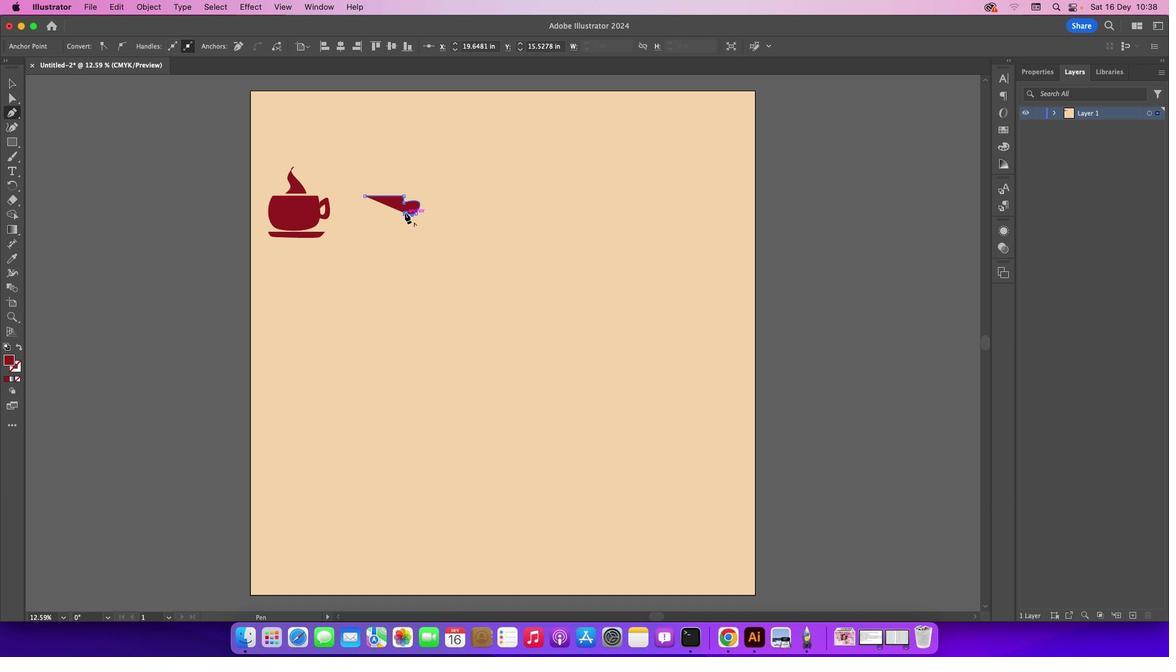 
Action: Mouse moved to (394, 234)
Screenshot: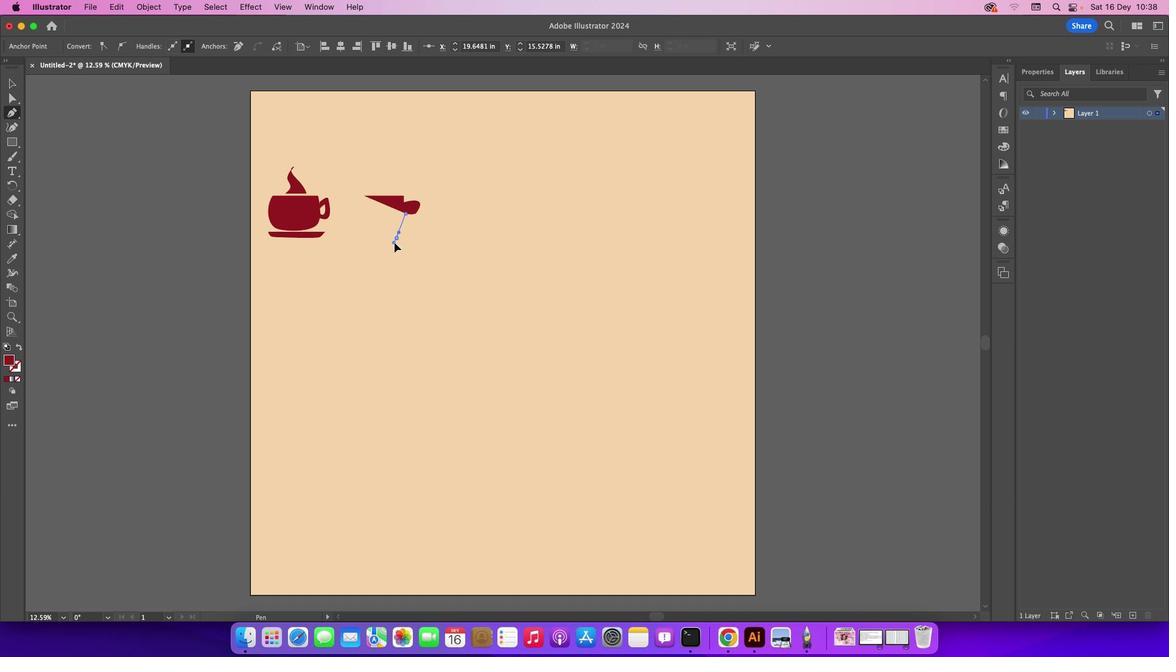 
Action: Mouse pressed left at (394, 234)
Screenshot: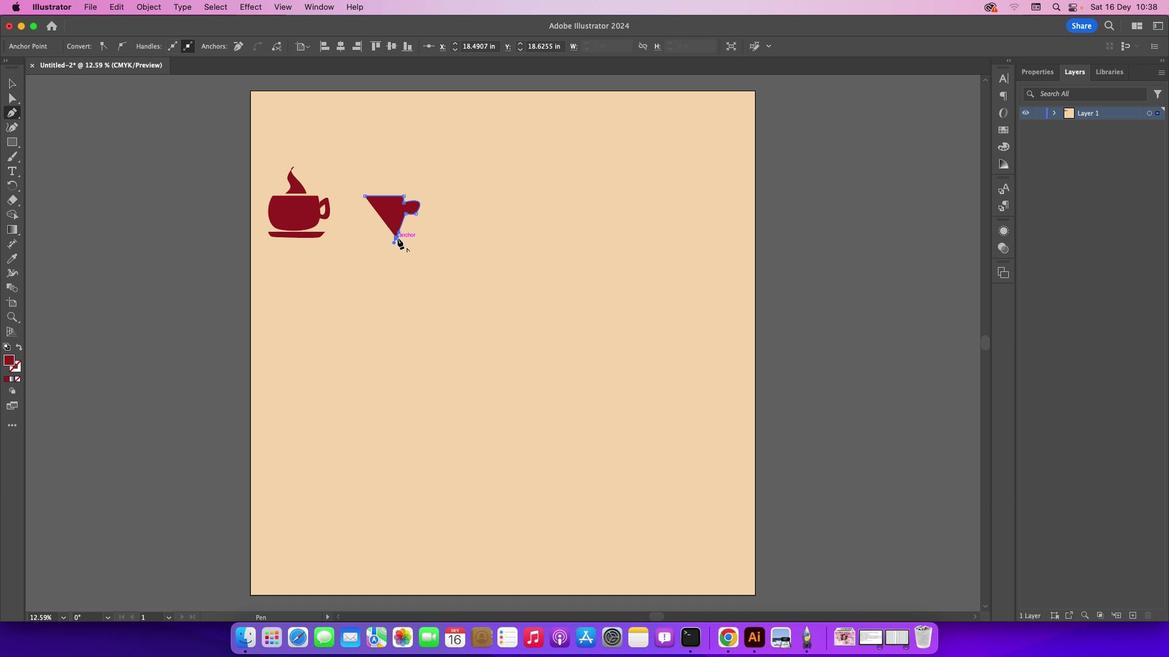 
Action: Mouse moved to (394, 235)
Screenshot: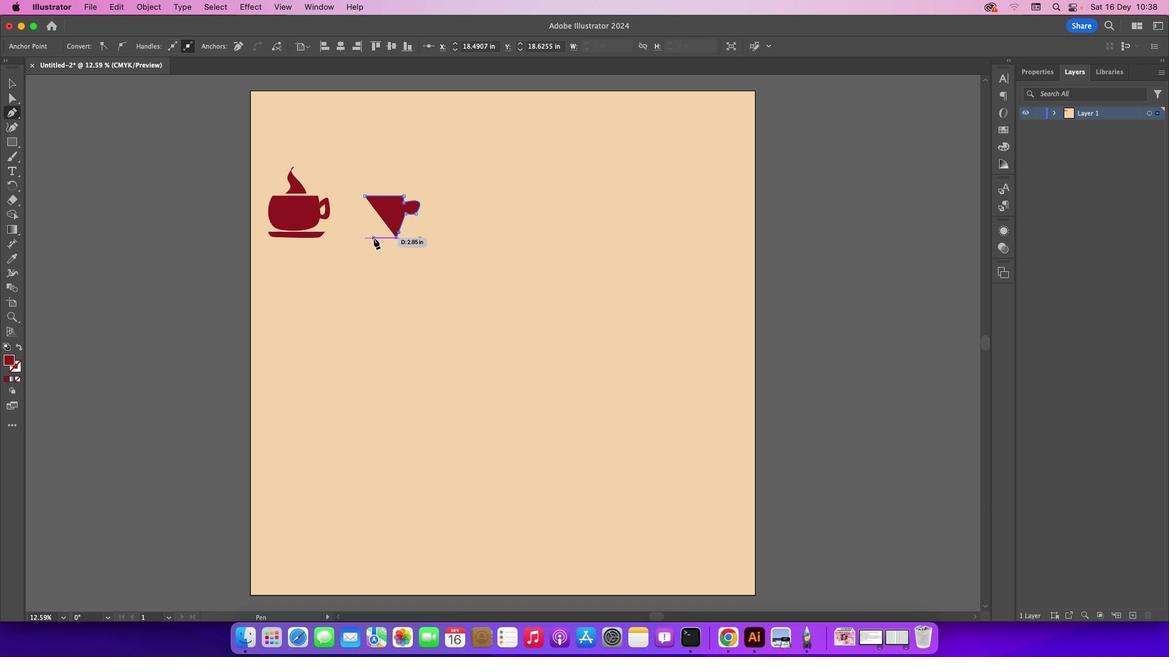 
Action: Mouse pressed left at (394, 235)
Screenshot: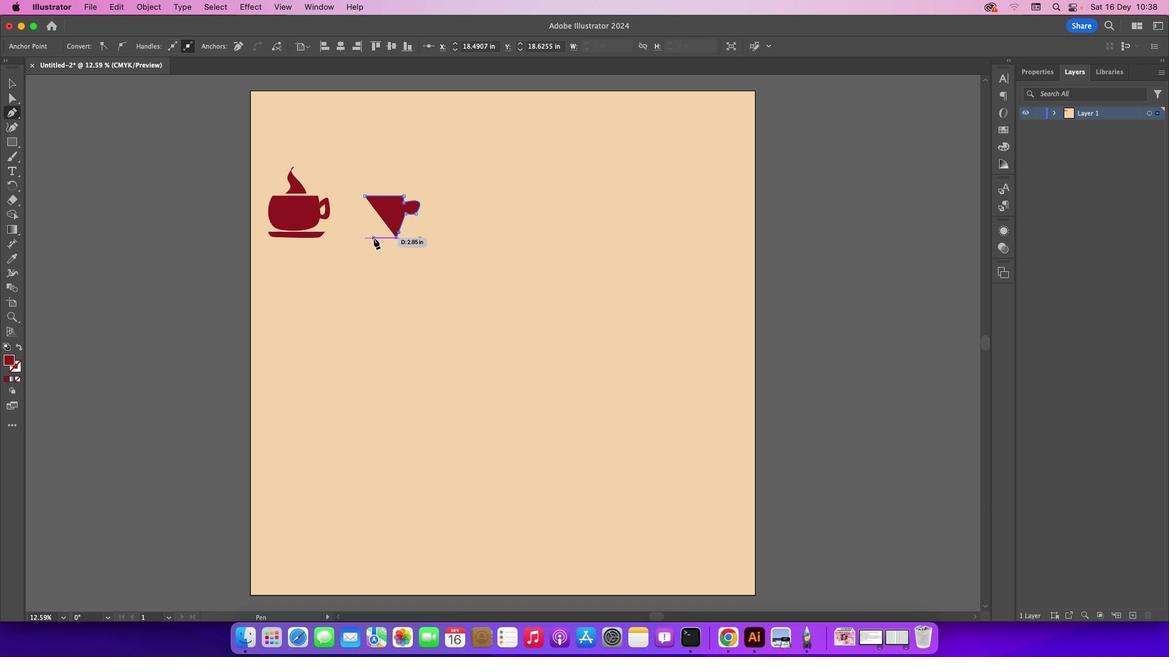
Action: Mouse moved to (372, 236)
Screenshot: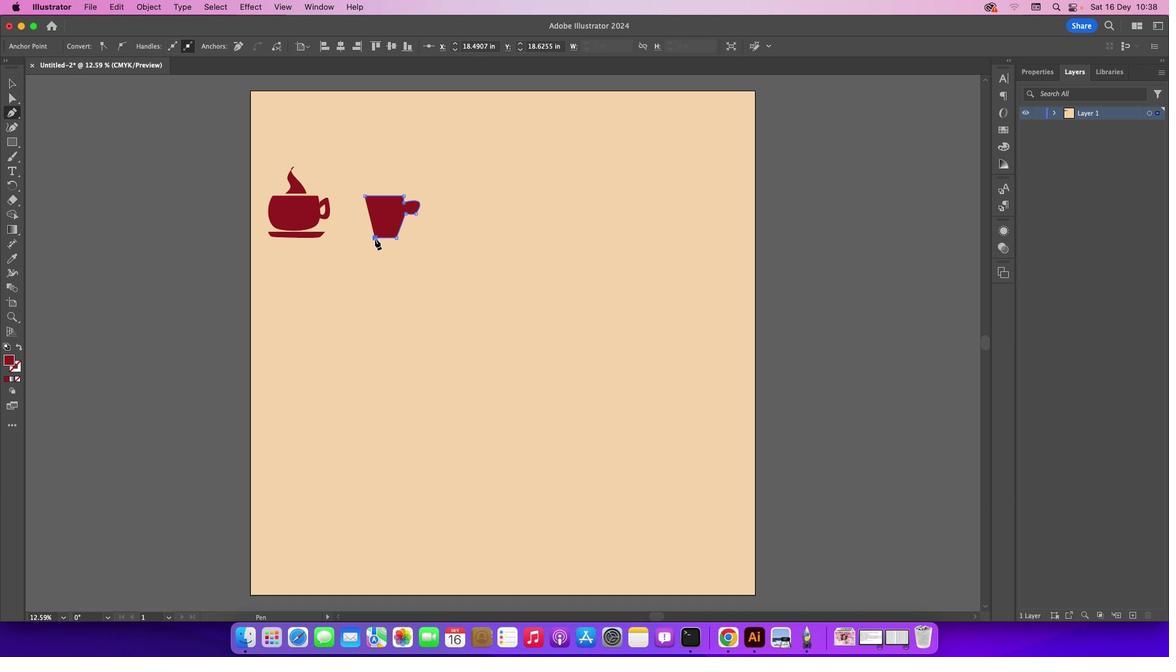 
Action: Mouse pressed left at (372, 236)
Screenshot: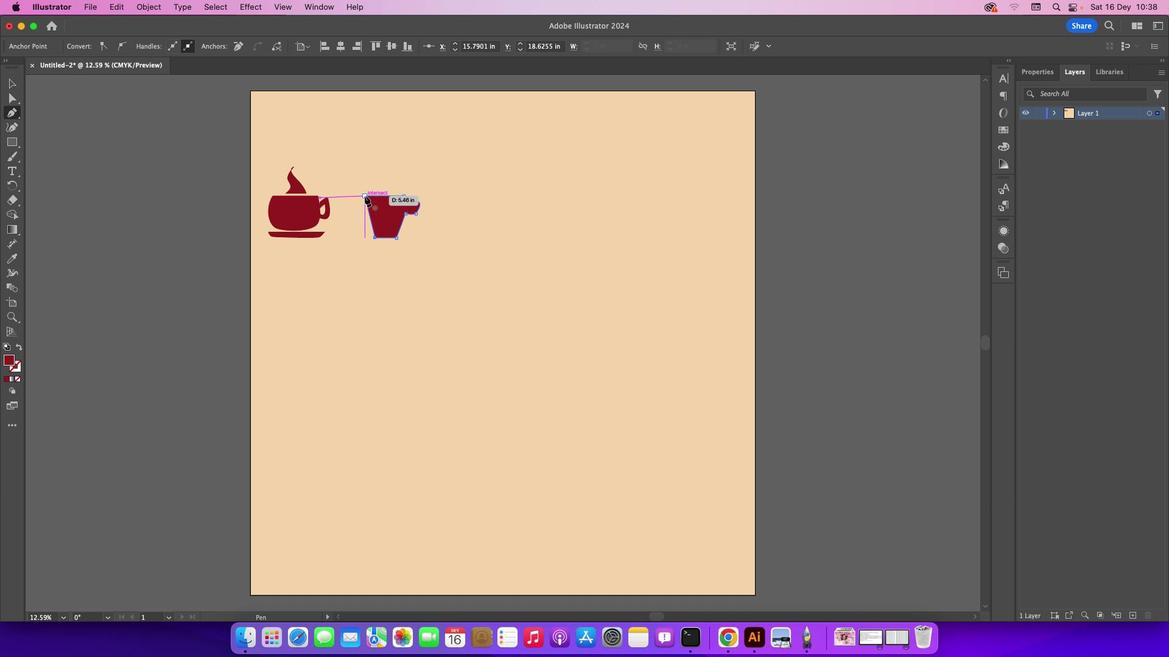 
Action: Mouse moved to (361, 192)
Screenshot: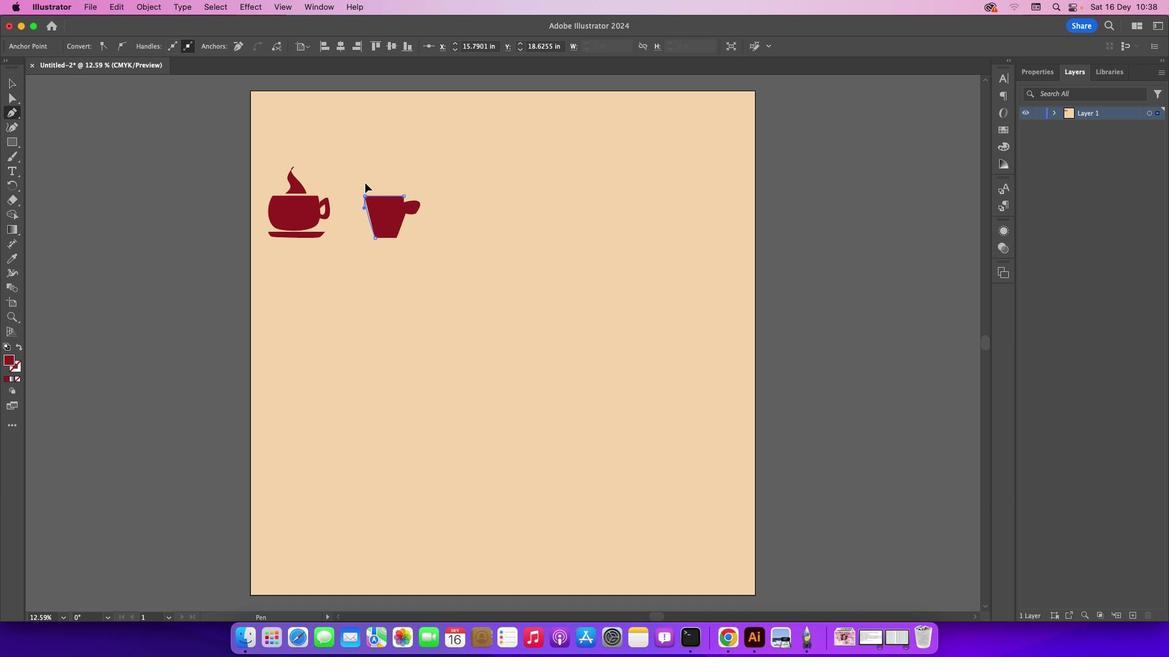 
Action: Mouse pressed left at (361, 192)
Screenshot: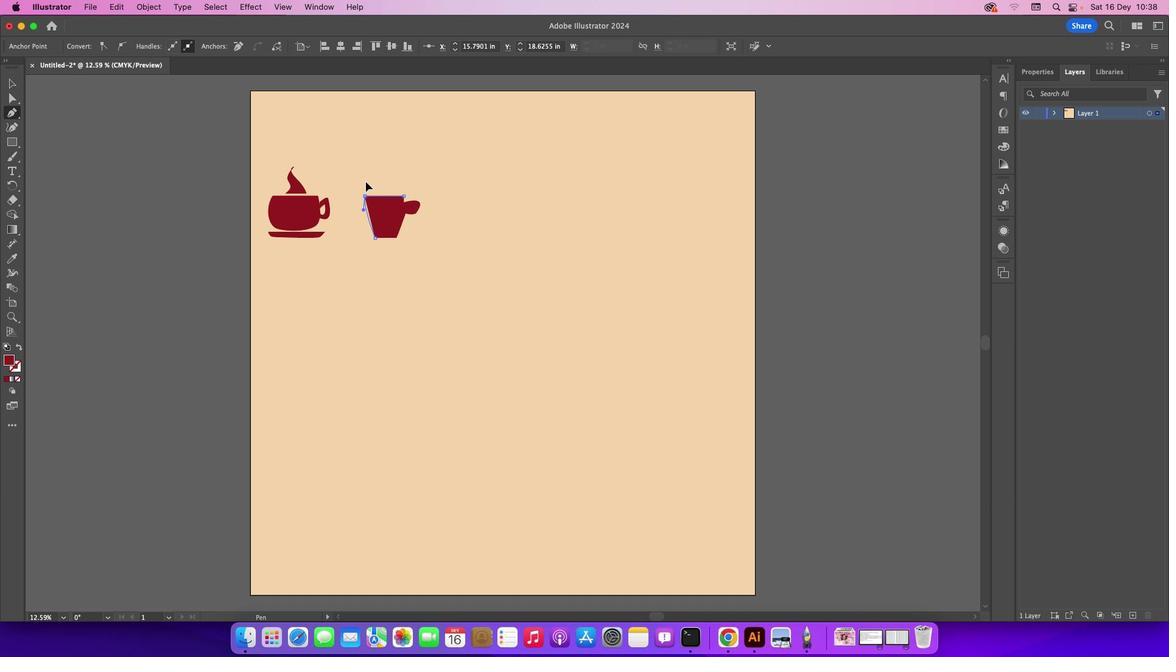 
Action: Mouse moved to (10, 79)
Screenshot: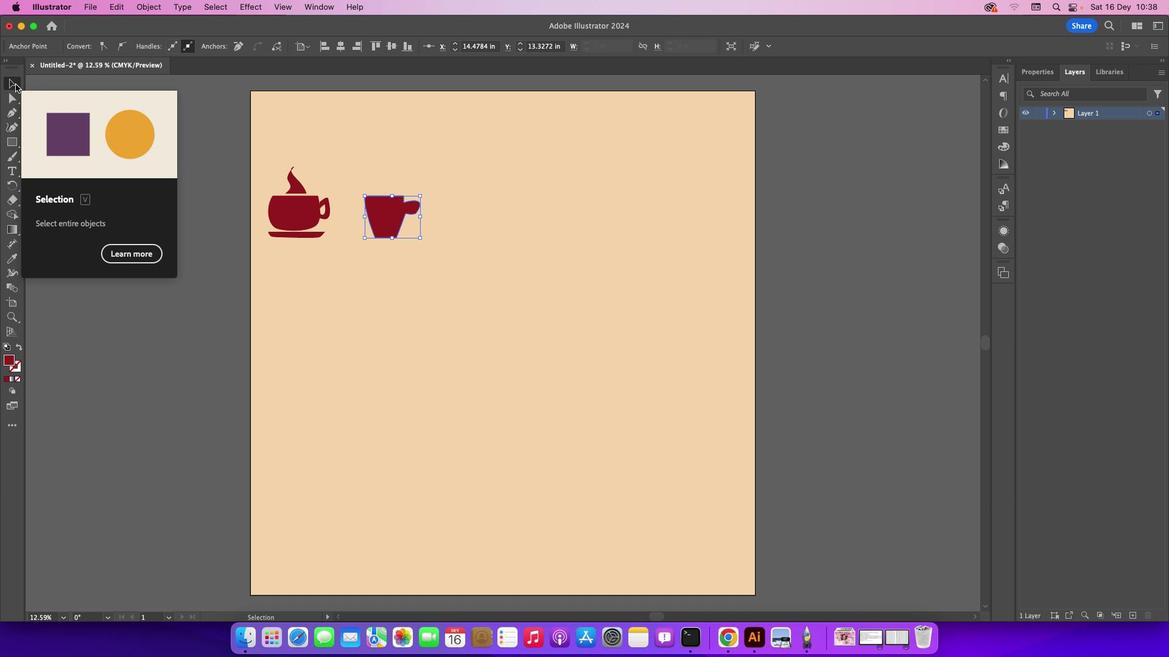 
Action: Mouse pressed left at (10, 79)
Screenshot: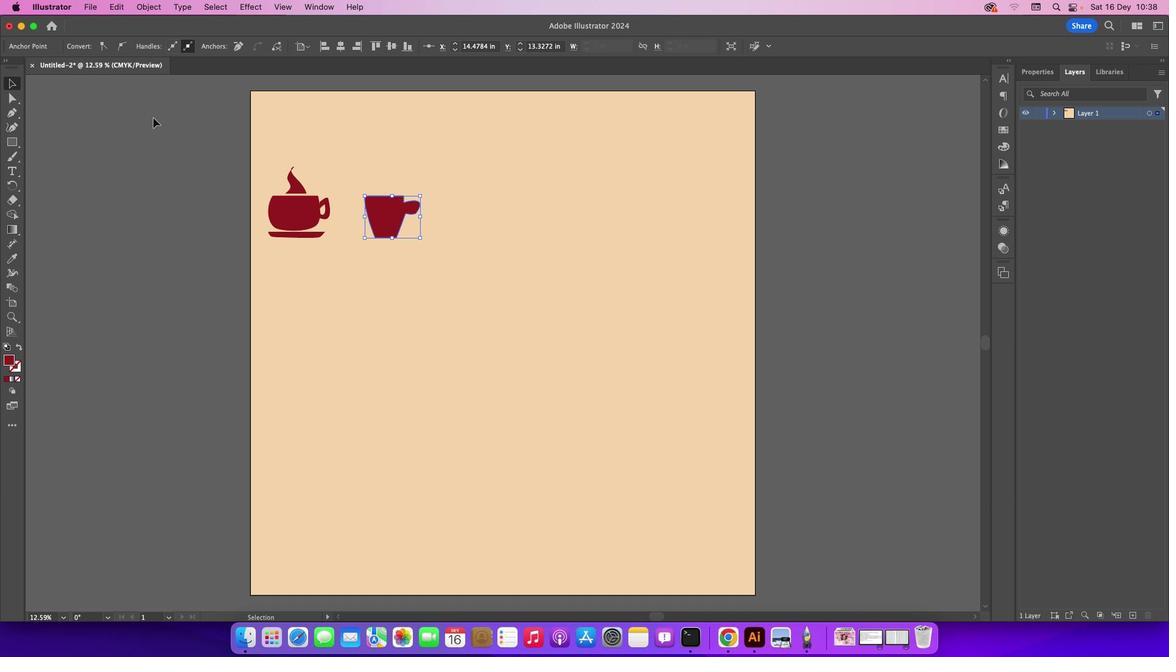 
Action: Mouse moved to (151, 115)
Screenshot: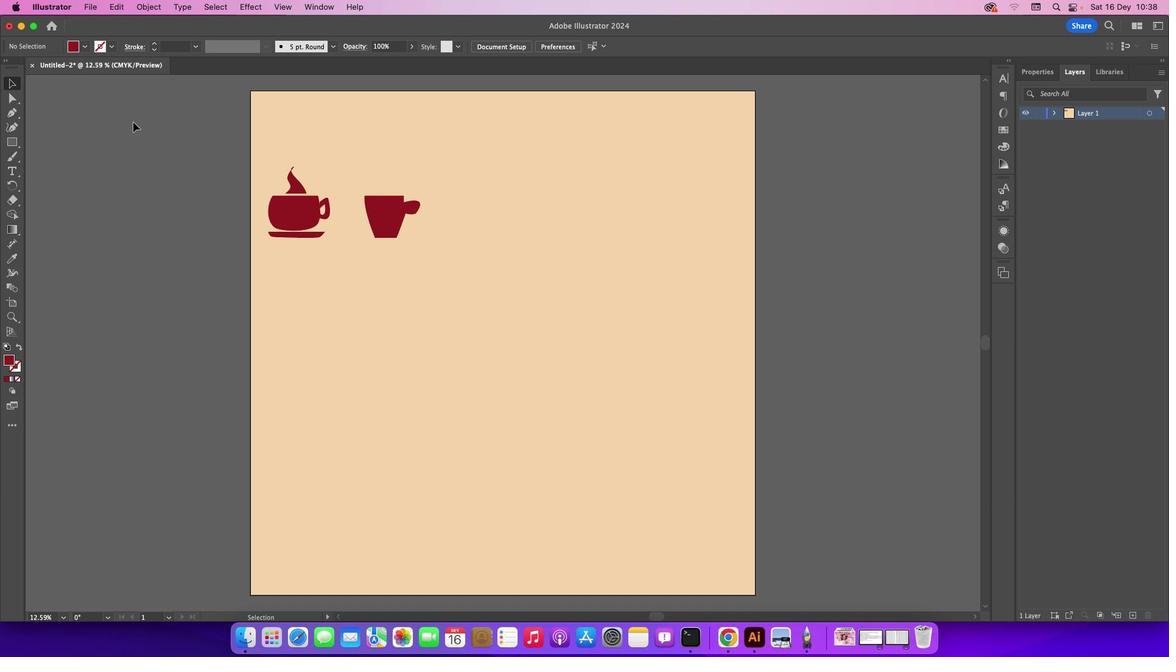 
Action: Mouse pressed left at (151, 115)
Screenshot: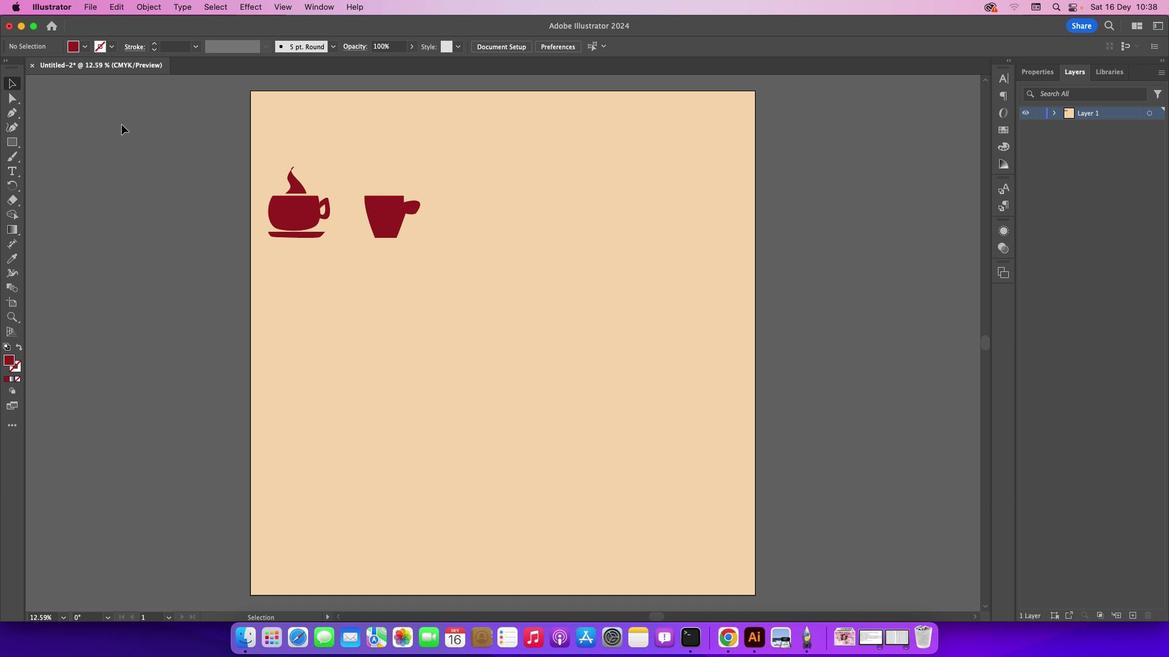 
Action: Mouse moved to (5, 137)
Screenshot: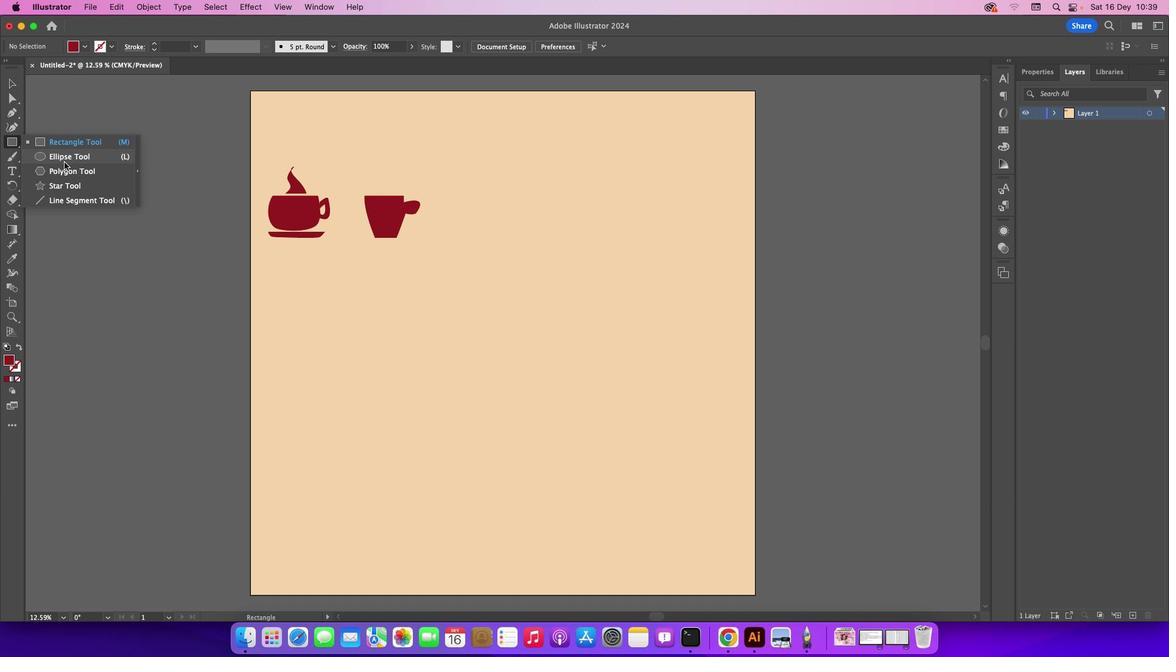 
Action: Mouse pressed left at (5, 137)
Screenshot: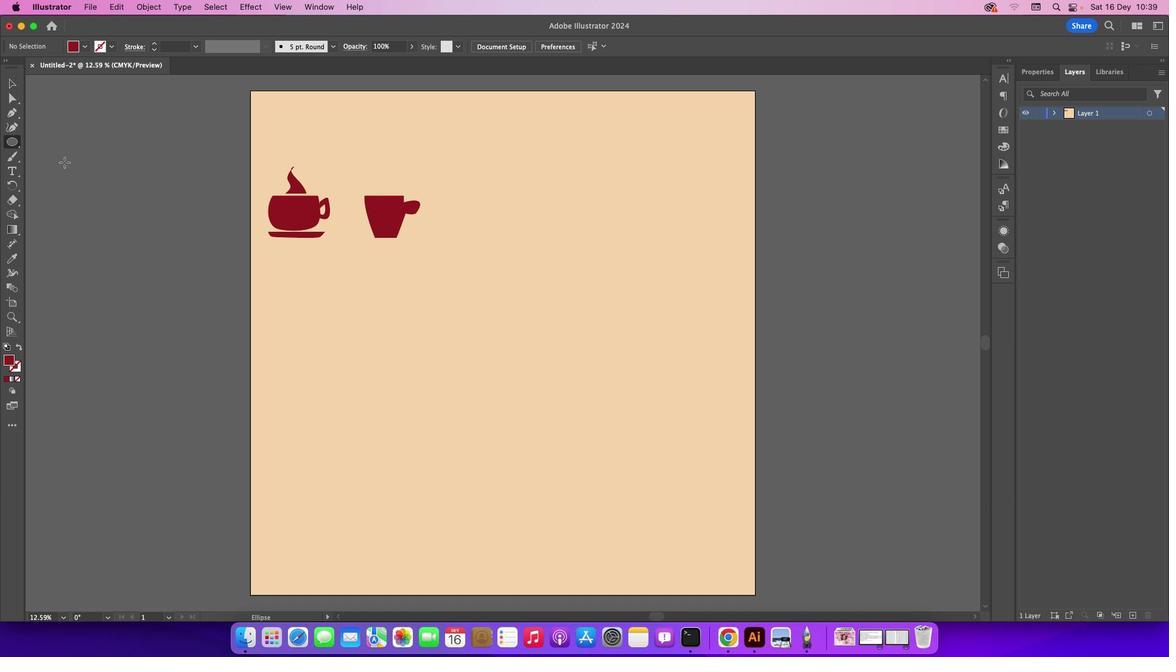
Action: Mouse moved to (61, 159)
Screenshot: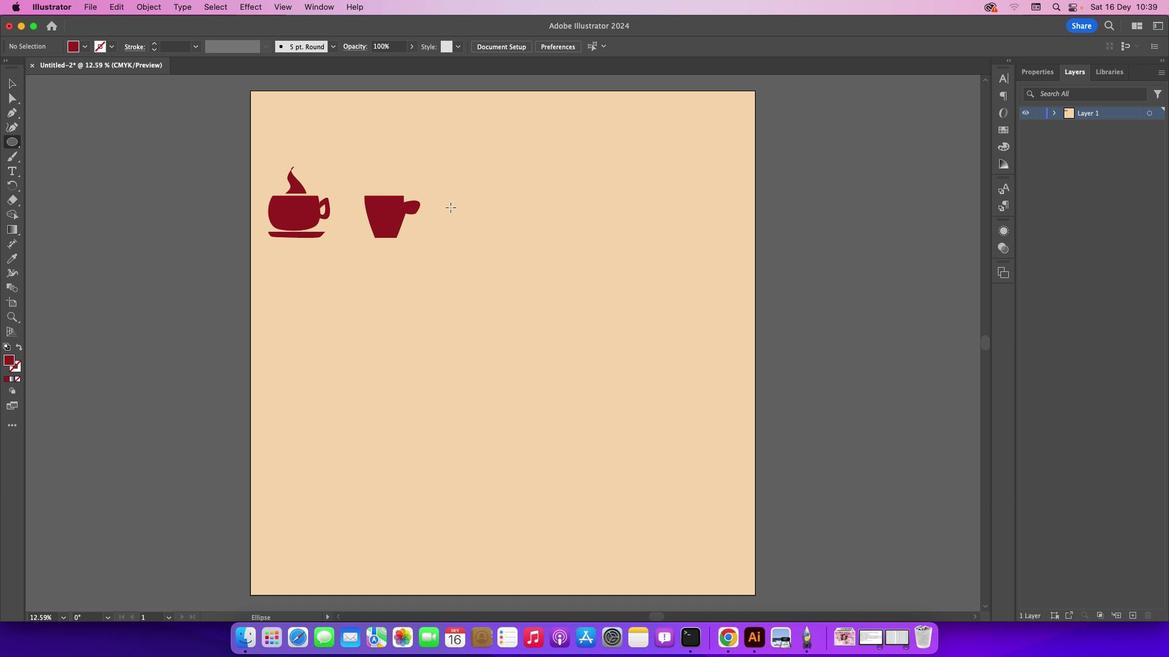 
Action: Mouse pressed left at (61, 159)
Screenshot: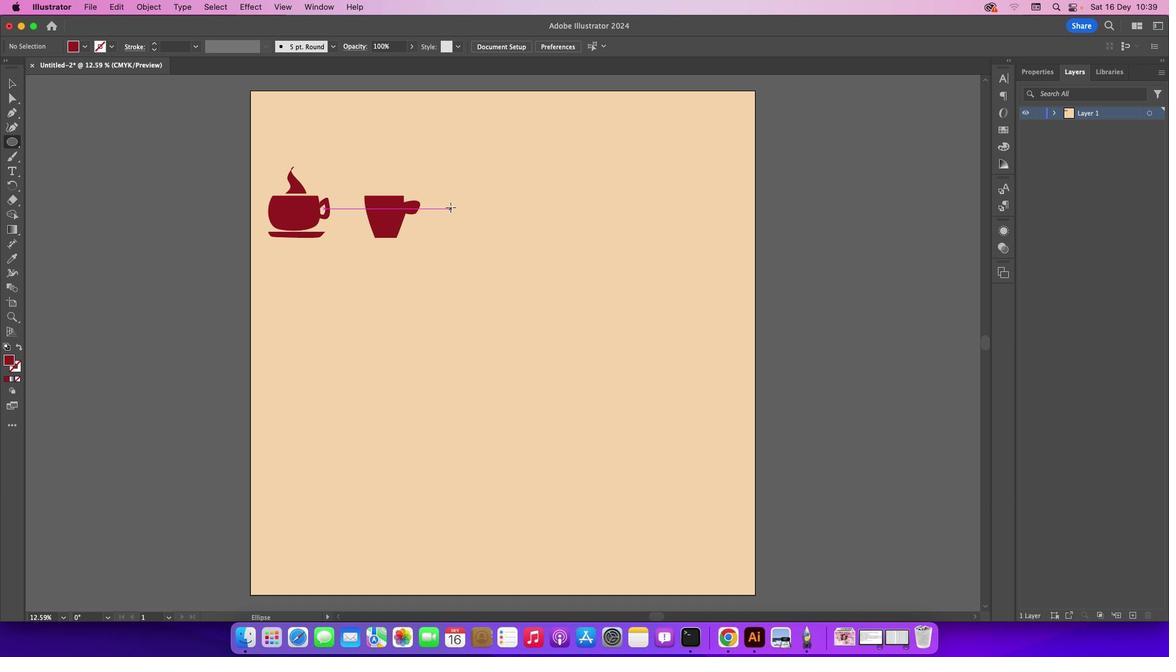 
Action: Mouse moved to (406, 208)
Screenshot: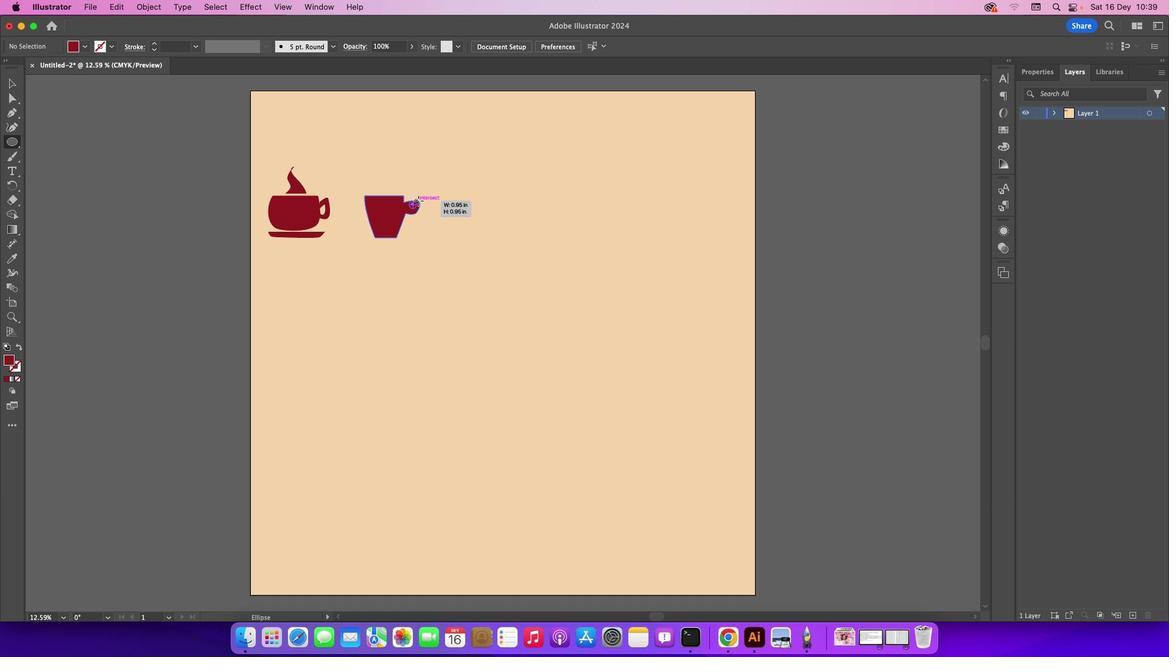 
Action: Mouse pressed left at (406, 208)
Screenshot: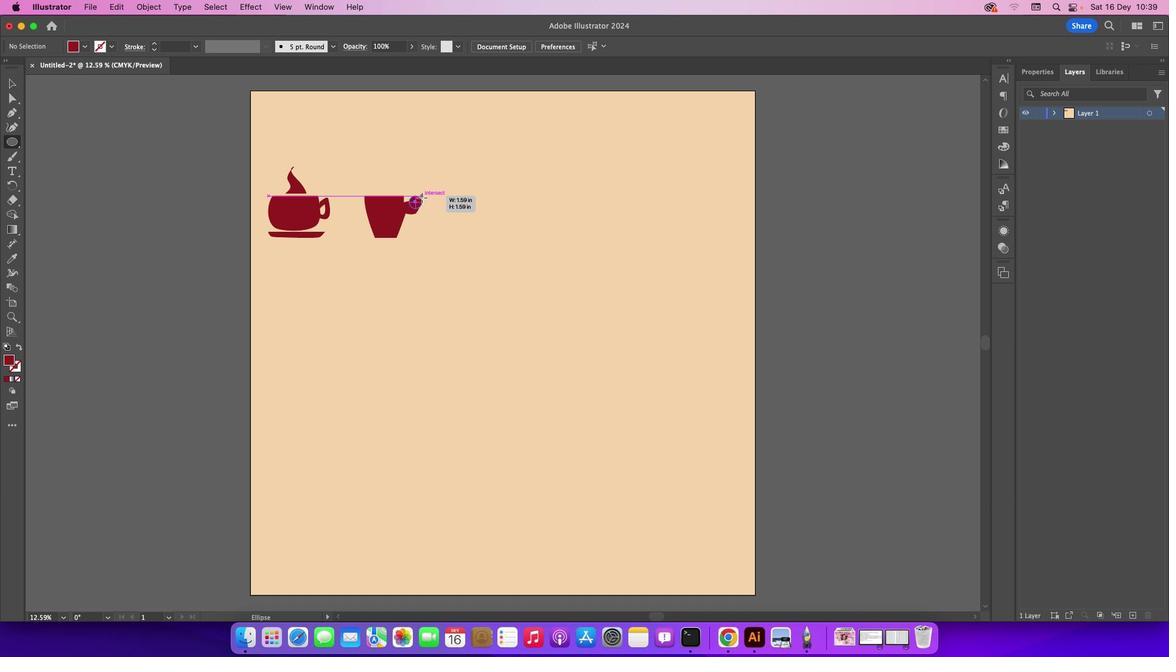 
Action: Mouse moved to (7, 258)
Screenshot: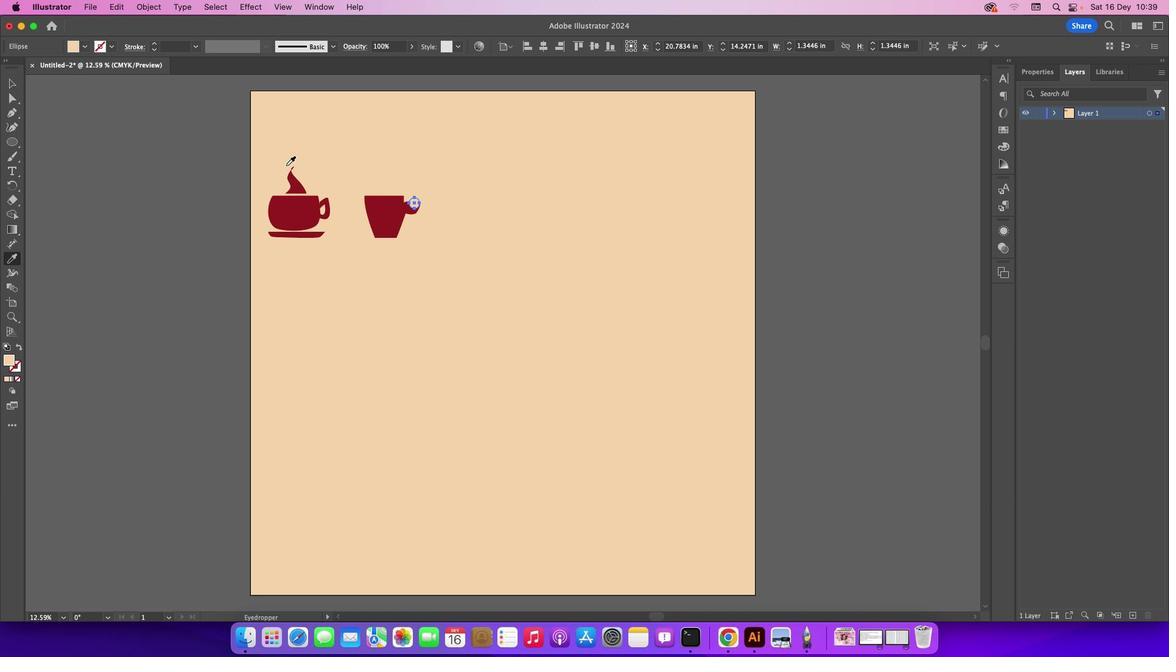 
Action: Mouse pressed left at (7, 258)
Screenshot: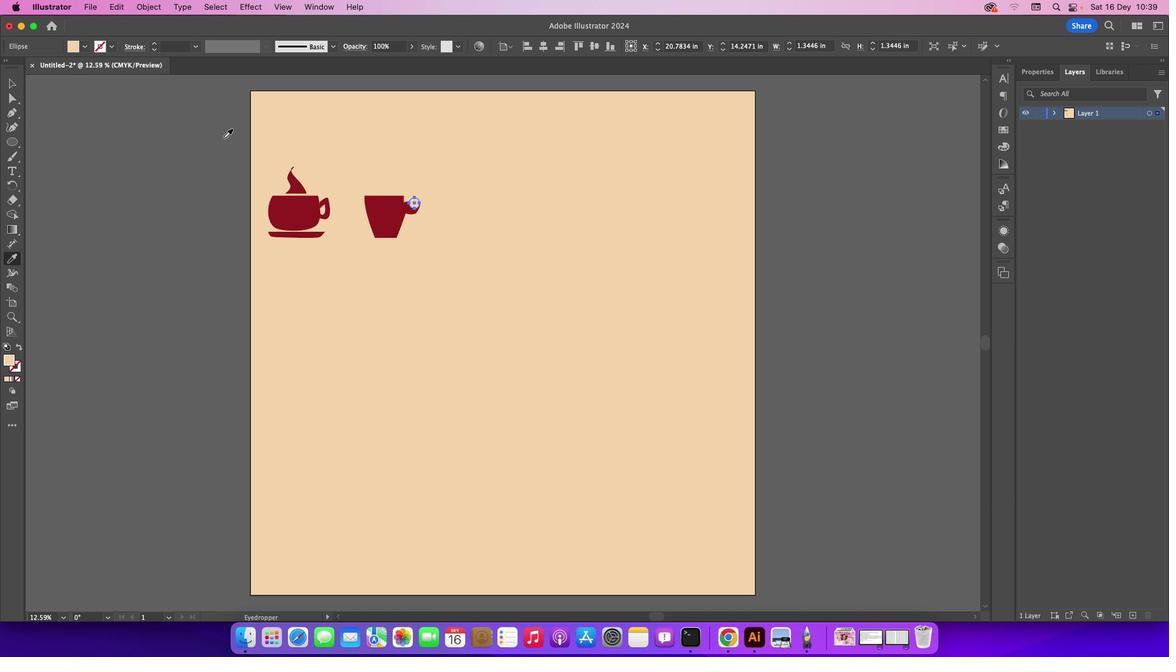 
Action: Mouse moved to (305, 163)
Screenshot: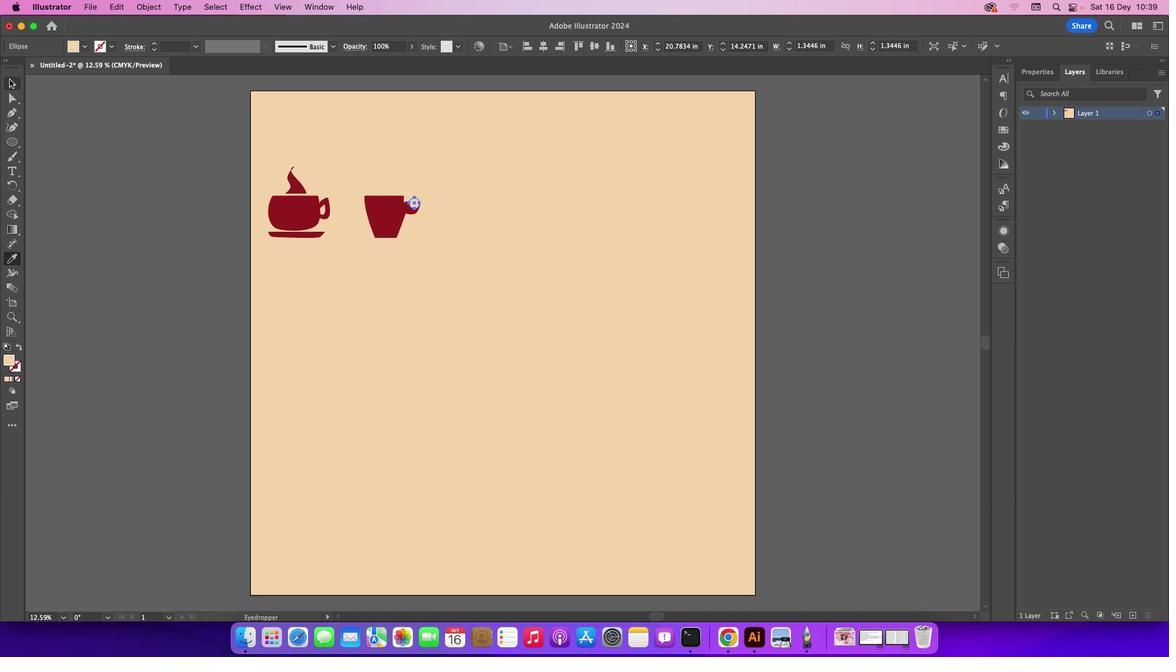 
Action: Mouse pressed left at (305, 163)
Screenshot: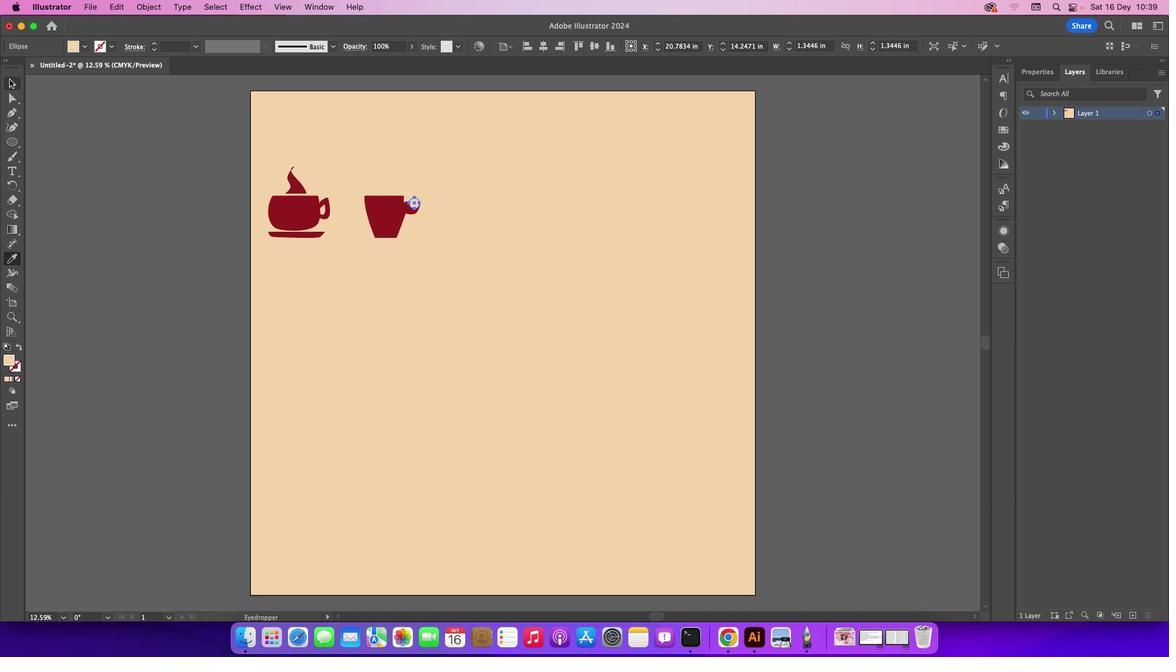 
Action: Mouse moved to (6, 76)
Screenshot: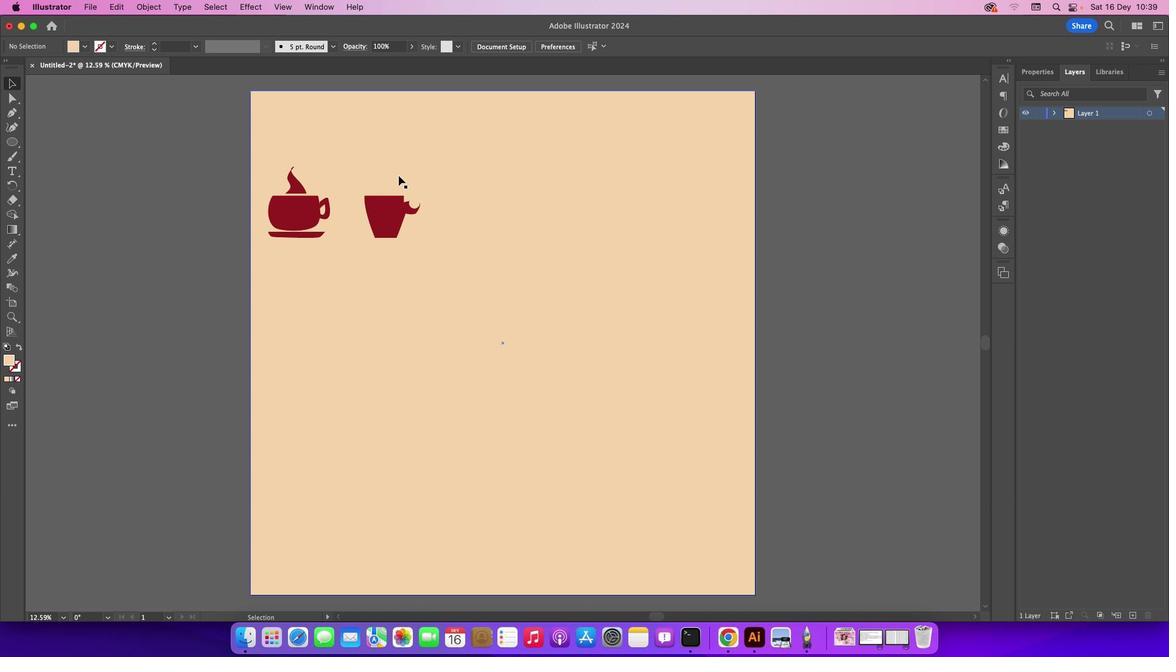 
Action: Mouse pressed left at (6, 76)
Screenshot: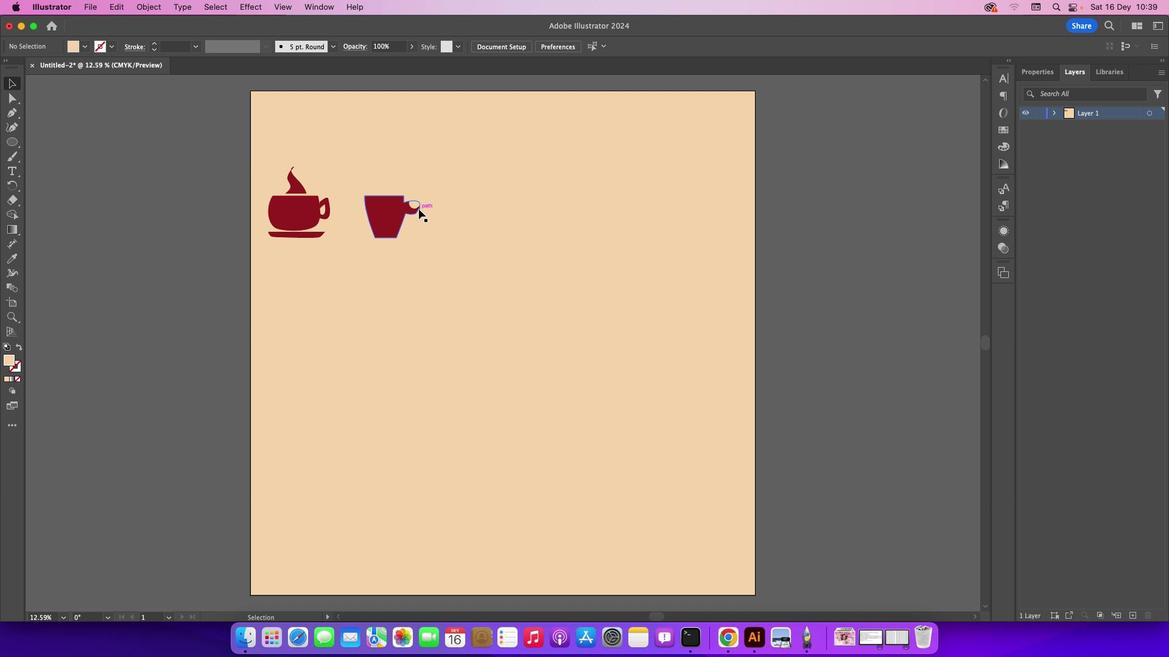 
Action: Mouse moved to (77, 90)
Screenshot: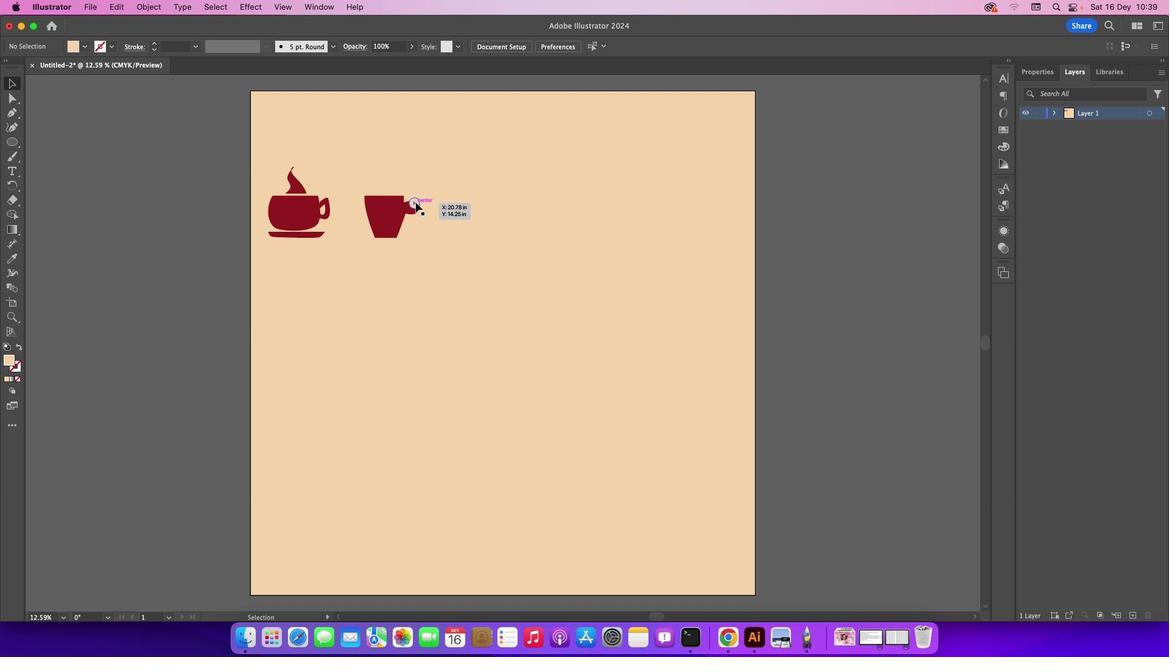 
Action: Mouse pressed left at (77, 90)
Screenshot: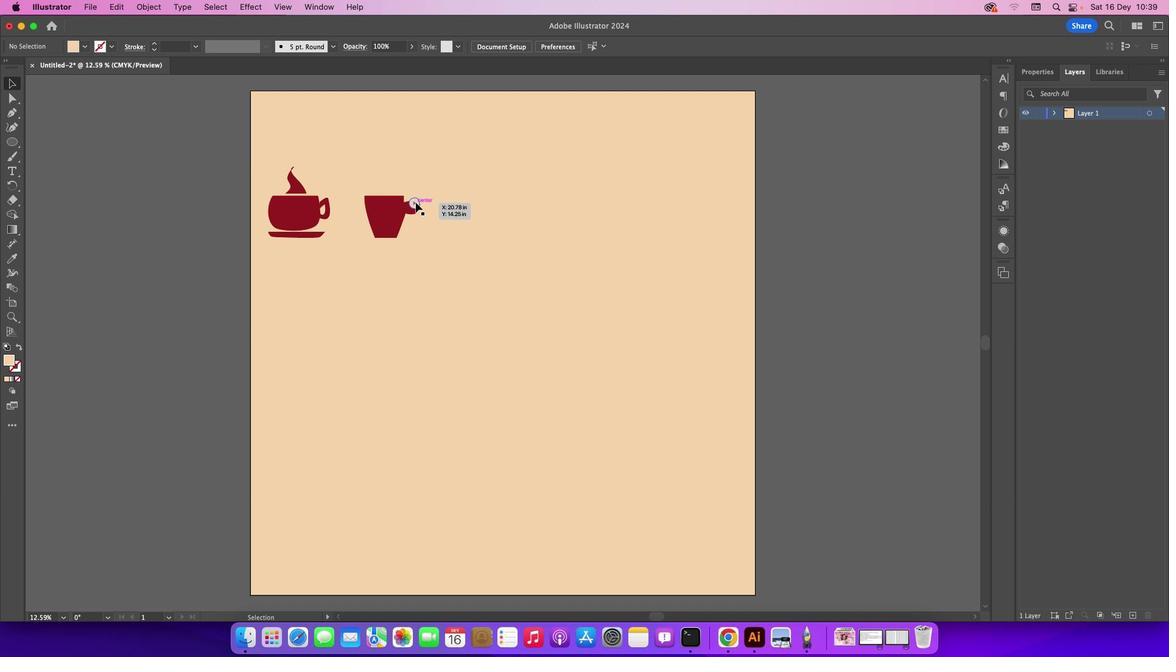 
Action: Mouse moved to (413, 200)
Screenshot: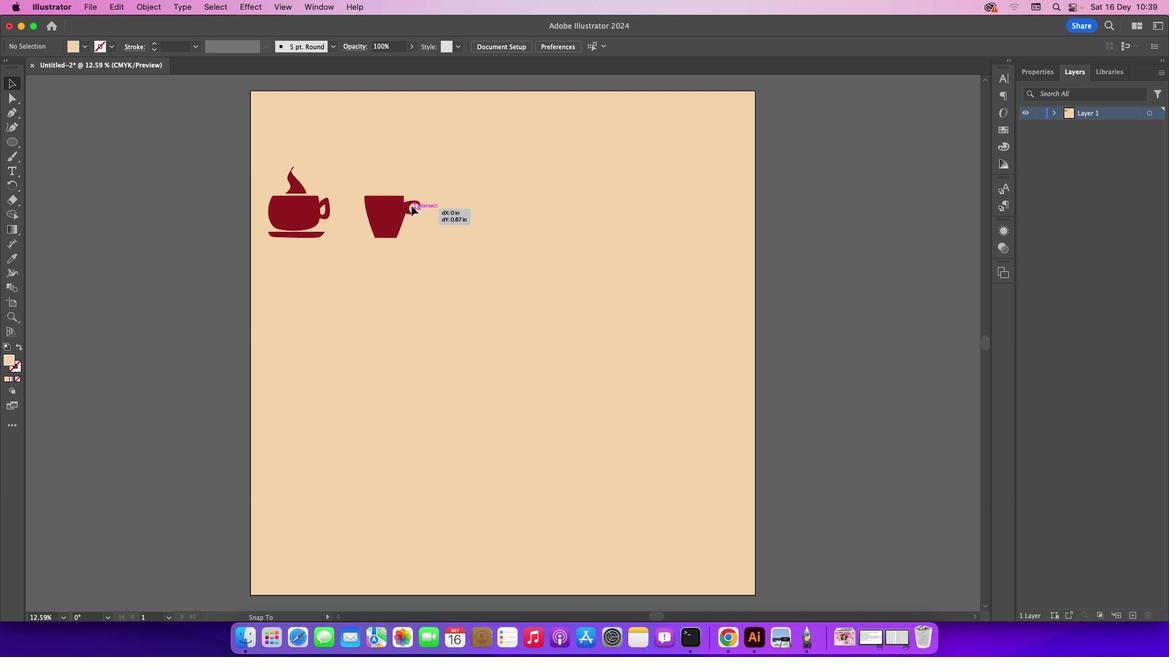 
Action: Mouse pressed left at (413, 200)
Screenshot: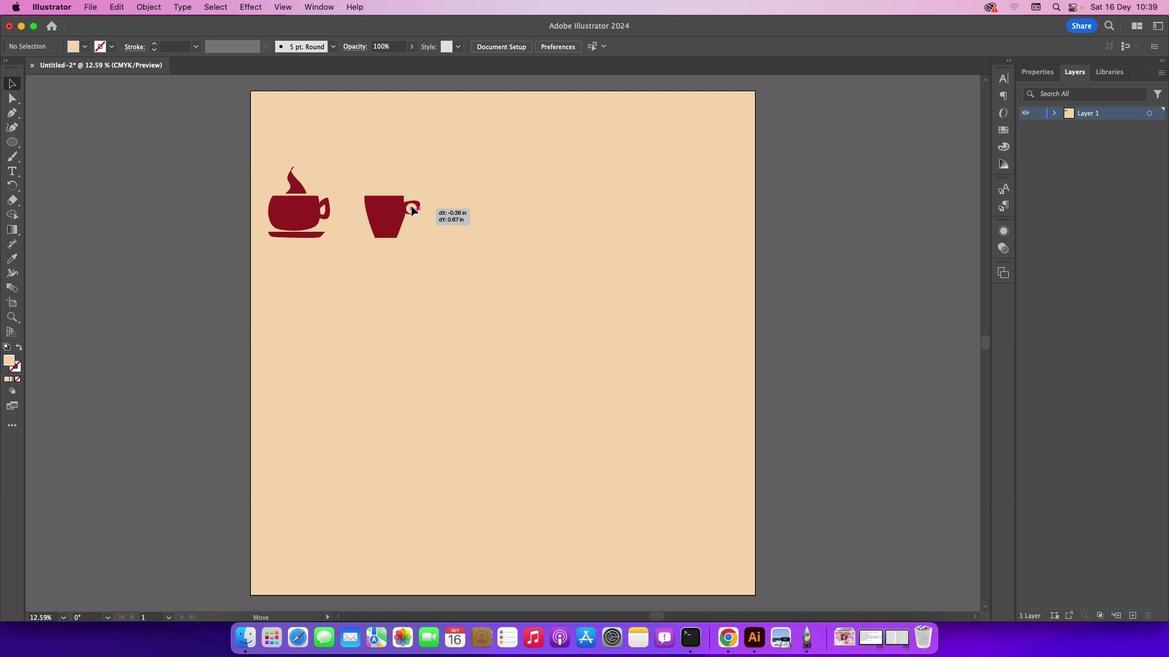 
Action: Mouse moved to (414, 193)
Screenshot: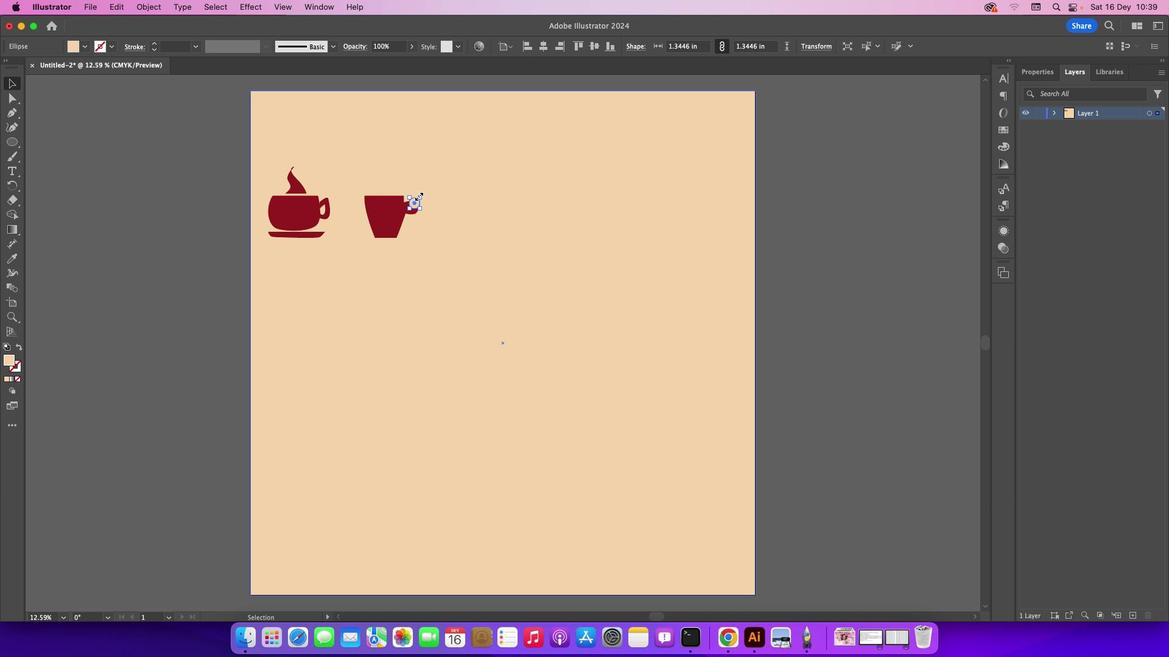 
Action: Key pressed Key.shift
Screenshot: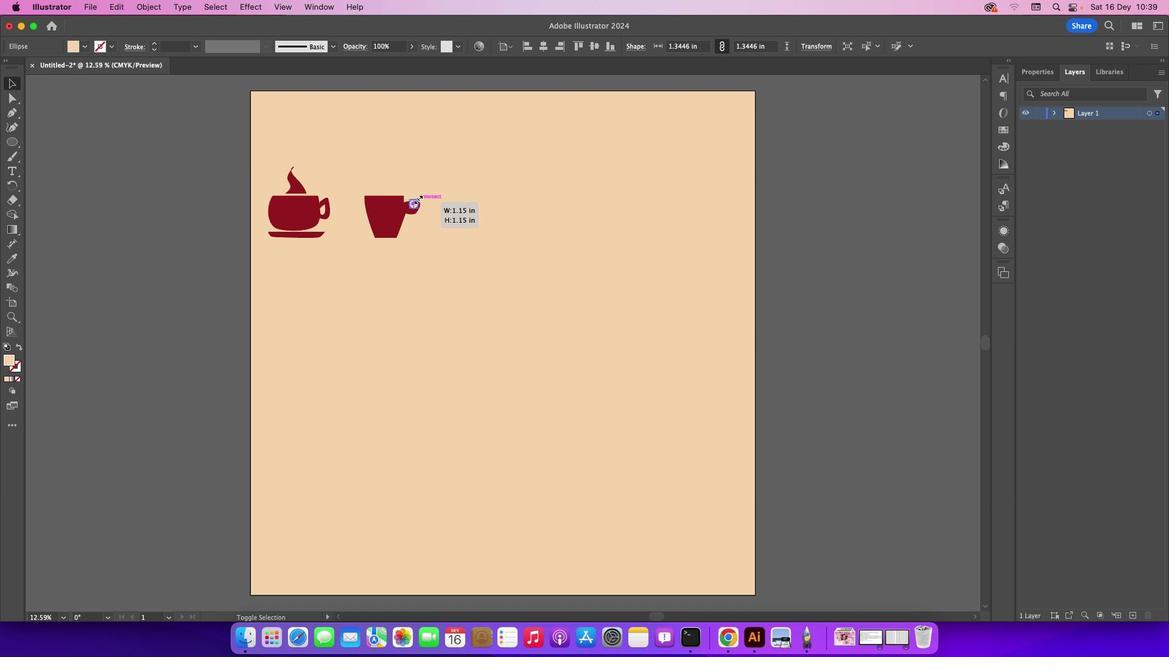 
Action: Mouse pressed left at (414, 193)
Screenshot: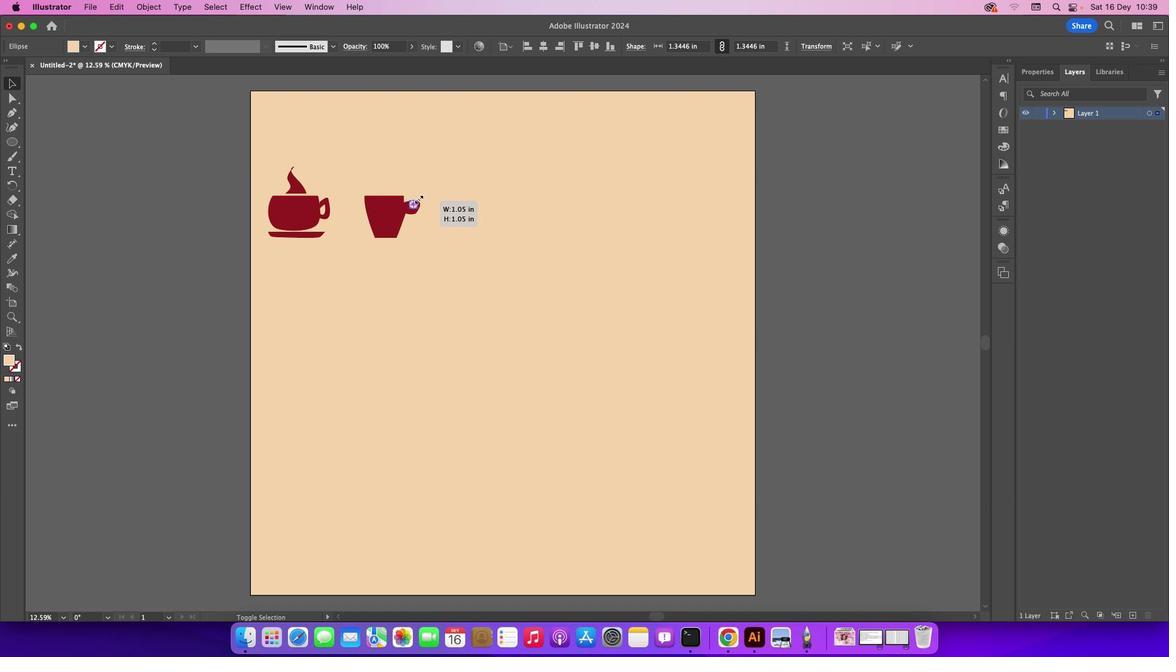 
Action: Mouse moved to (172, 168)
Screenshot: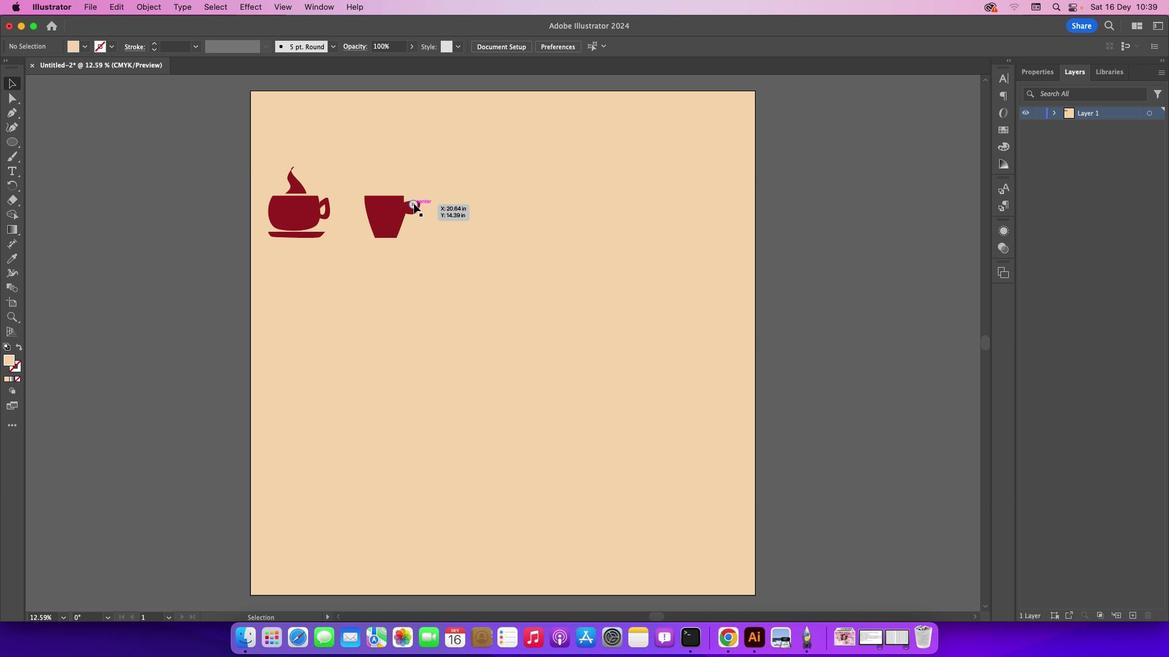 
Action: Mouse pressed left at (172, 168)
Screenshot: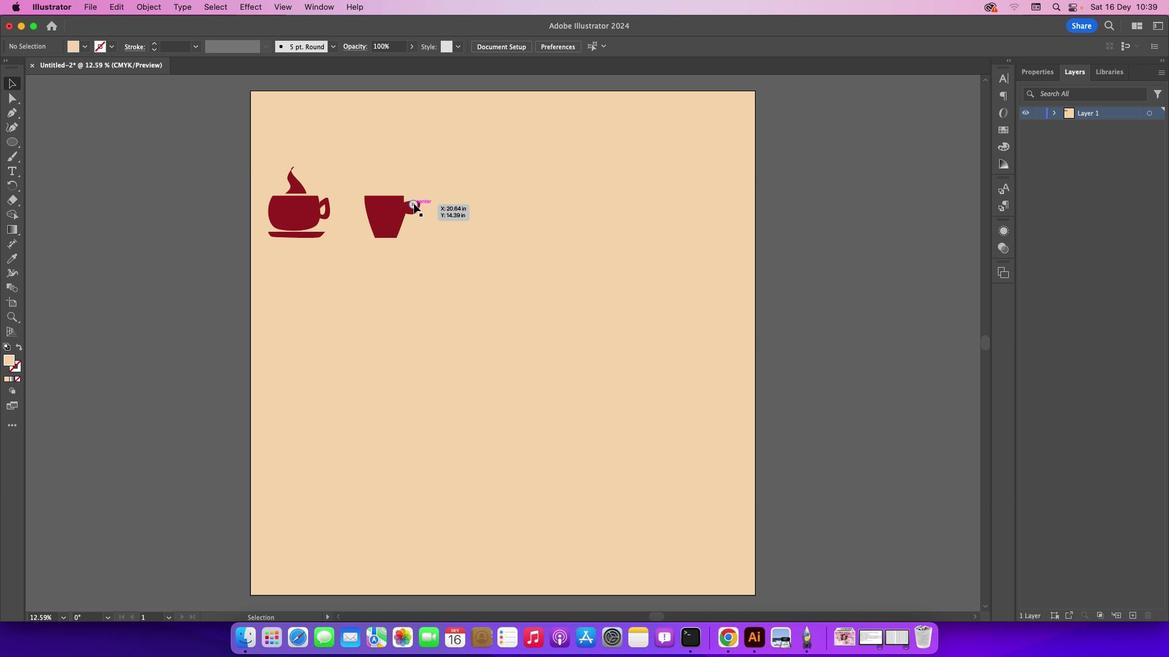 
Action: Mouse moved to (411, 200)
Screenshot: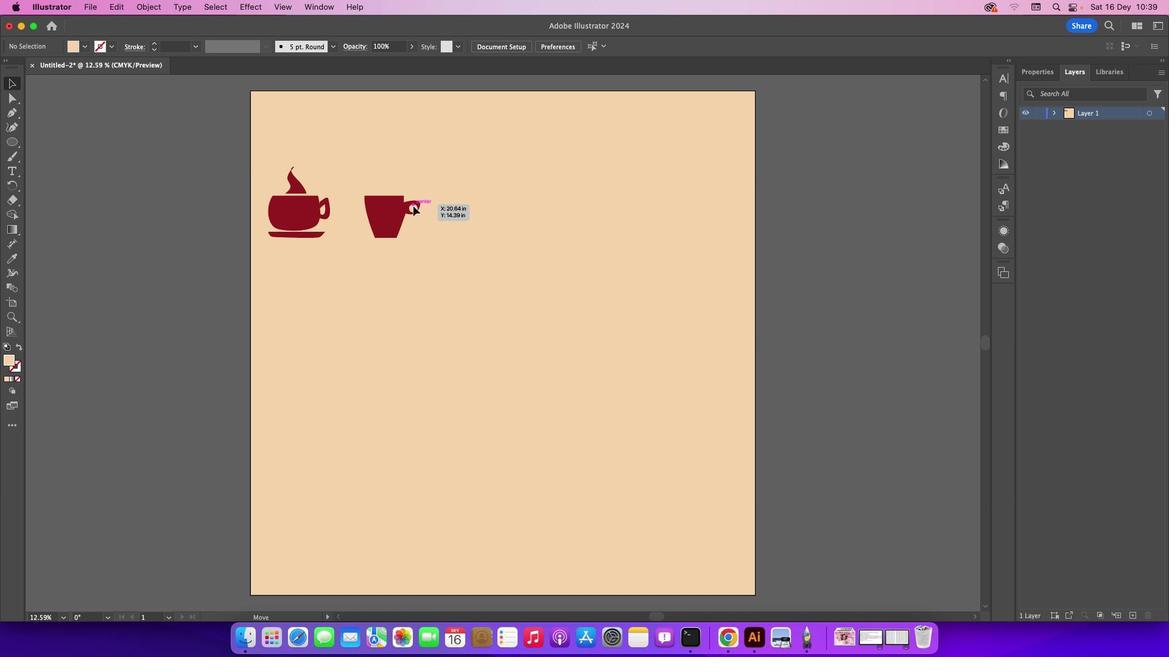 
Action: Mouse pressed left at (411, 200)
Screenshot: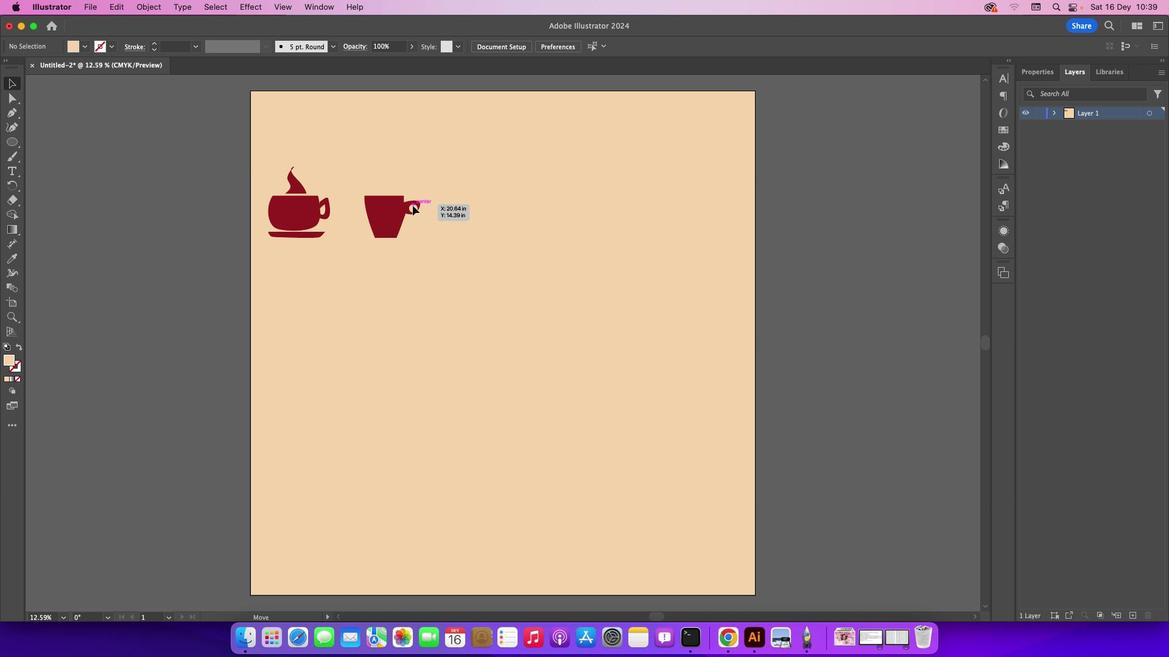 
Action: Mouse moved to (478, 201)
Screenshot: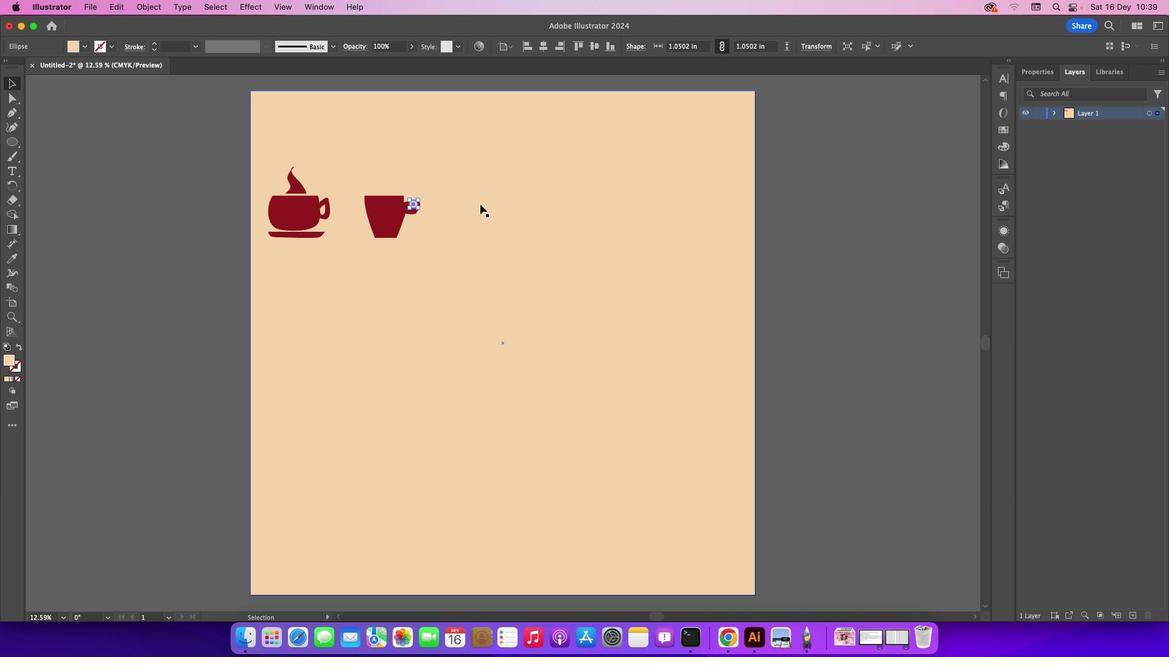 
Action: Key pressed Key.upKey.downKey.downKey.downKey.downKey.downKey.downKey.downKey.downKey.downKey.downKey.downKey.downKey.down
Screenshot: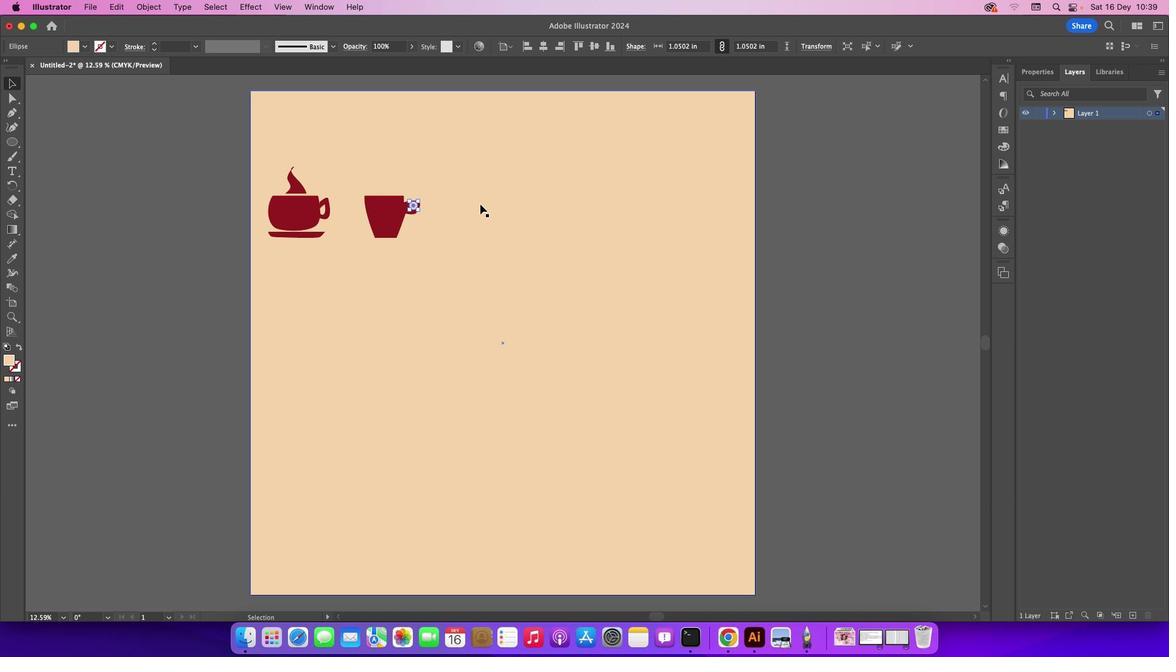 
Action: Mouse moved to (478, 201)
Screenshot: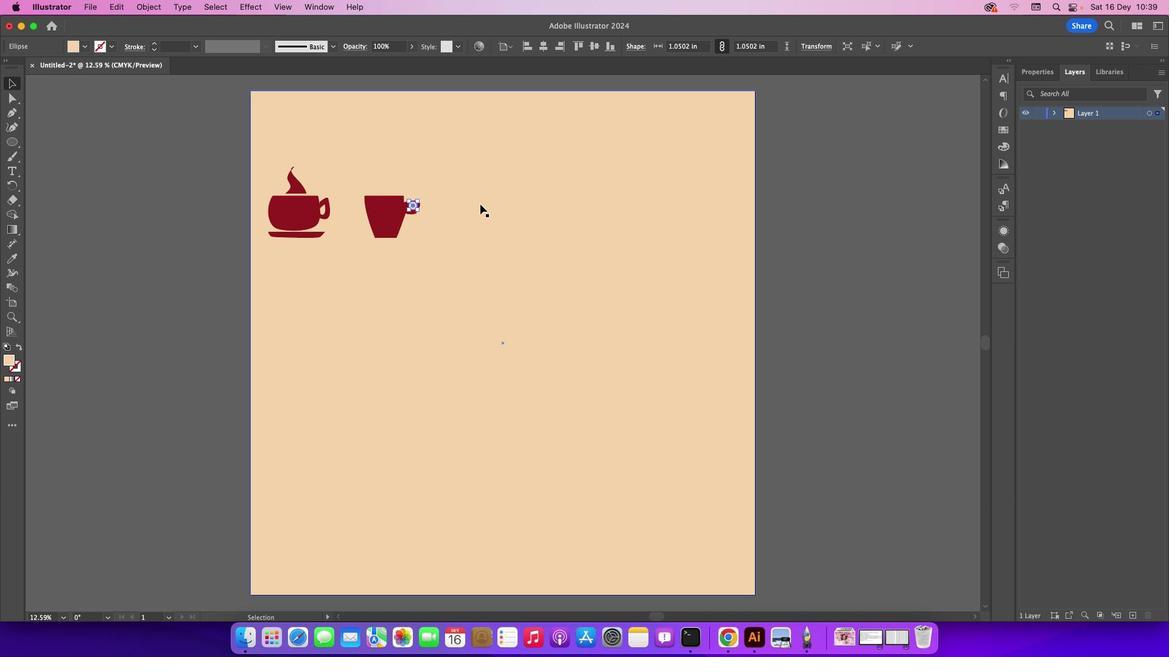 
Action: Key pressed Key.leftKey.leftKey.leftKey.downKey.downKey.downKey.leftKey.left
Screenshot: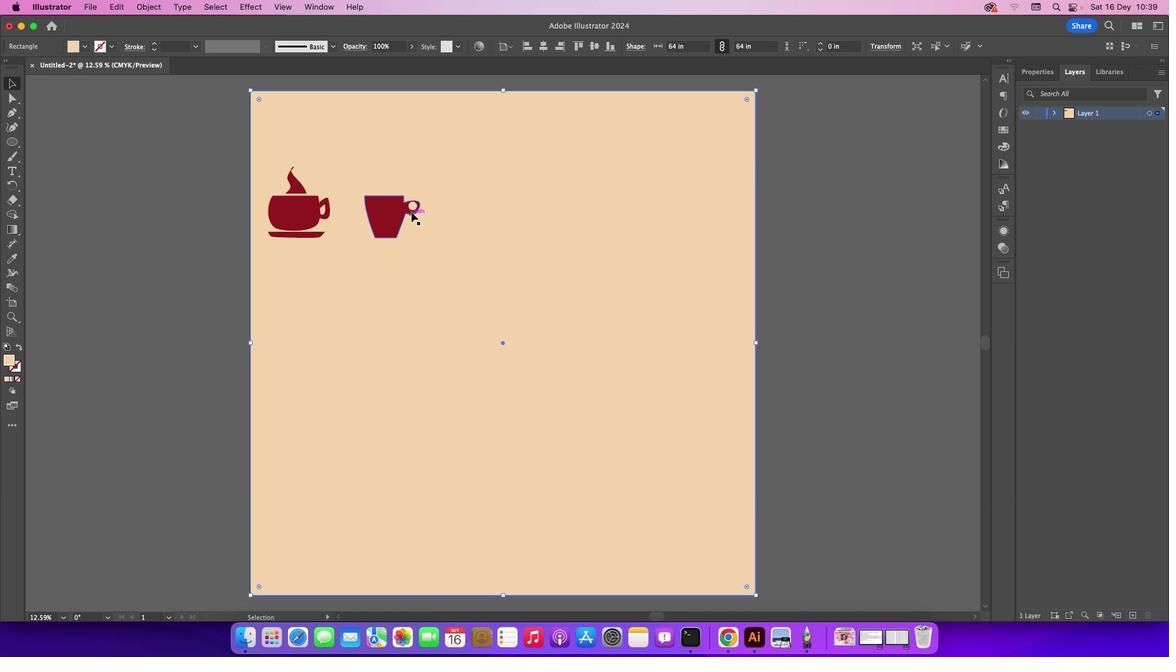 
Action: Mouse pressed left at (478, 201)
Screenshot: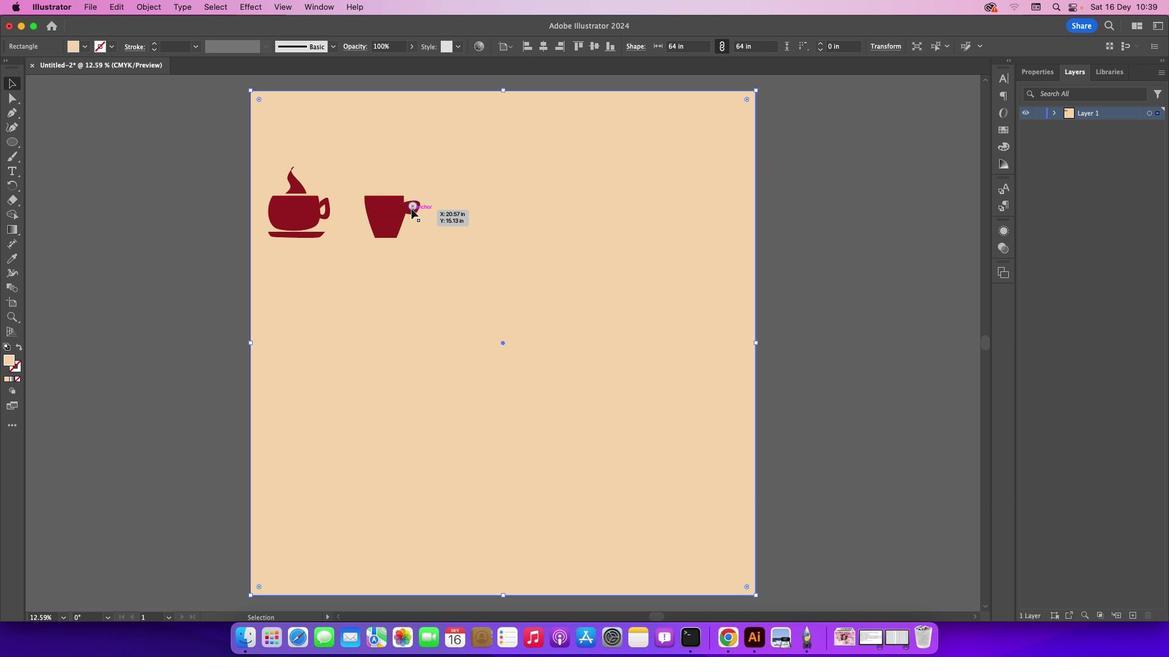 
Action: Mouse moved to (408, 207)
Screenshot: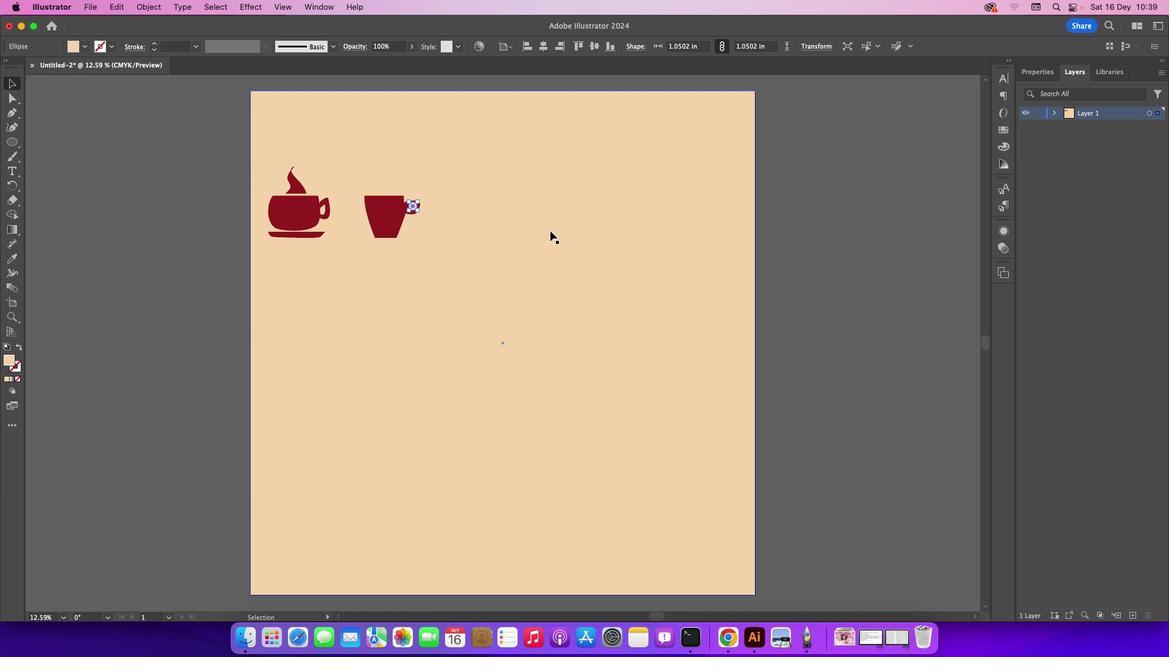 
Action: Mouse pressed left at (408, 207)
Screenshot: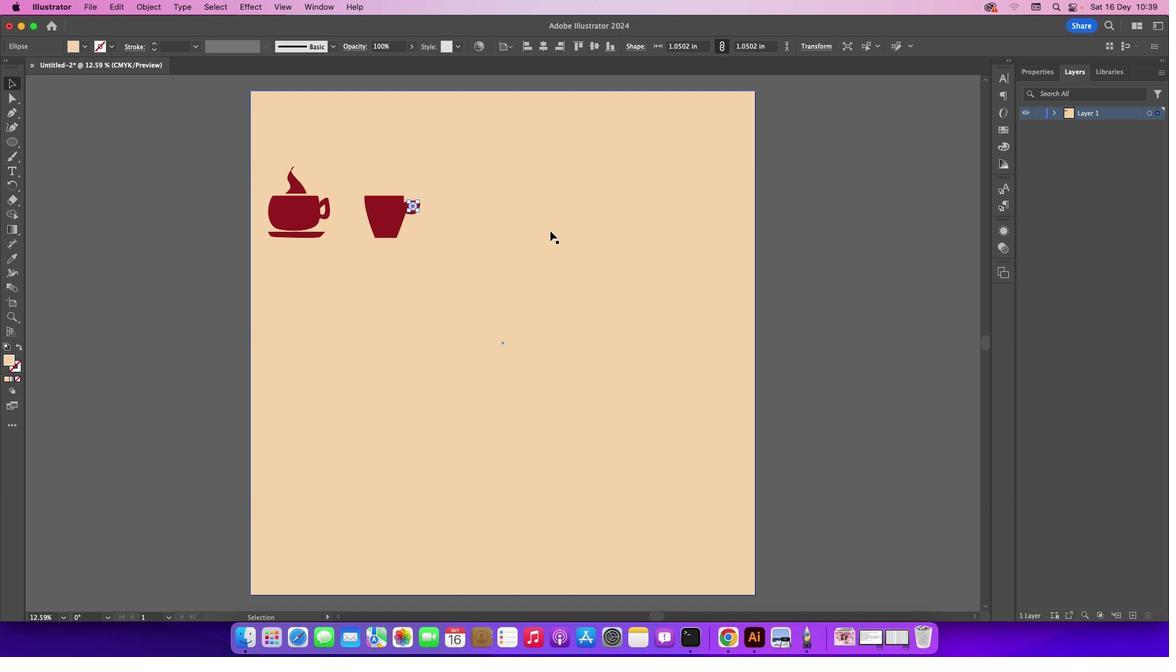 
Action: Mouse moved to (548, 228)
Screenshot: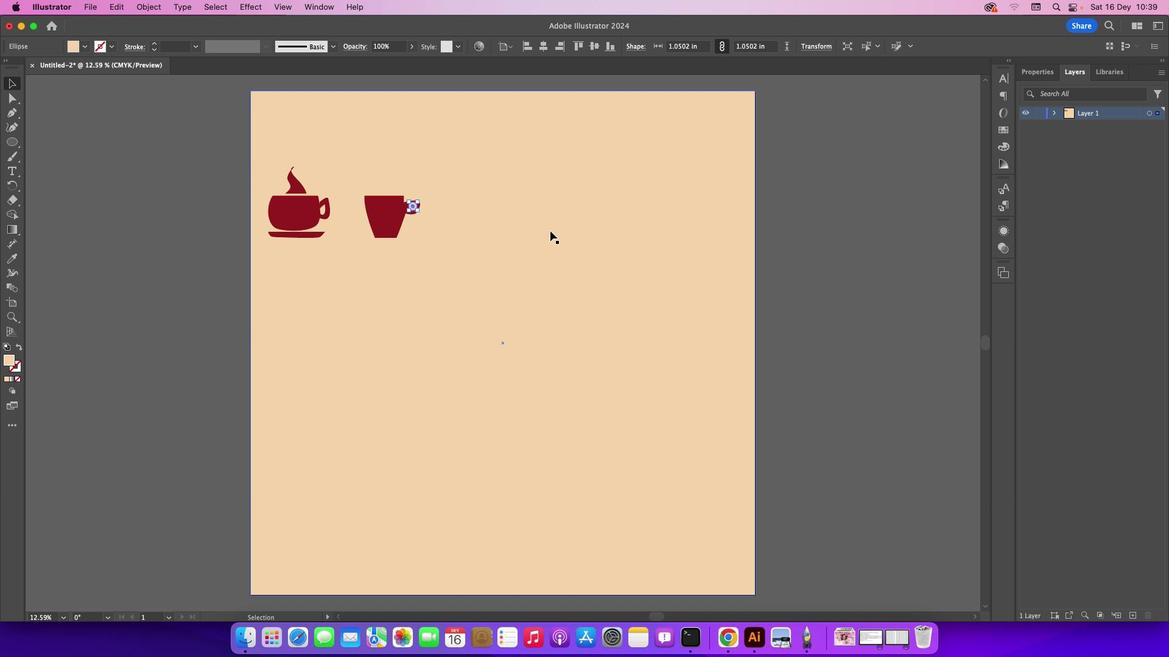 
Action: Key pressed Key.downKey.downKey.downKey.downKey.downKey.downKey.downKey.downKey.left
Screenshot: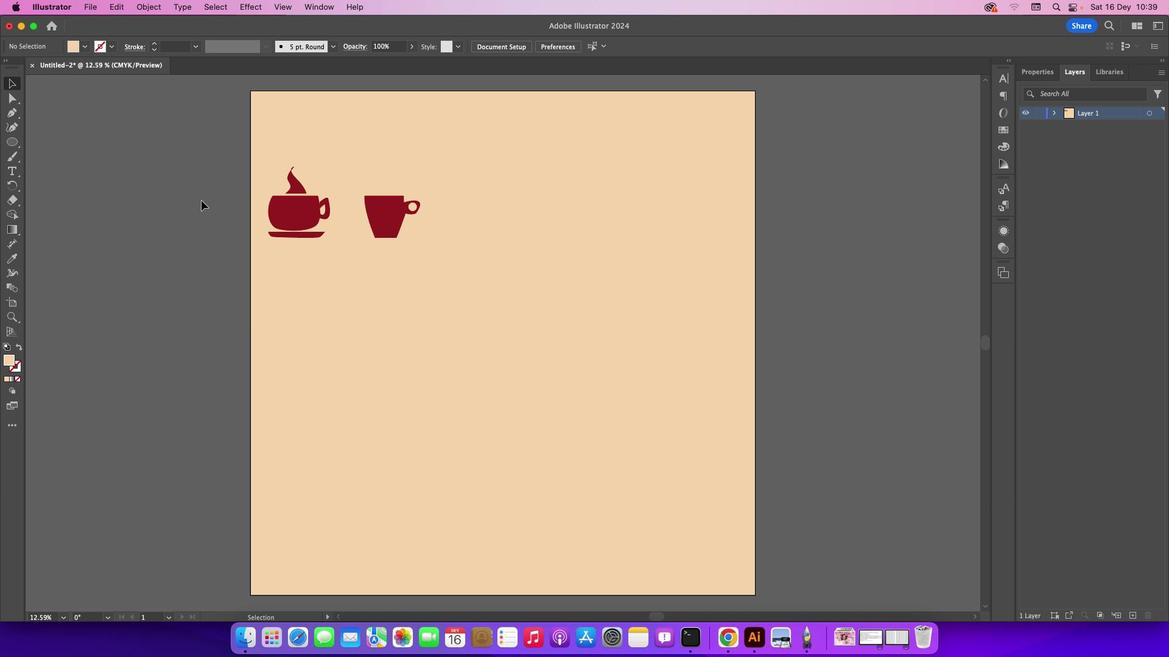 
Action: Mouse moved to (199, 198)
Screenshot: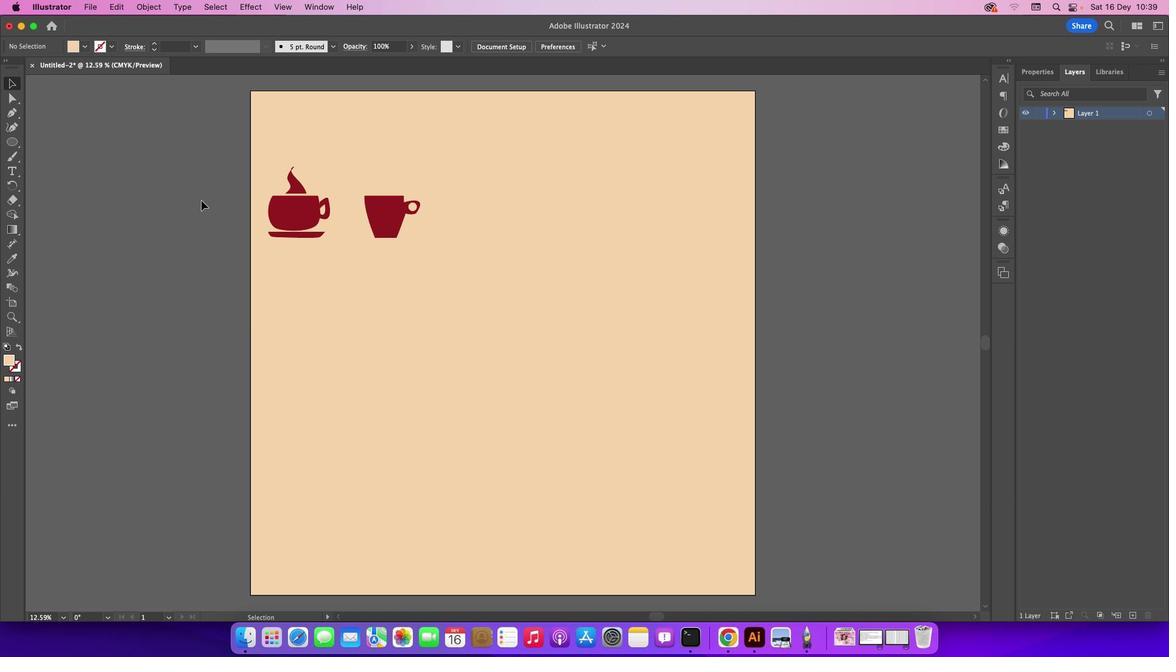 
Action: Mouse pressed left at (199, 198)
Screenshot: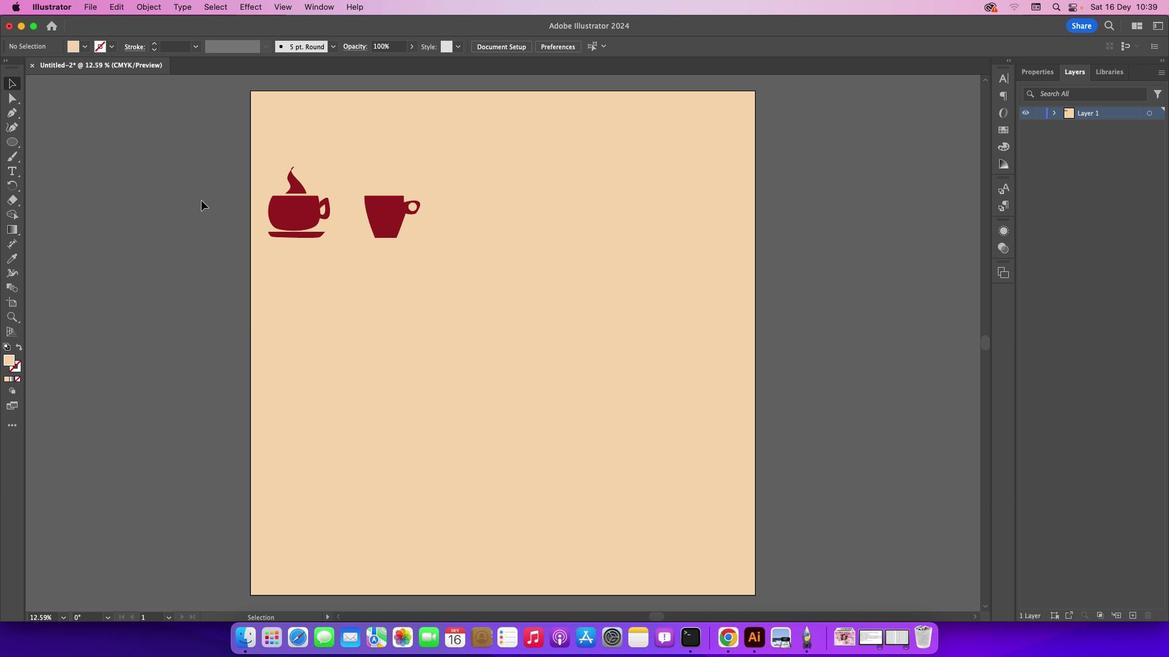 
Action: Mouse moved to (13, 115)
Screenshot: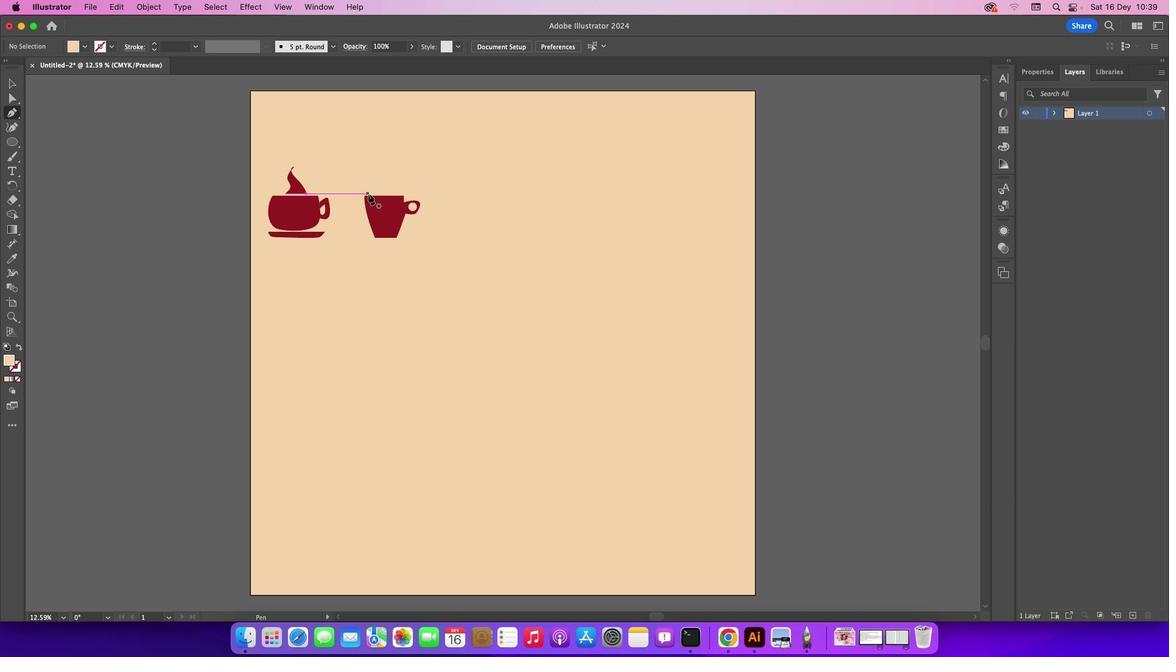 
Action: Mouse pressed left at (13, 115)
Screenshot: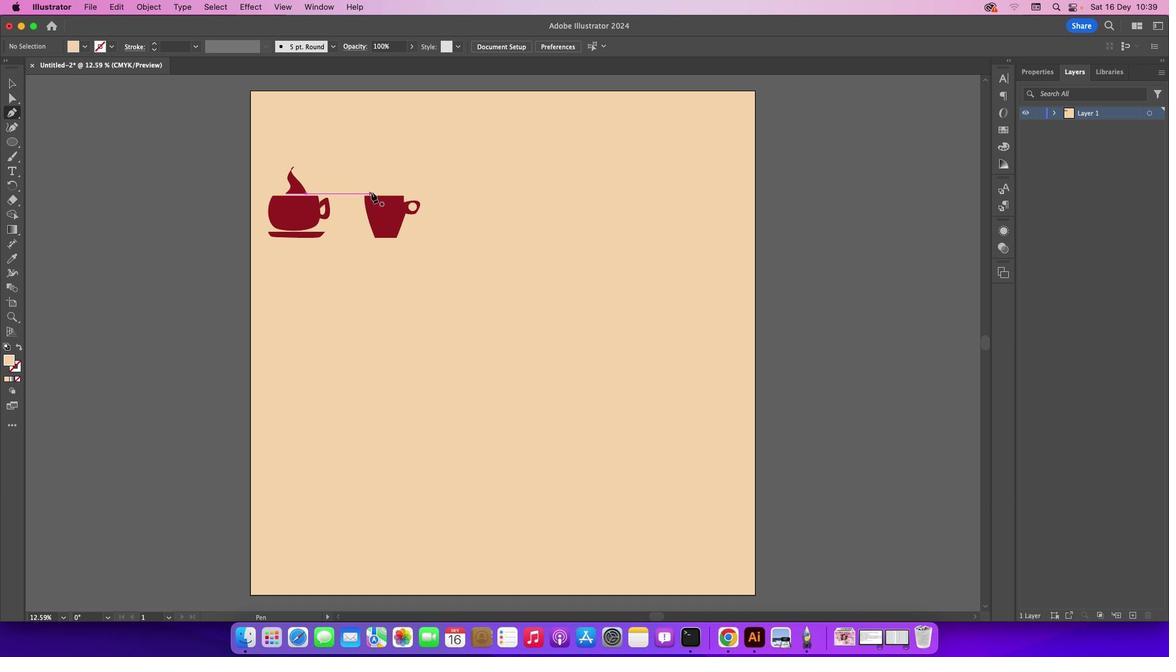 
Action: Mouse moved to (369, 189)
Screenshot: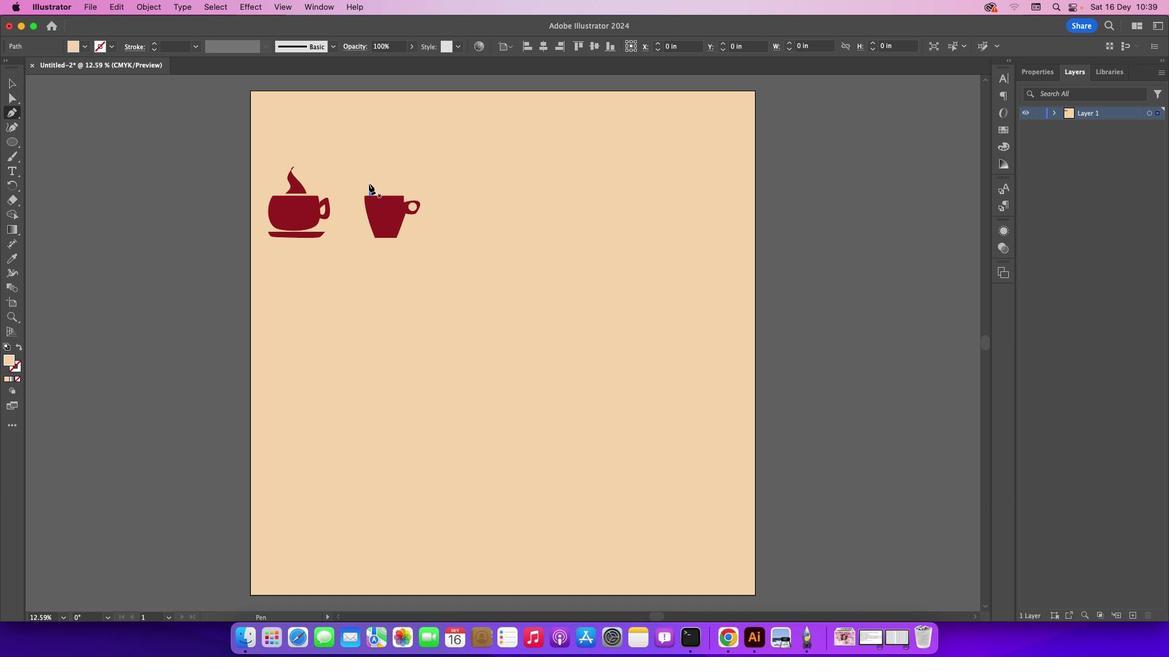 
Action: Mouse pressed left at (369, 189)
Screenshot: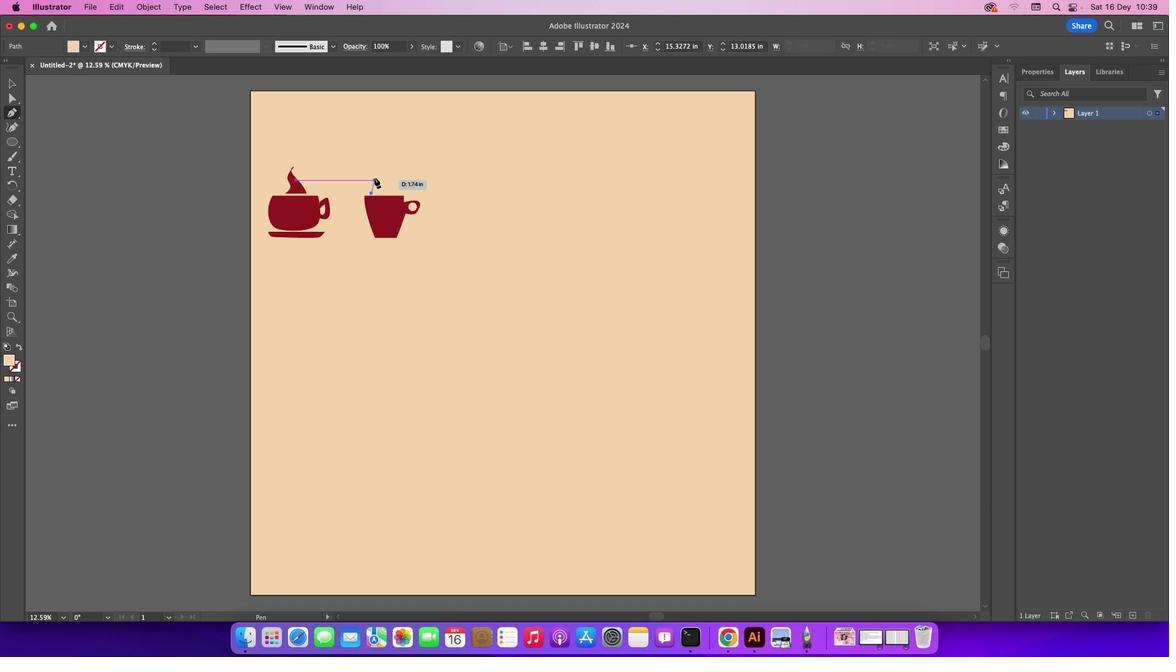 
Action: Mouse moved to (368, 174)
Screenshot: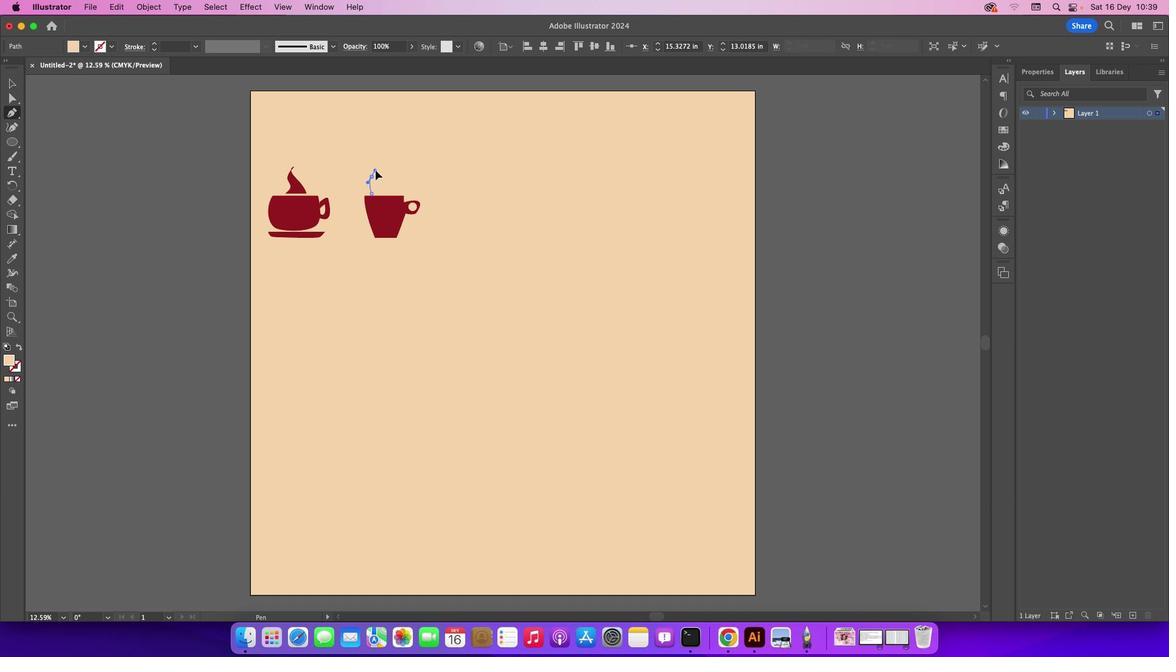 
Action: Mouse pressed left at (368, 174)
Screenshot: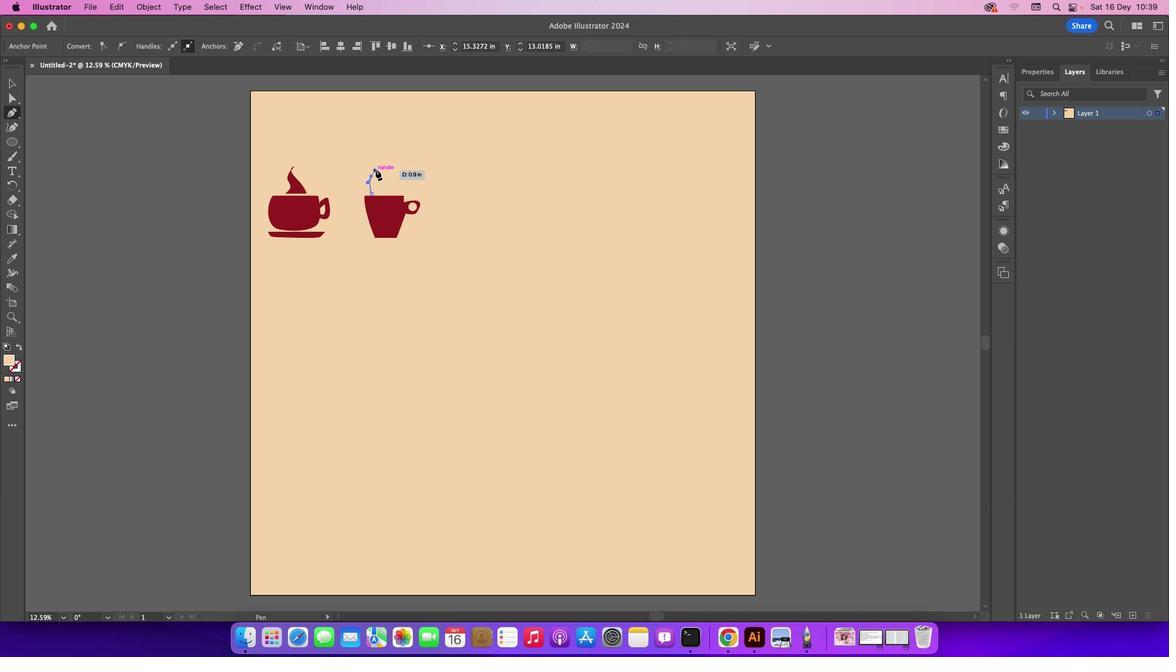 
Action: Mouse moved to (369, 158)
Screenshot: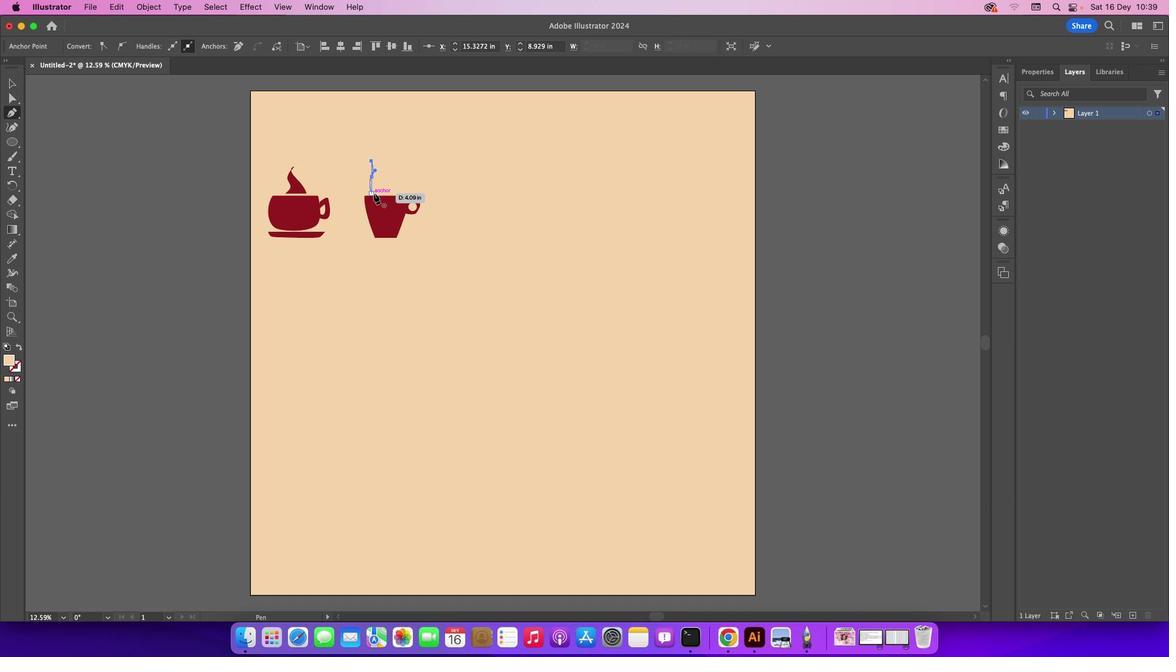 
Action: Mouse pressed left at (369, 158)
Screenshot: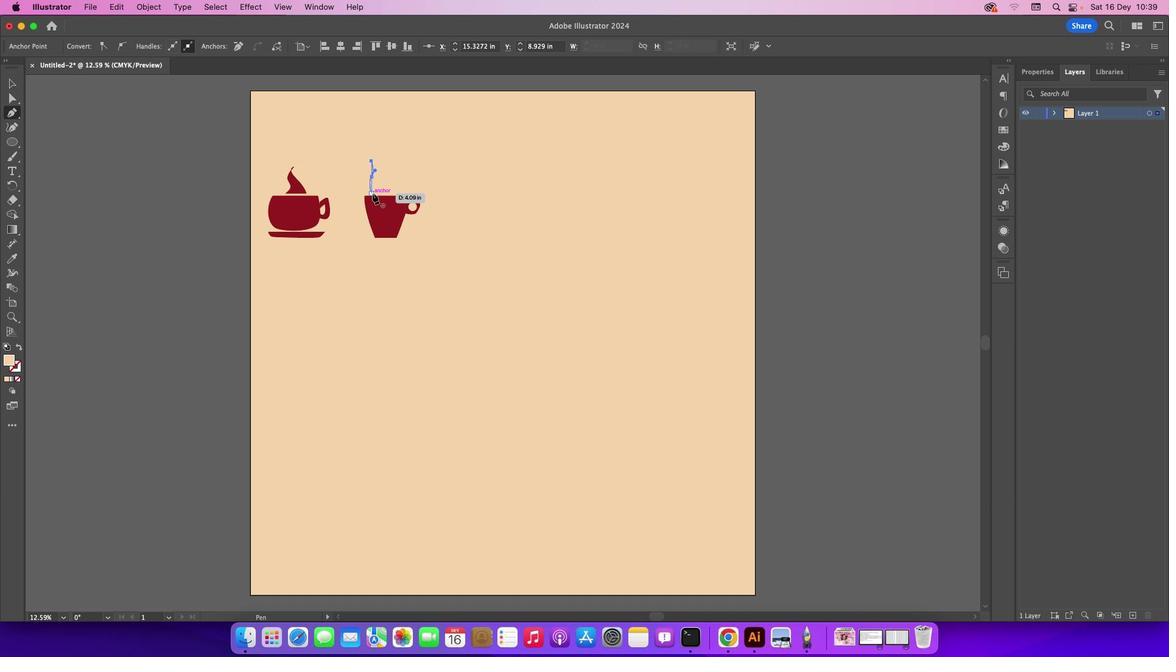 
Action: Mouse moved to (369, 190)
Screenshot: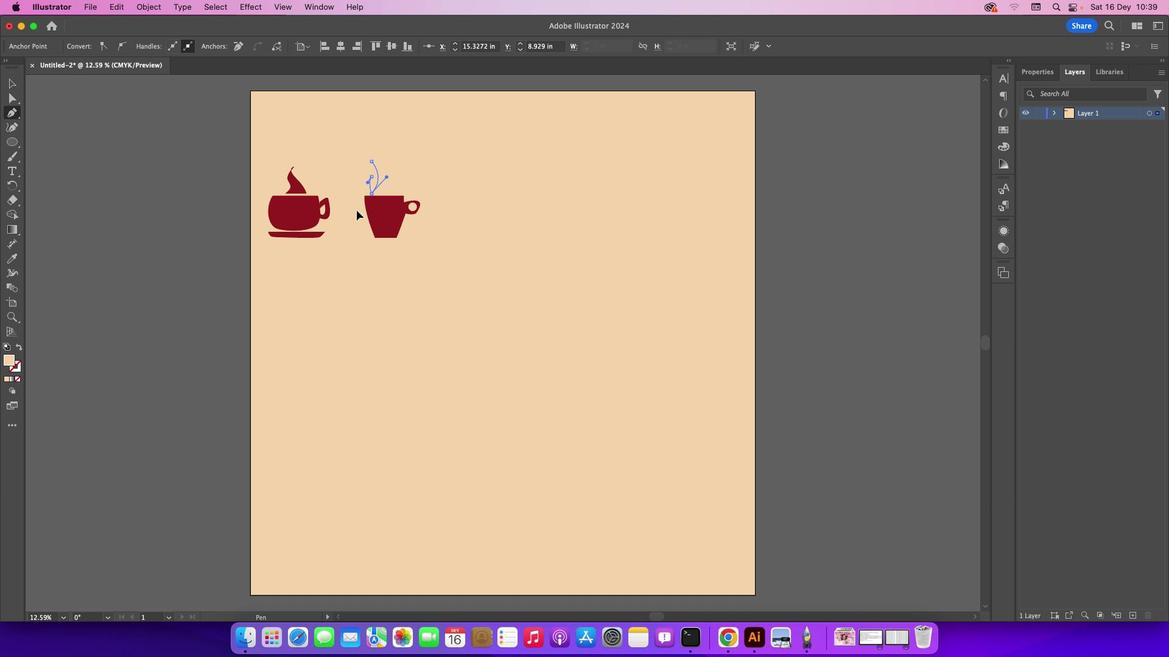 
Action: Mouse pressed left at (369, 190)
Screenshot: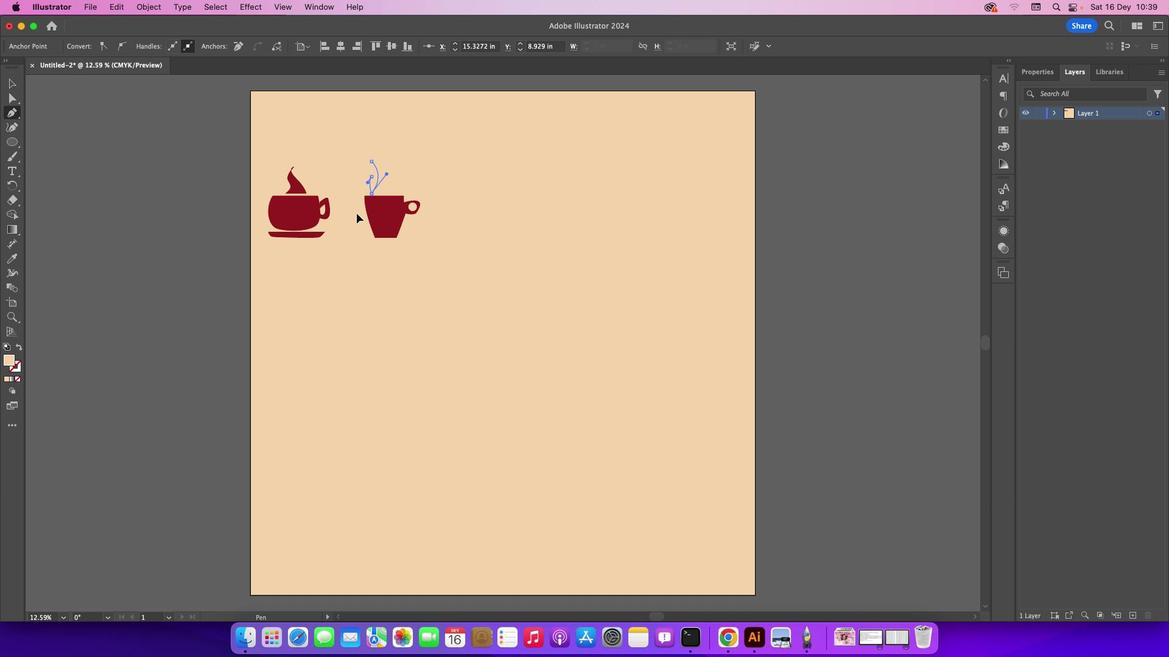 
Action: Mouse moved to (12, 81)
Screenshot: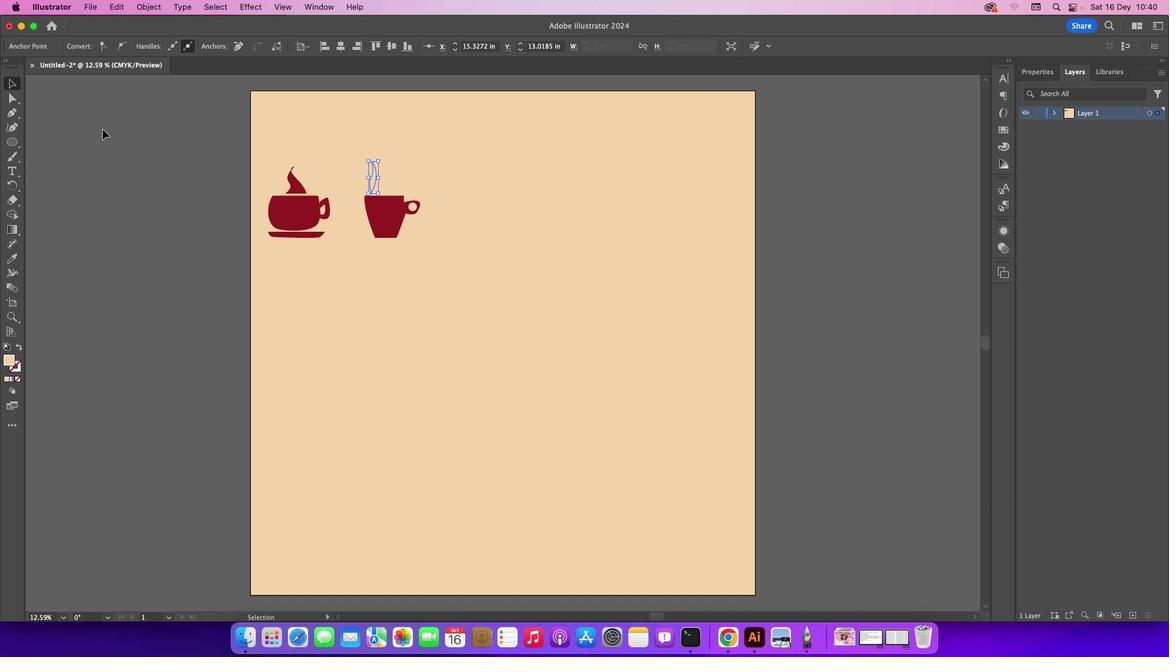 
Action: Mouse pressed left at (12, 81)
Screenshot: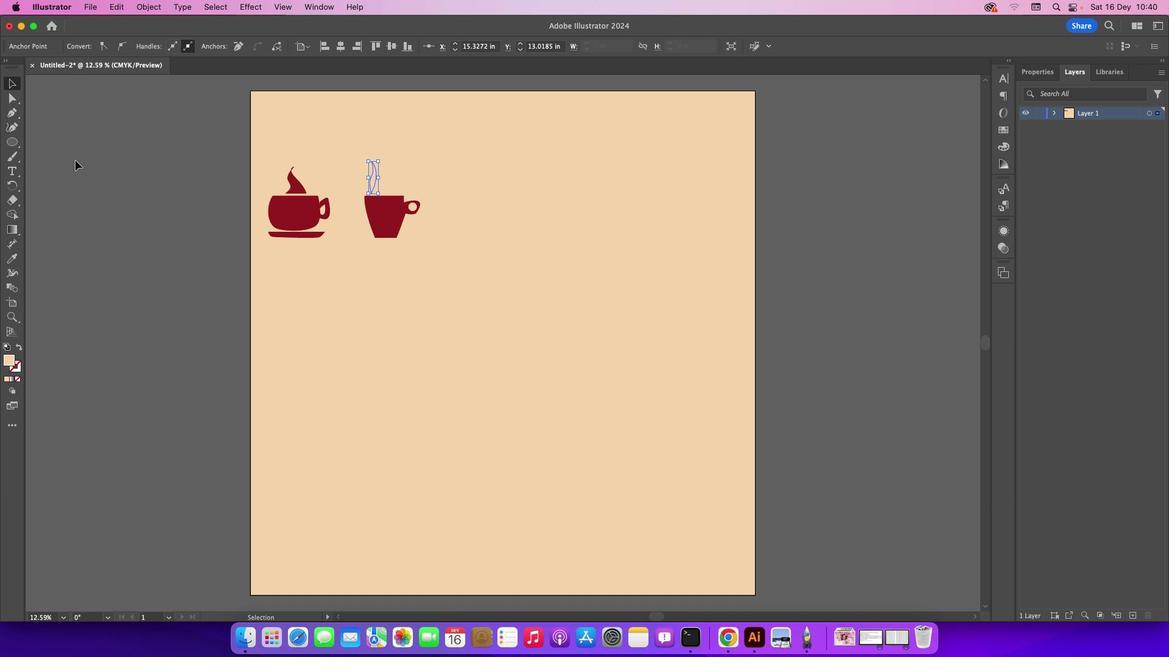 
Action: Mouse moved to (7, 357)
Screenshot: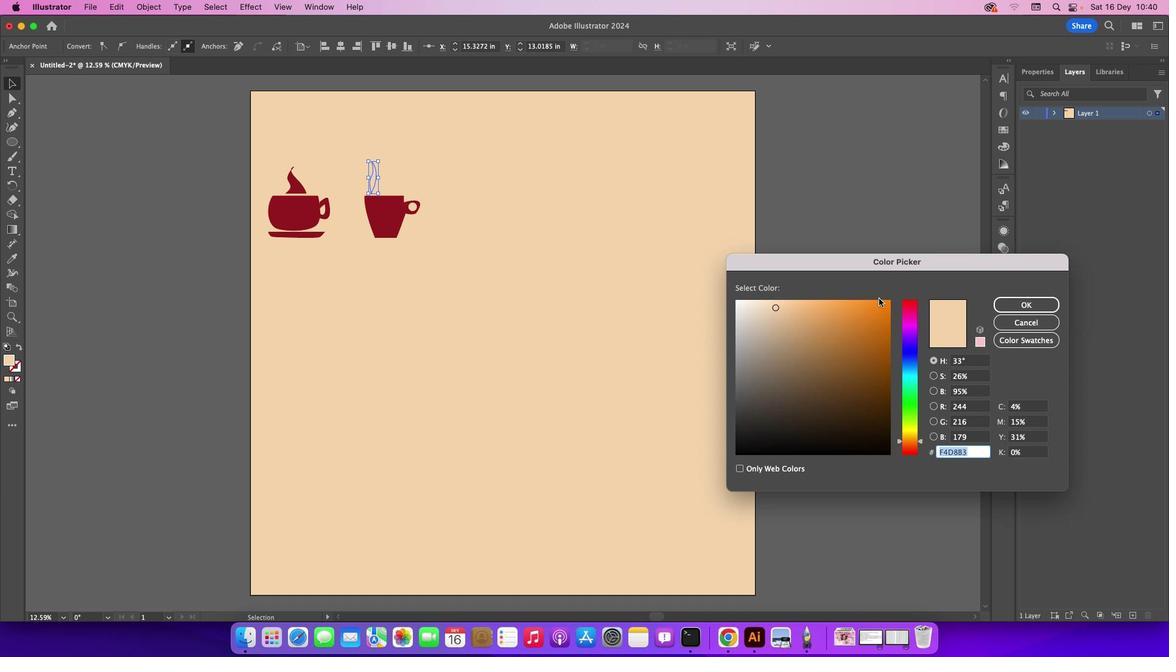 
Action: Mouse pressed left at (7, 357)
Screenshot: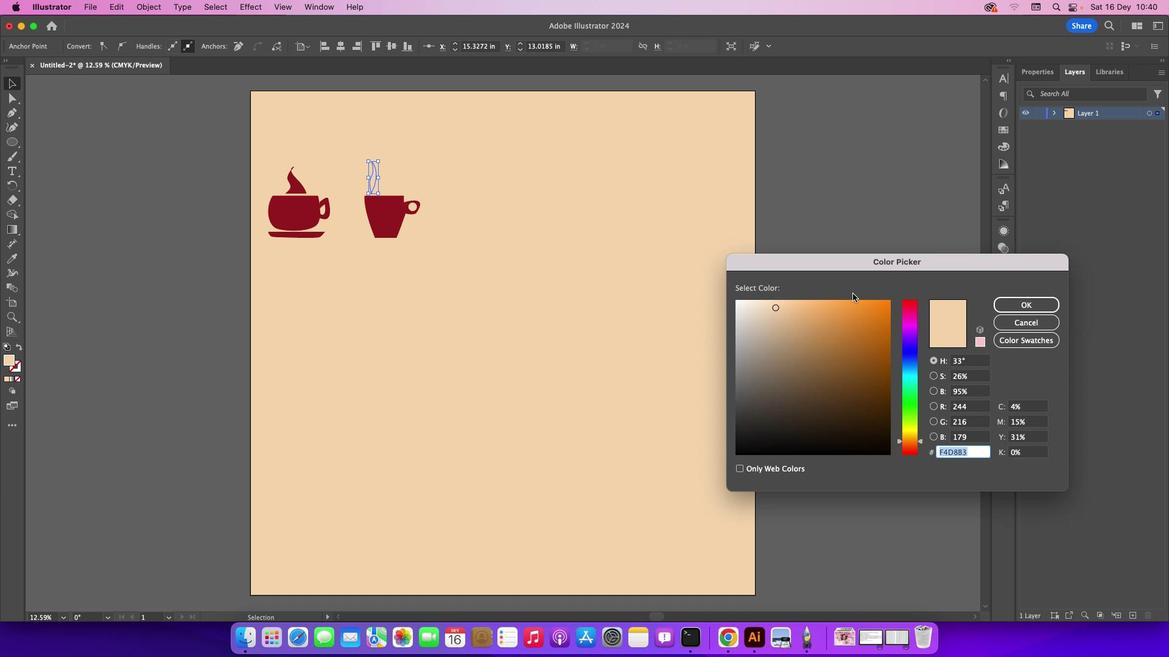 
Action: Mouse pressed left at (7, 357)
Screenshot: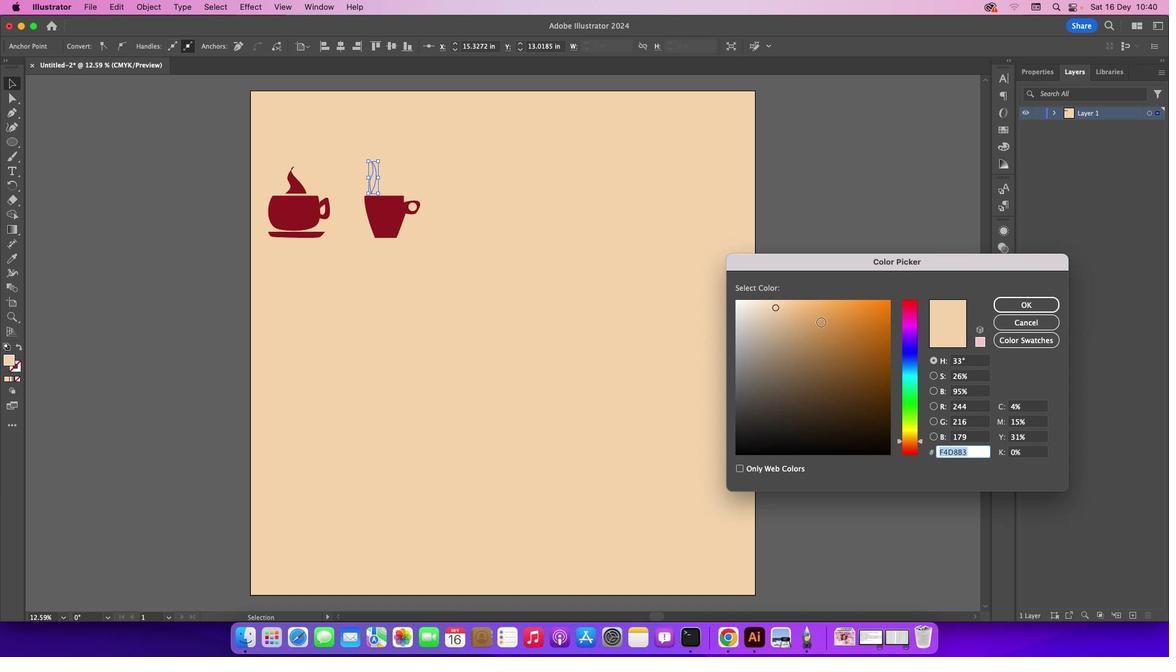 
Action: Mouse moved to (811, 327)
Screenshot: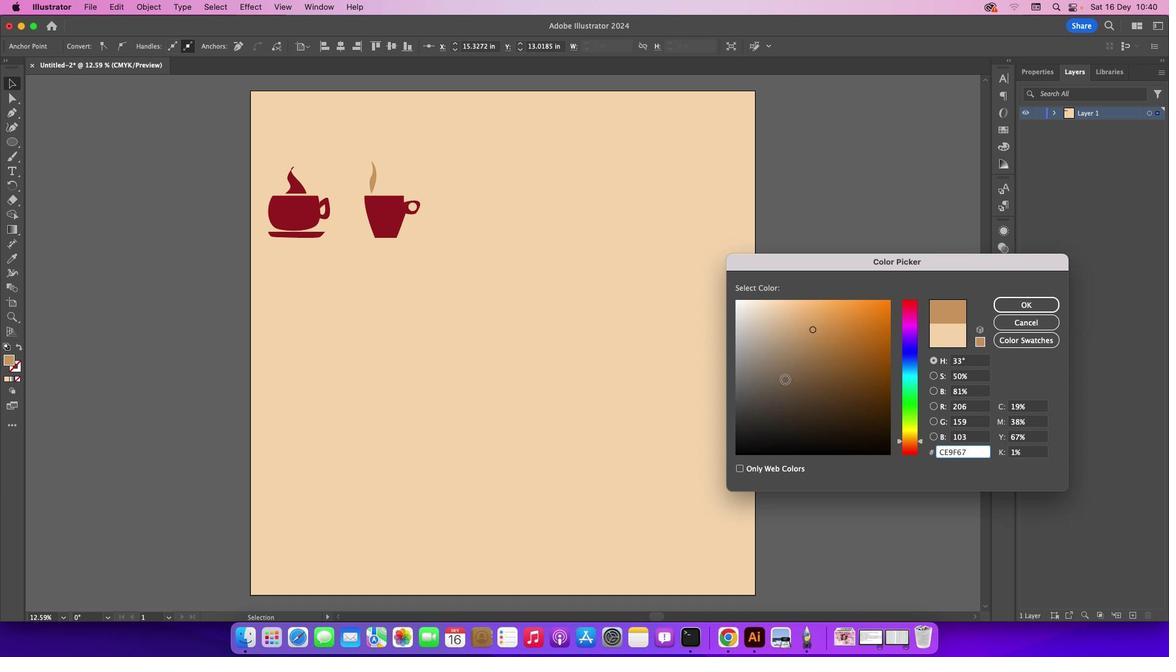 
Action: Mouse pressed left at (811, 327)
Screenshot: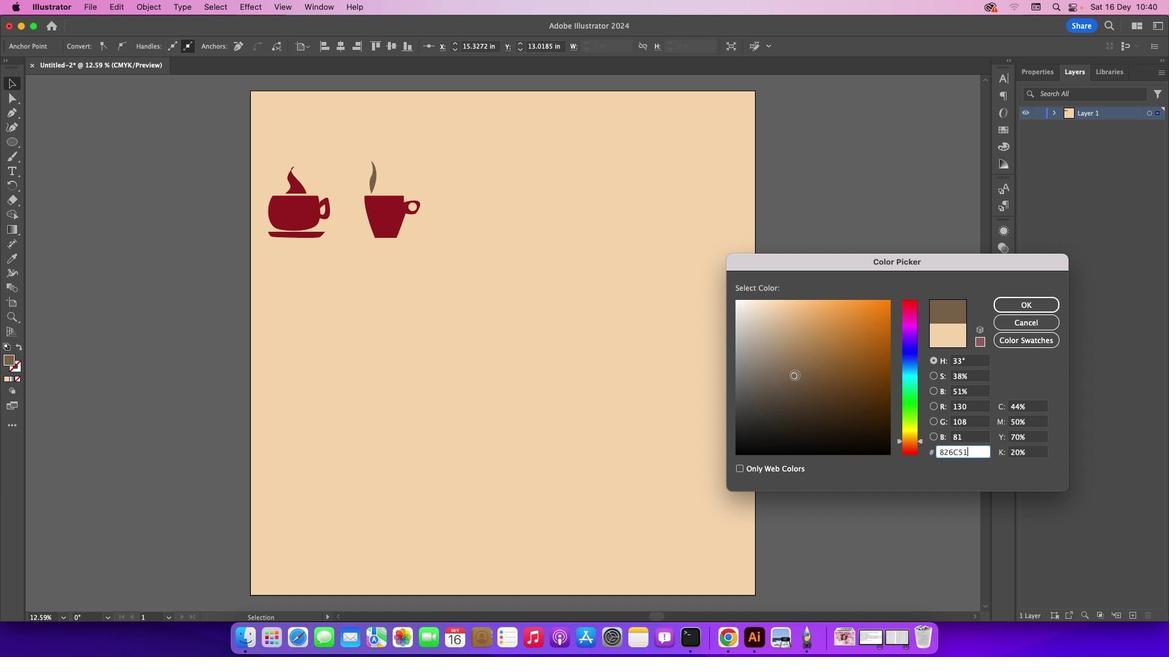 
Action: Mouse moved to (792, 373)
Screenshot: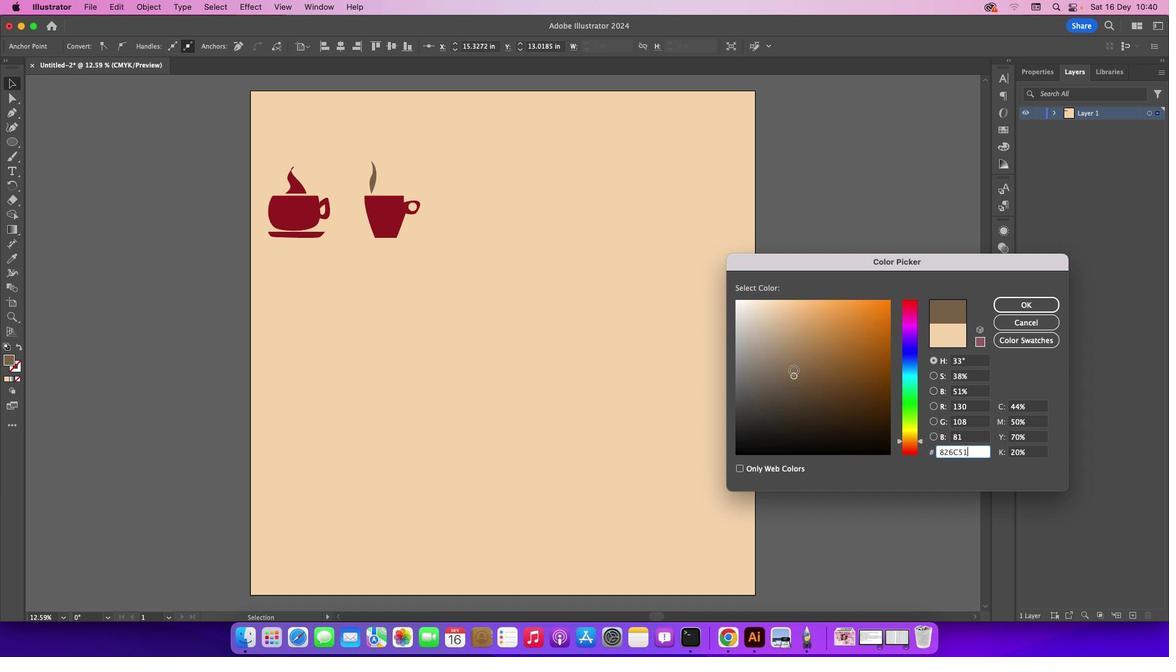 
Action: Mouse pressed left at (792, 373)
Screenshot: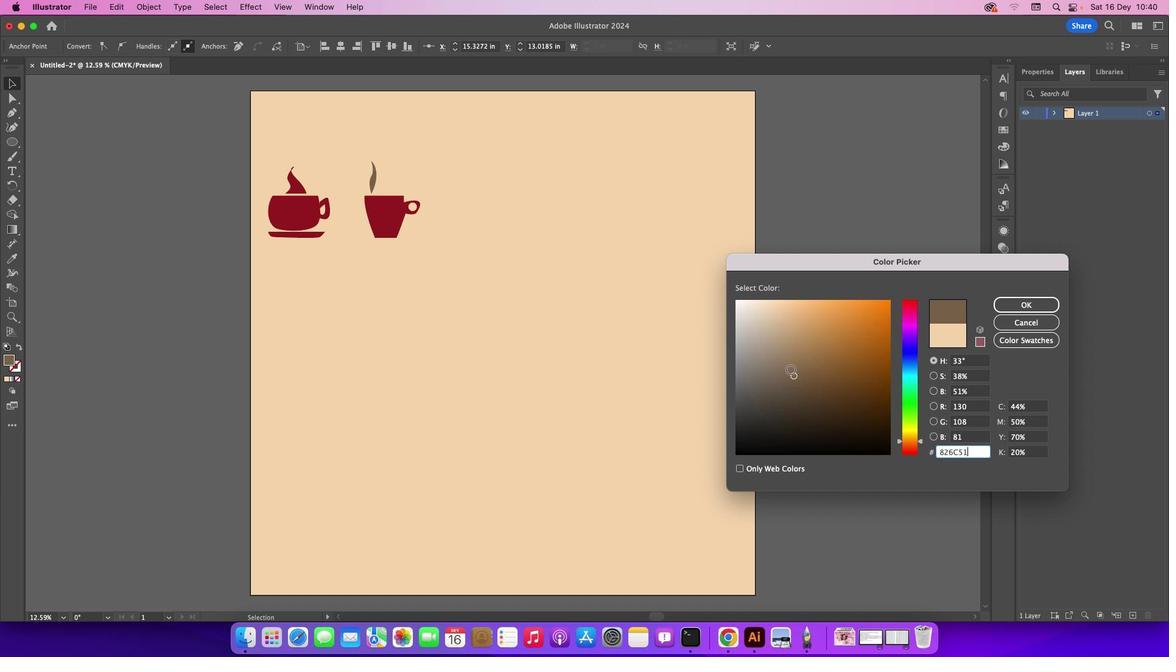 
Action: Mouse moved to (792, 356)
Screenshot: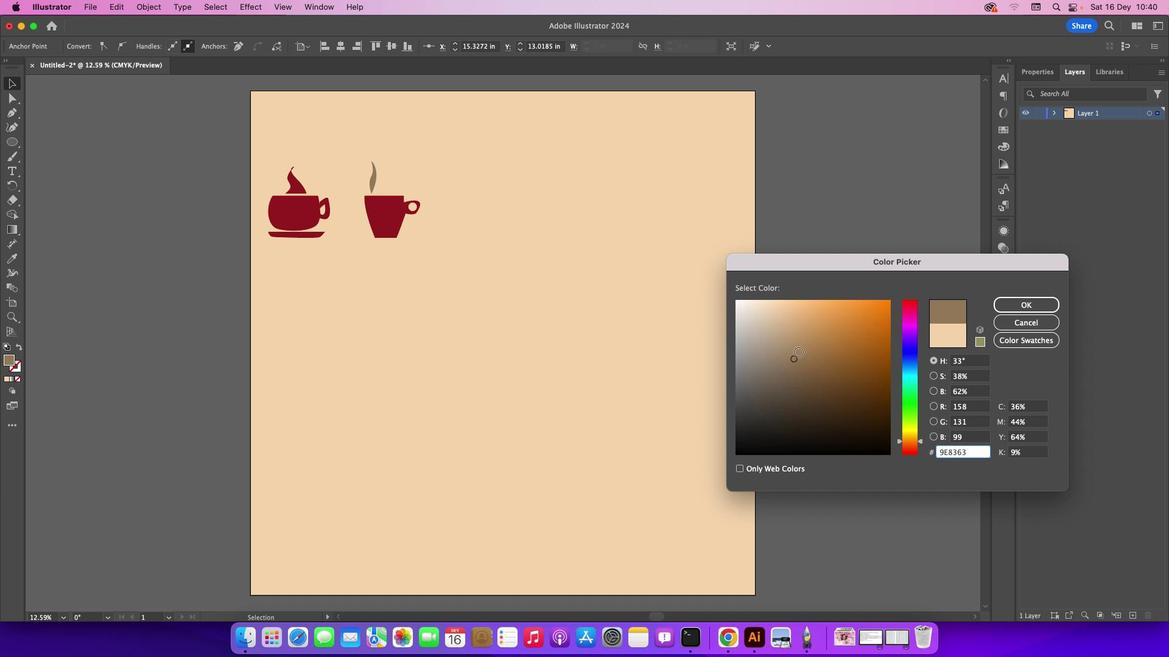
Action: Mouse pressed left at (792, 356)
